 Task: Look for space in Corfu, Greece from 24th August, 2023 to 10th September, 2023 for 8 adults, 2 children in price range Rs.12000 to Rs.15000. Place can be entire place or shared room with 4 bedrooms having 8 beds and 4 bathrooms. Property type can be house, flat, hotel. Amenities needed are: wifi, TV, free parkinig on premises, gym, breakfast. Booking option can be shelf check-in. Required host language is English.
Action: Mouse moved to (597, 135)
Screenshot: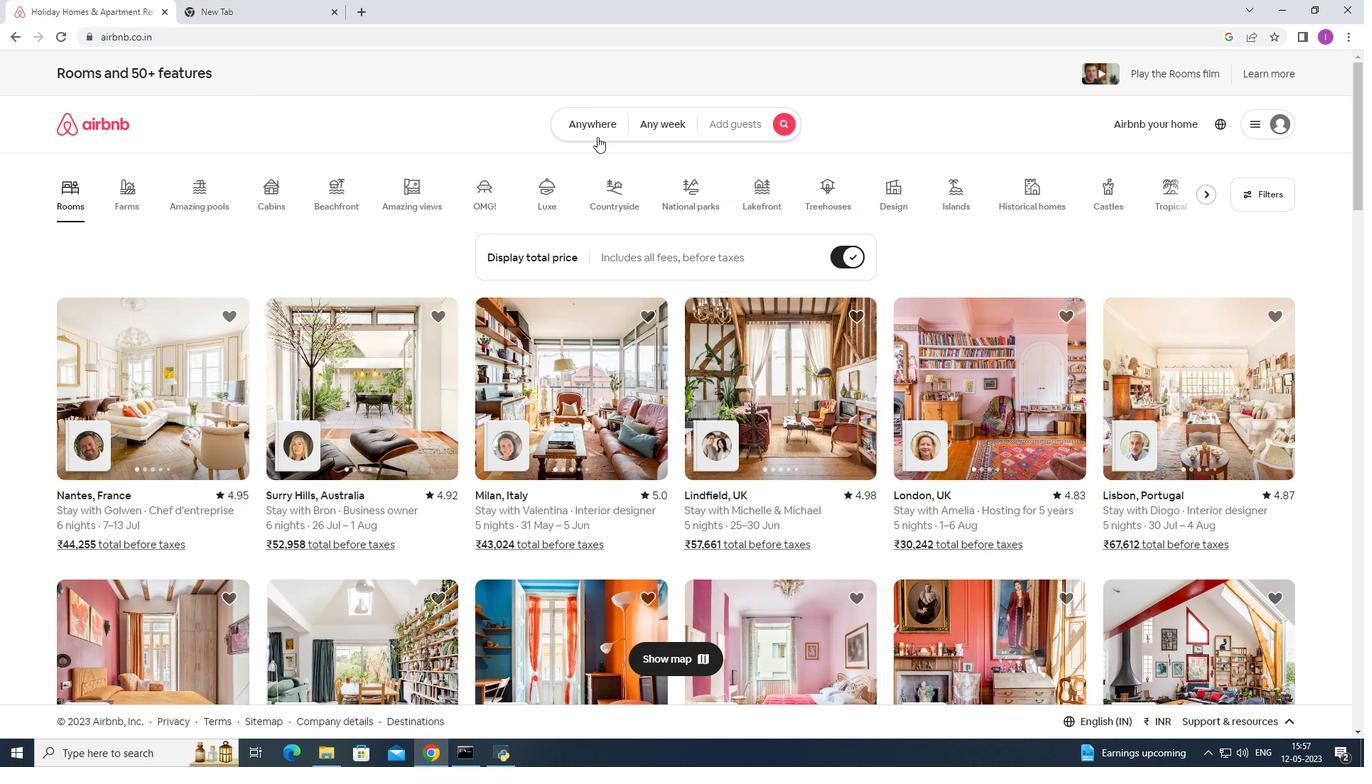 
Action: Mouse pressed left at (597, 135)
Screenshot: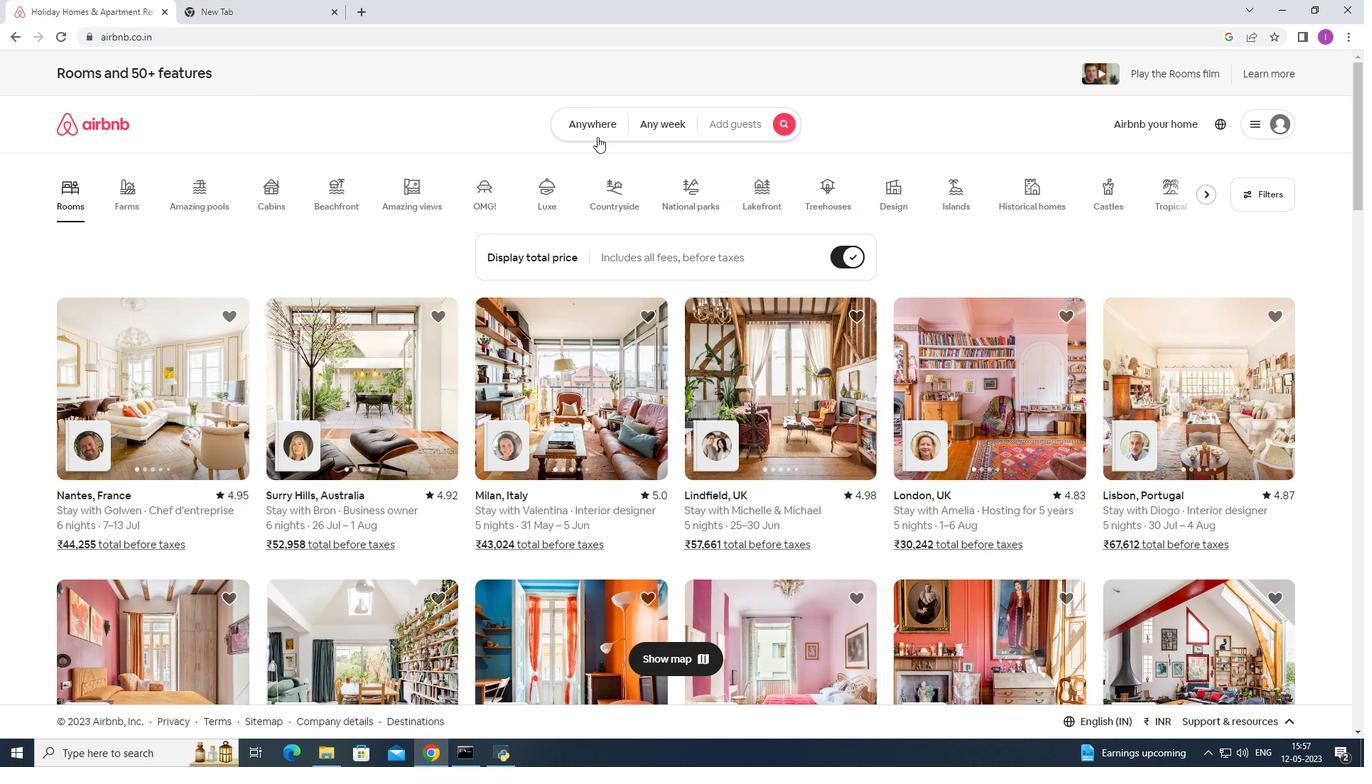
Action: Mouse moved to (527, 173)
Screenshot: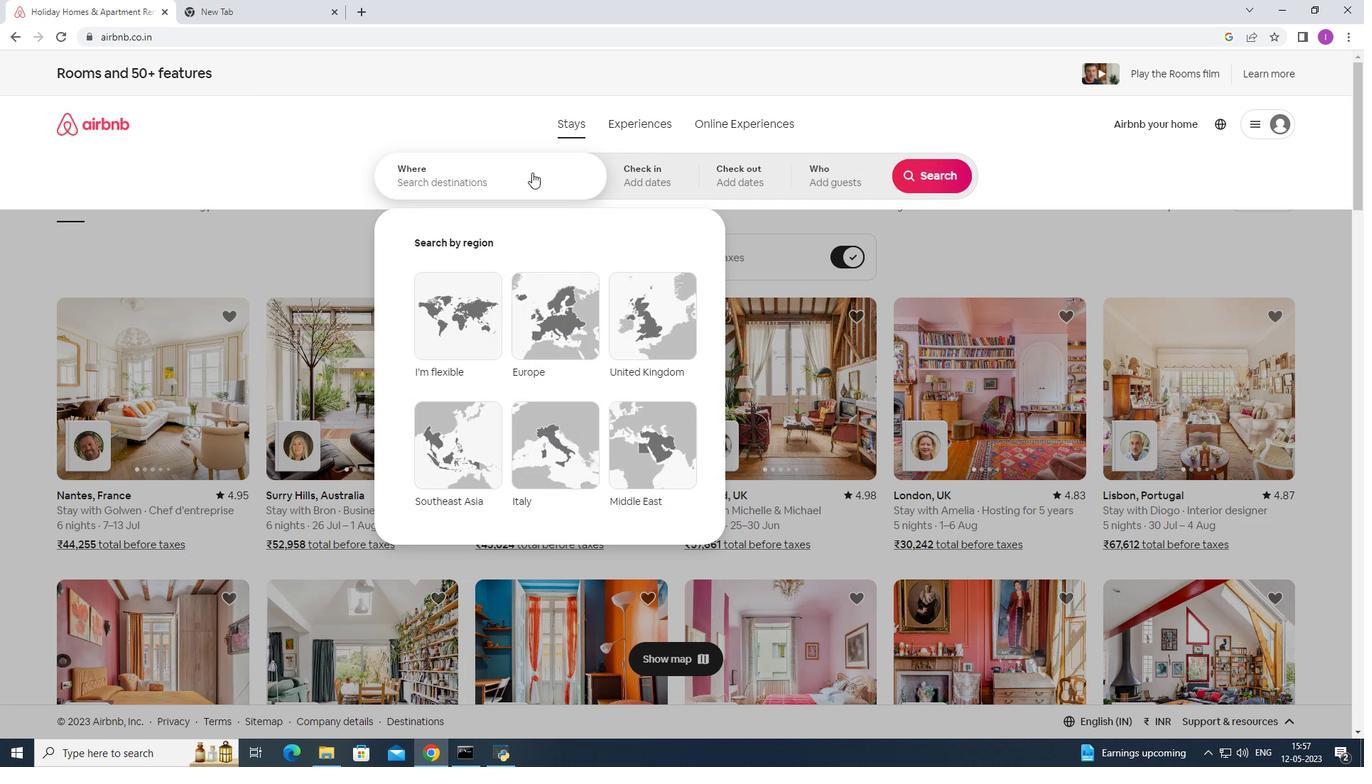 
Action: Mouse pressed left at (527, 173)
Screenshot: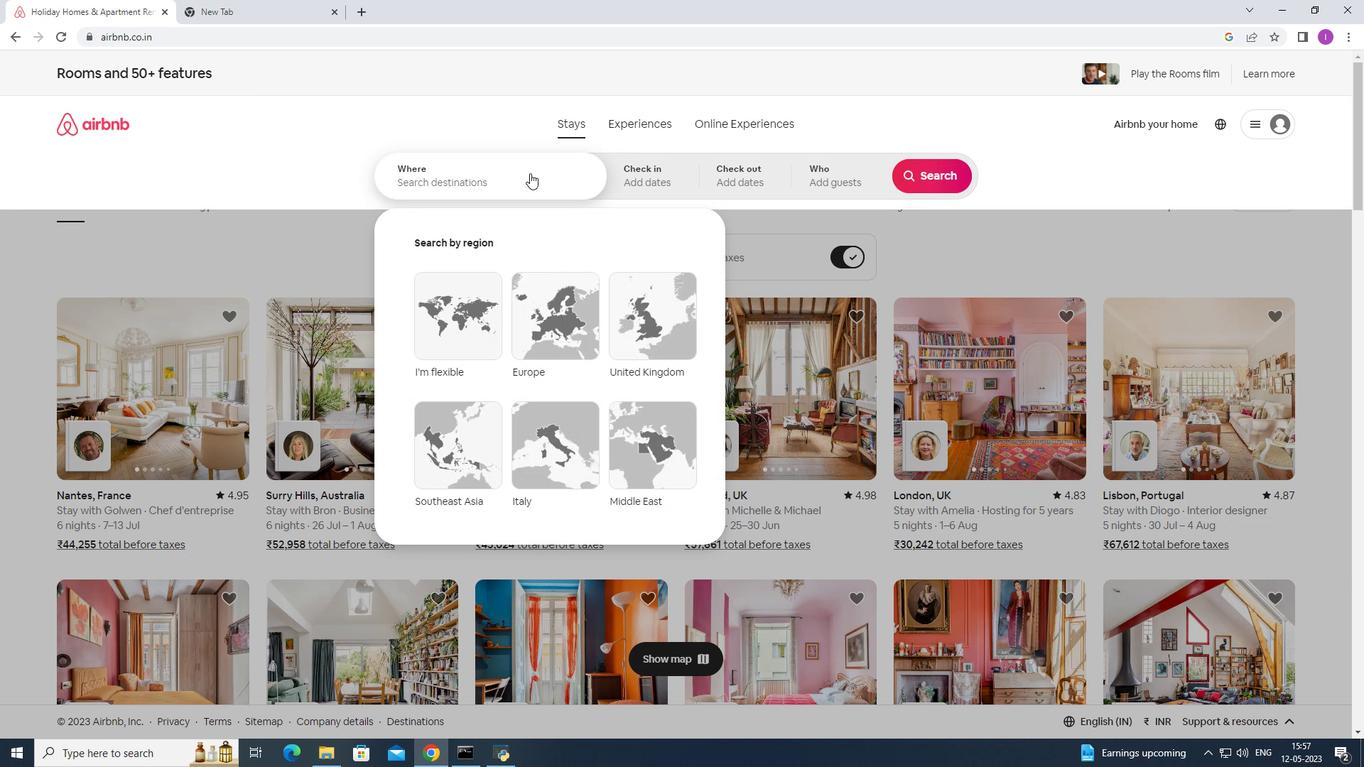 
Action: Mouse moved to (525, 174)
Screenshot: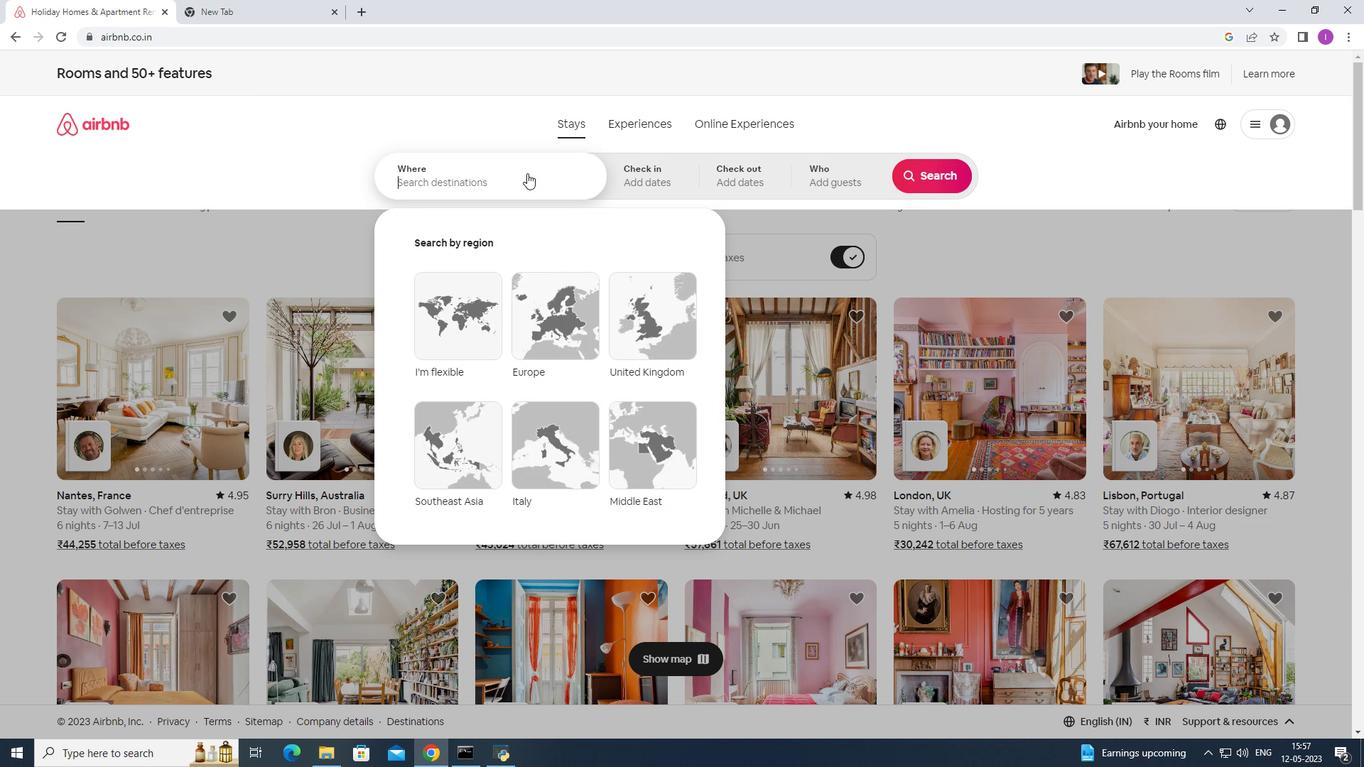 
Action: Key pressed <Key.shift>Corfu,<Key.shift>Greece
Screenshot: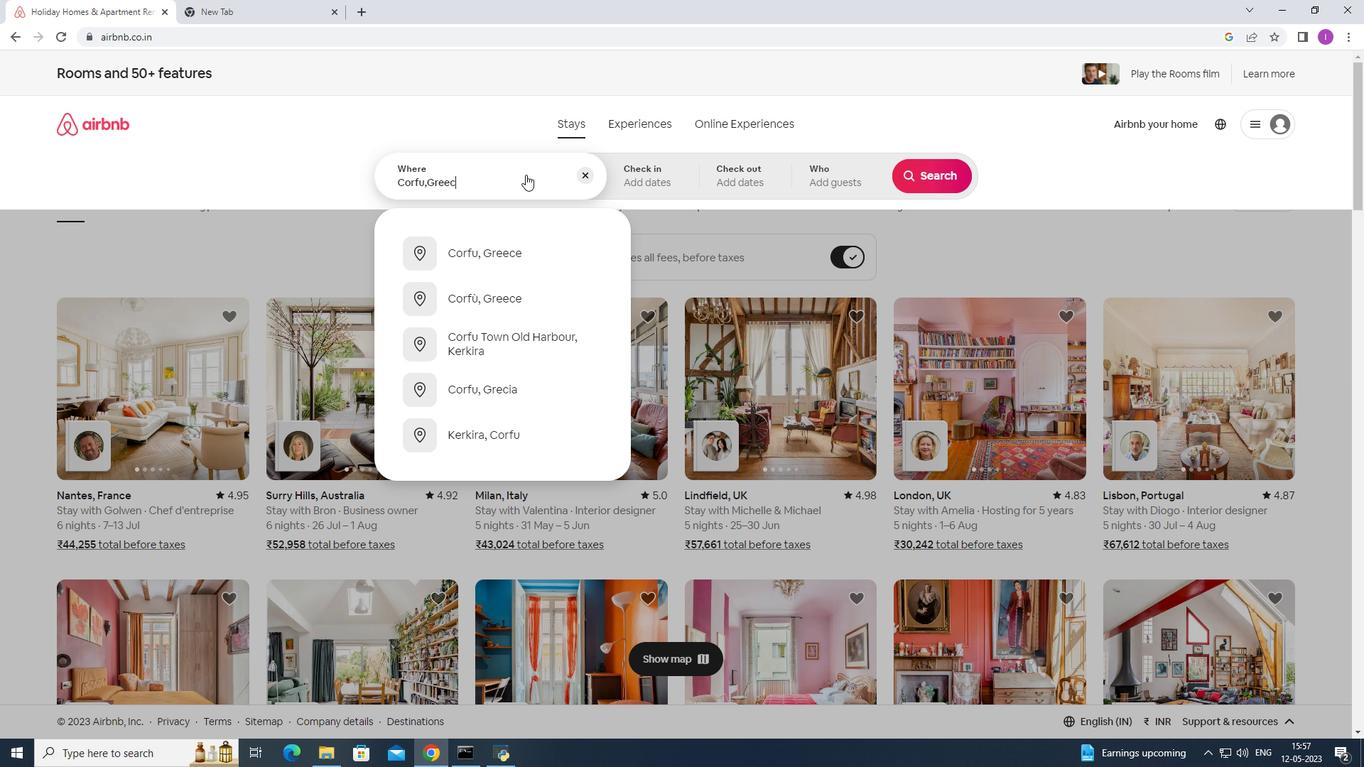 
Action: Mouse moved to (635, 169)
Screenshot: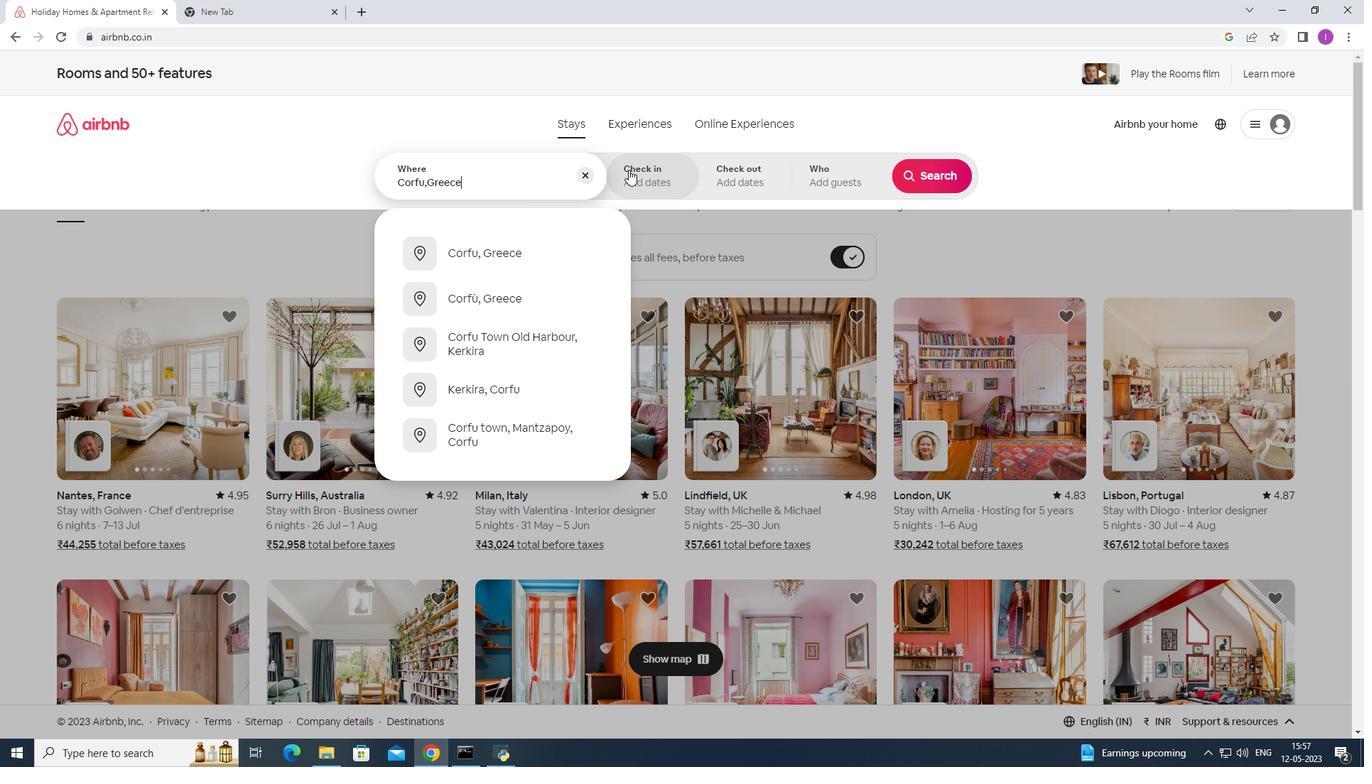 
Action: Mouse pressed left at (635, 169)
Screenshot: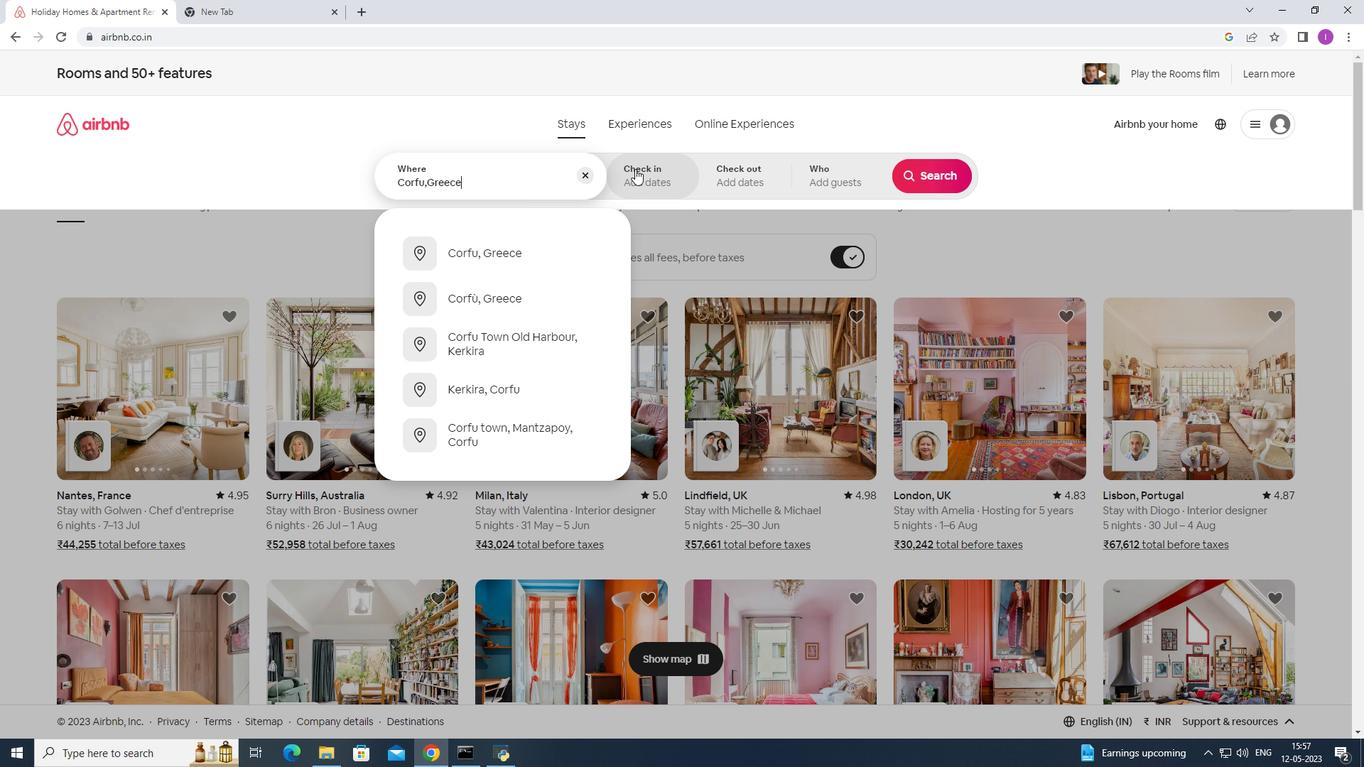 
Action: Mouse moved to (927, 279)
Screenshot: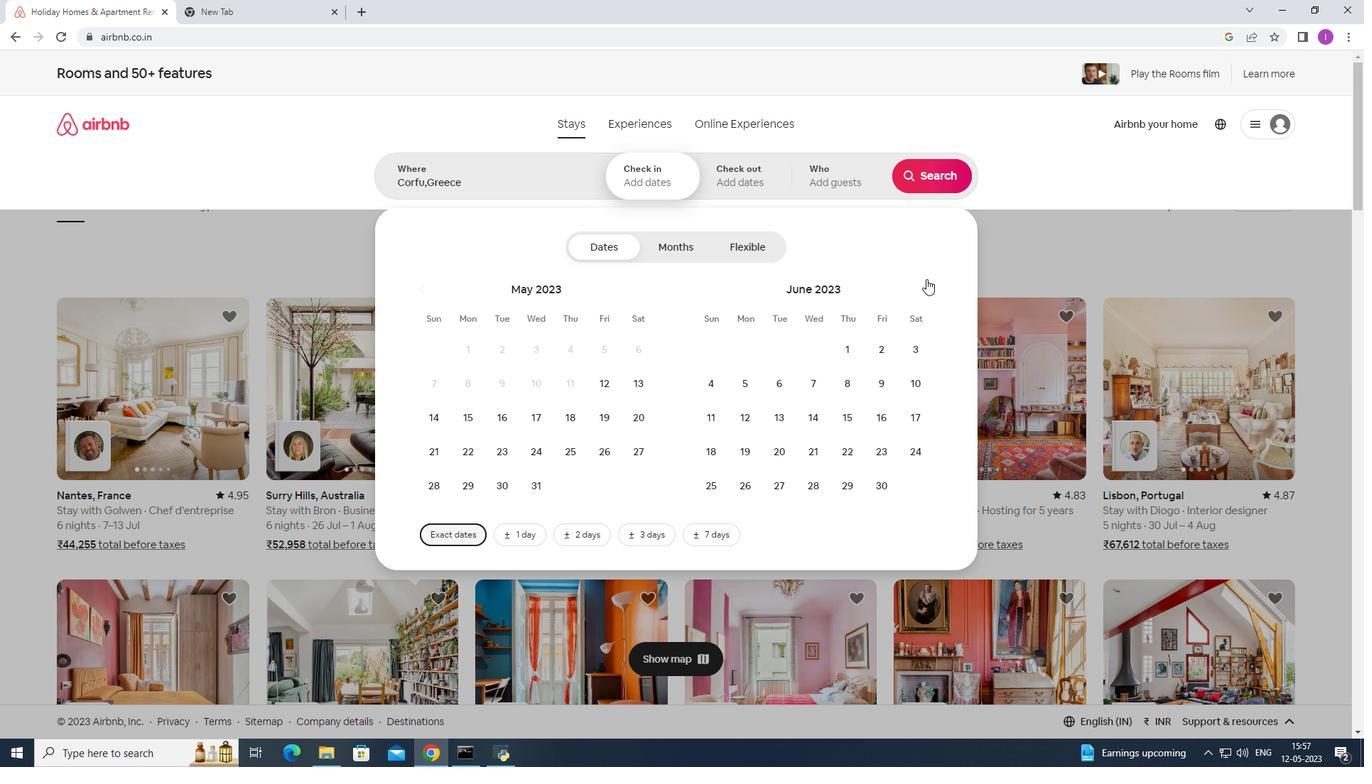 
Action: Mouse pressed left at (927, 279)
Screenshot: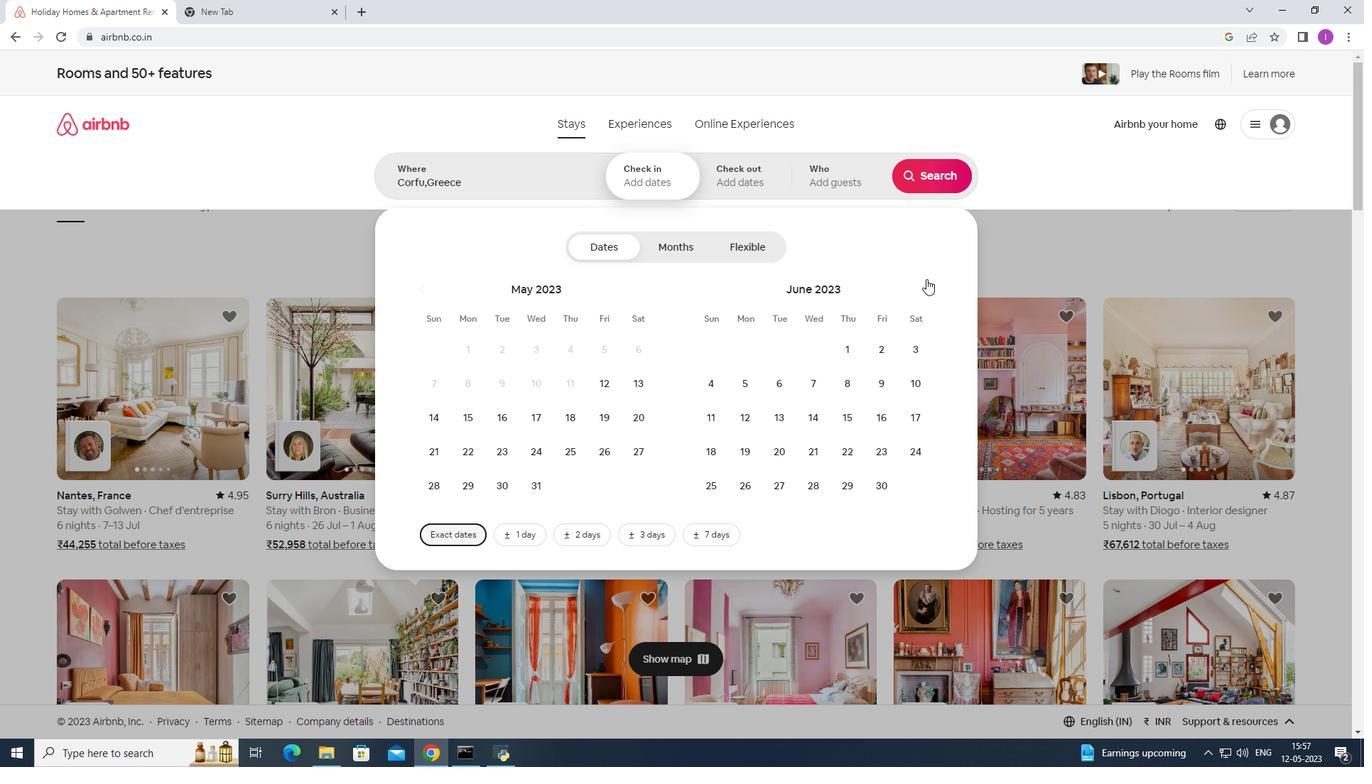 
Action: Mouse pressed left at (927, 279)
Screenshot: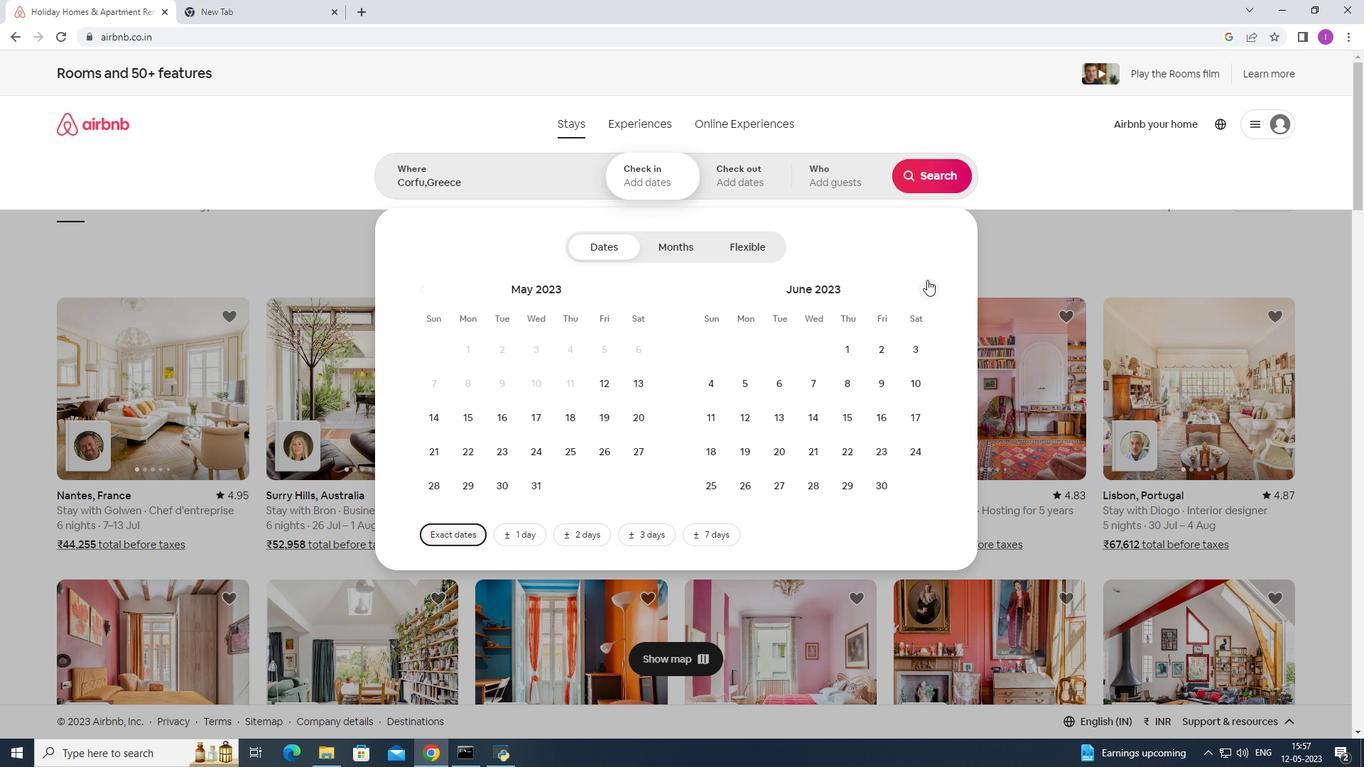 
Action: Mouse pressed left at (927, 279)
Screenshot: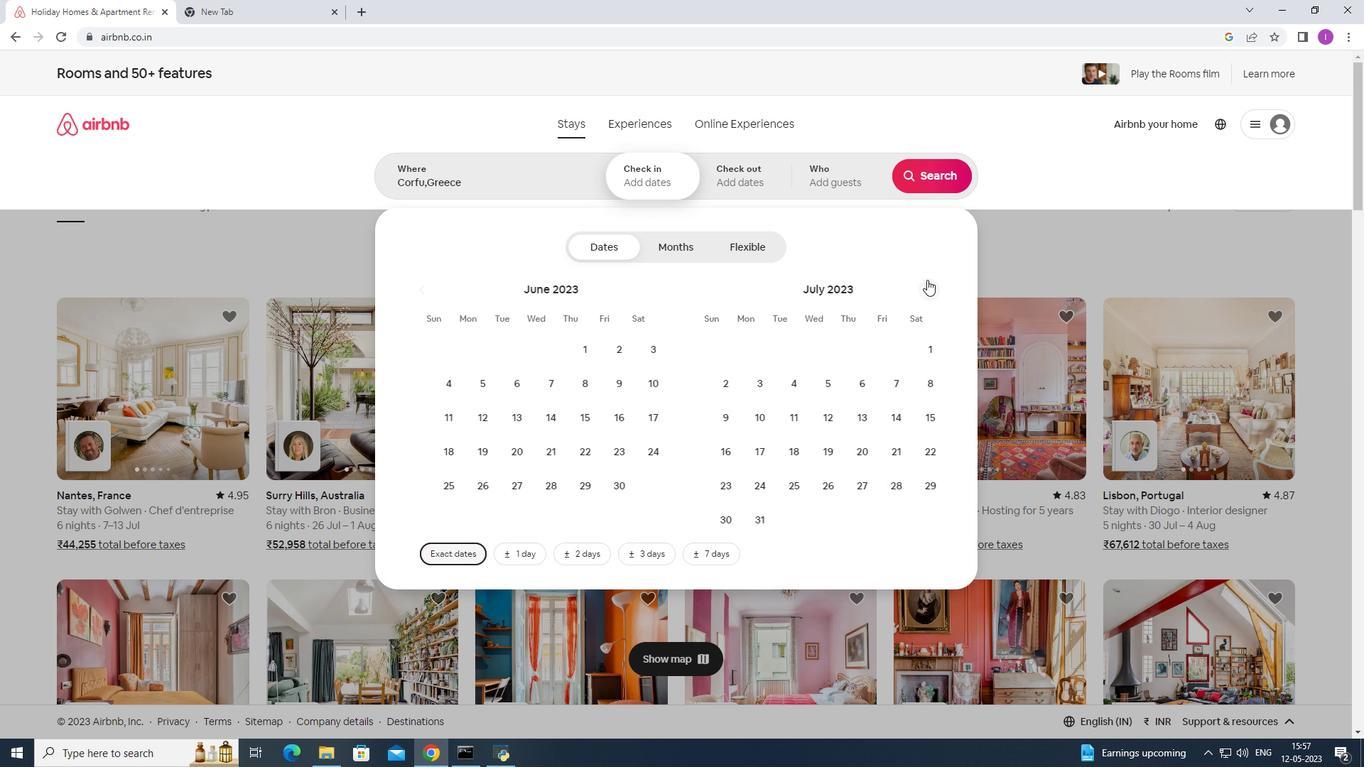 
Action: Mouse moved to (575, 446)
Screenshot: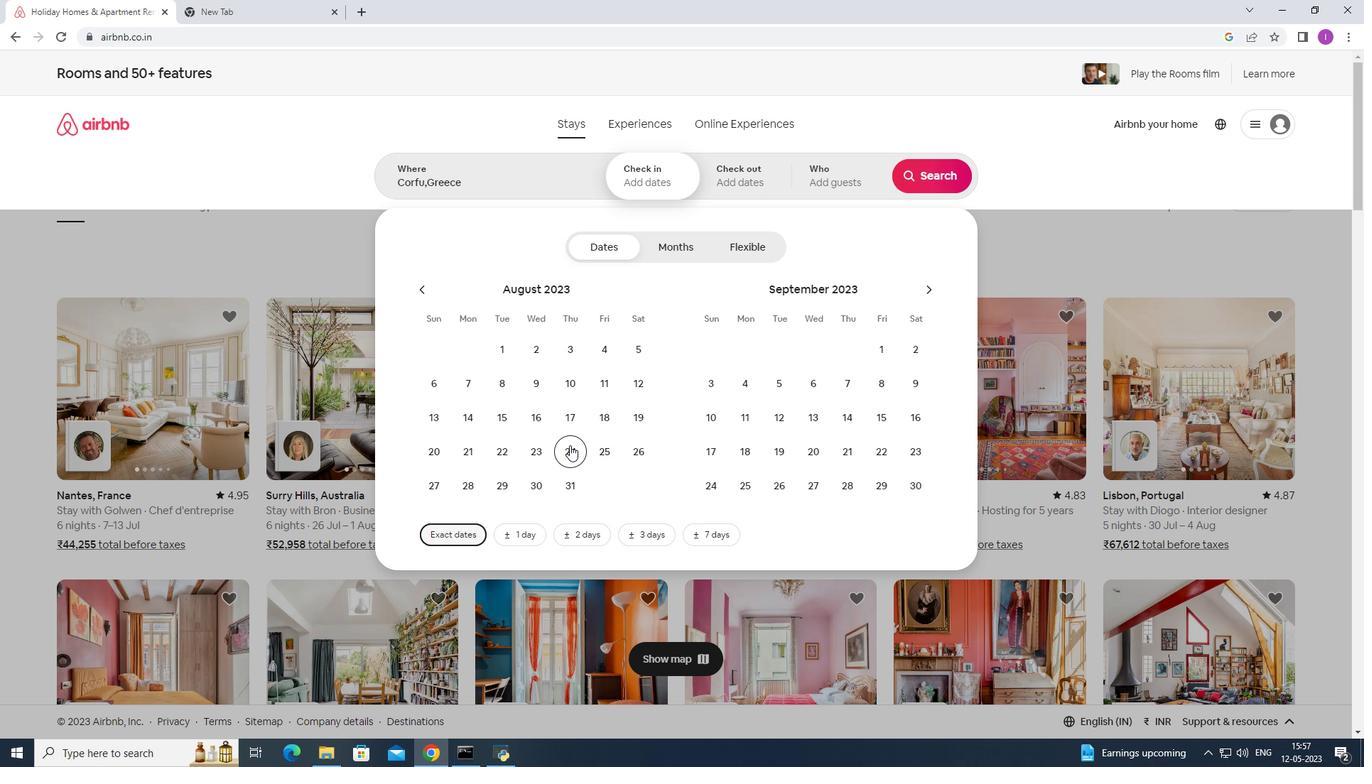
Action: Mouse pressed left at (575, 446)
Screenshot: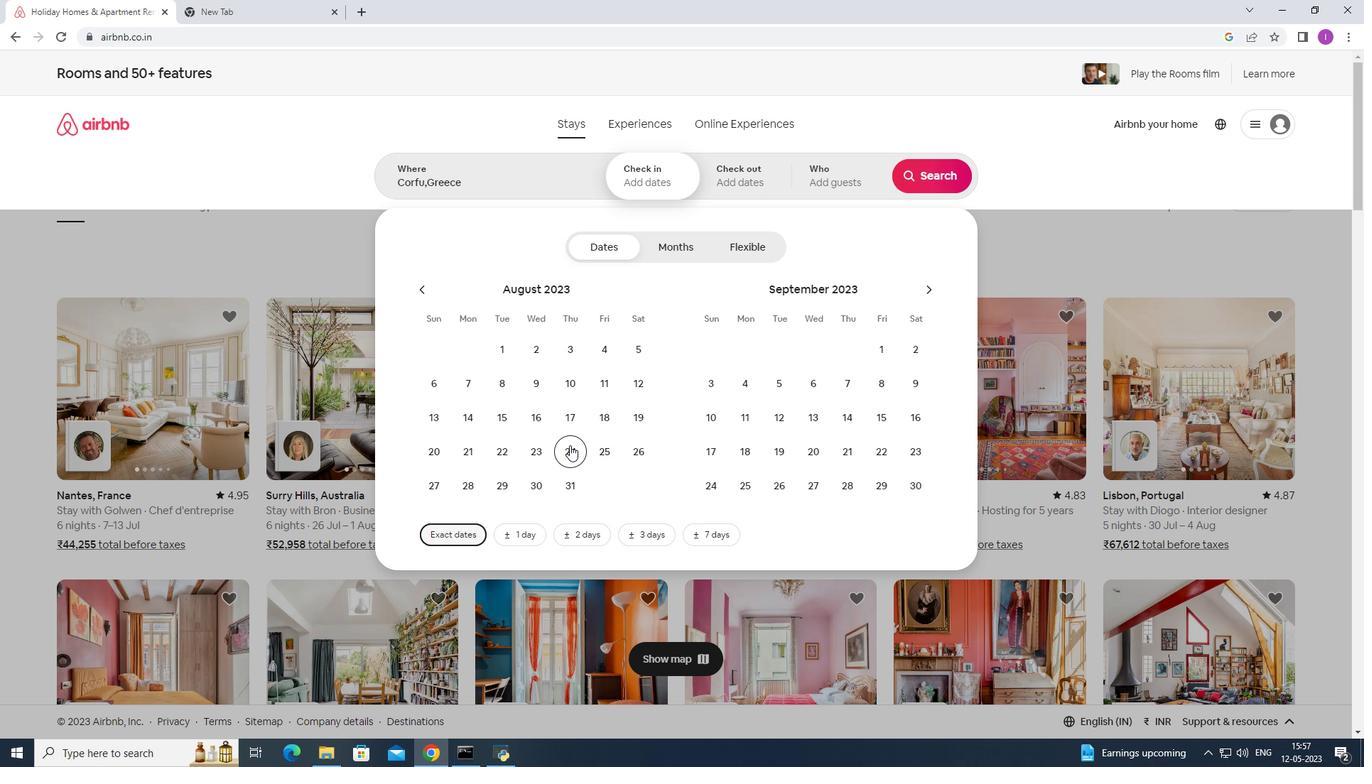 
Action: Mouse moved to (705, 409)
Screenshot: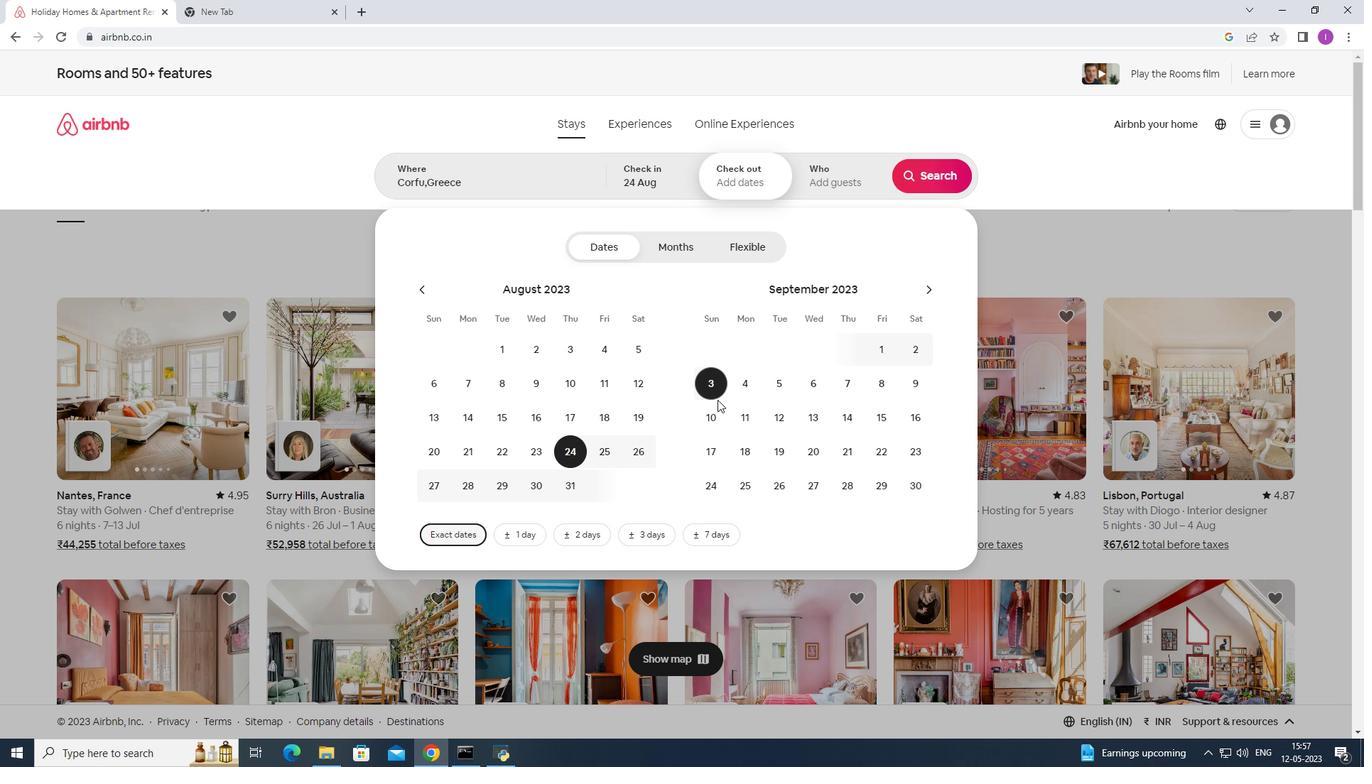 
Action: Mouse pressed left at (705, 409)
Screenshot: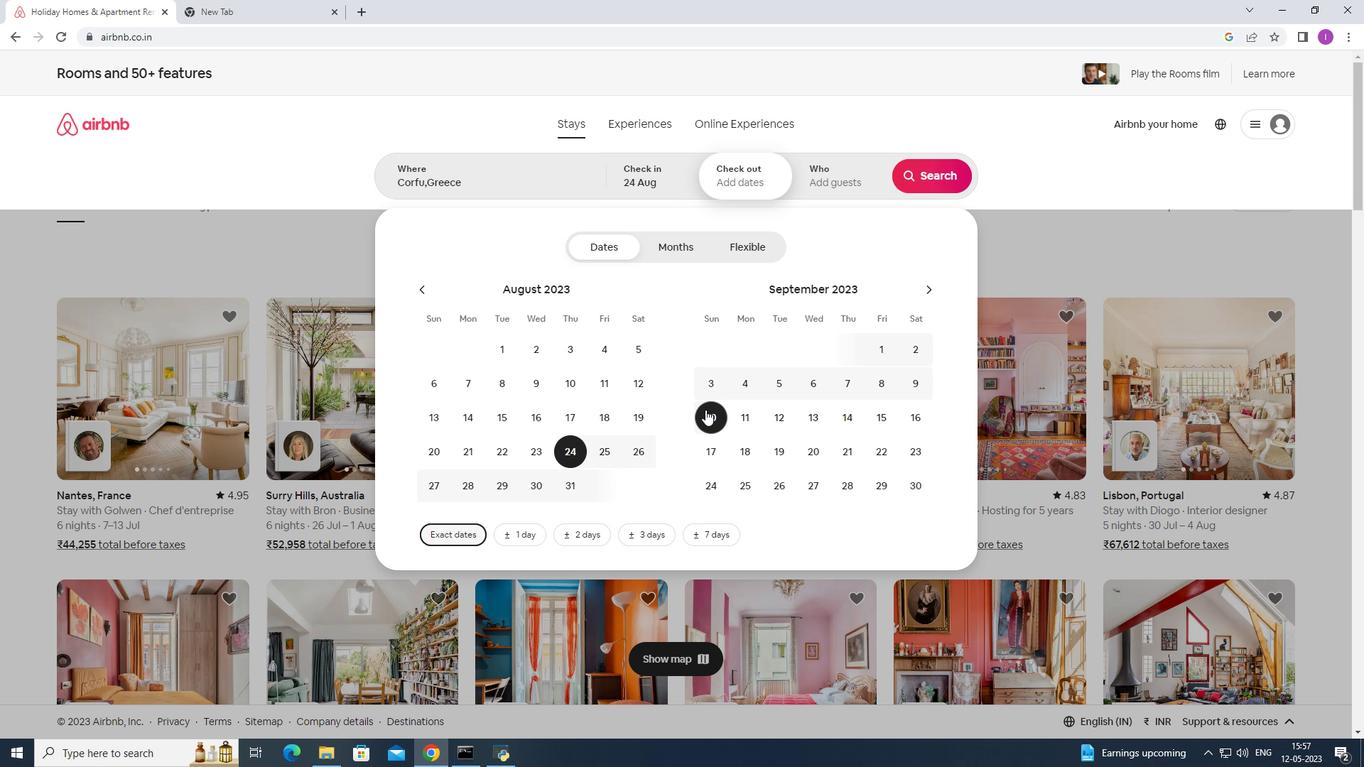 
Action: Mouse moved to (857, 179)
Screenshot: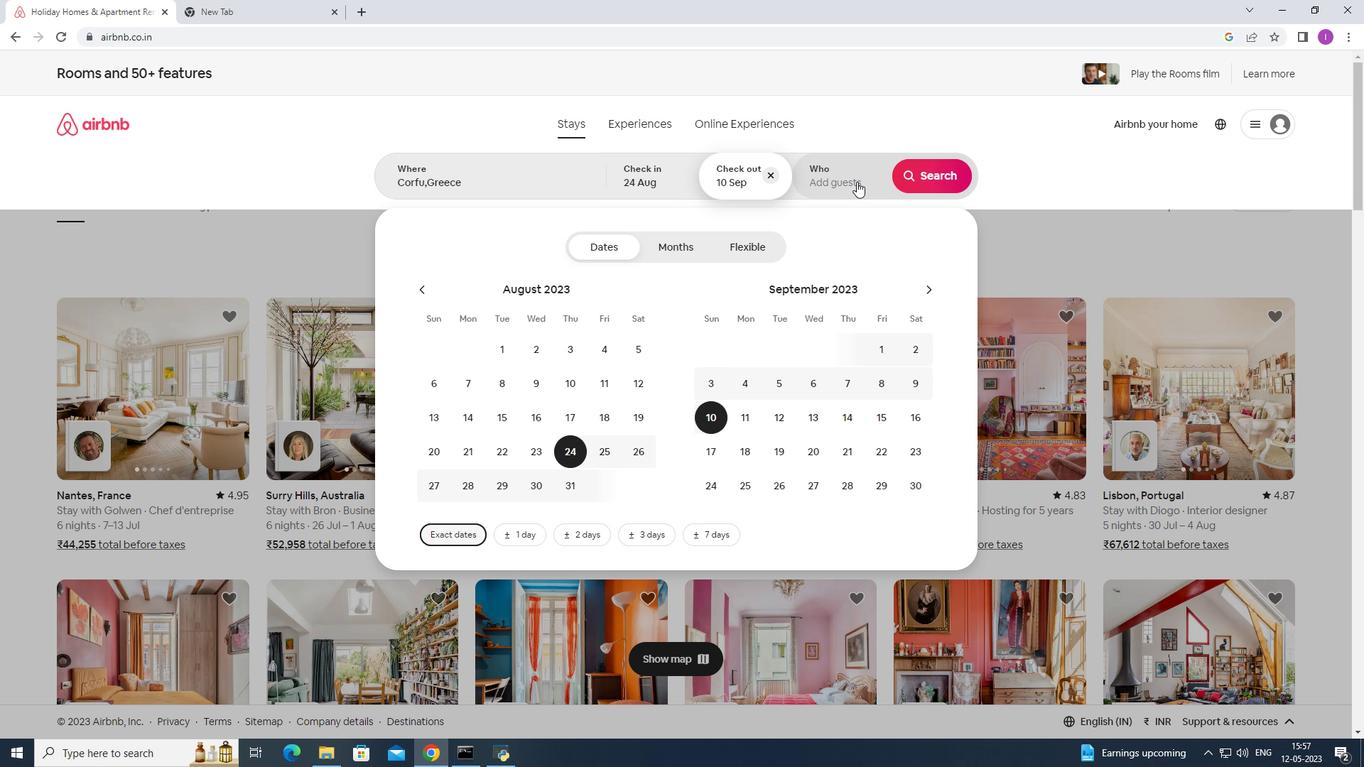 
Action: Mouse pressed left at (857, 179)
Screenshot: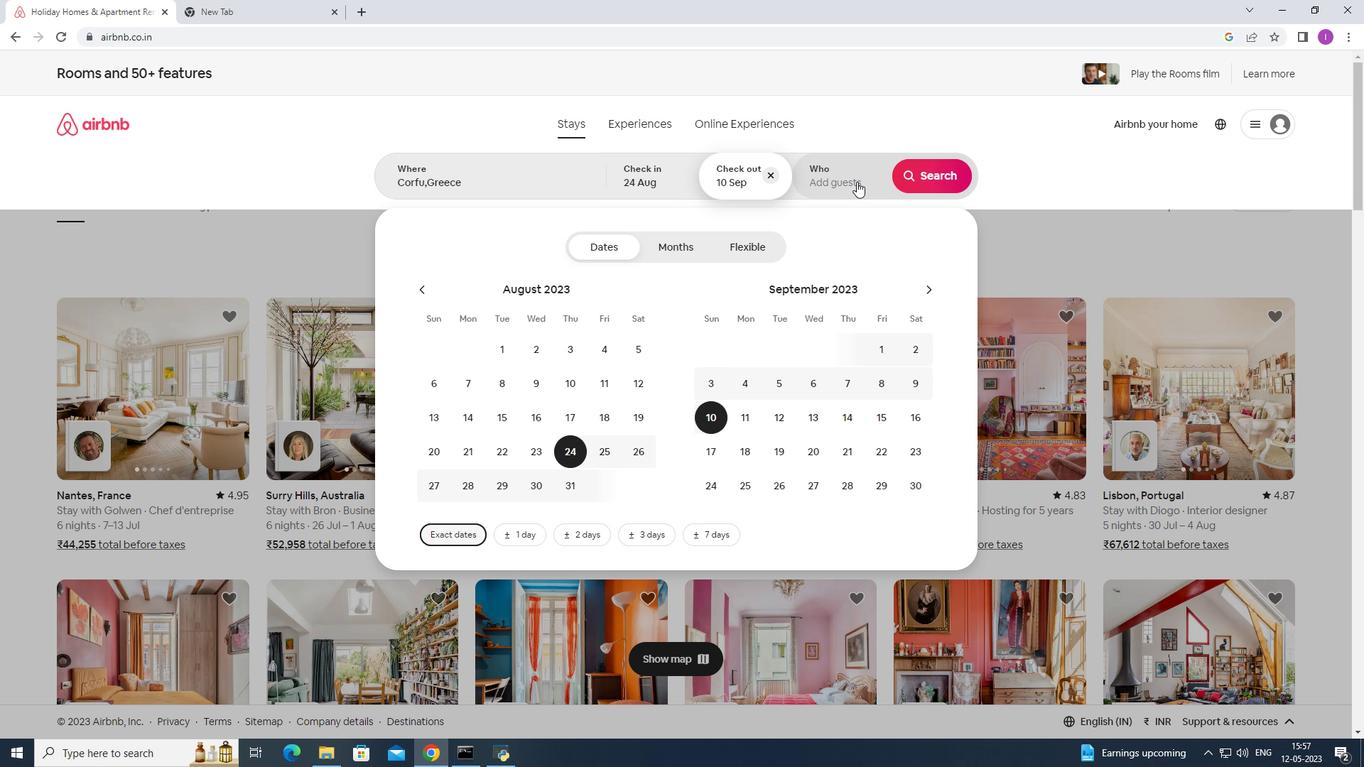 
Action: Mouse moved to (934, 252)
Screenshot: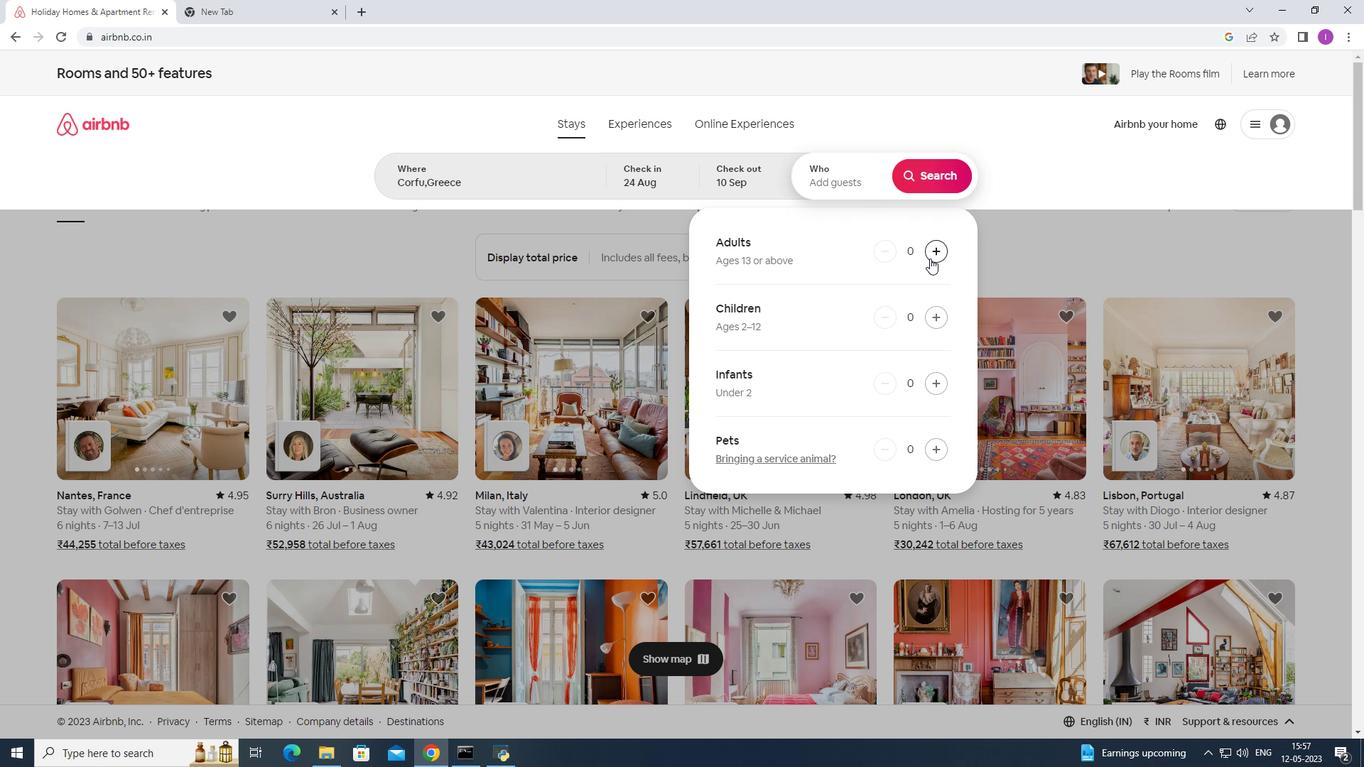 
Action: Mouse pressed left at (934, 252)
Screenshot: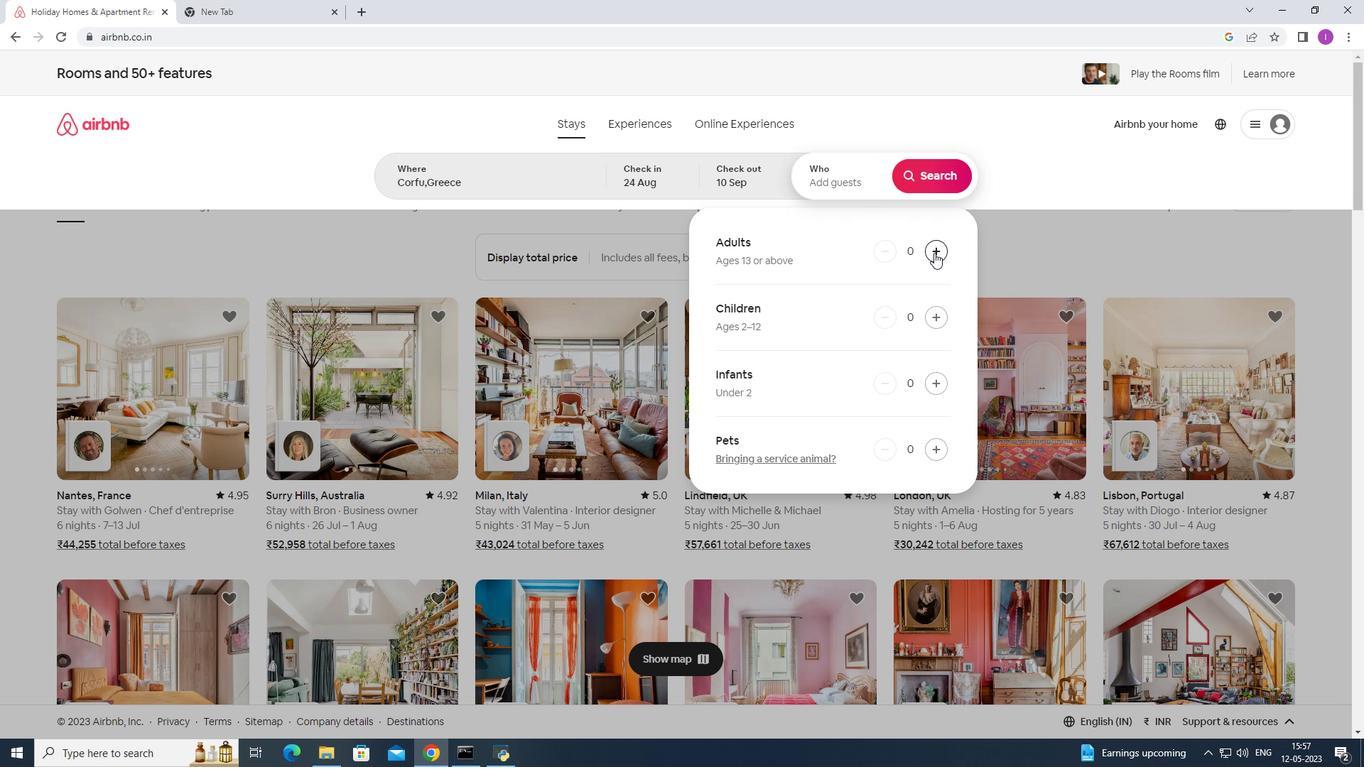
Action: Mouse moved to (936, 253)
Screenshot: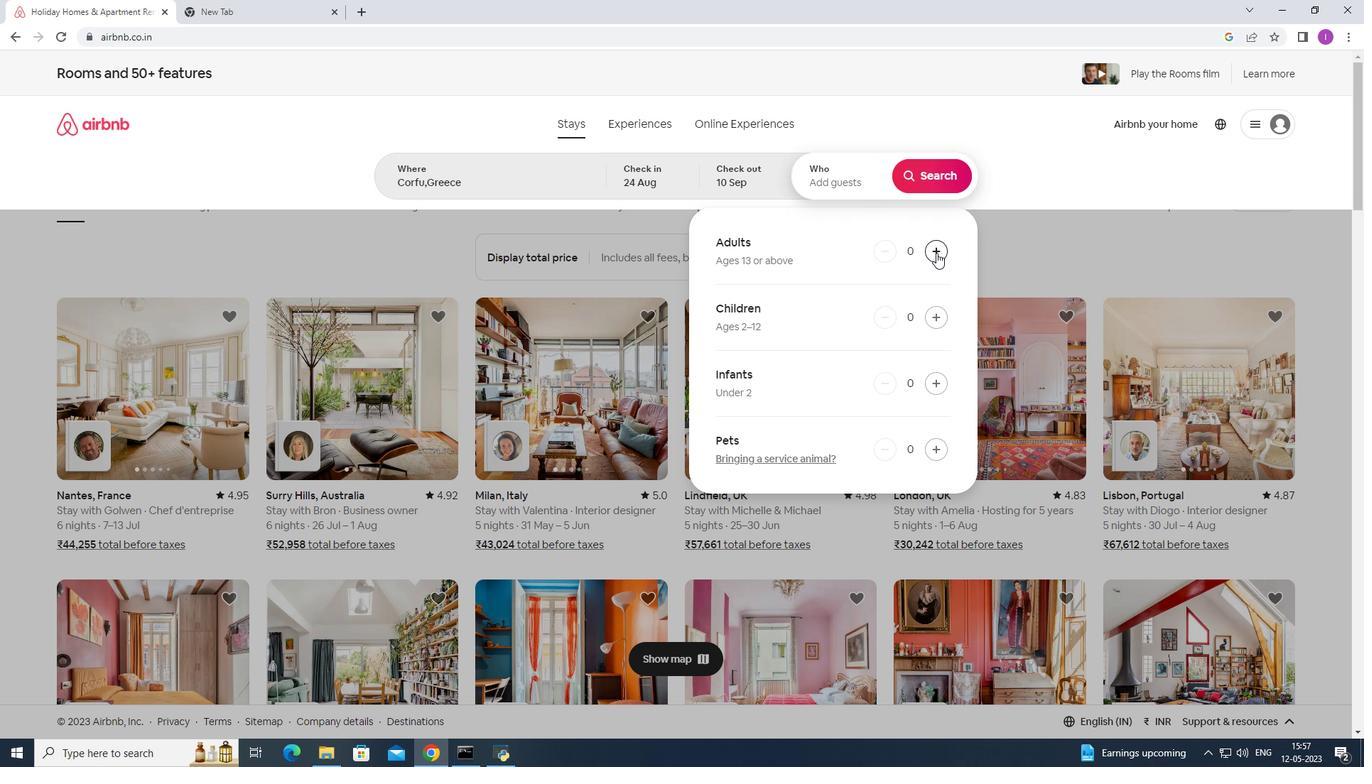 
Action: Mouse pressed left at (936, 253)
Screenshot: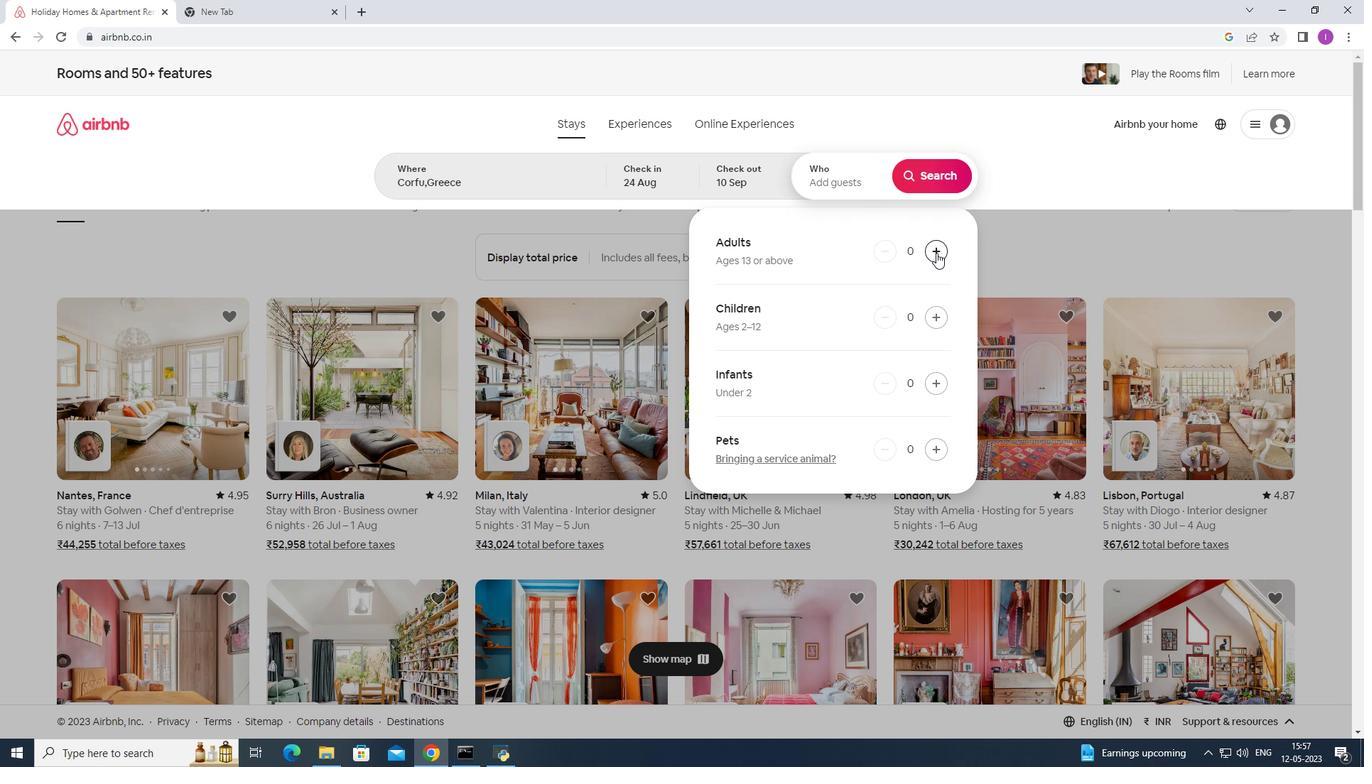 
Action: Mouse pressed left at (936, 253)
Screenshot: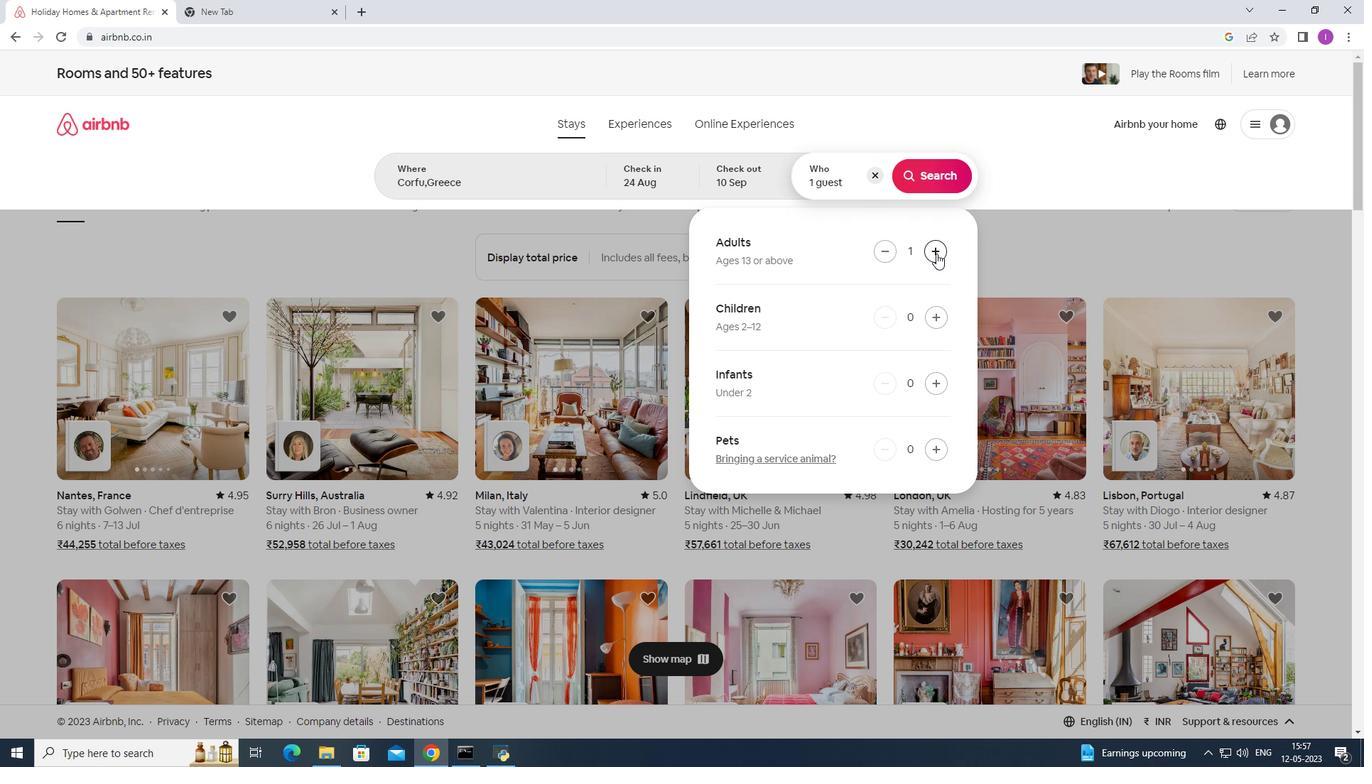 
Action: Mouse pressed left at (936, 253)
Screenshot: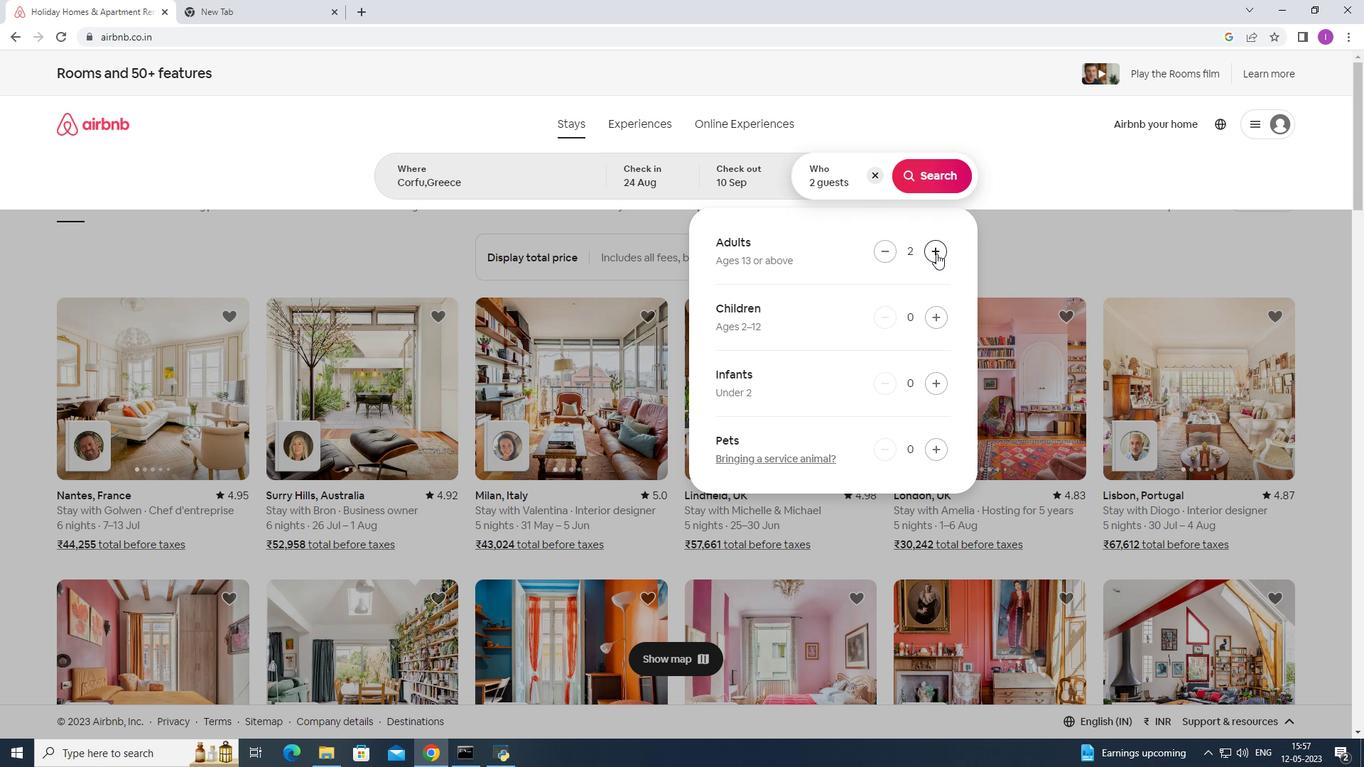 
Action: Mouse pressed left at (936, 253)
Screenshot: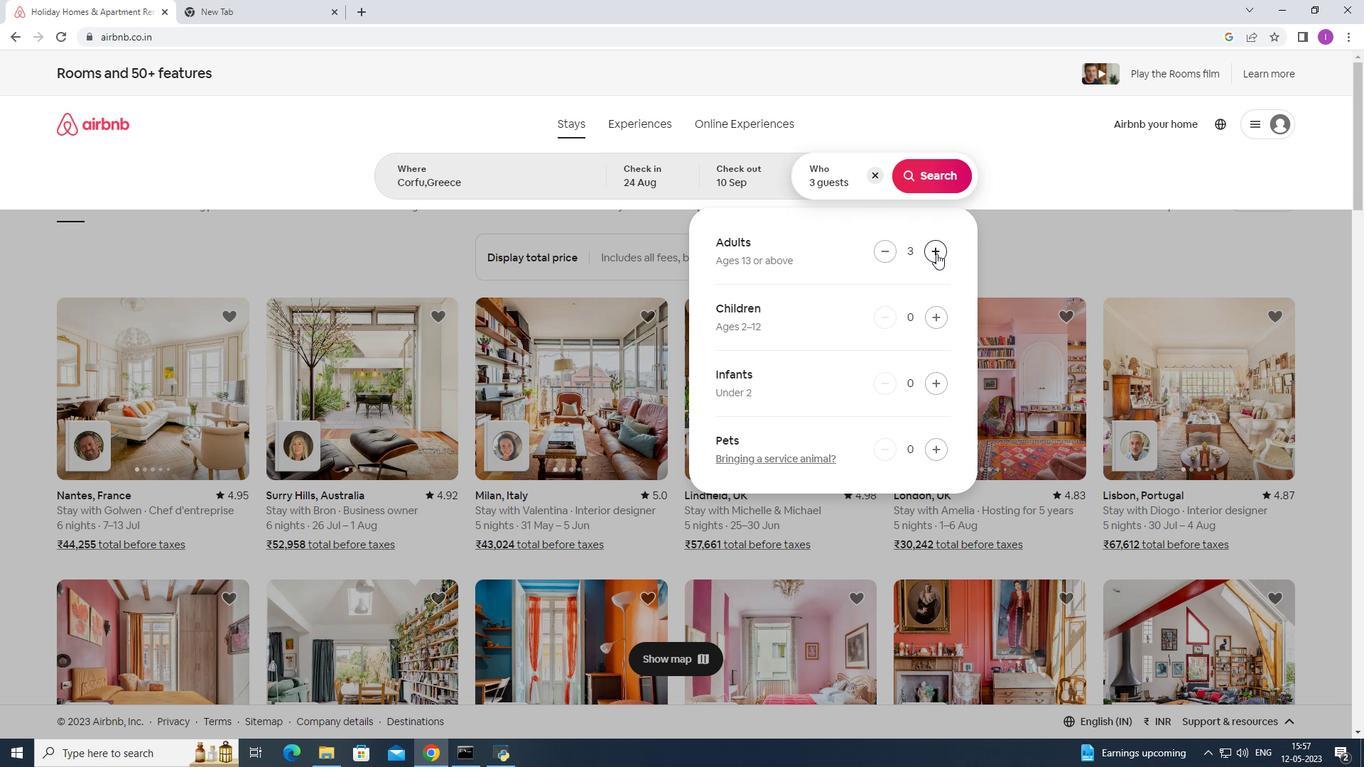 
Action: Mouse pressed left at (936, 253)
Screenshot: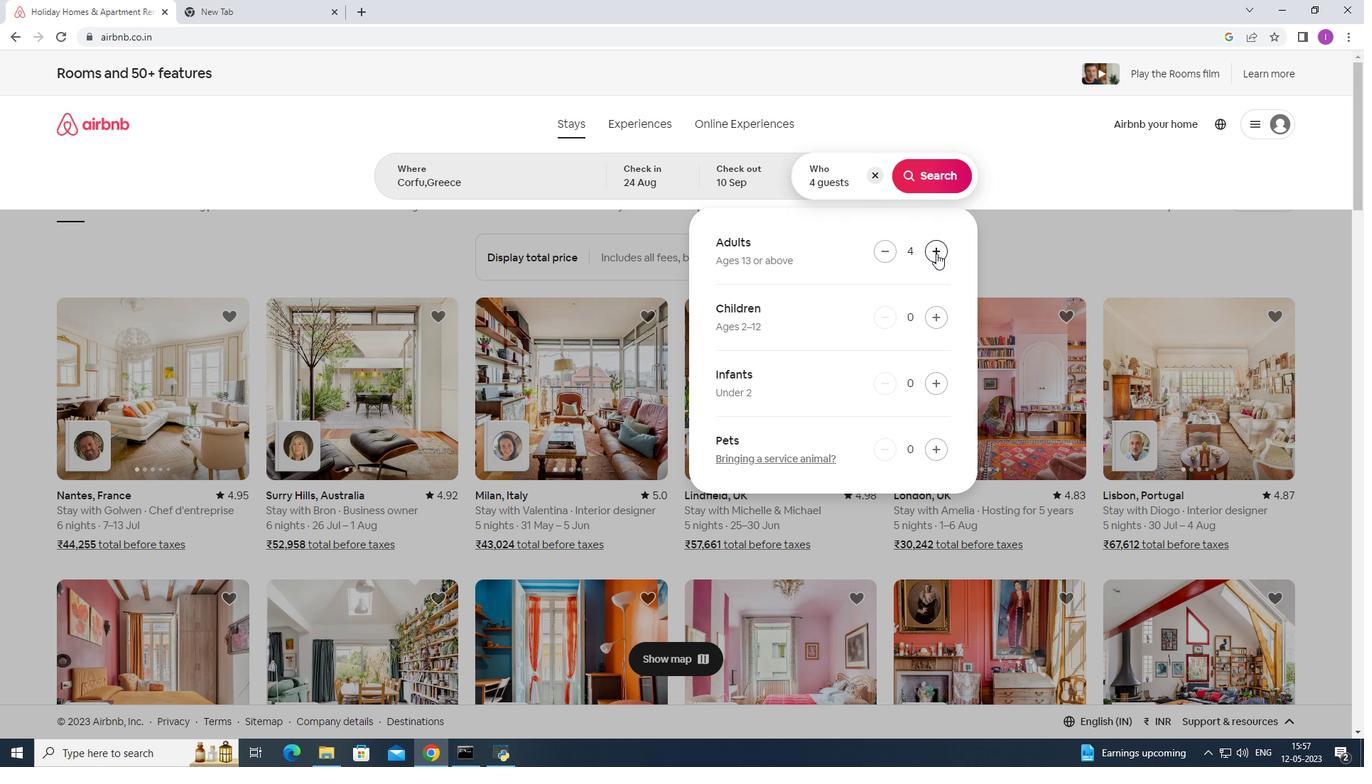 
Action: Mouse moved to (936, 255)
Screenshot: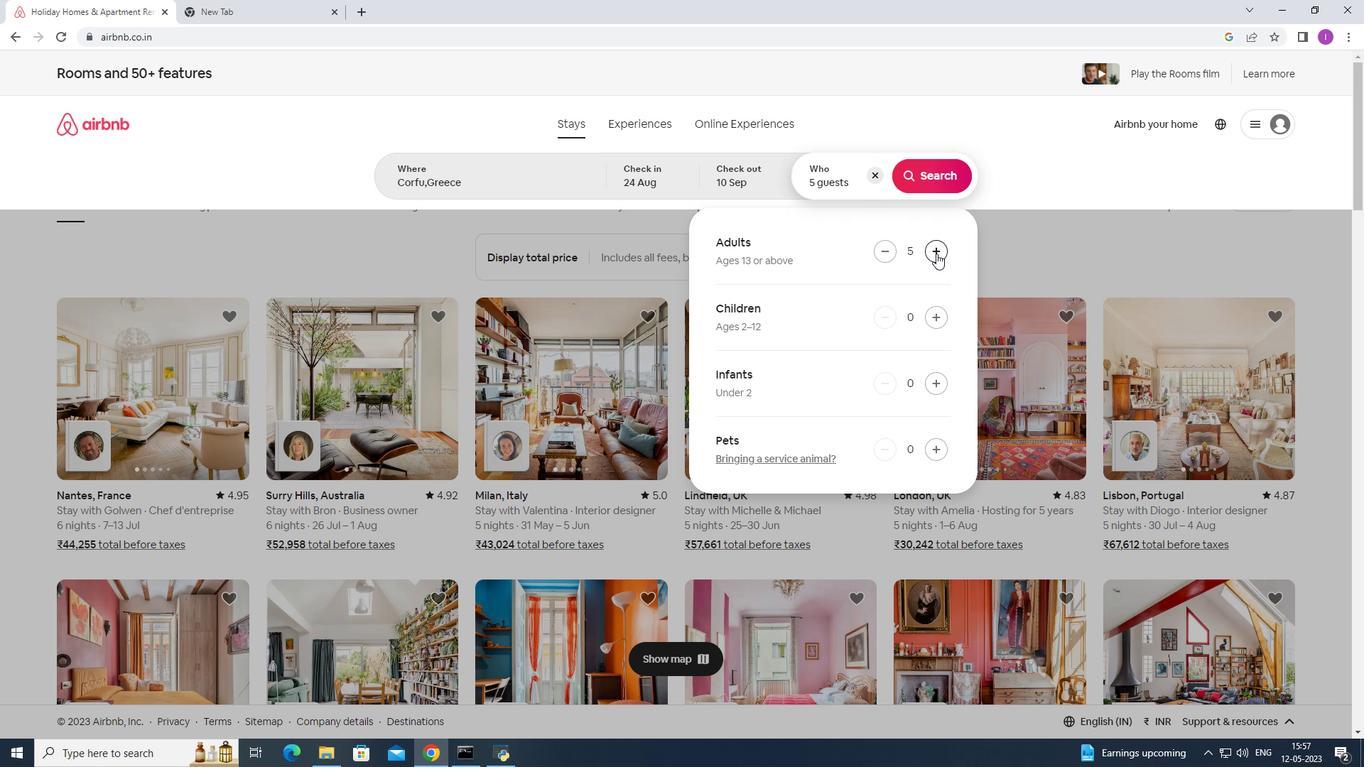 
Action: Mouse pressed left at (936, 255)
Screenshot: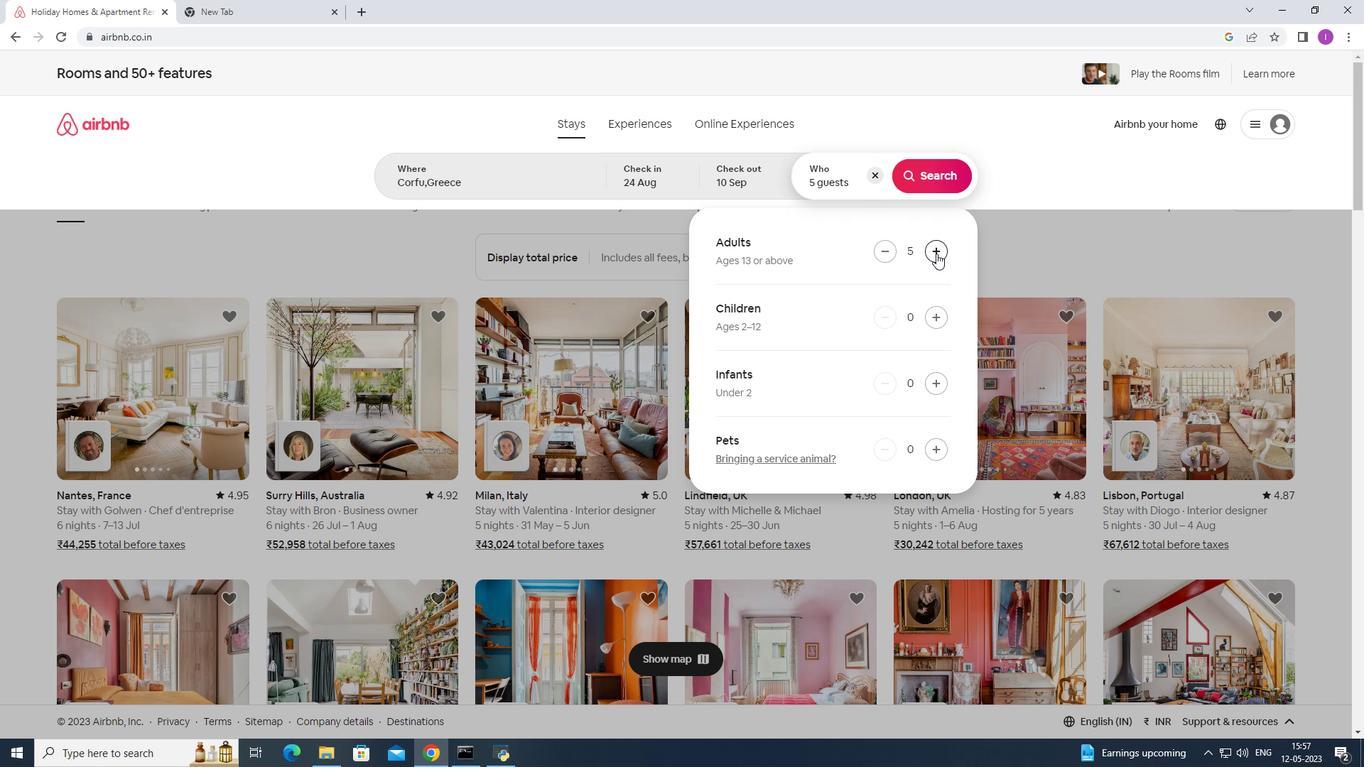 
Action: Mouse moved to (936, 257)
Screenshot: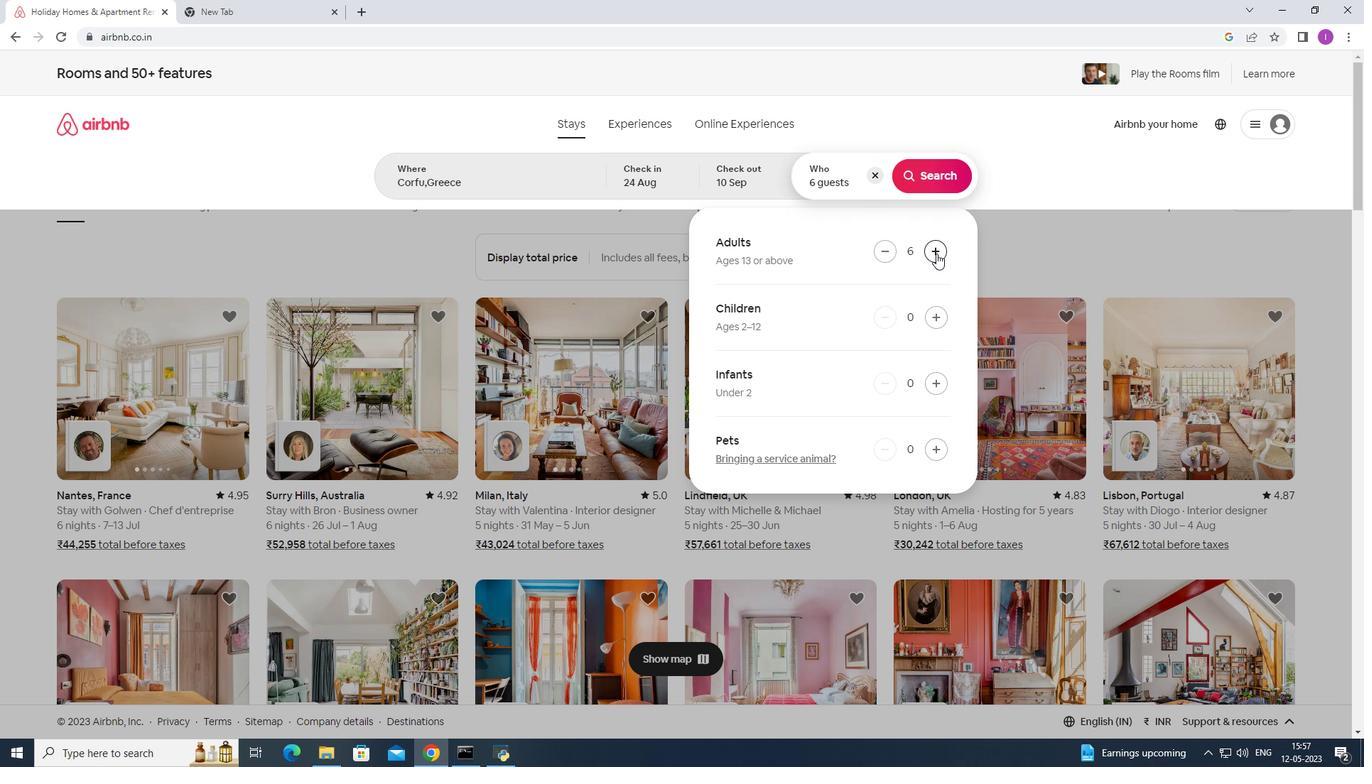 
Action: Mouse pressed left at (936, 257)
Screenshot: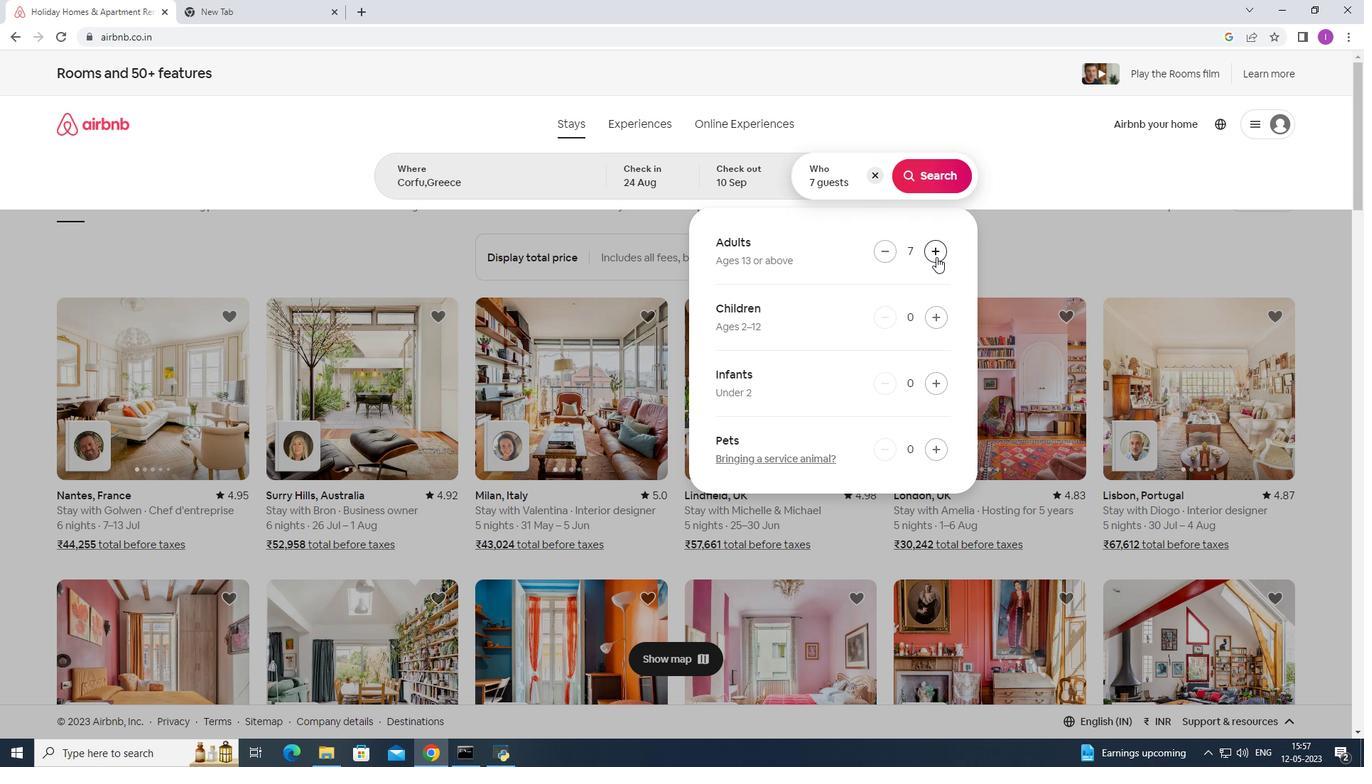 
Action: Mouse moved to (926, 318)
Screenshot: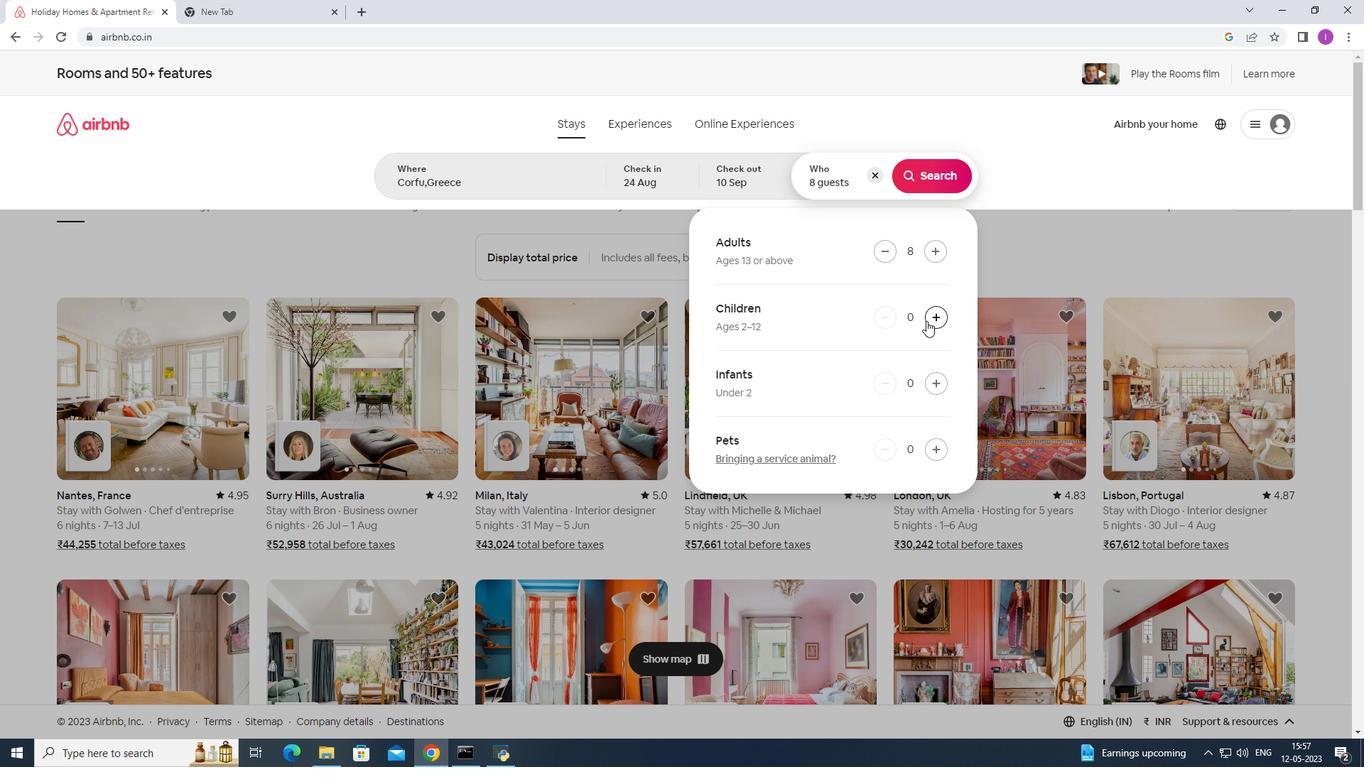 
Action: Mouse pressed left at (926, 318)
Screenshot: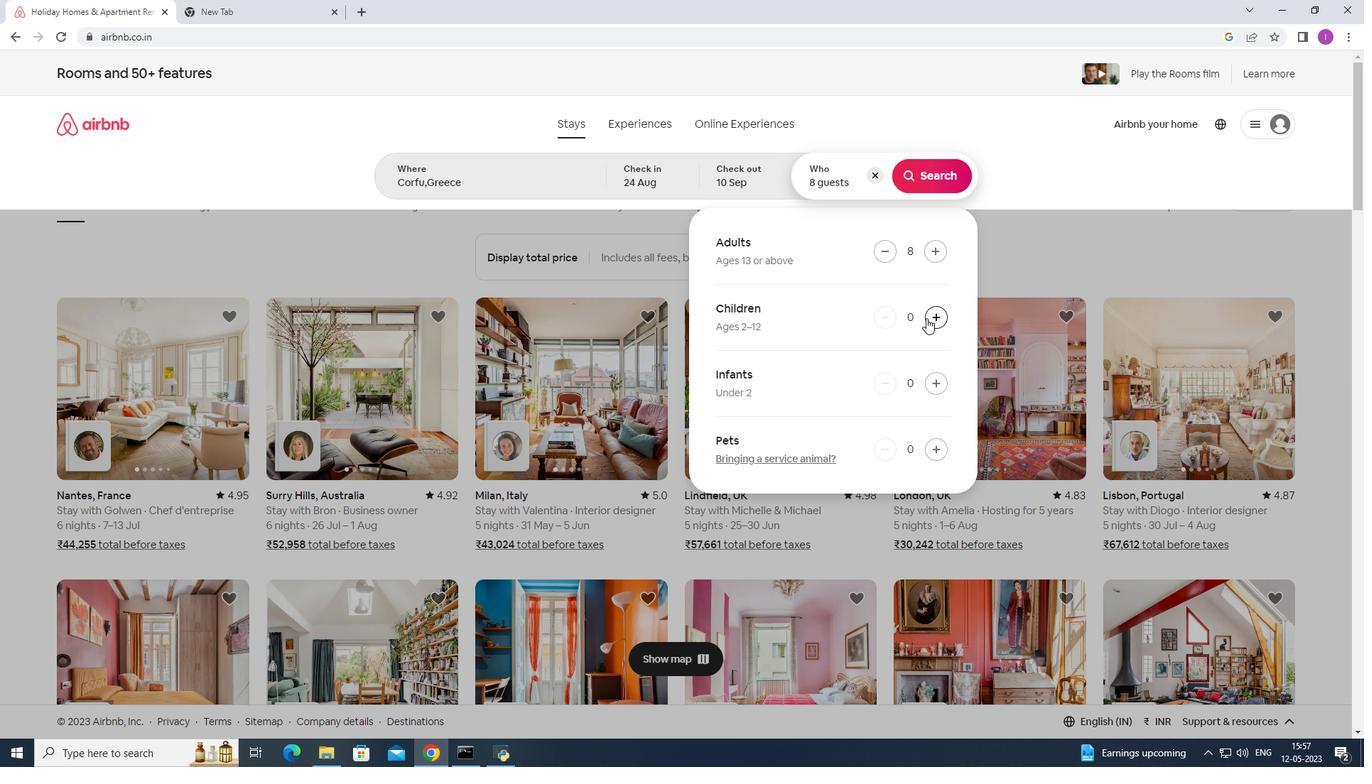 
Action: Mouse pressed left at (926, 318)
Screenshot: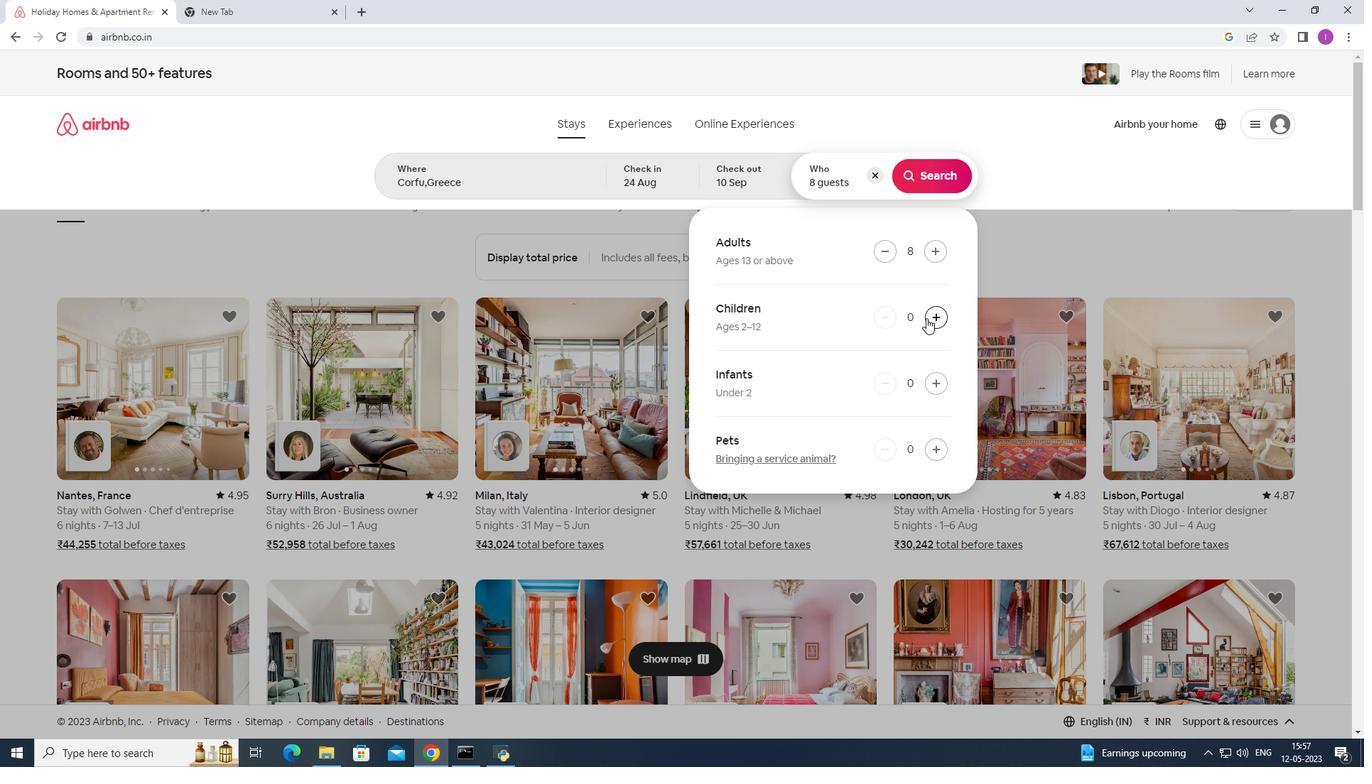
Action: Mouse moved to (937, 184)
Screenshot: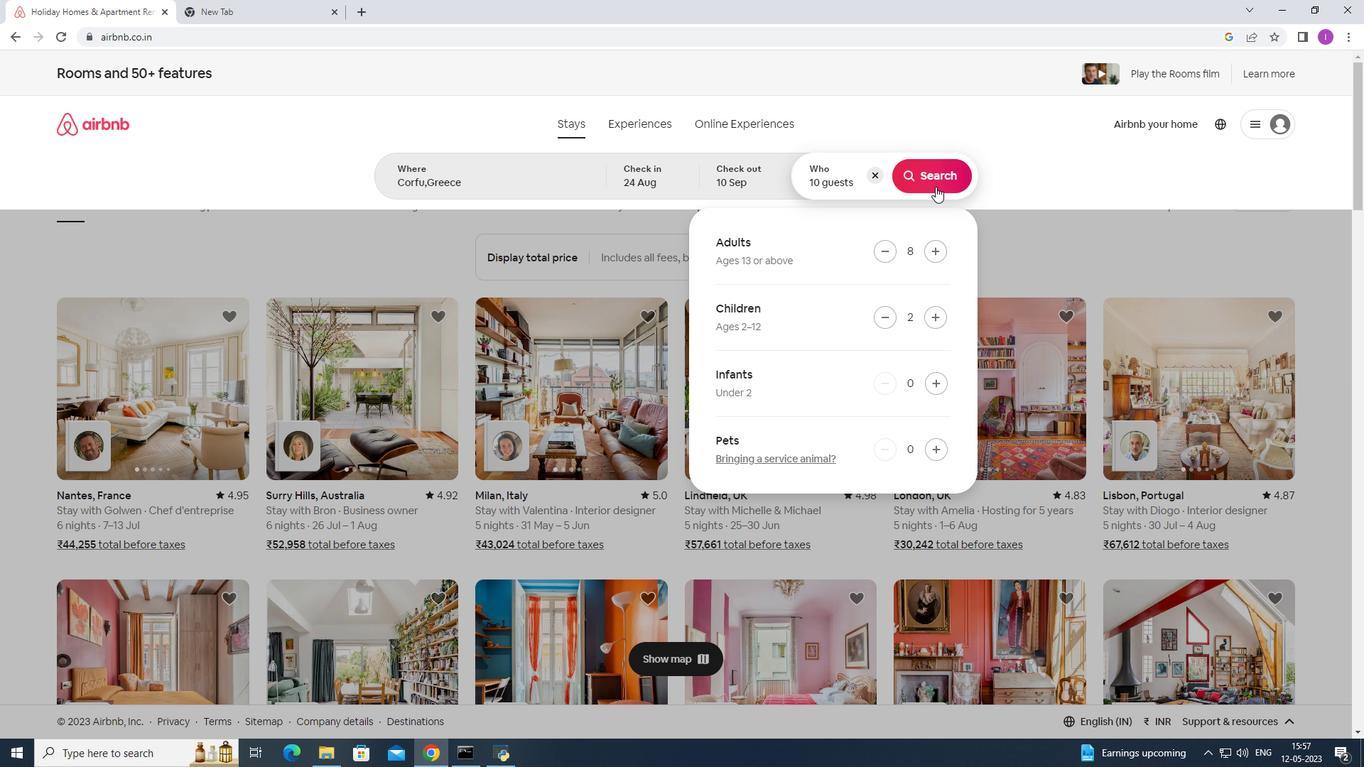 
Action: Mouse pressed left at (937, 184)
Screenshot: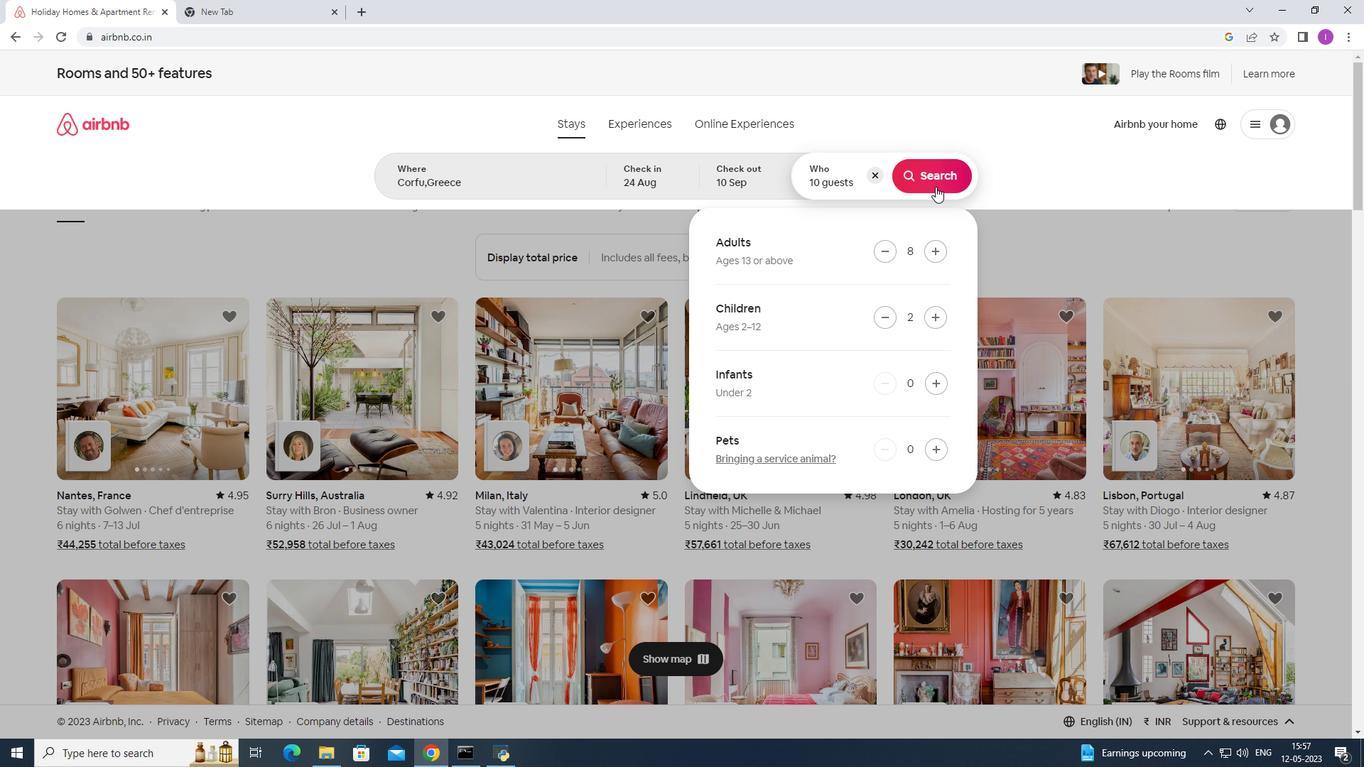 
Action: Mouse moved to (1296, 146)
Screenshot: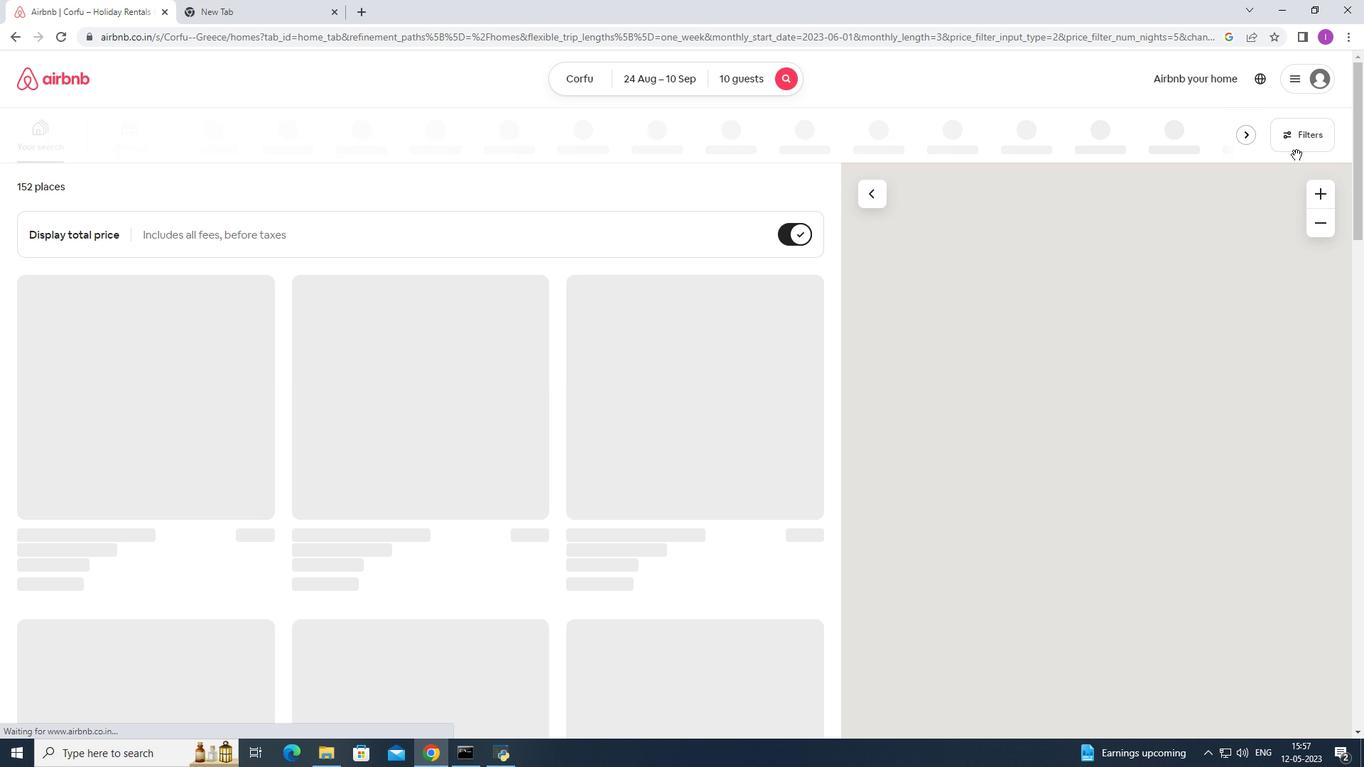 
Action: Mouse pressed left at (1296, 146)
Screenshot: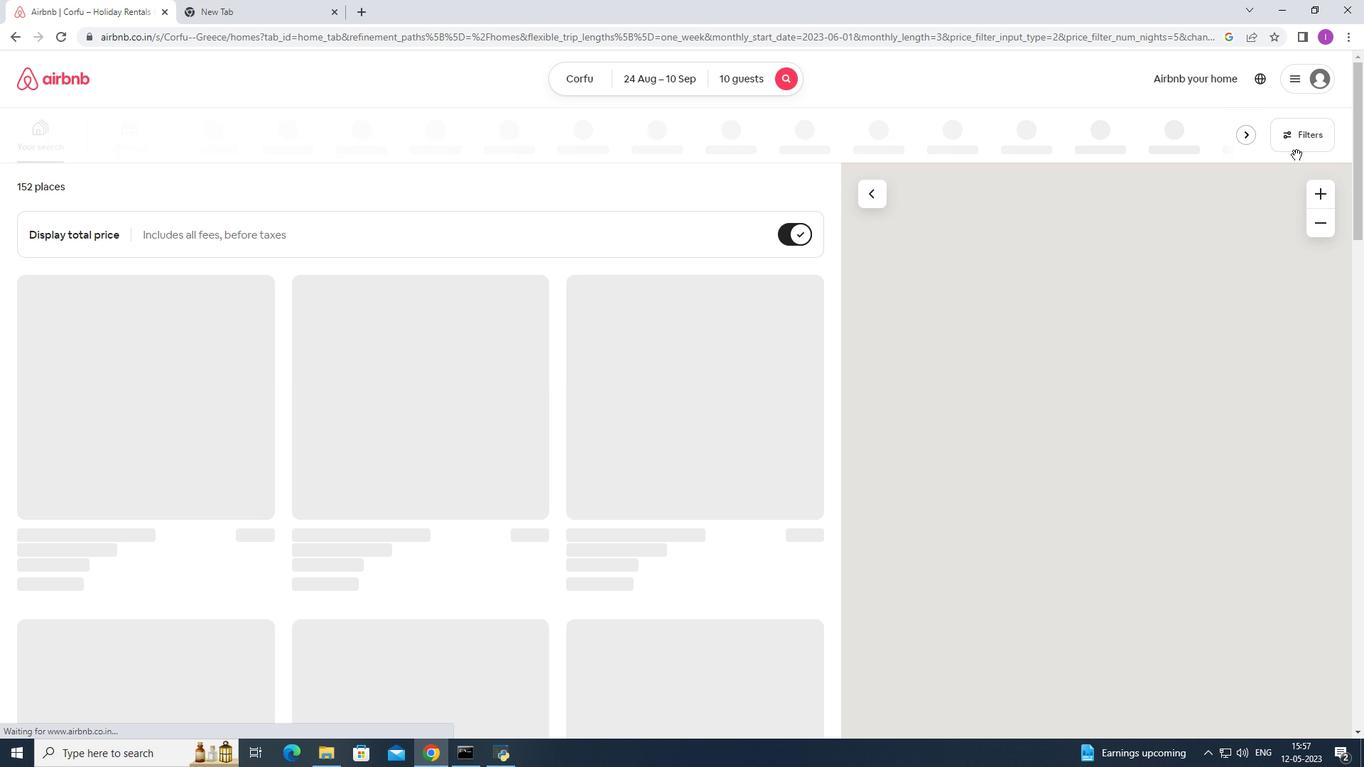 
Action: Mouse moved to (772, 482)
Screenshot: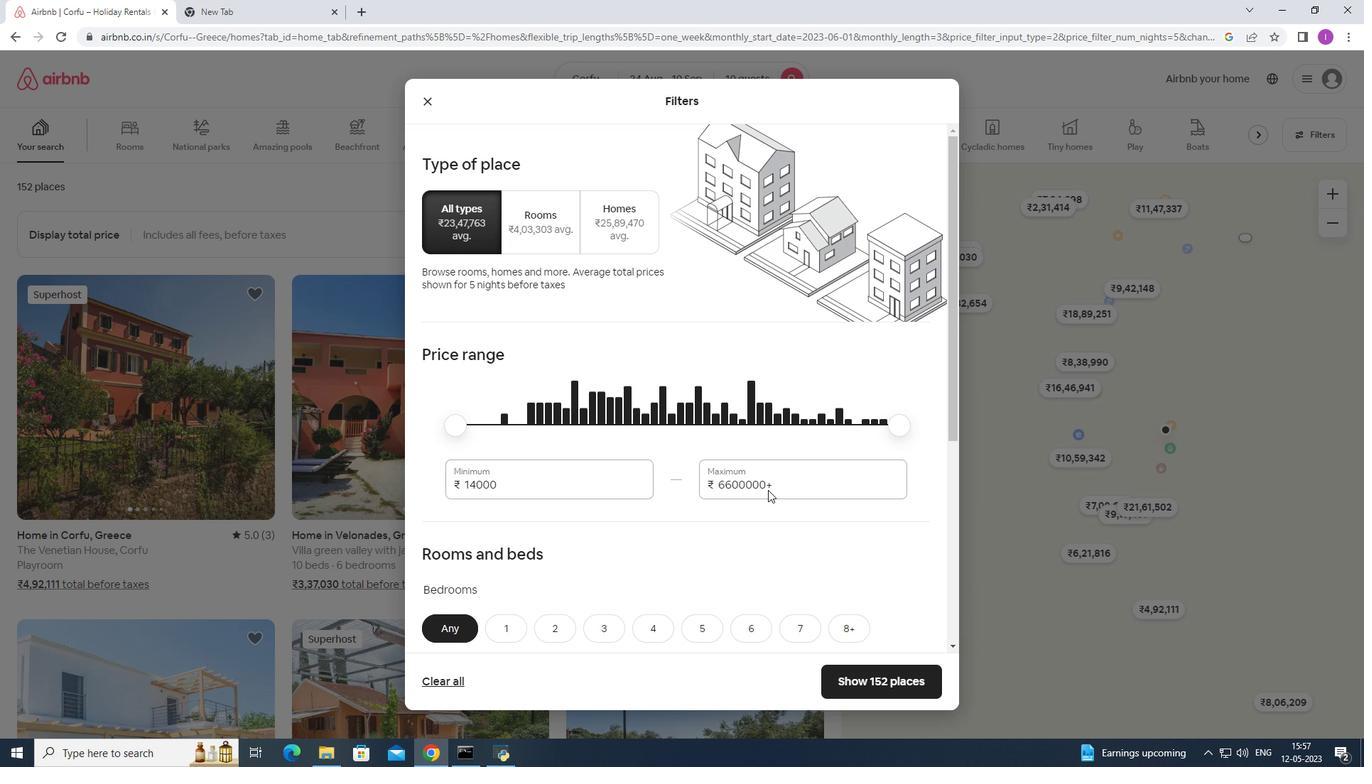 
Action: Mouse pressed left at (772, 482)
Screenshot: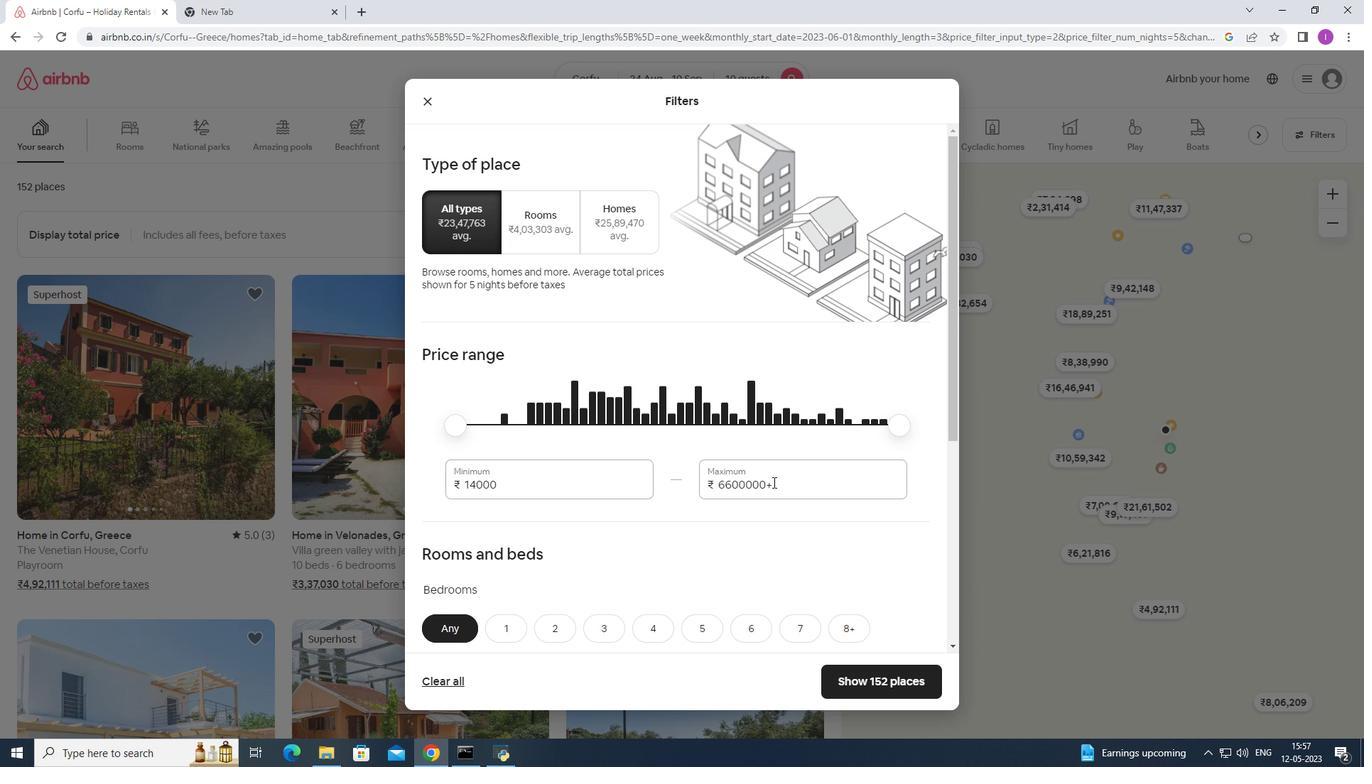 
Action: Mouse moved to (710, 490)
Screenshot: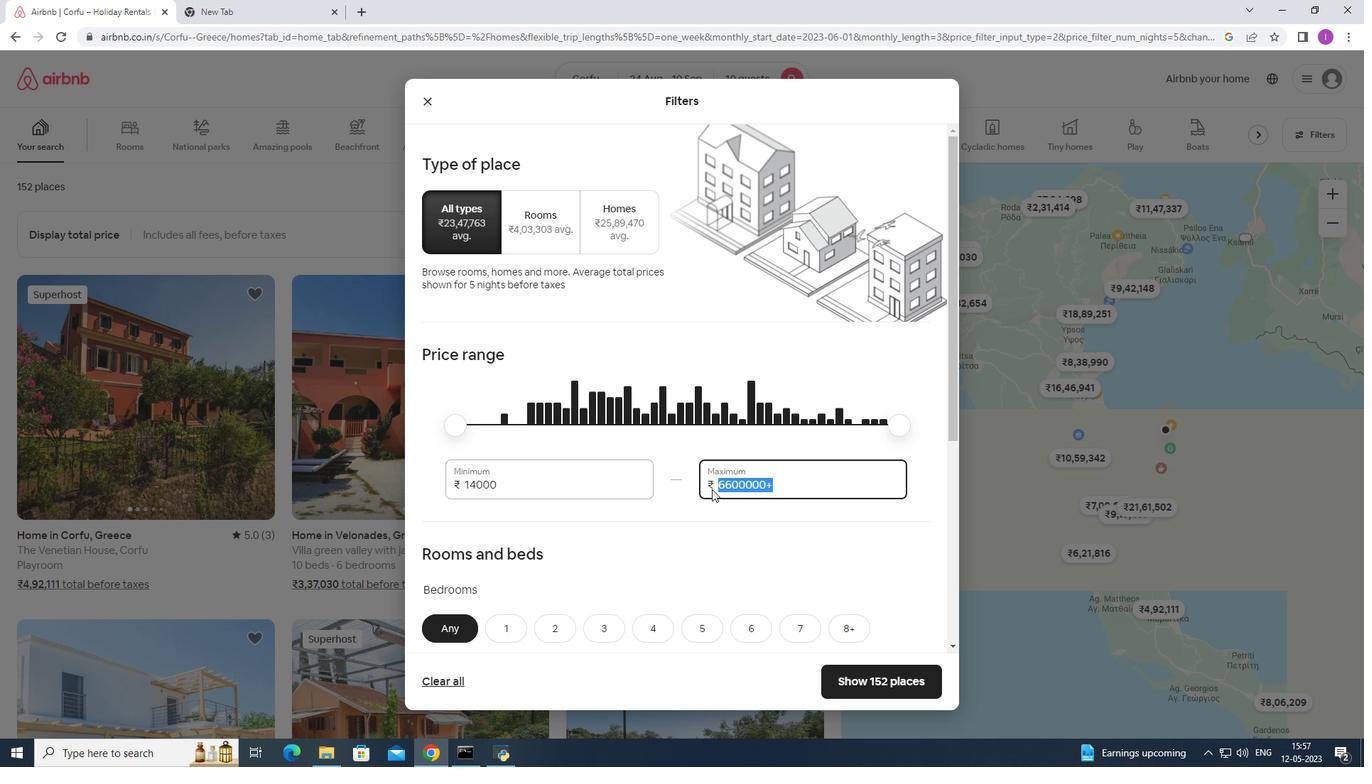 
Action: Key pressed 15
Screenshot: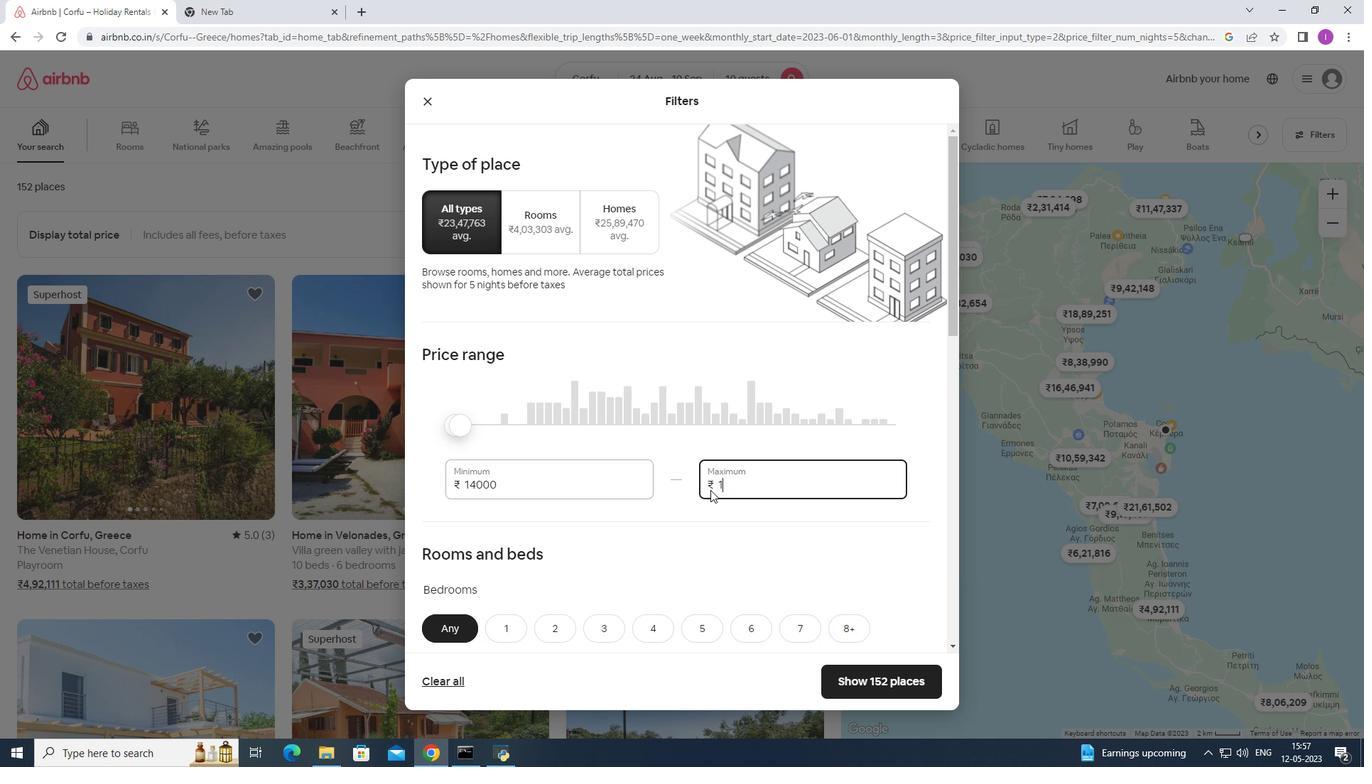 
Action: Mouse moved to (710, 490)
Screenshot: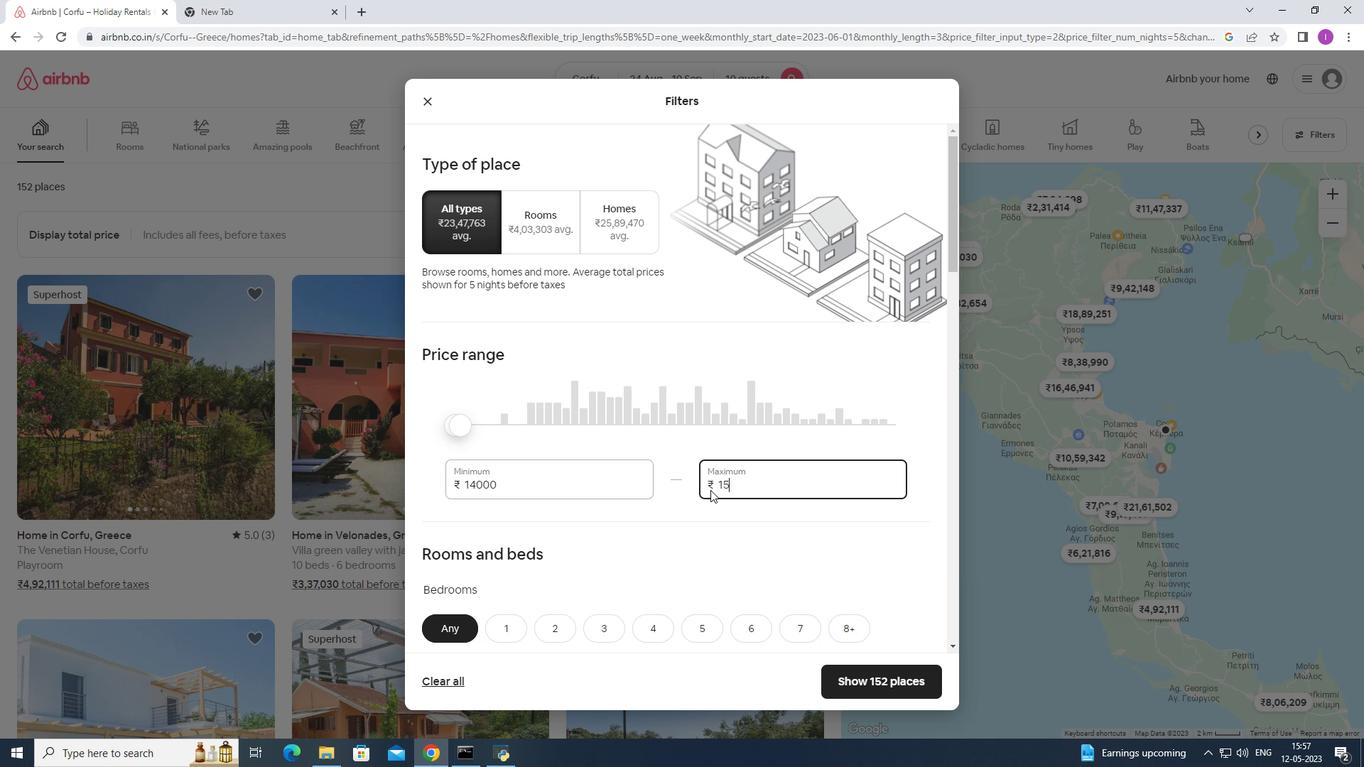 
Action: Key pressed 0
Screenshot: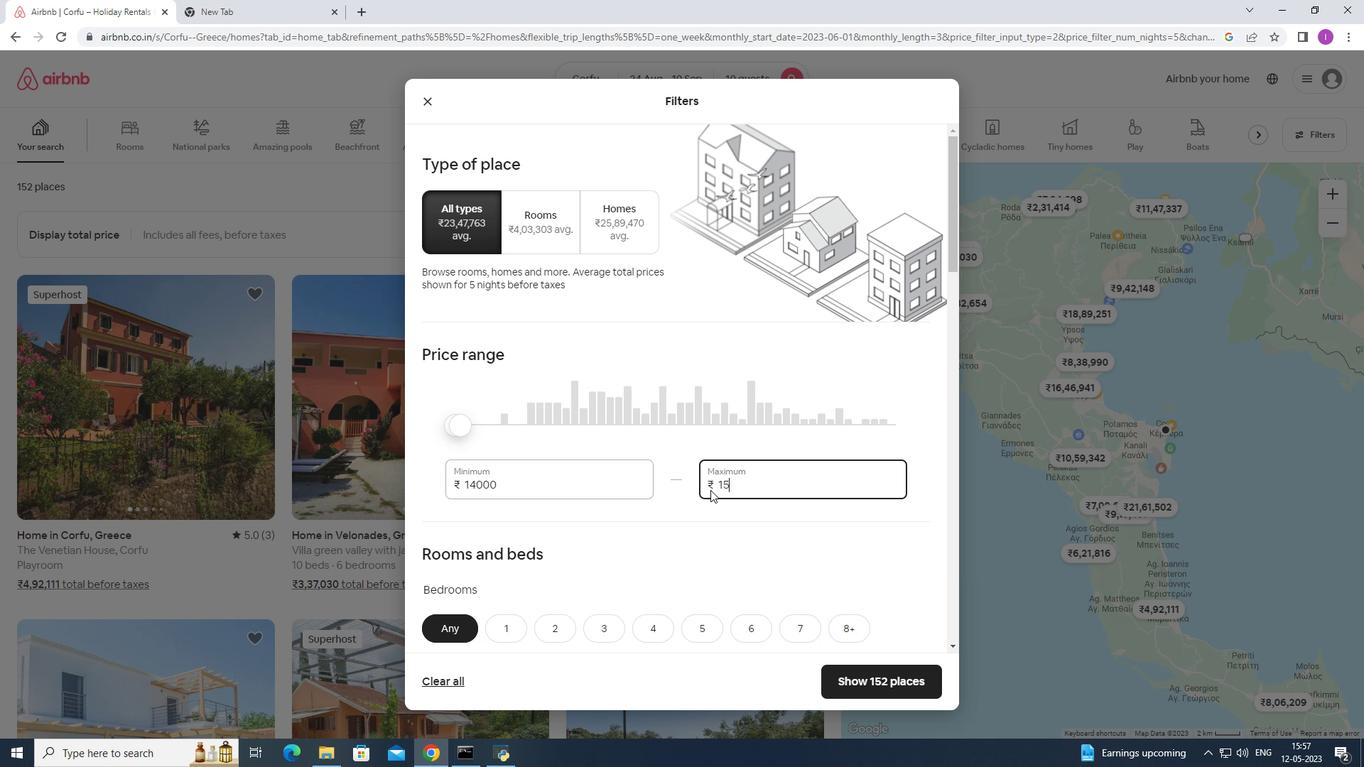 
Action: Mouse moved to (710, 489)
Screenshot: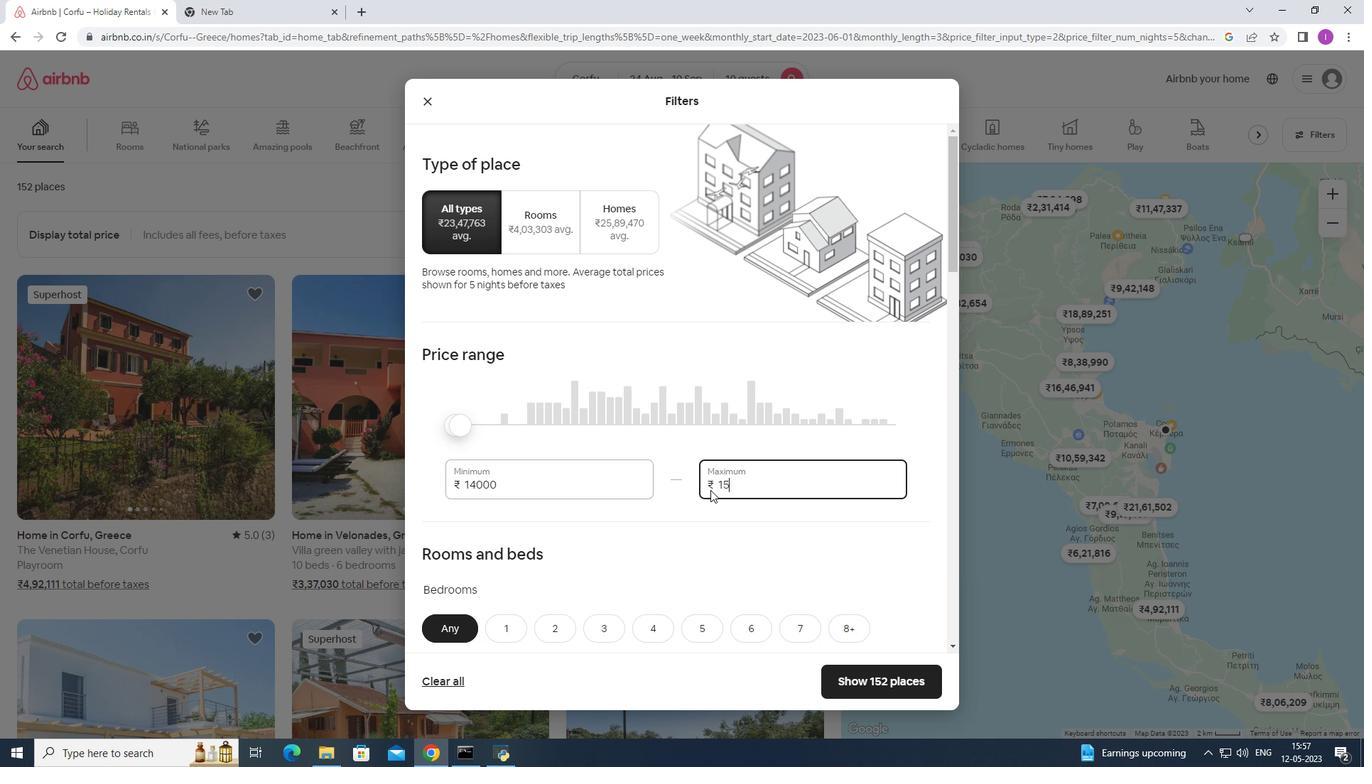 
Action: Key pressed 00
Screenshot: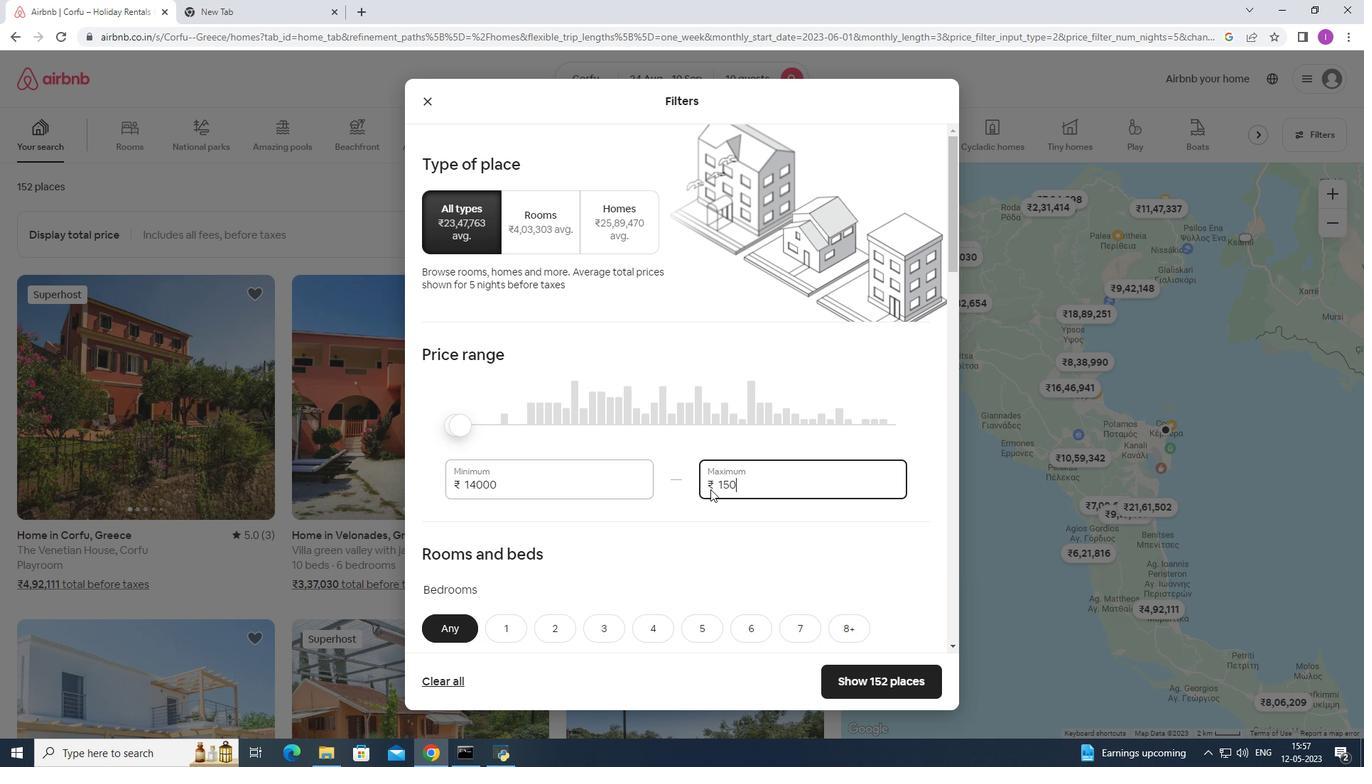 
Action: Mouse moved to (507, 482)
Screenshot: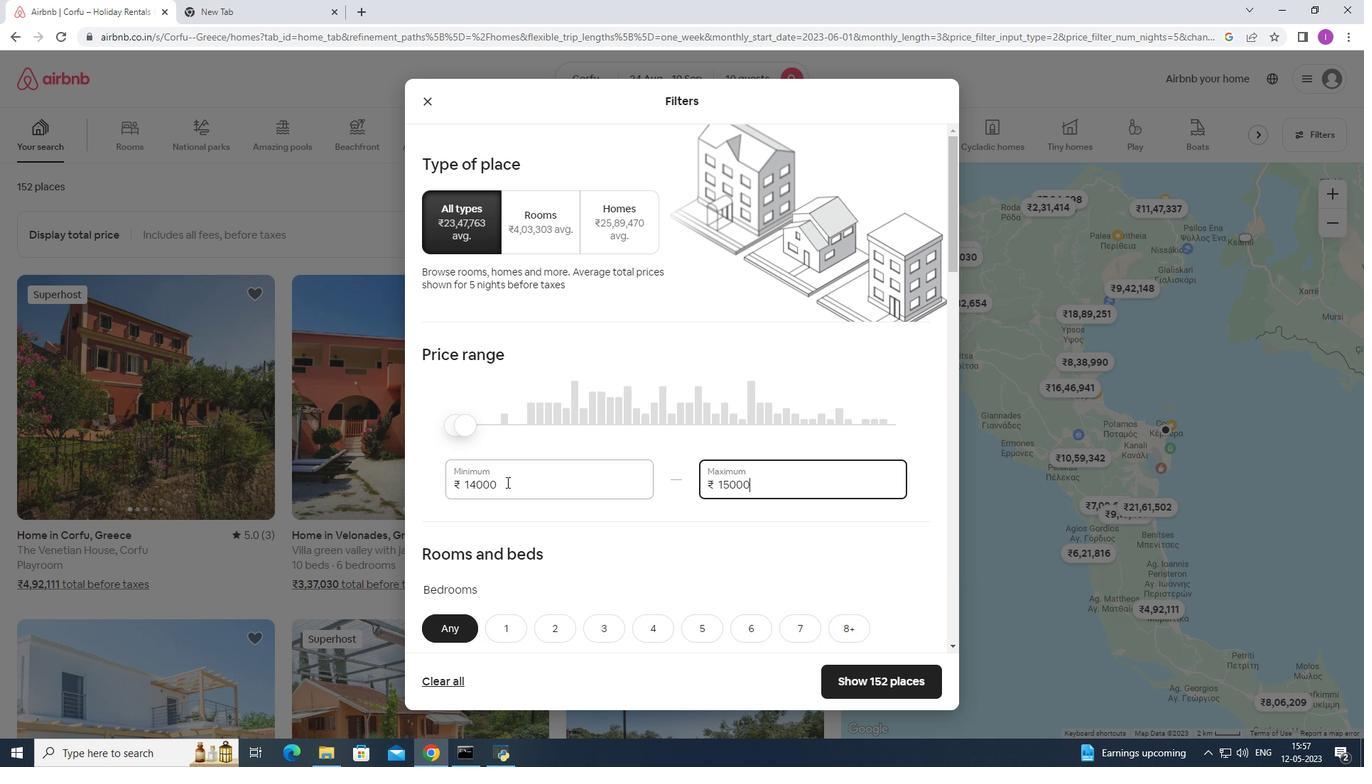 
Action: Mouse pressed left at (507, 482)
Screenshot: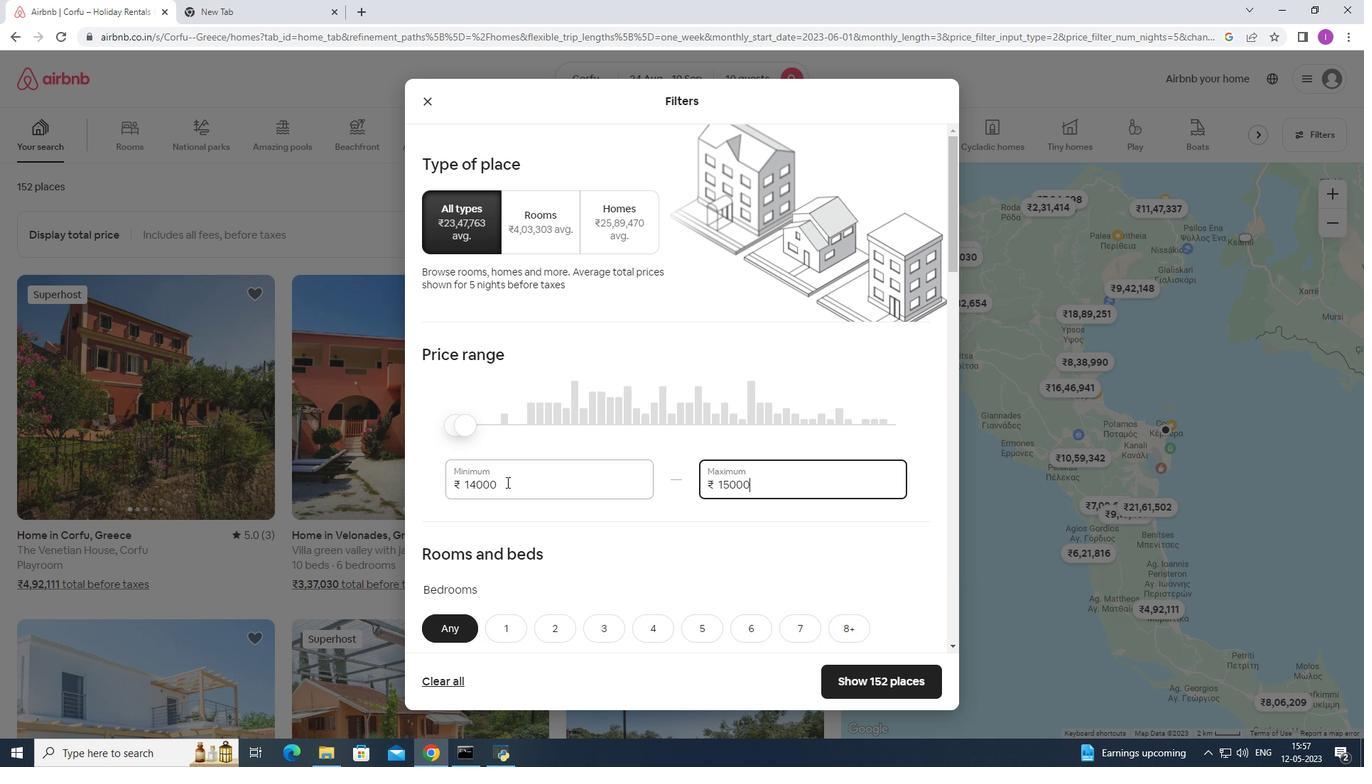 
Action: Mouse moved to (638, 474)
Screenshot: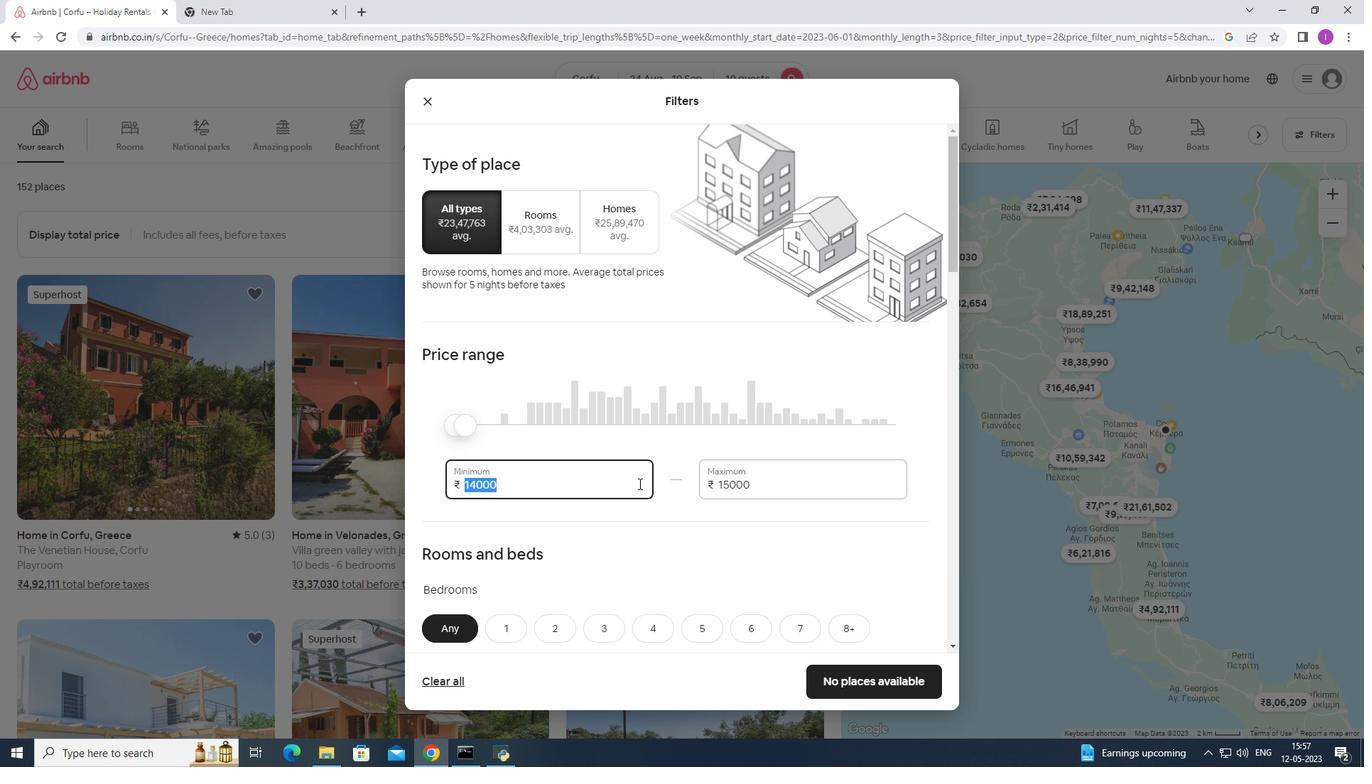 
Action: Key pressed 1
Screenshot: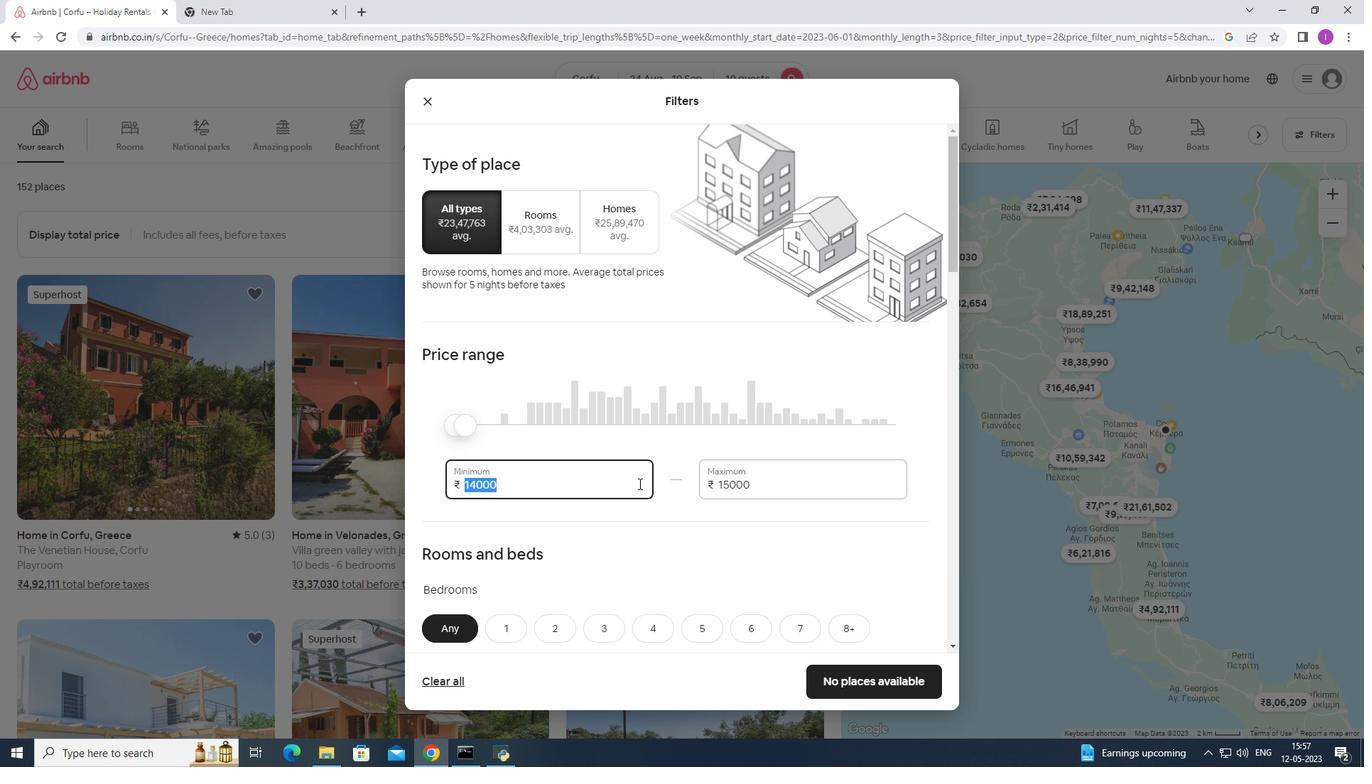 
Action: Mouse moved to (638, 468)
Screenshot: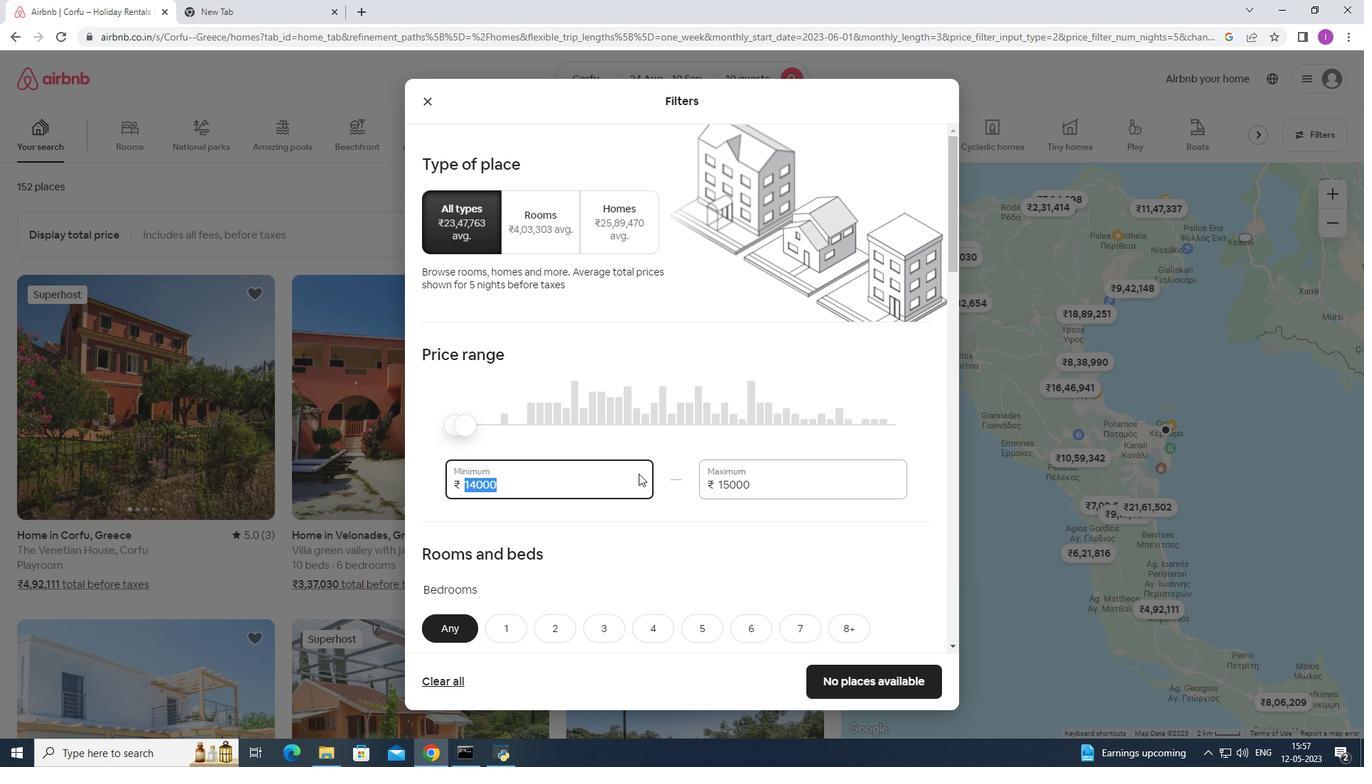 
Action: Key pressed 2
Screenshot: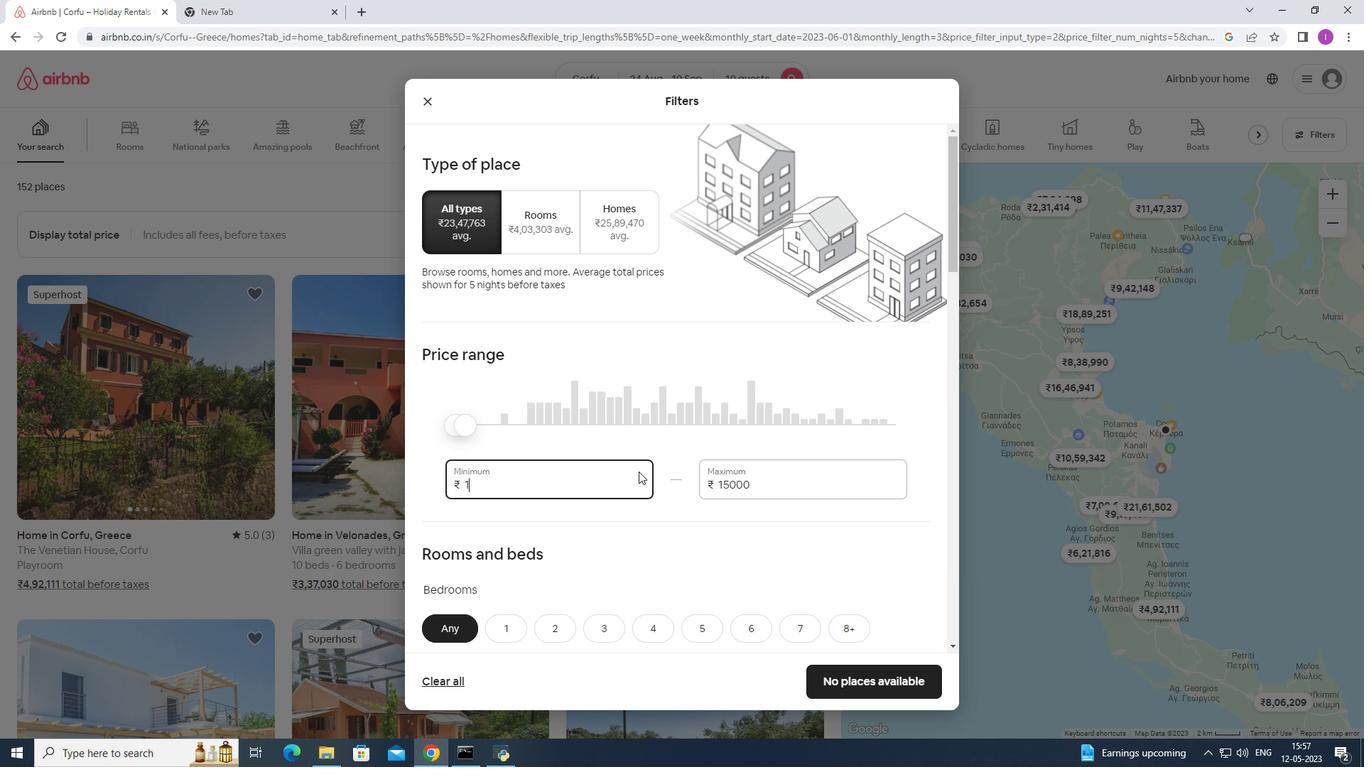 
Action: Mouse moved to (643, 451)
Screenshot: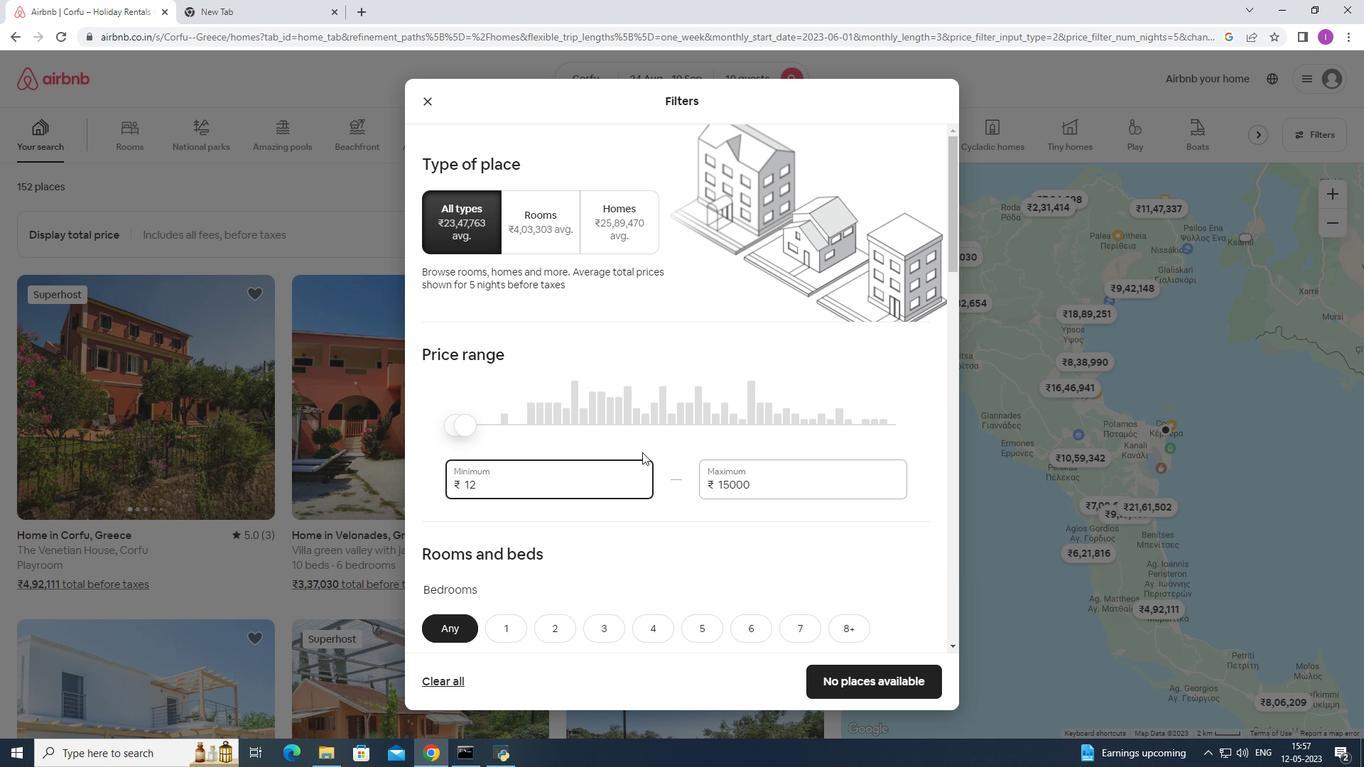 
Action: Key pressed 0
Screenshot: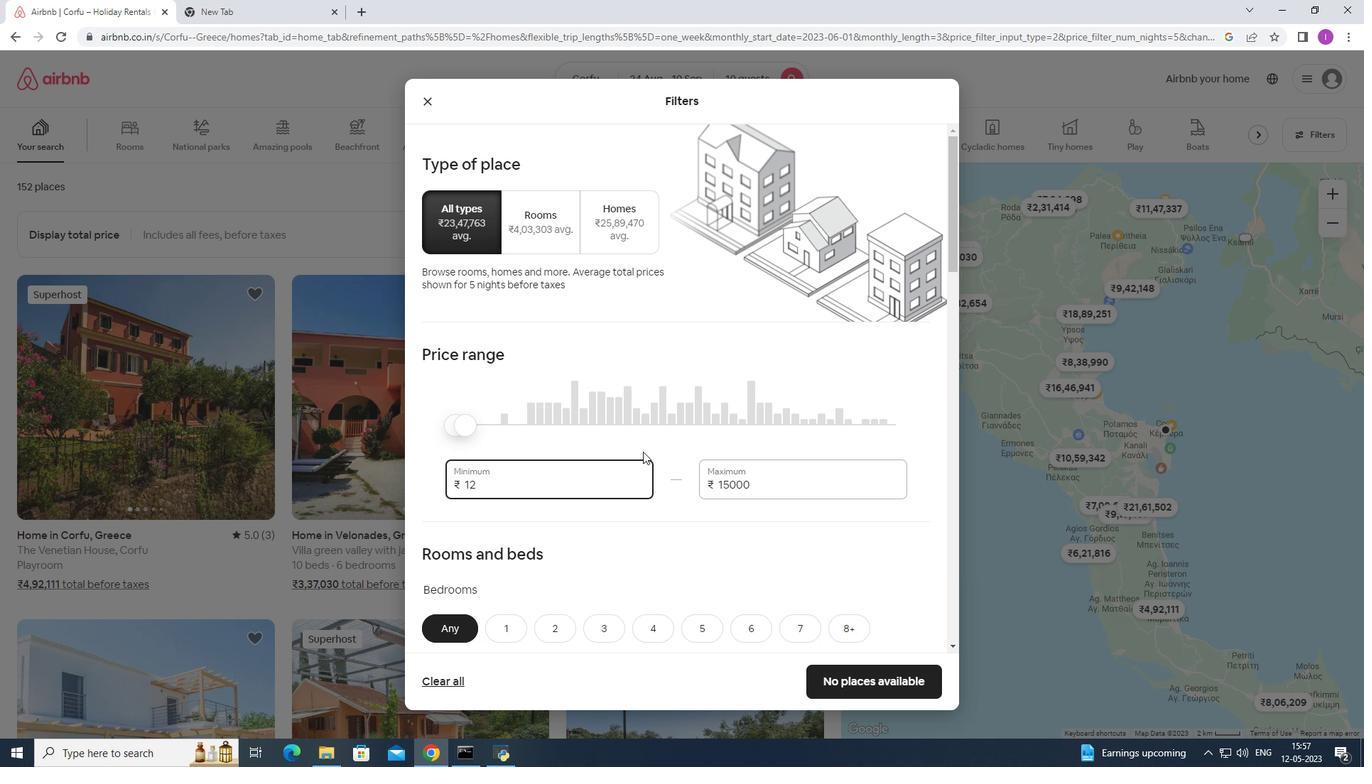 
Action: Mouse moved to (643, 450)
Screenshot: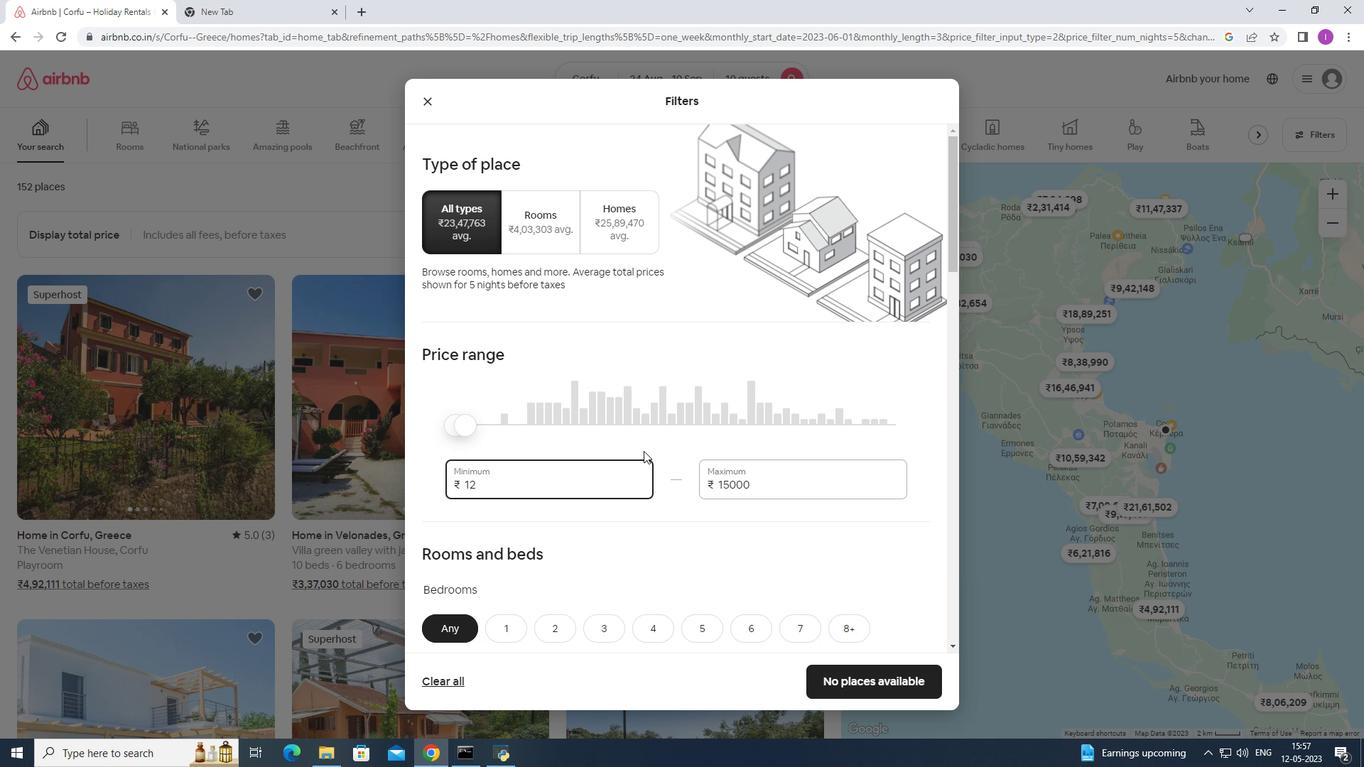 
Action: Key pressed 00
Screenshot: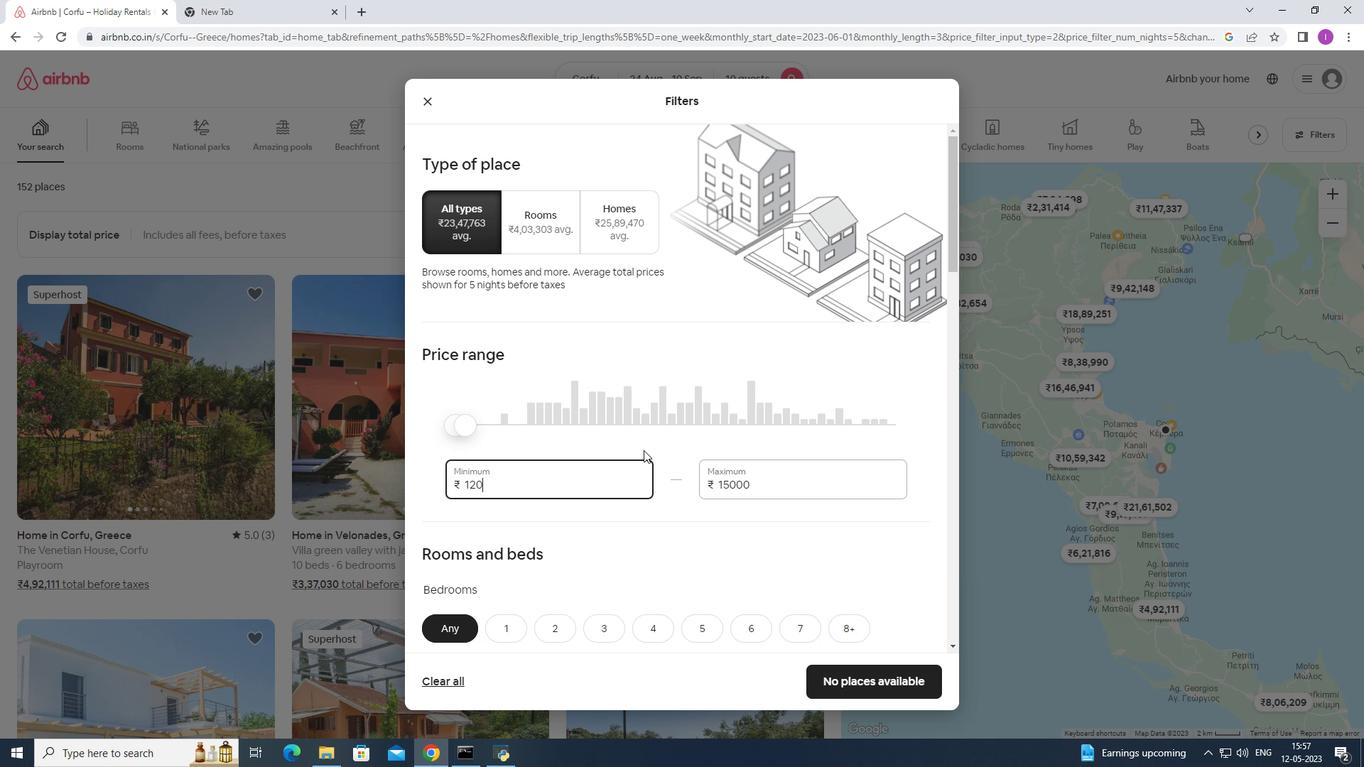 
Action: Mouse moved to (605, 521)
Screenshot: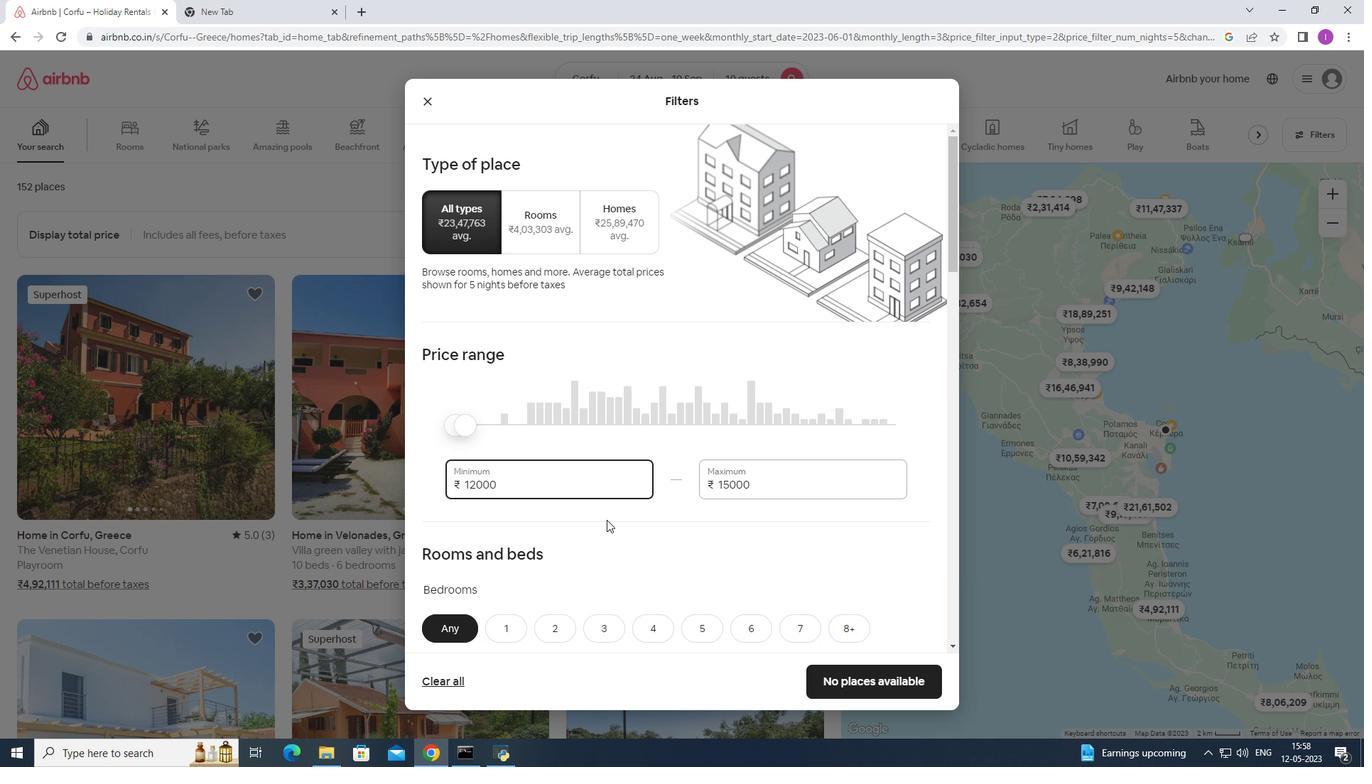 
Action: Mouse scrolled (605, 520) with delta (0, 0)
Screenshot: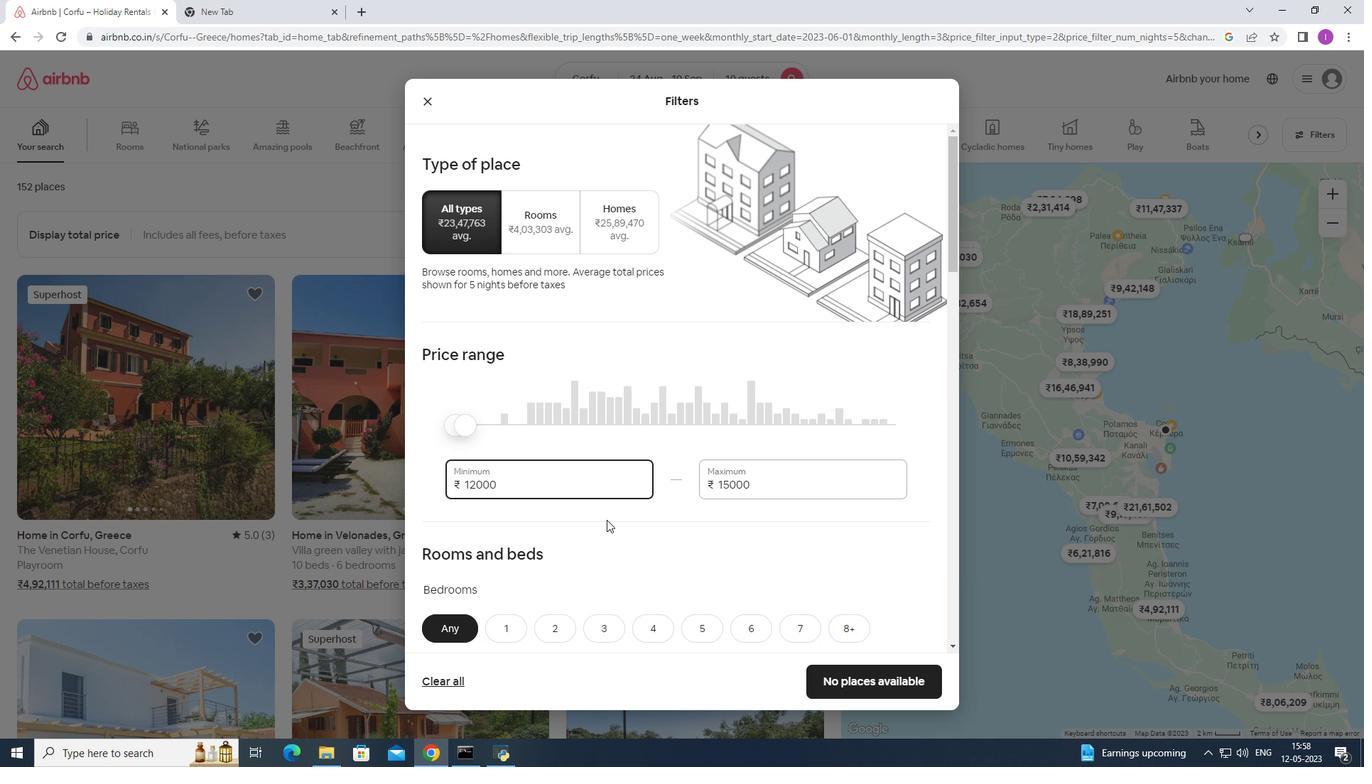 
Action: Mouse scrolled (605, 520) with delta (0, 0)
Screenshot: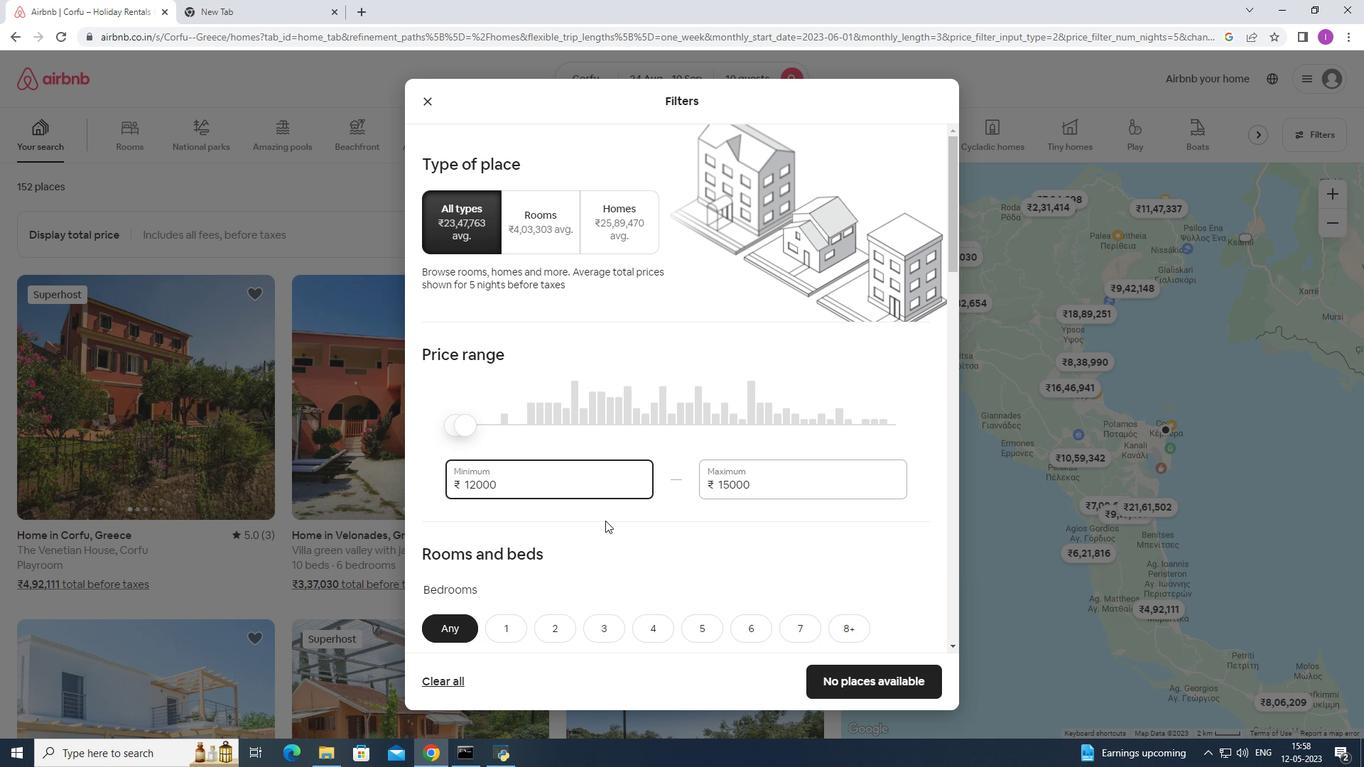 
Action: Mouse scrolled (605, 520) with delta (0, 0)
Screenshot: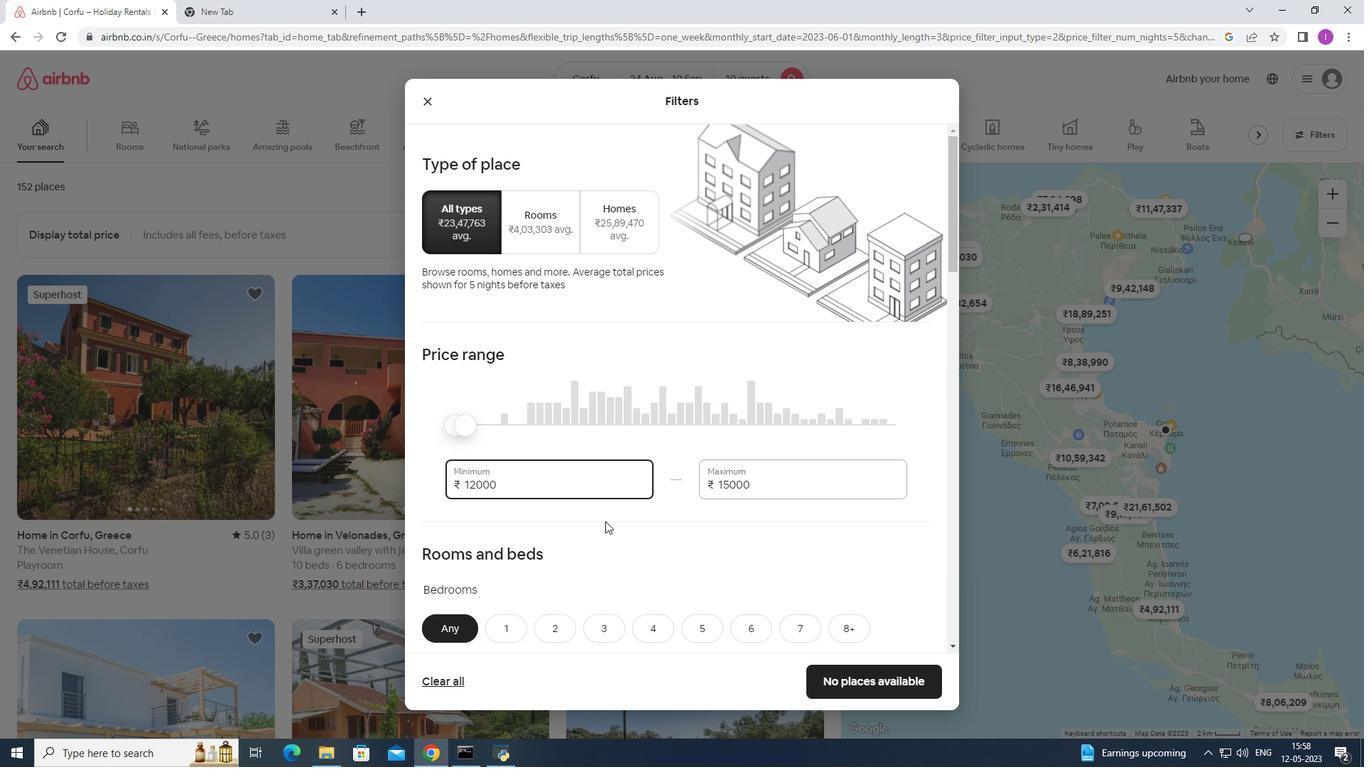 
Action: Mouse moved to (672, 443)
Screenshot: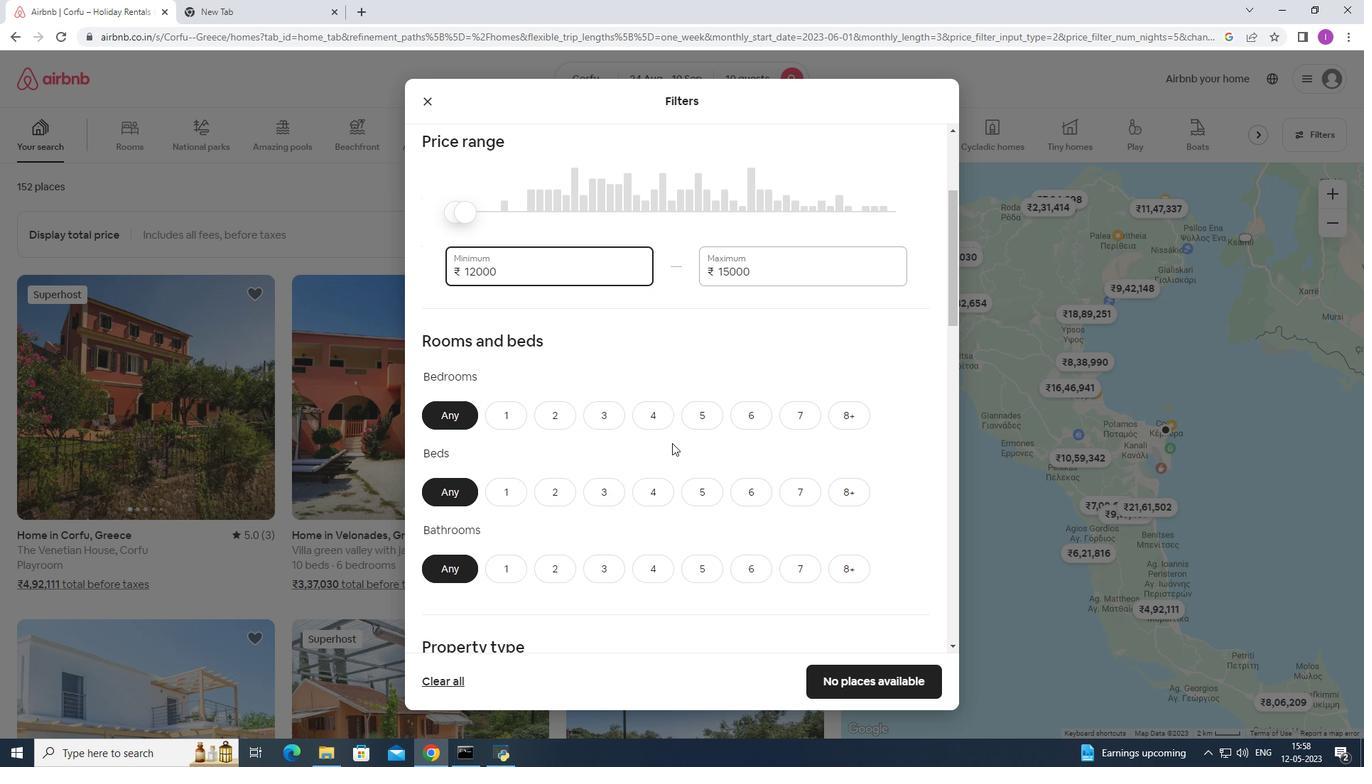 
Action: Mouse scrolled (672, 442) with delta (0, 0)
Screenshot: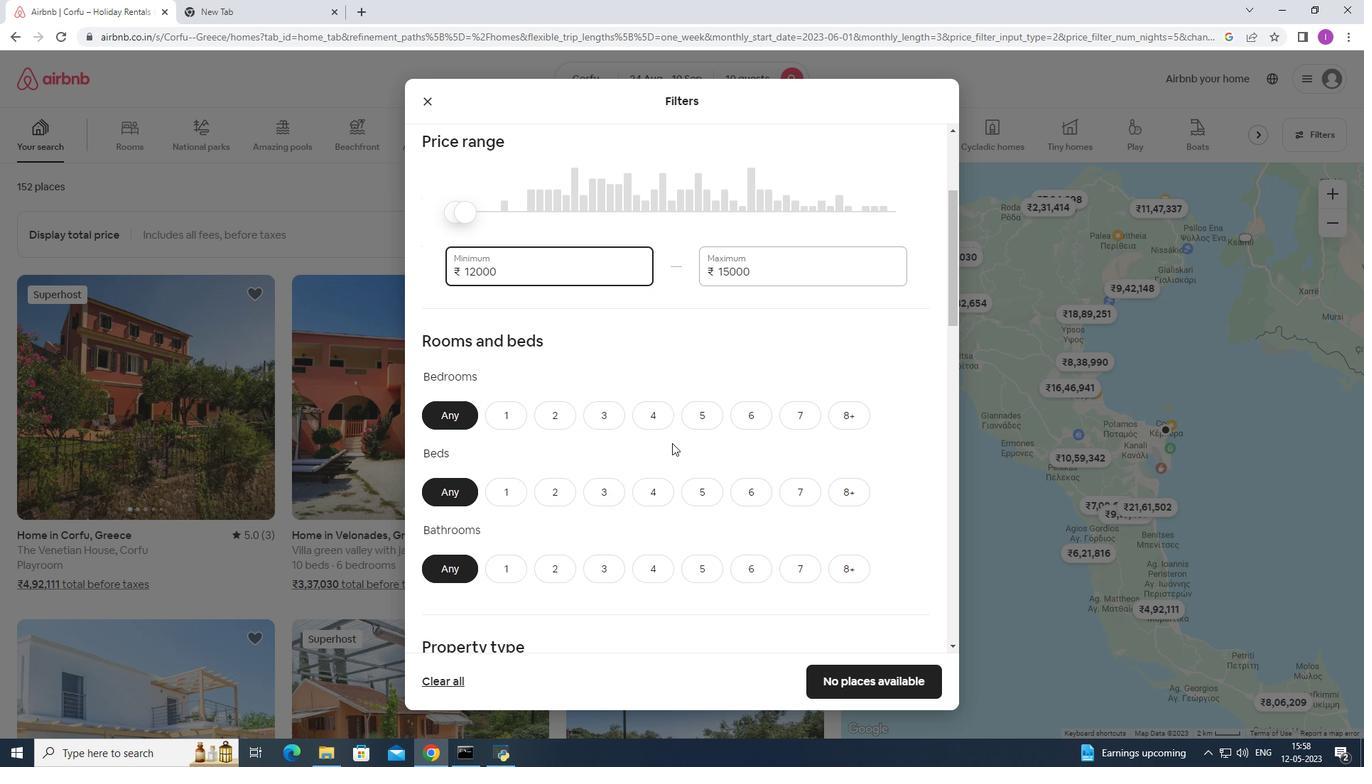 
Action: Mouse moved to (640, 346)
Screenshot: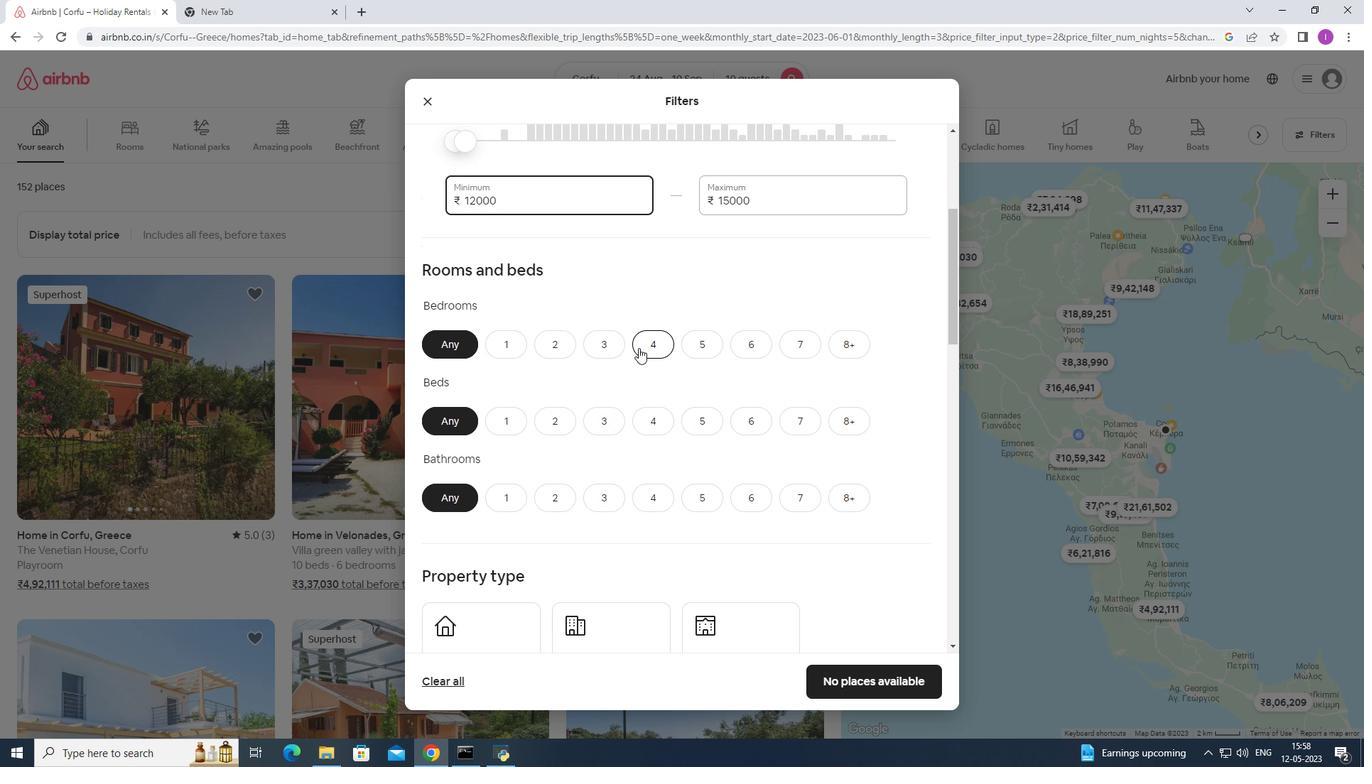 
Action: Mouse pressed left at (640, 346)
Screenshot: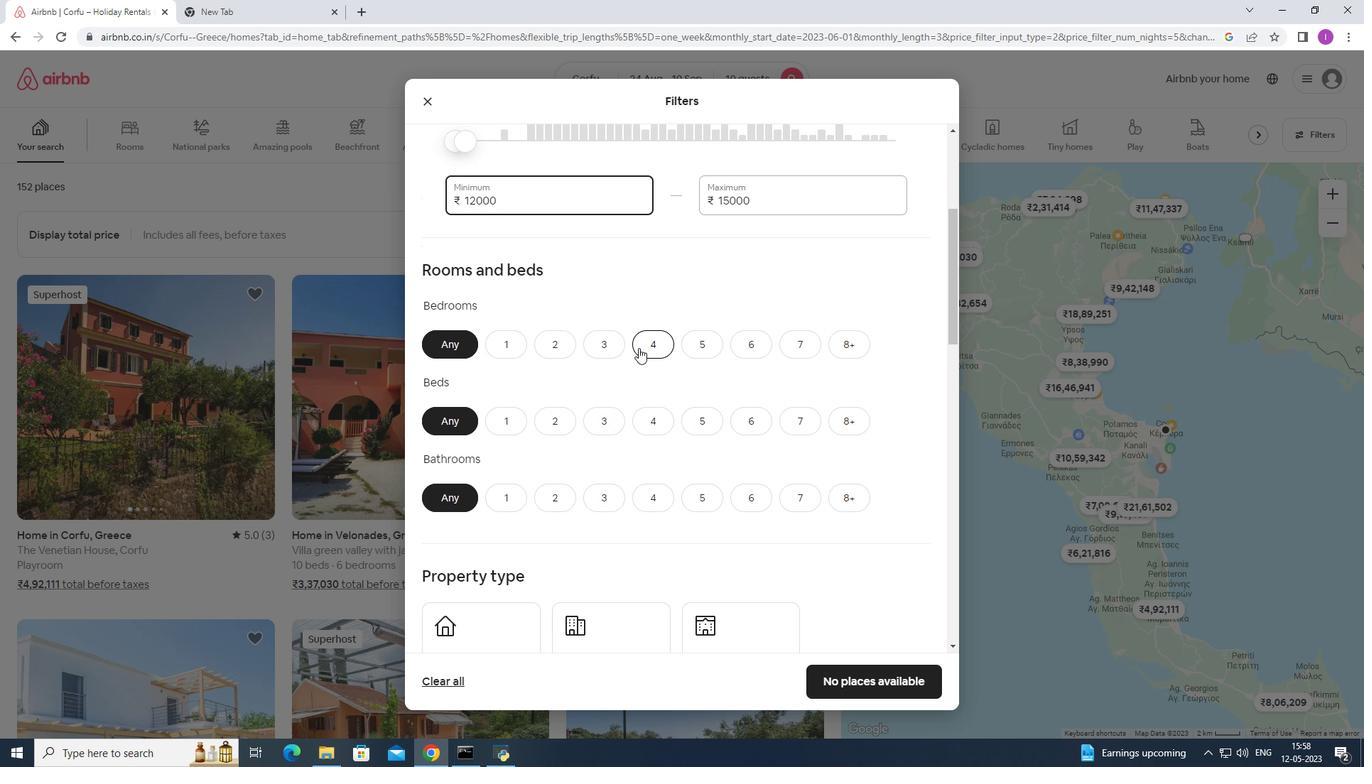 
Action: Mouse moved to (853, 415)
Screenshot: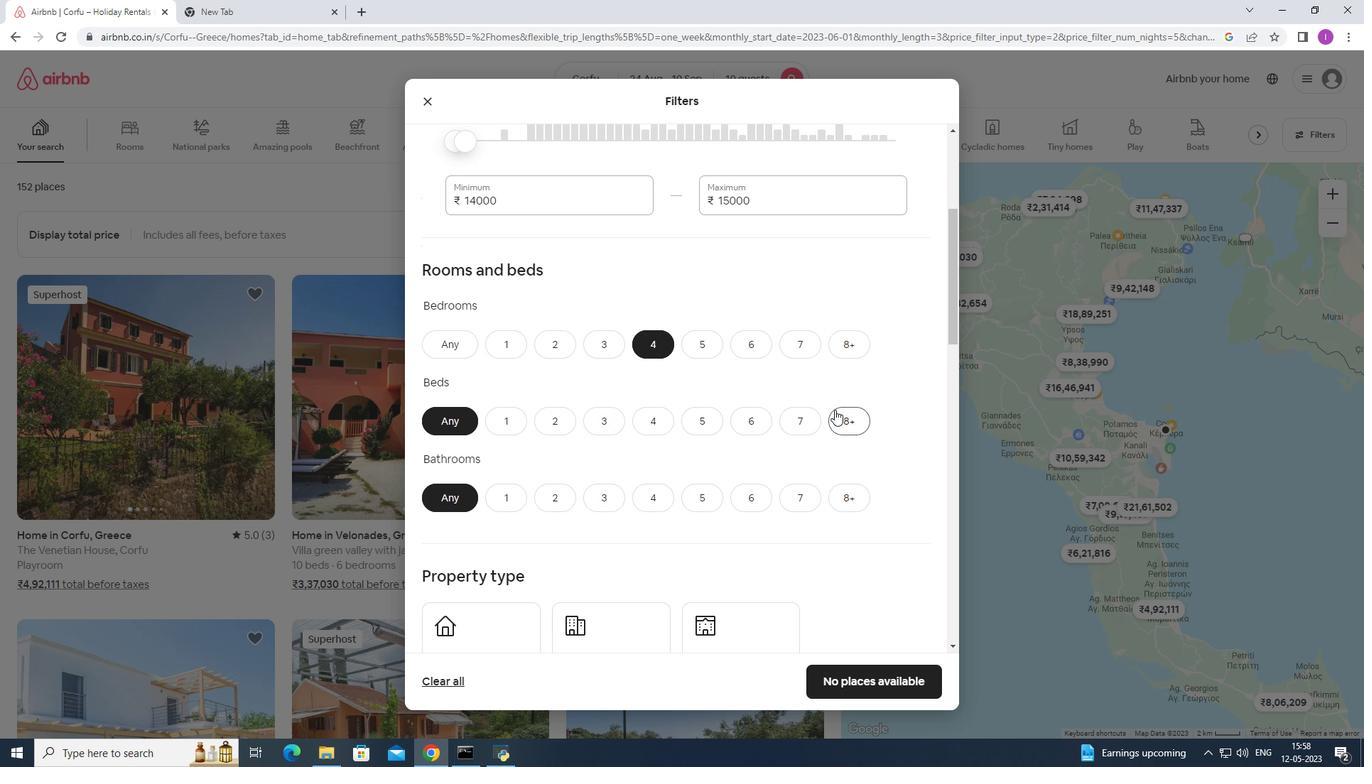 
Action: Mouse pressed left at (853, 415)
Screenshot: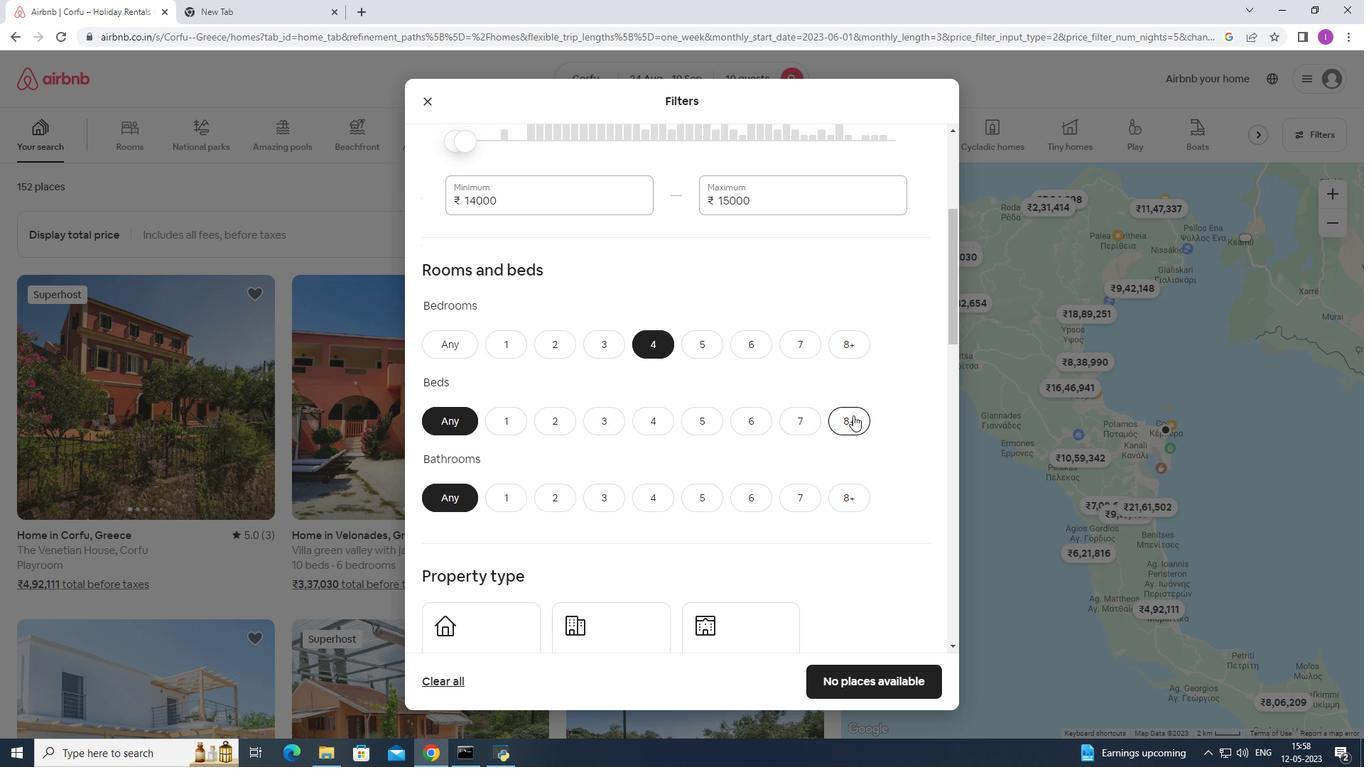 
Action: Mouse moved to (651, 490)
Screenshot: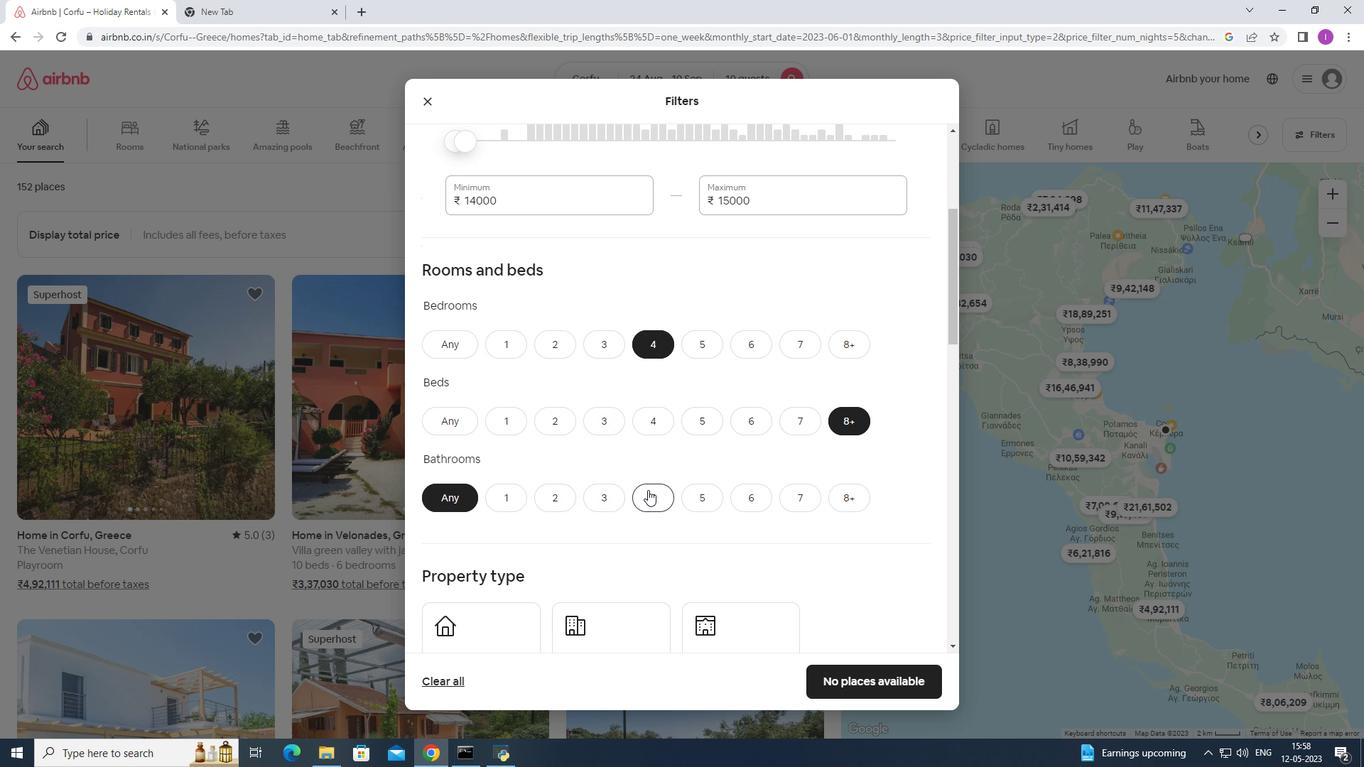 
Action: Mouse pressed left at (651, 490)
Screenshot: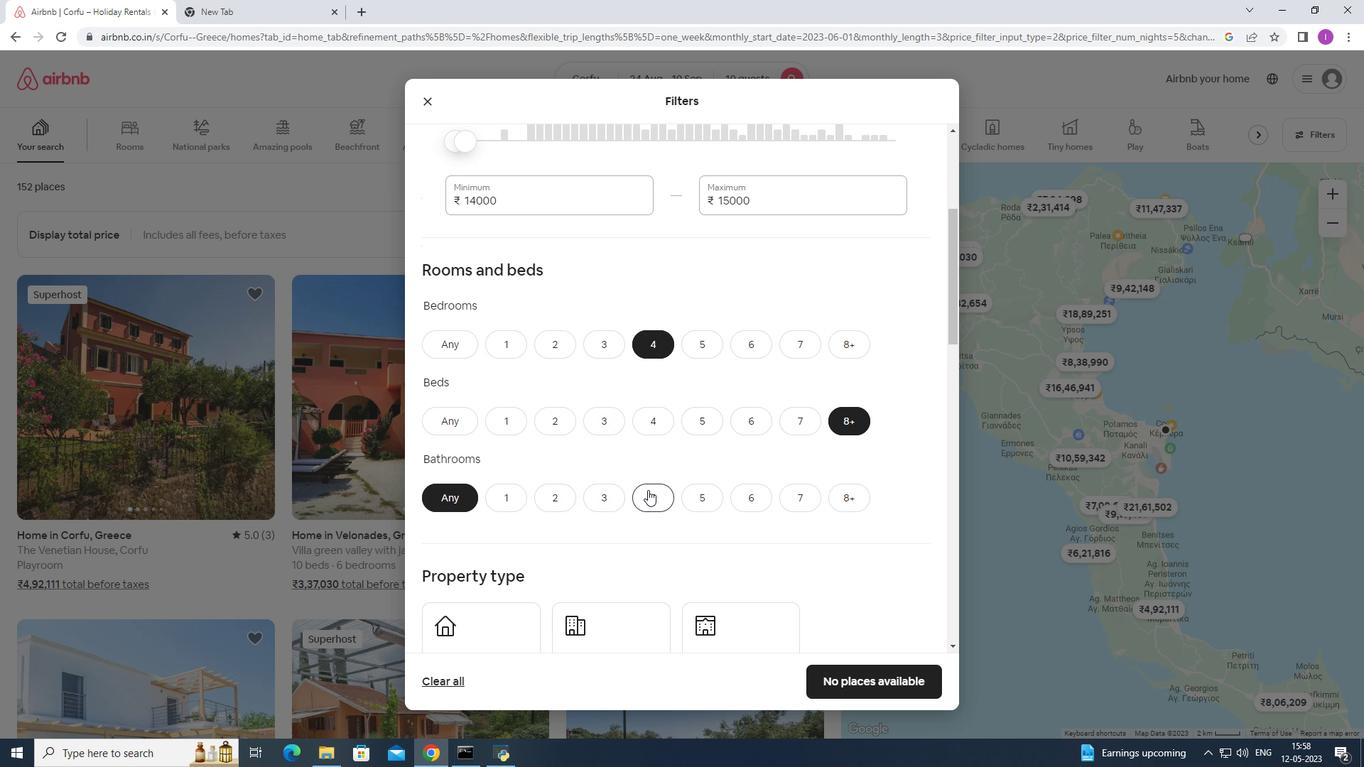 
Action: Mouse moved to (598, 475)
Screenshot: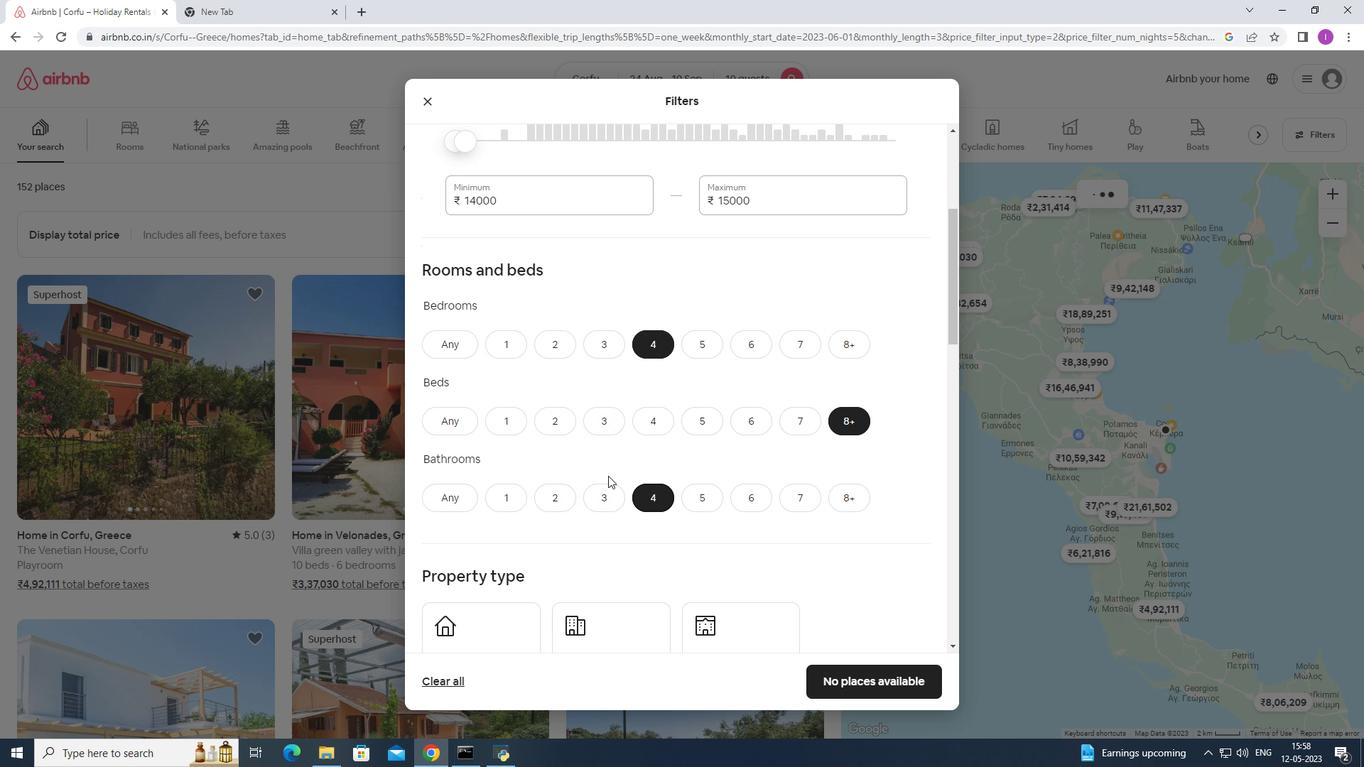 
Action: Mouse scrolled (598, 475) with delta (0, 0)
Screenshot: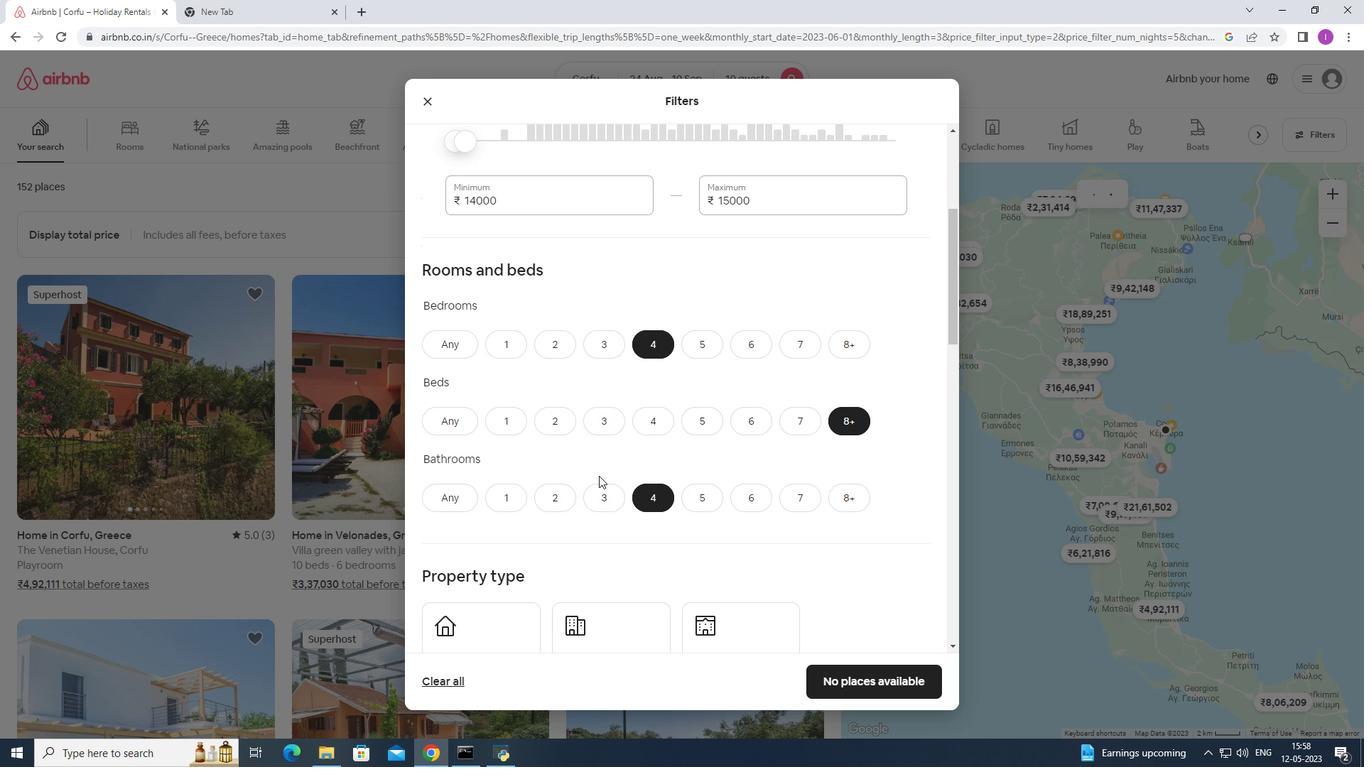 
Action: Mouse moved to (488, 557)
Screenshot: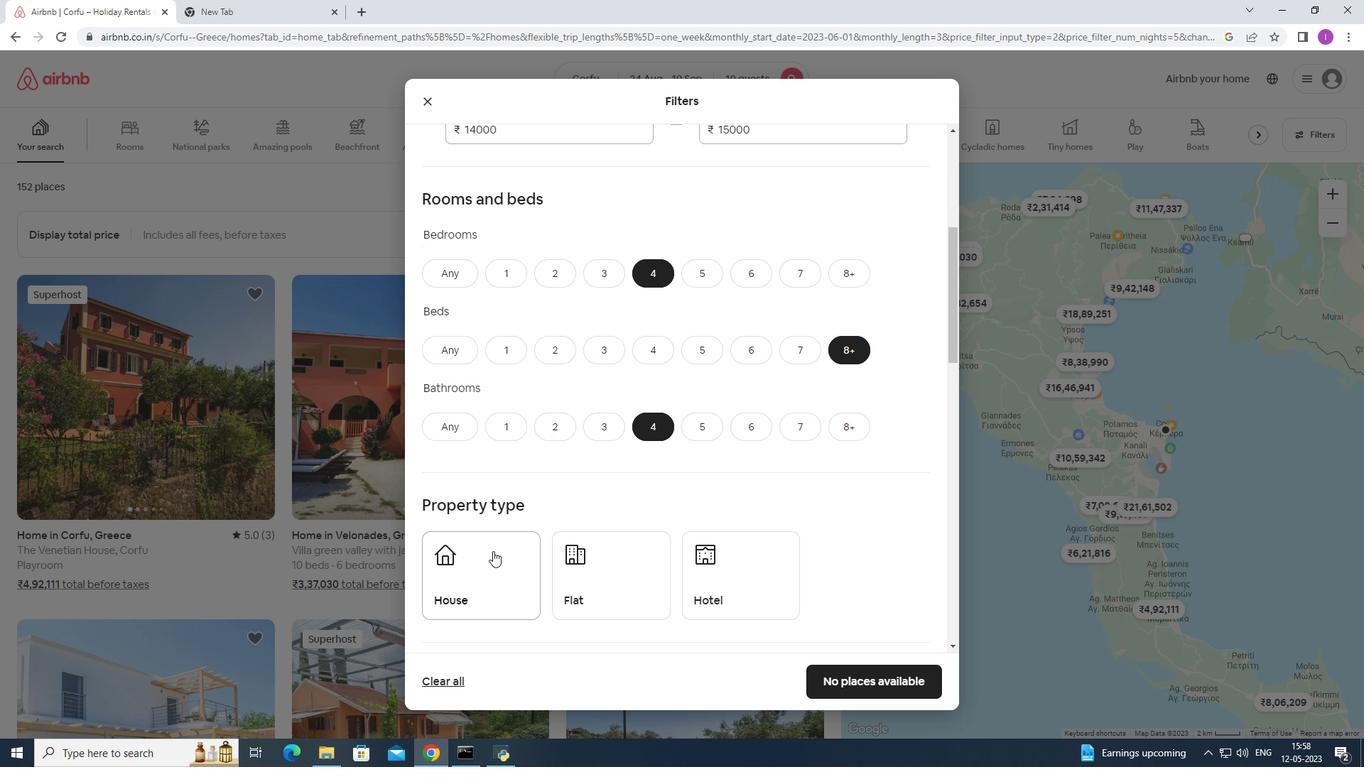 
Action: Mouse pressed left at (488, 557)
Screenshot: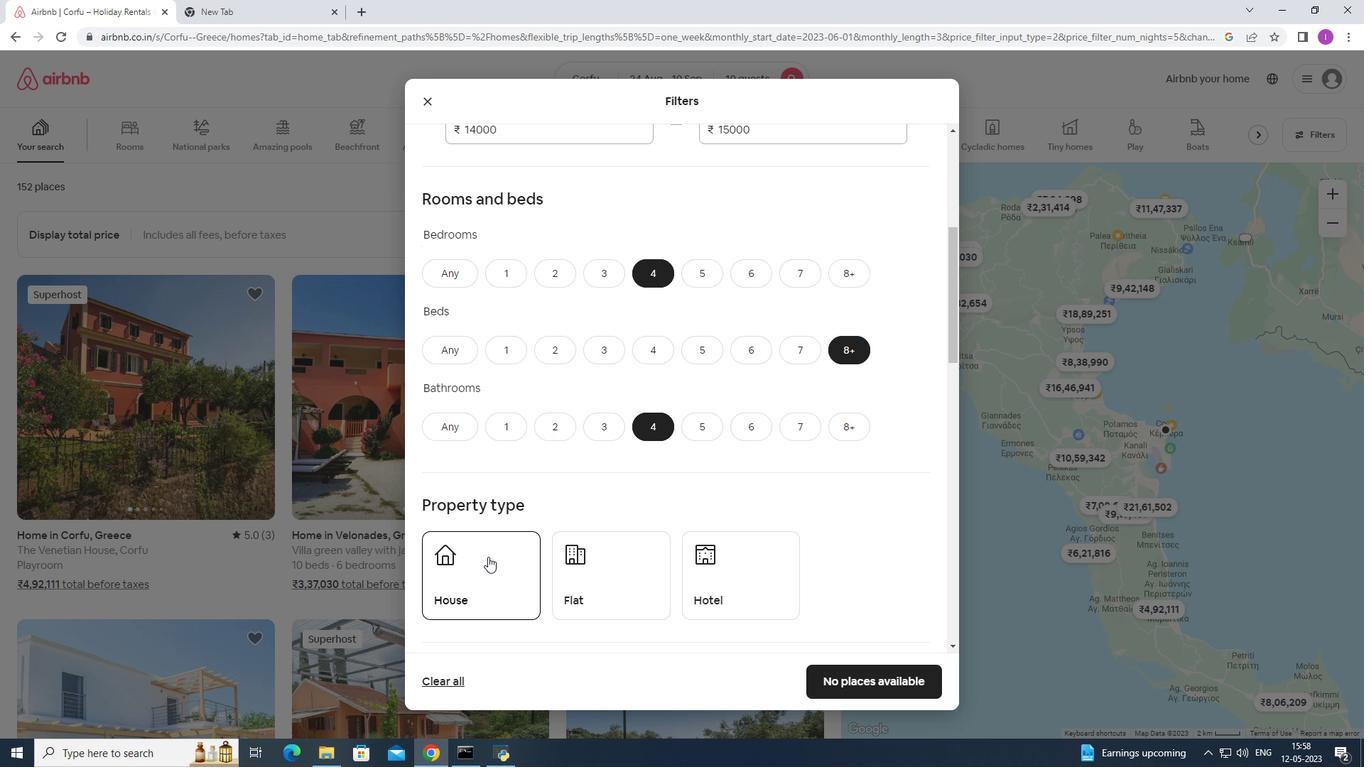 
Action: Mouse moved to (613, 560)
Screenshot: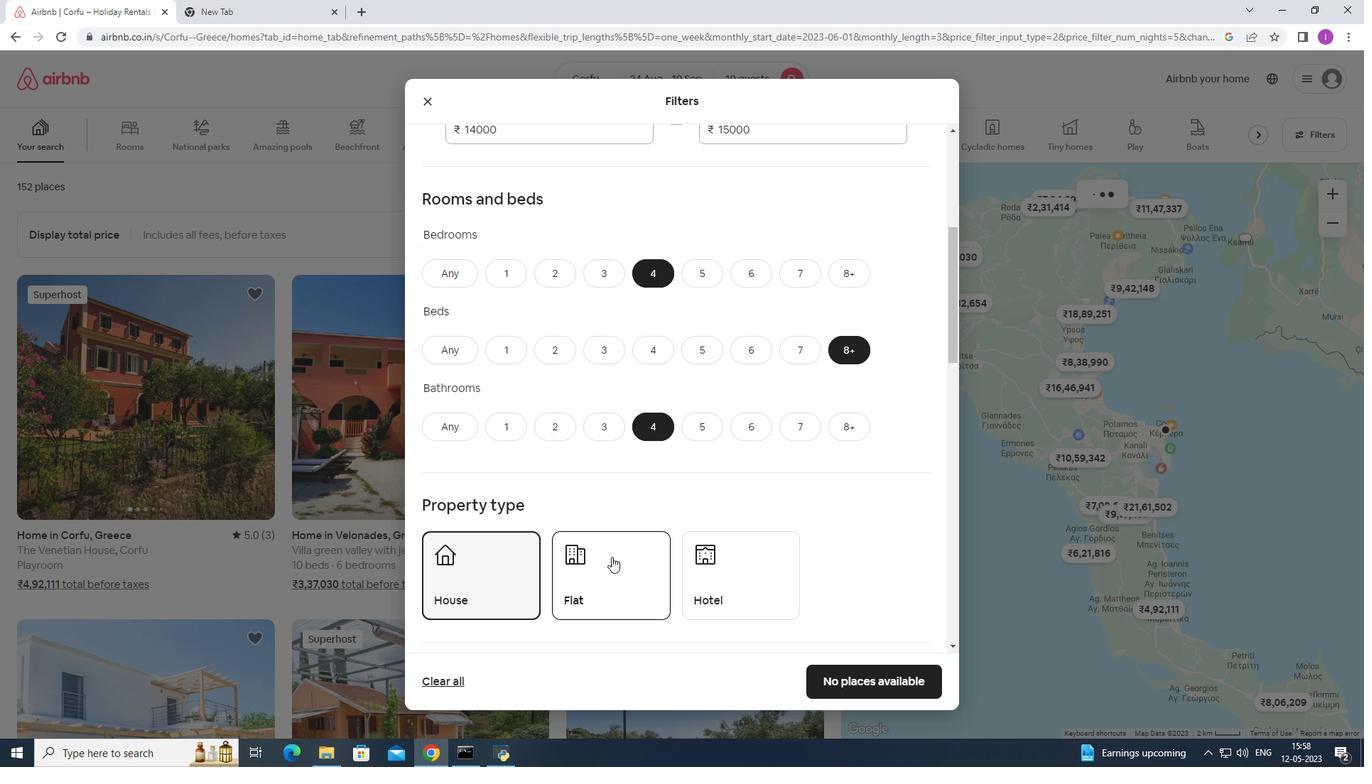 
Action: Mouse pressed left at (612, 558)
Screenshot: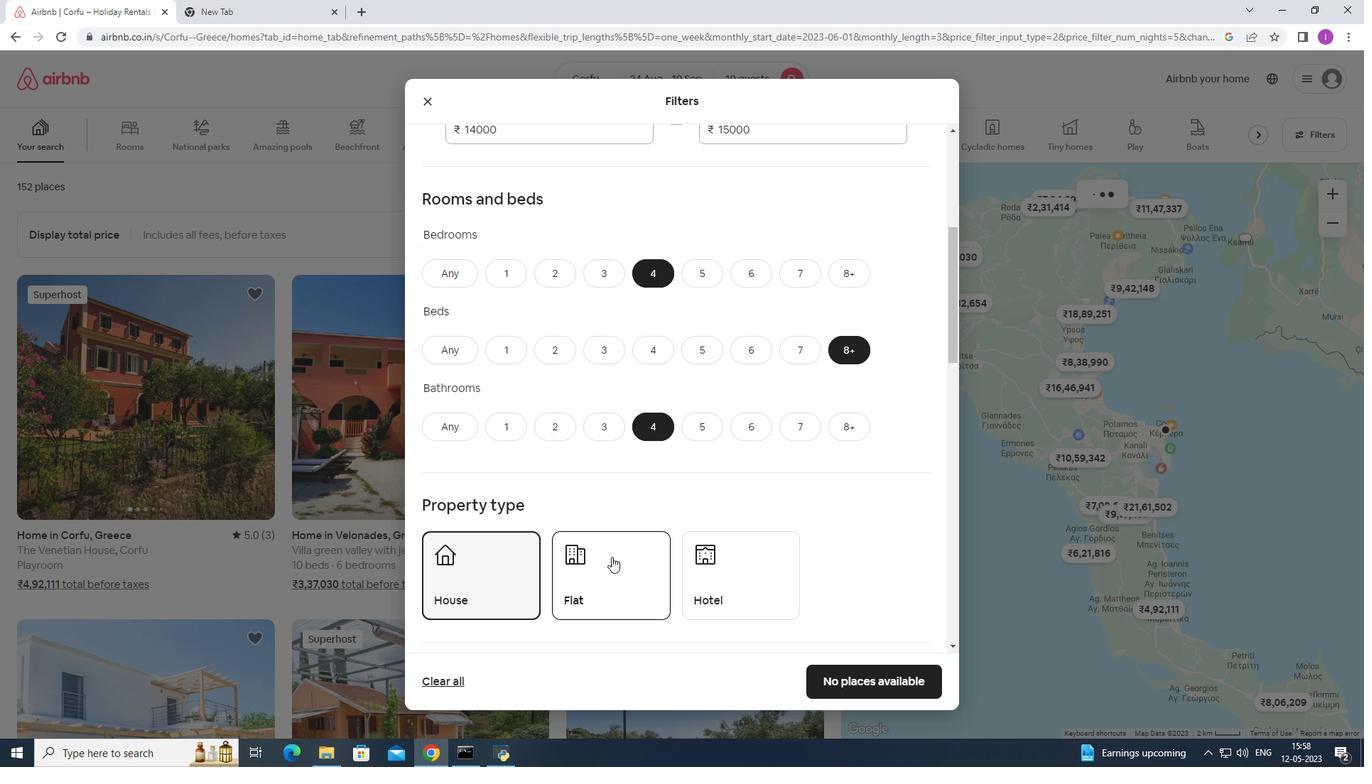 
Action: Mouse moved to (706, 559)
Screenshot: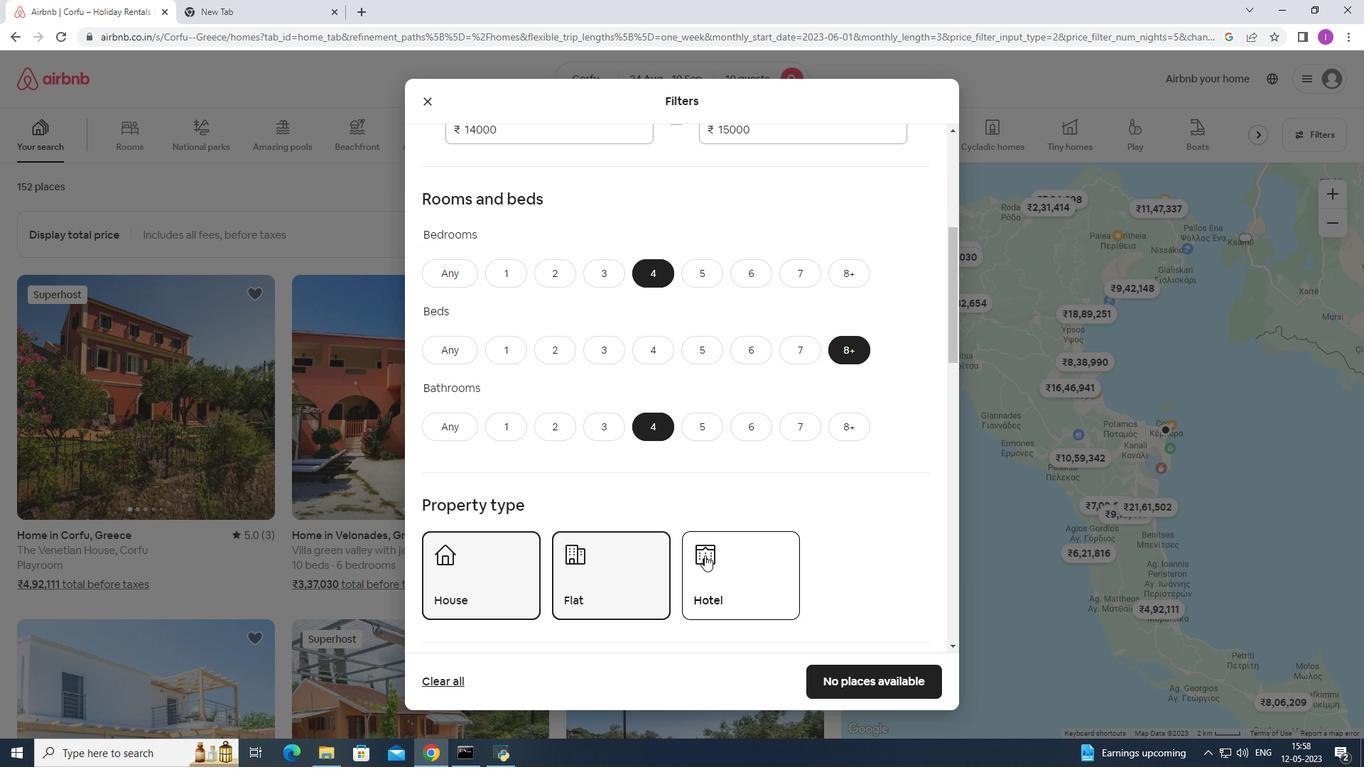 
Action: Mouse pressed left at (706, 559)
Screenshot: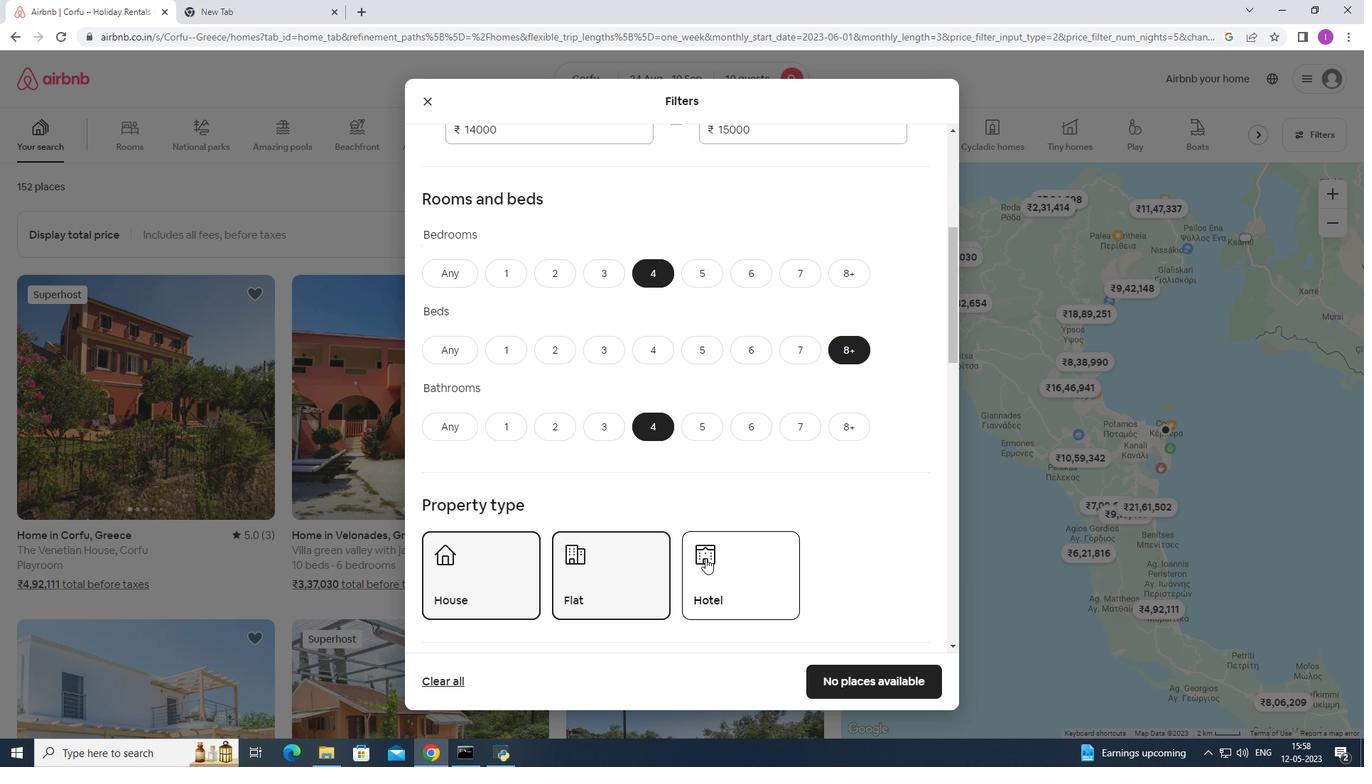
Action: Mouse moved to (557, 539)
Screenshot: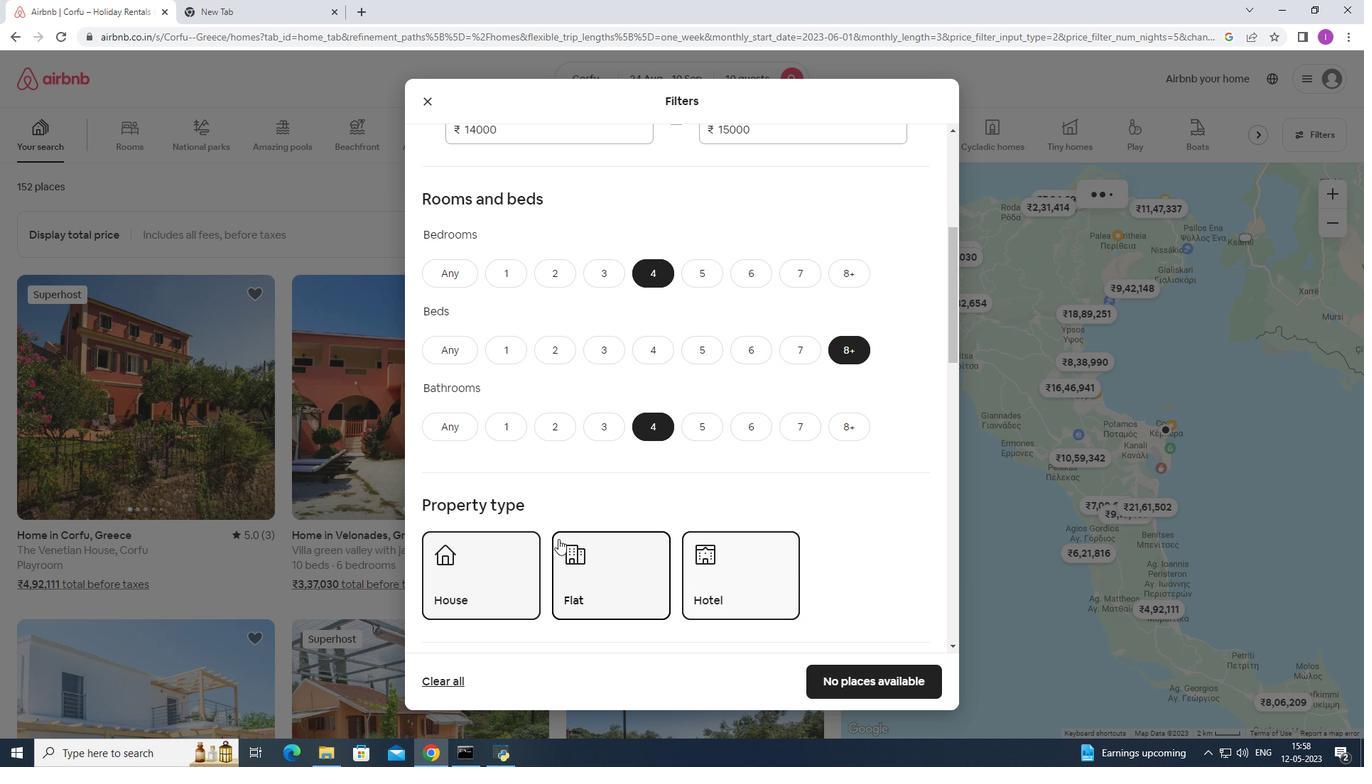 
Action: Mouse scrolled (557, 538) with delta (0, 0)
Screenshot: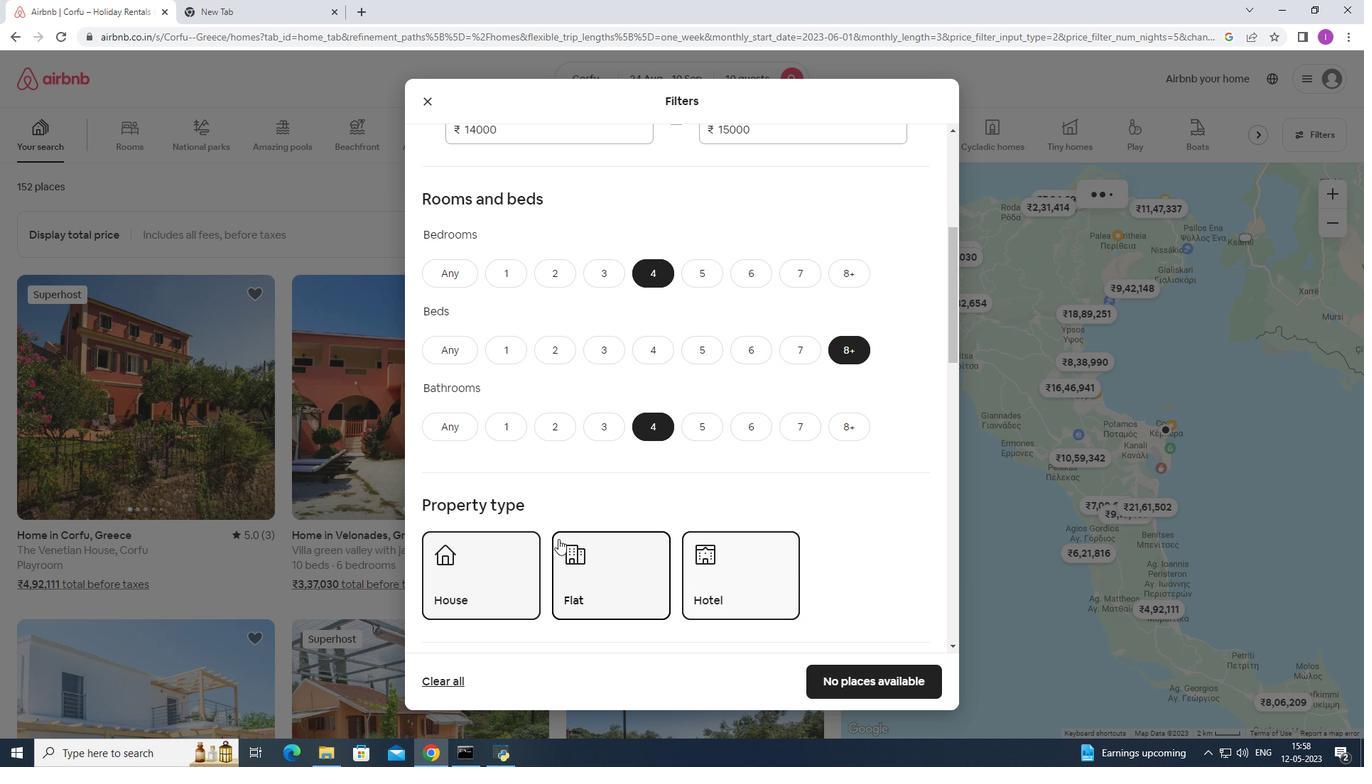 
Action: Mouse moved to (556, 539)
Screenshot: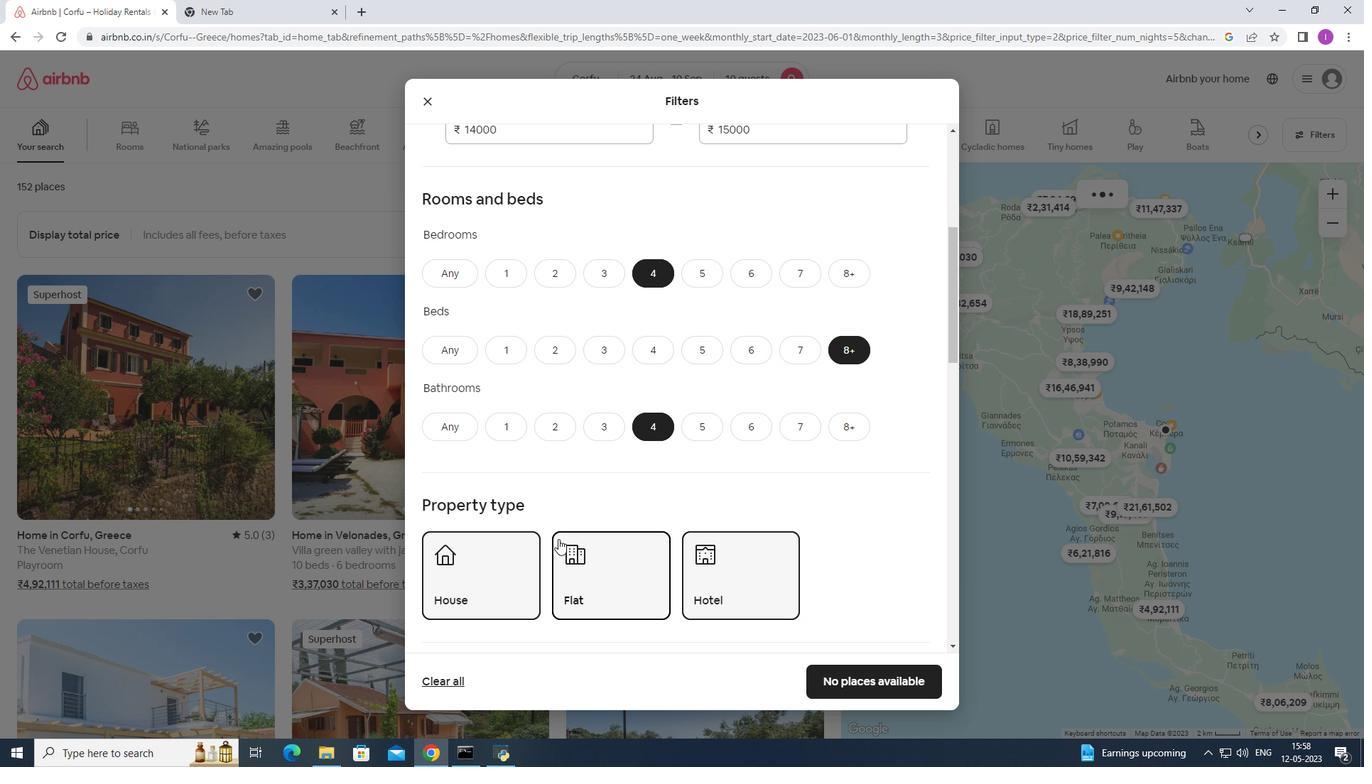 
Action: Mouse scrolled (556, 538) with delta (0, 0)
Screenshot: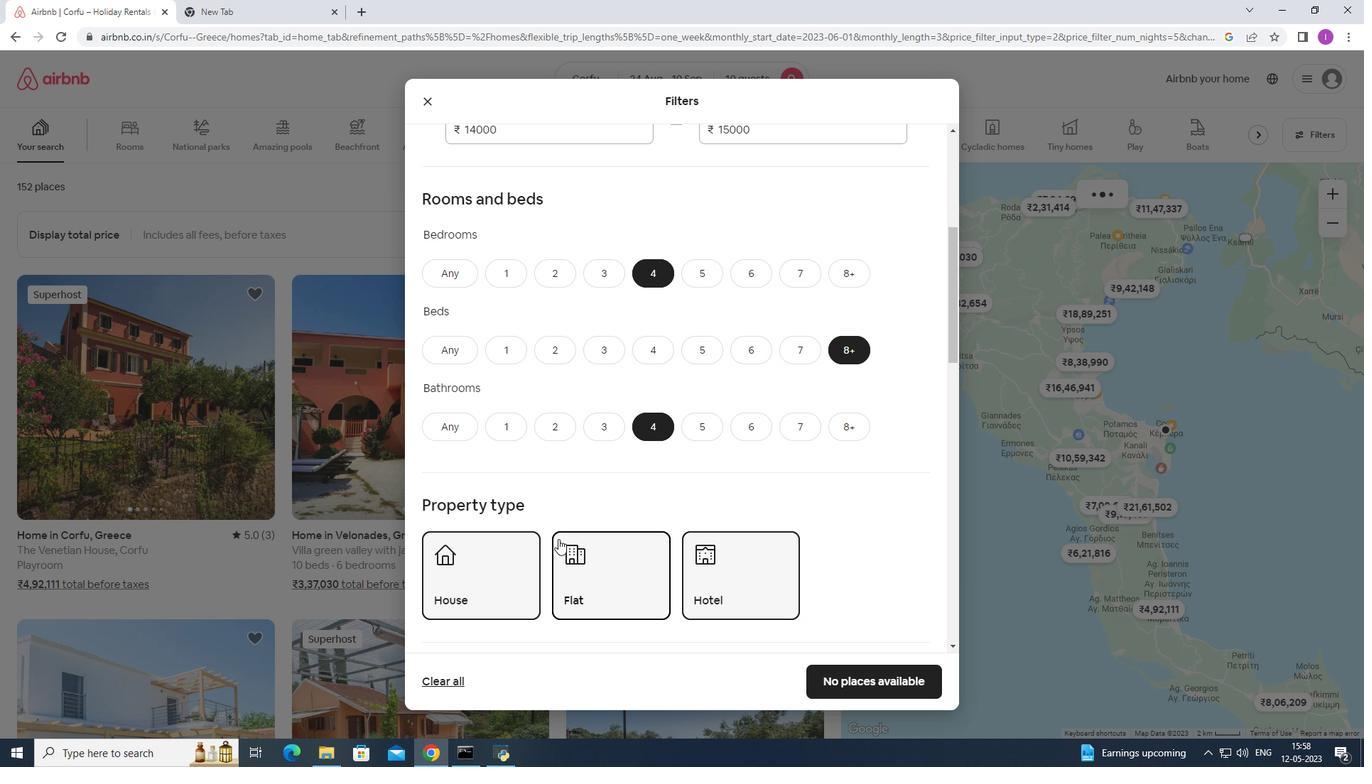 
Action: Mouse moved to (555, 539)
Screenshot: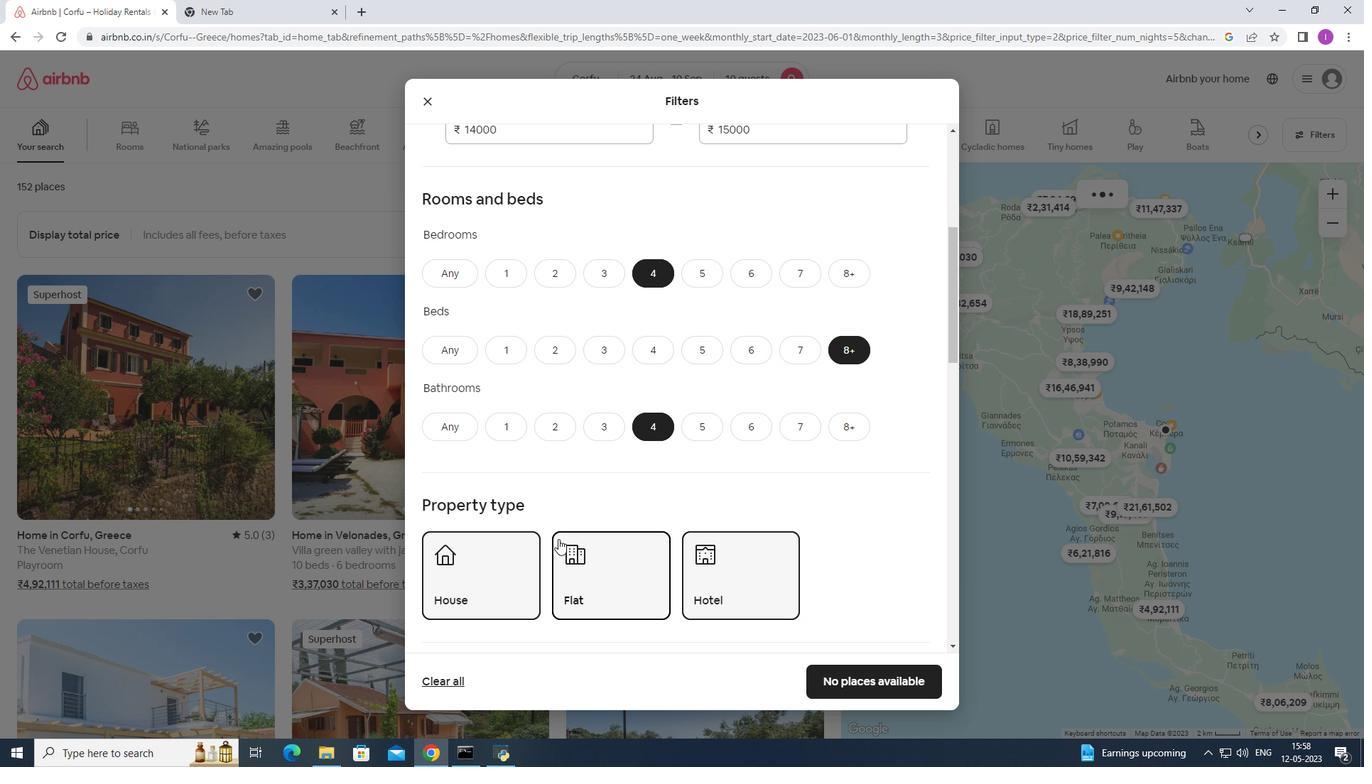 
Action: Mouse scrolled (555, 538) with delta (0, 0)
Screenshot: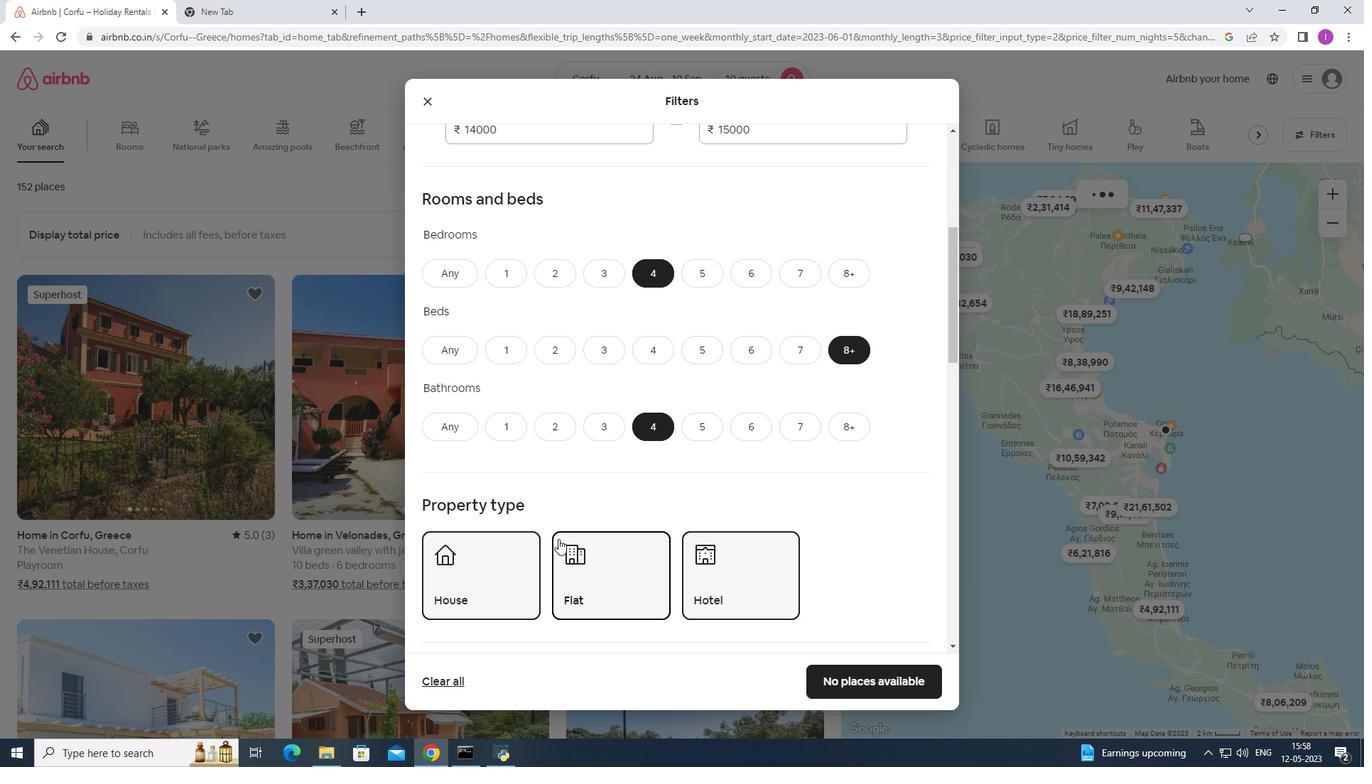 
Action: Mouse scrolled (555, 538) with delta (0, 0)
Screenshot: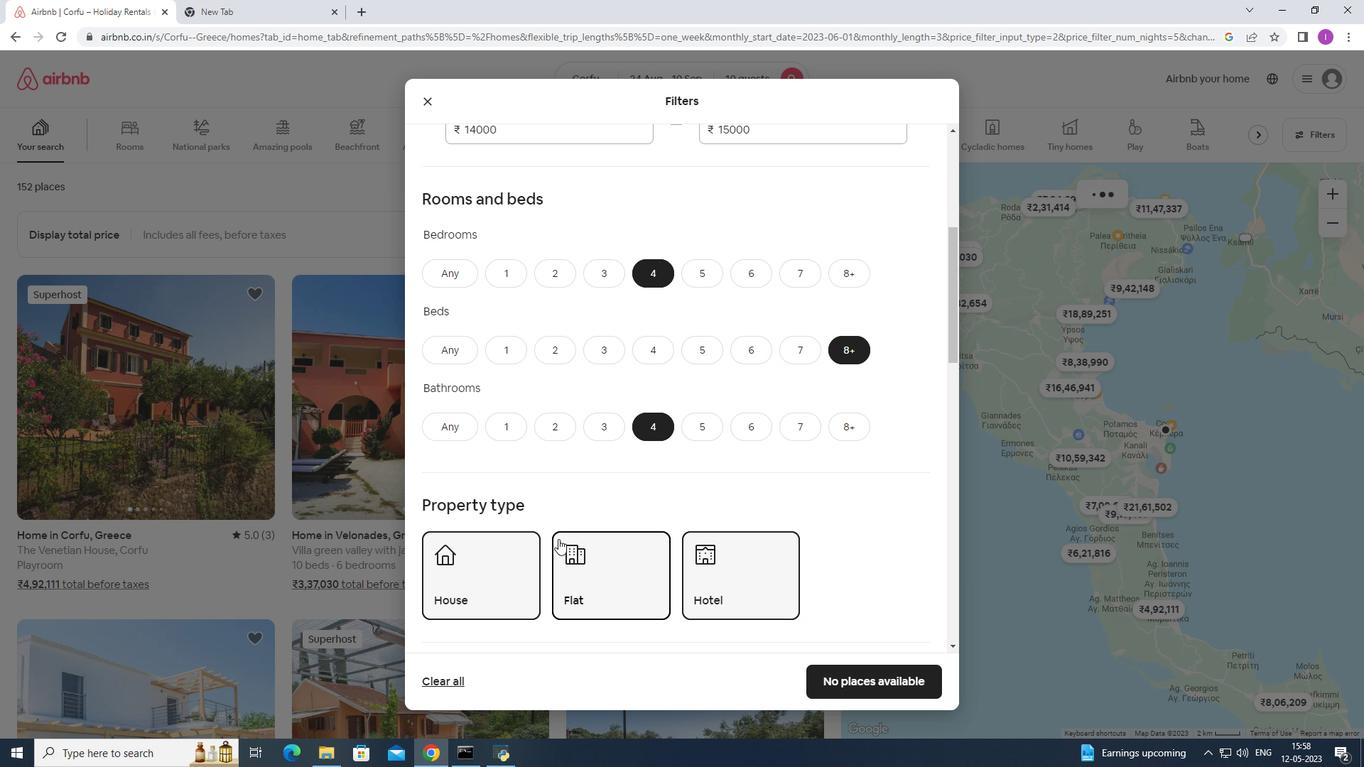 
Action: Mouse scrolled (555, 538) with delta (0, 0)
Screenshot: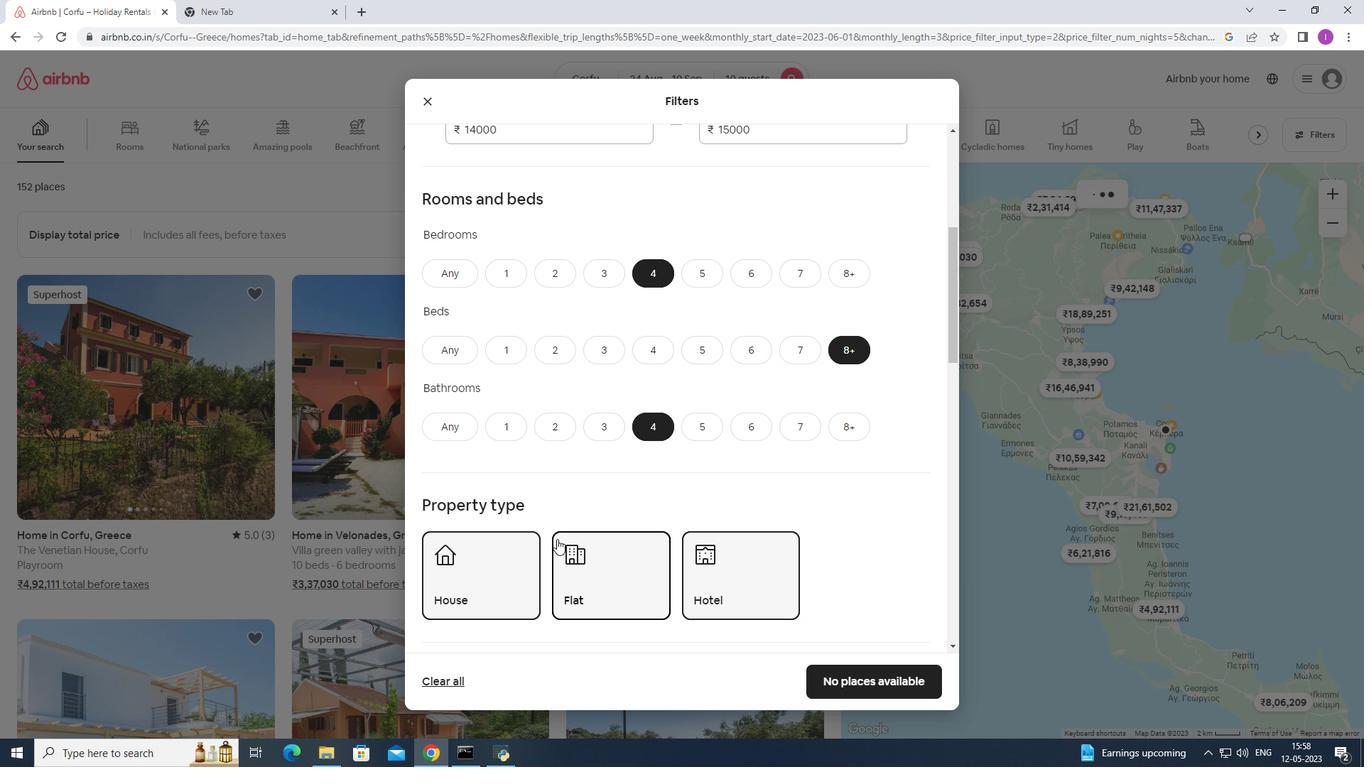 
Action: Mouse moved to (425, 425)
Screenshot: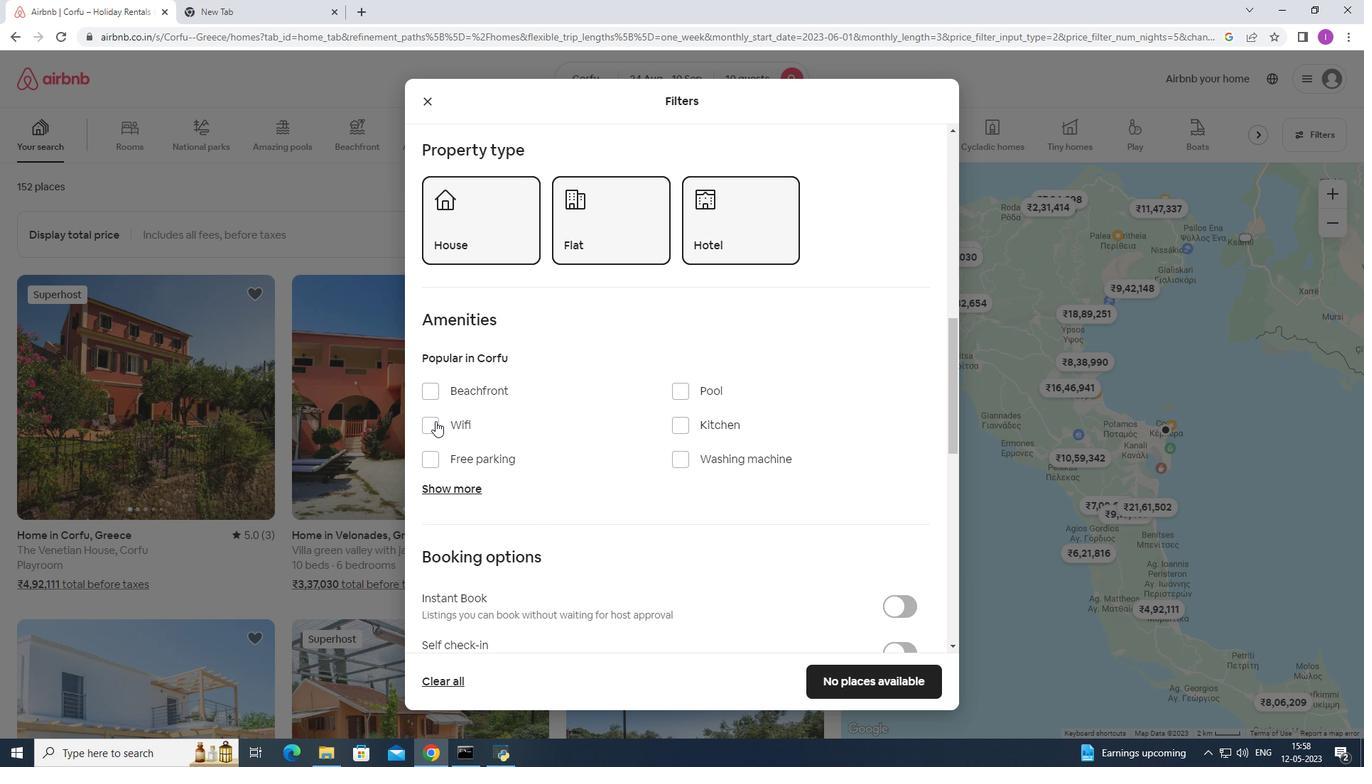 
Action: Mouse pressed left at (425, 425)
Screenshot: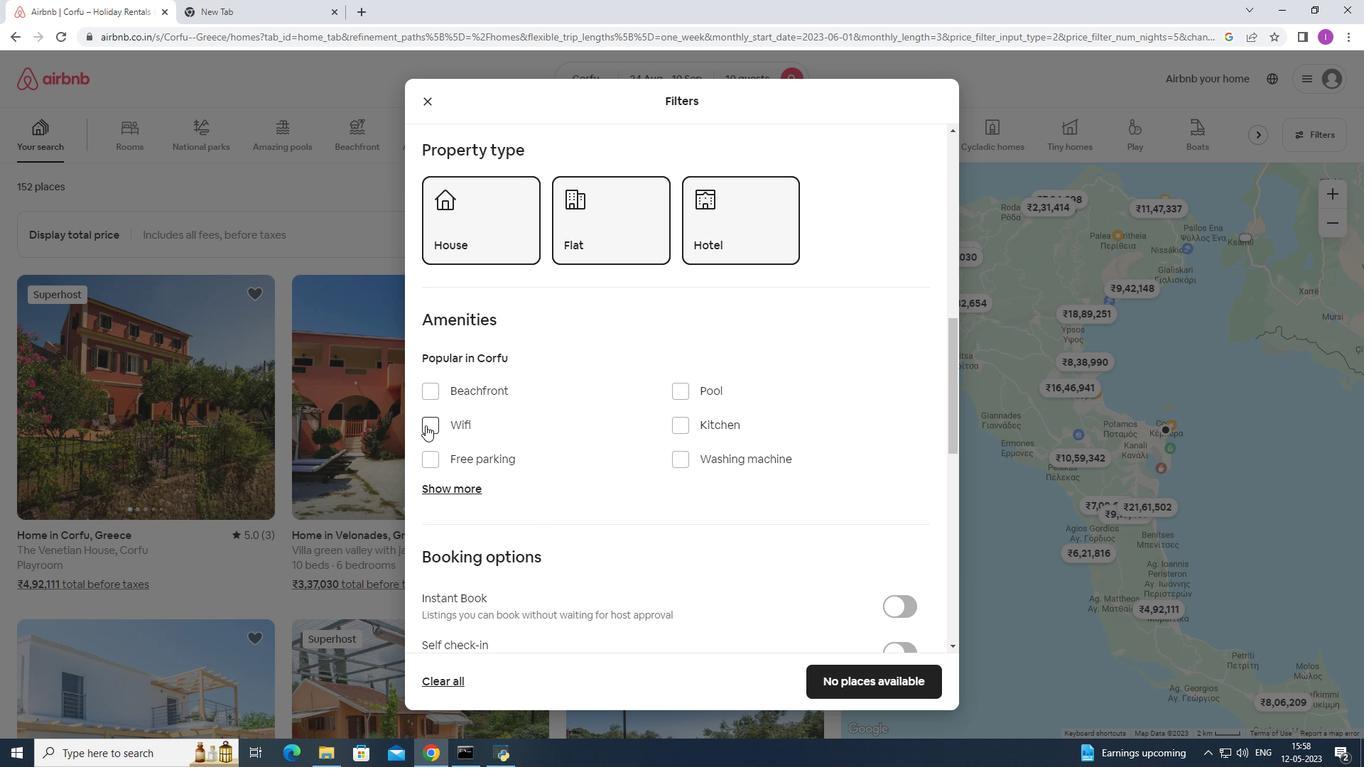 
Action: Mouse moved to (433, 456)
Screenshot: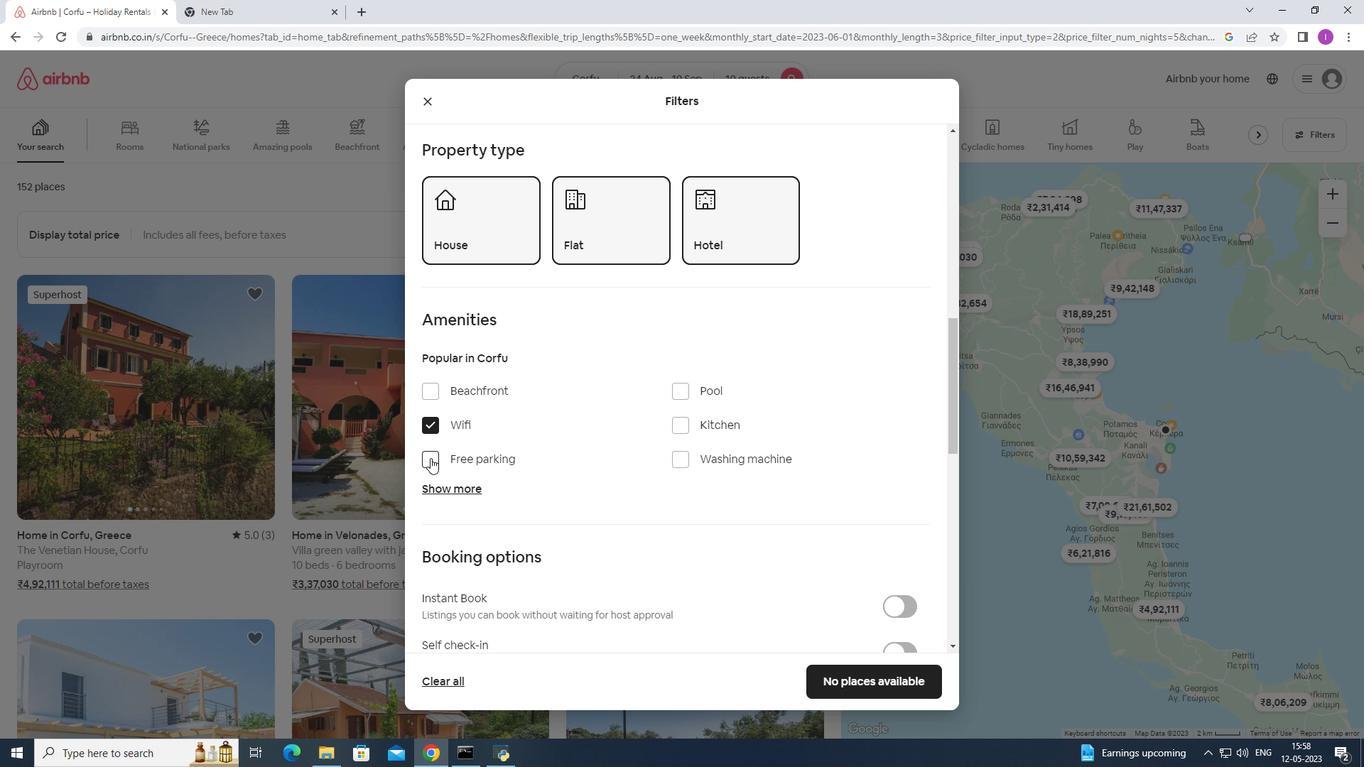 
Action: Mouse pressed left at (433, 456)
Screenshot: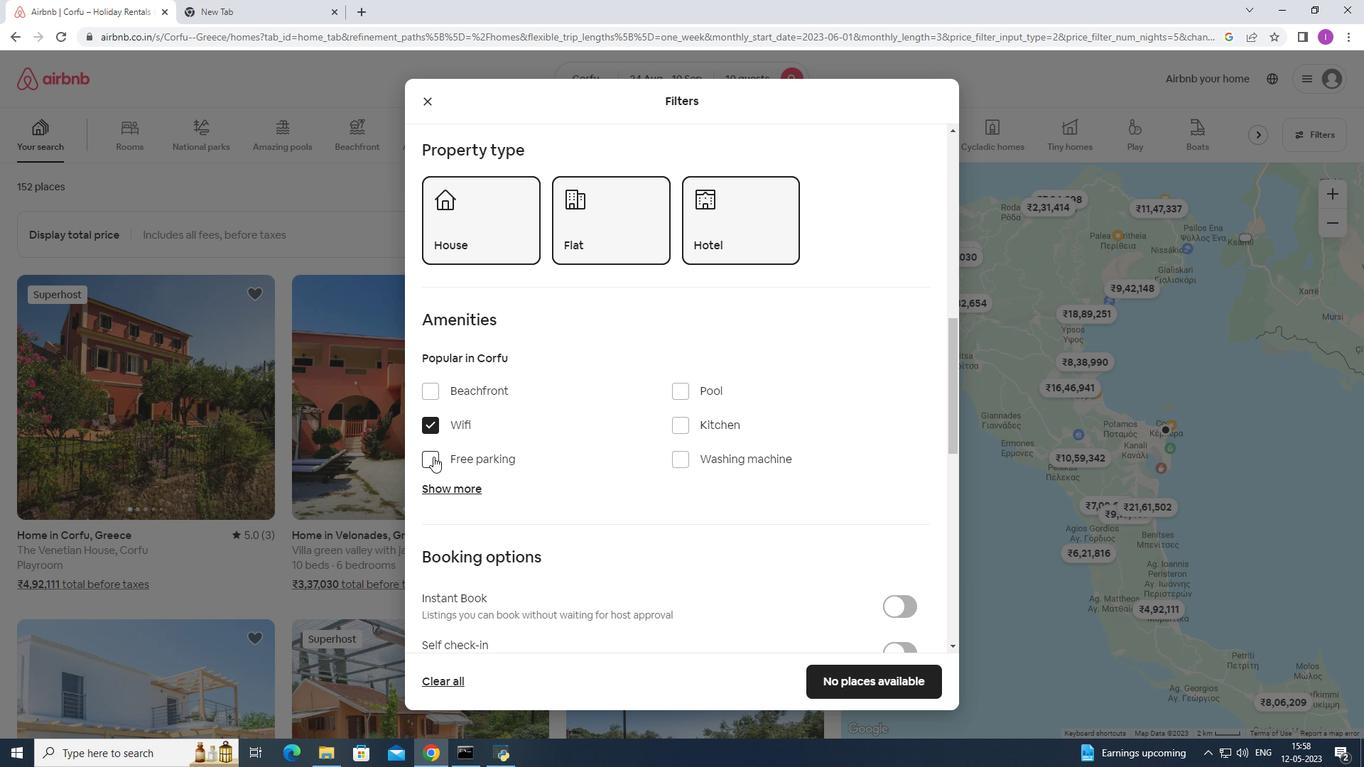 
Action: Mouse moved to (449, 477)
Screenshot: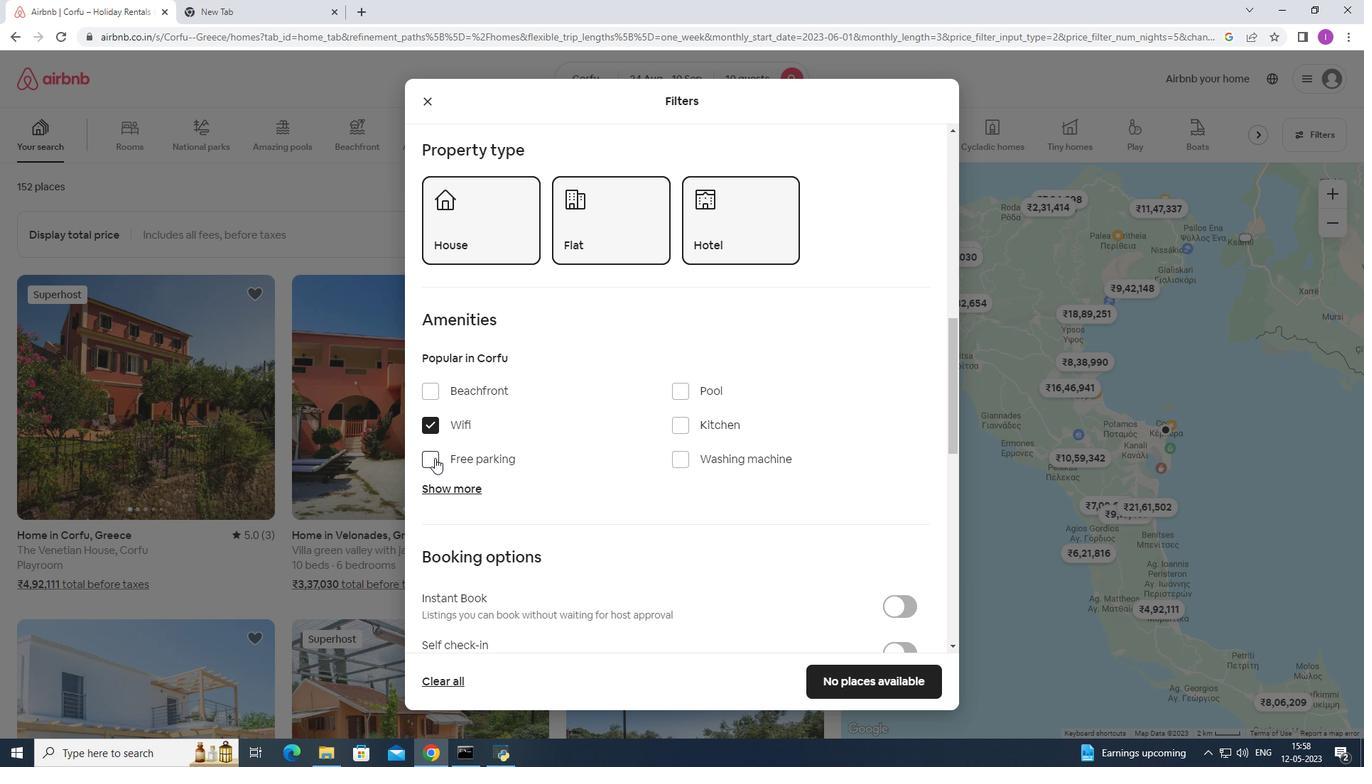 
Action: Mouse pressed left at (449, 477)
Screenshot: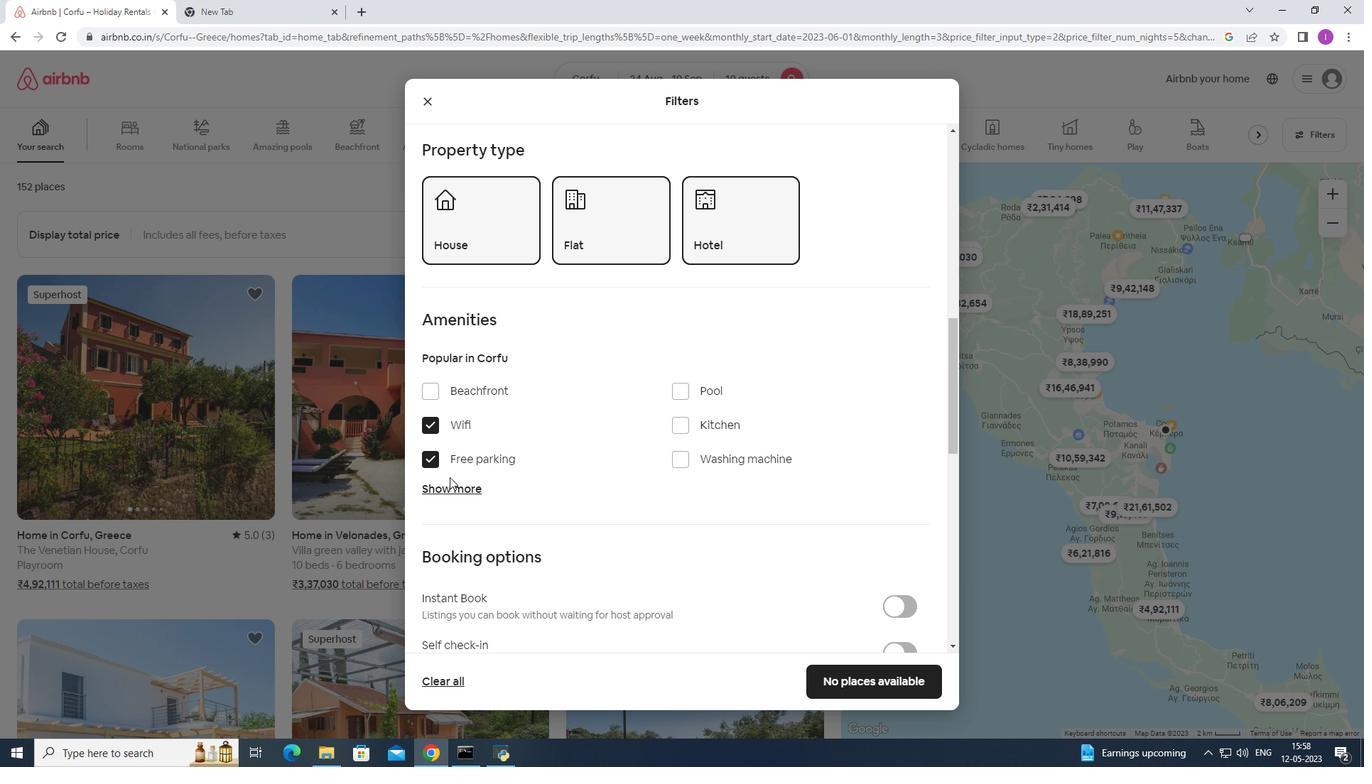 
Action: Mouse moved to (460, 490)
Screenshot: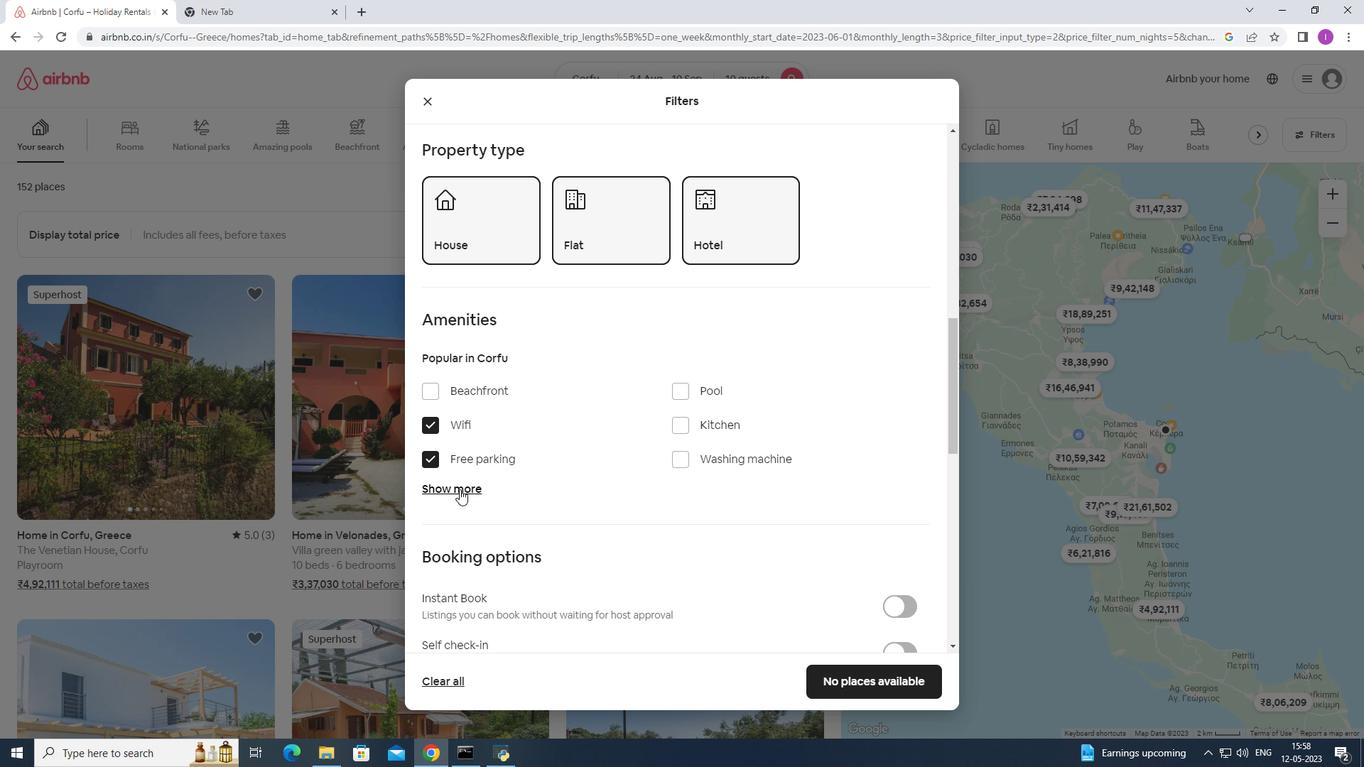 
Action: Mouse pressed left at (460, 490)
Screenshot: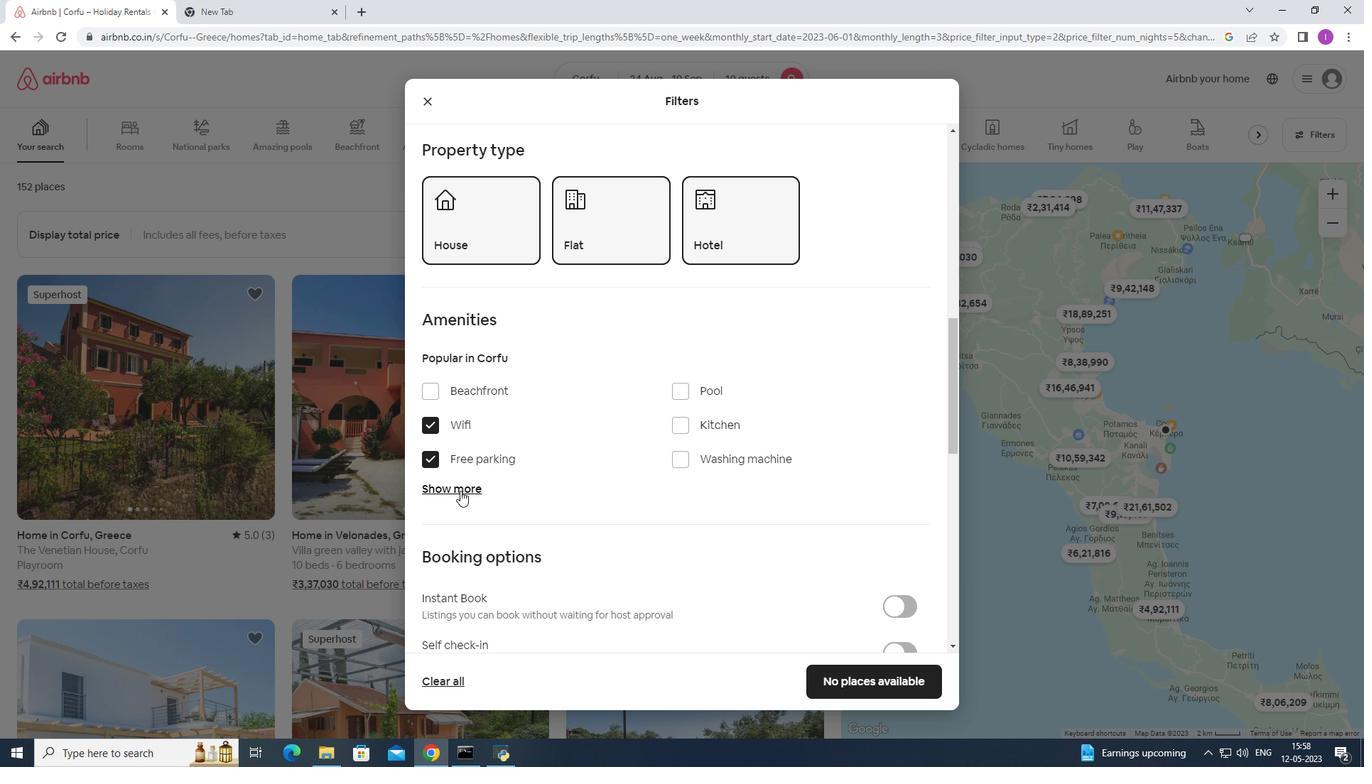
Action: Mouse moved to (437, 603)
Screenshot: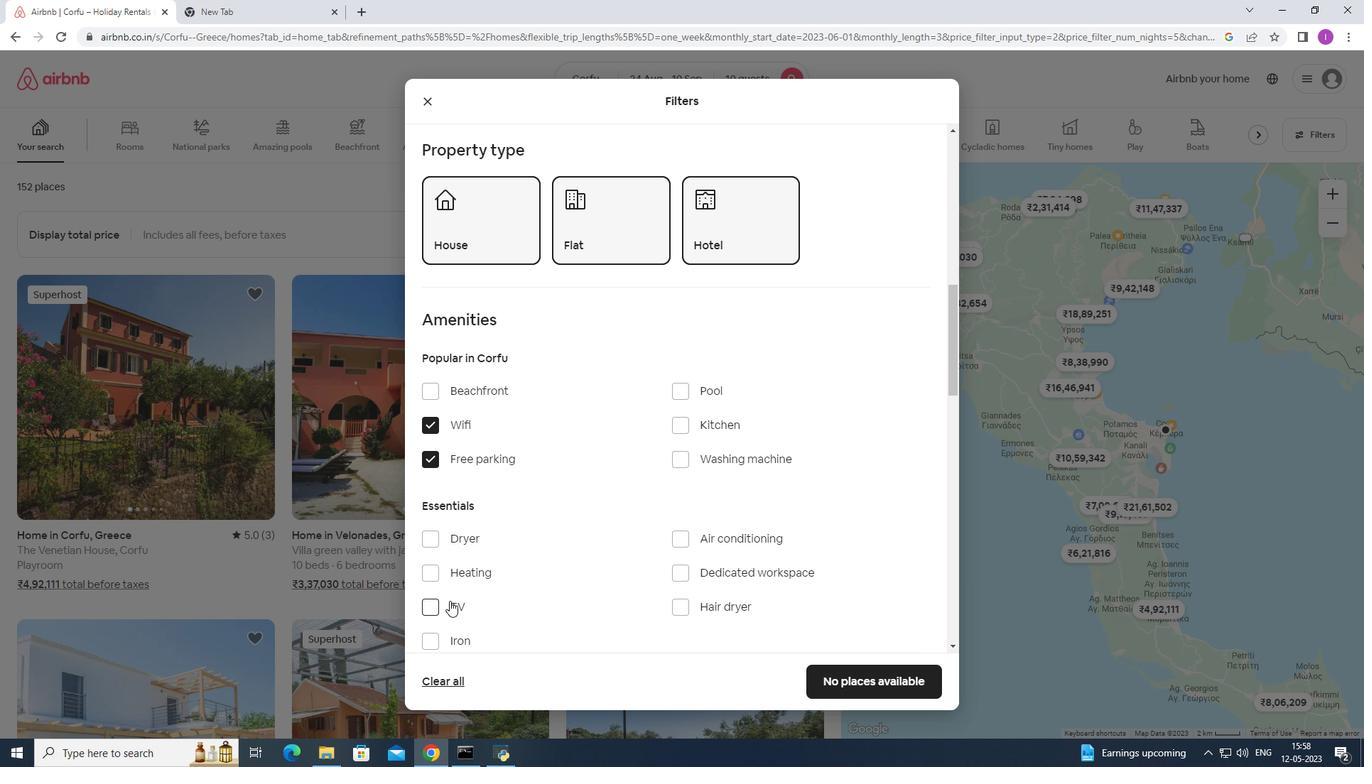 
Action: Mouse pressed left at (437, 603)
Screenshot: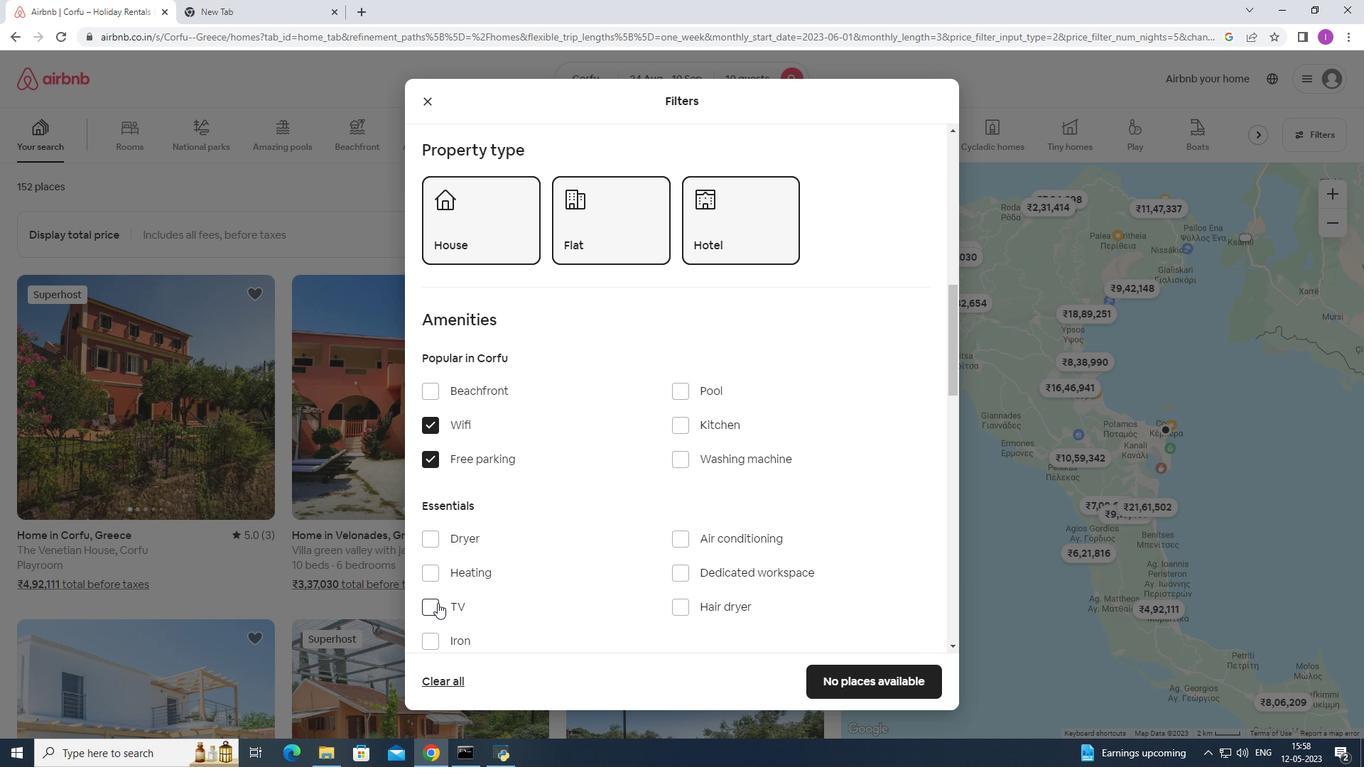 
Action: Mouse moved to (596, 499)
Screenshot: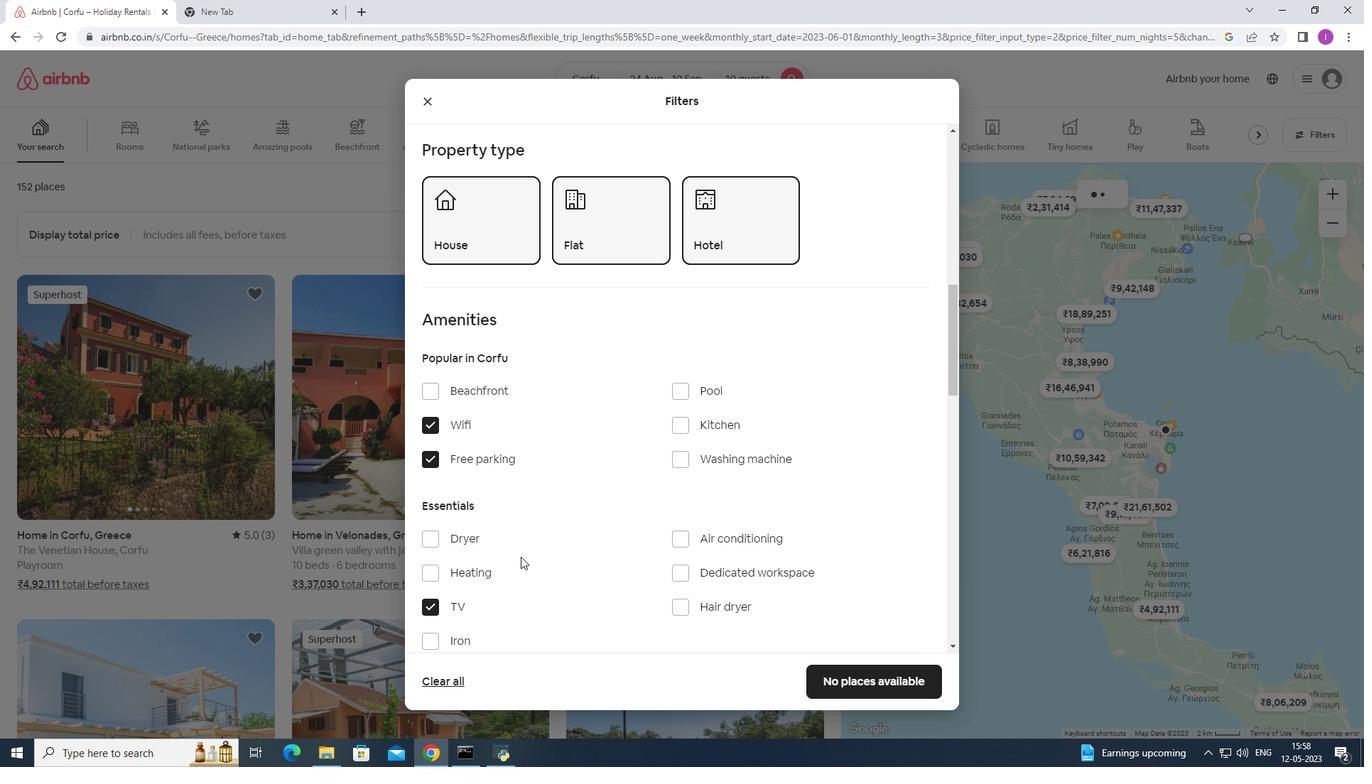 
Action: Mouse scrolled (596, 498) with delta (0, 0)
Screenshot: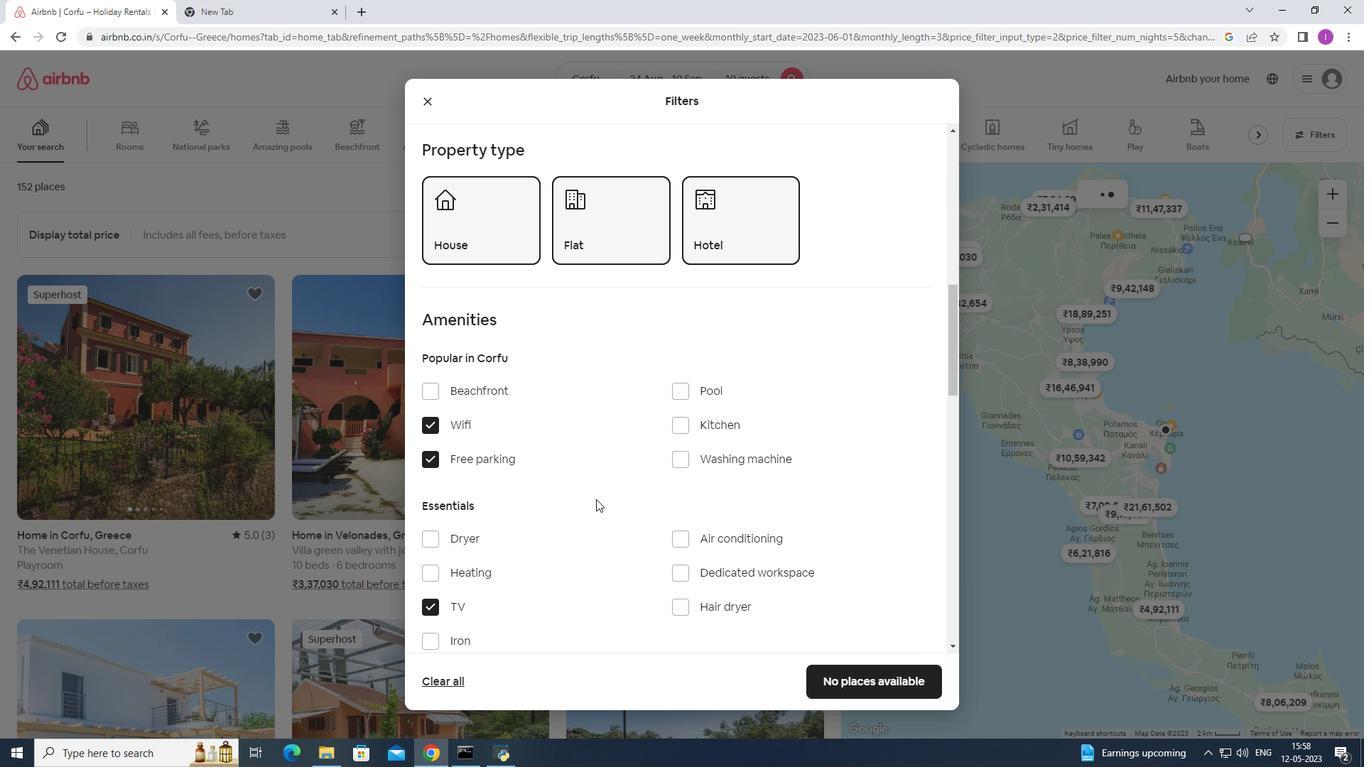 
Action: Mouse moved to (594, 502)
Screenshot: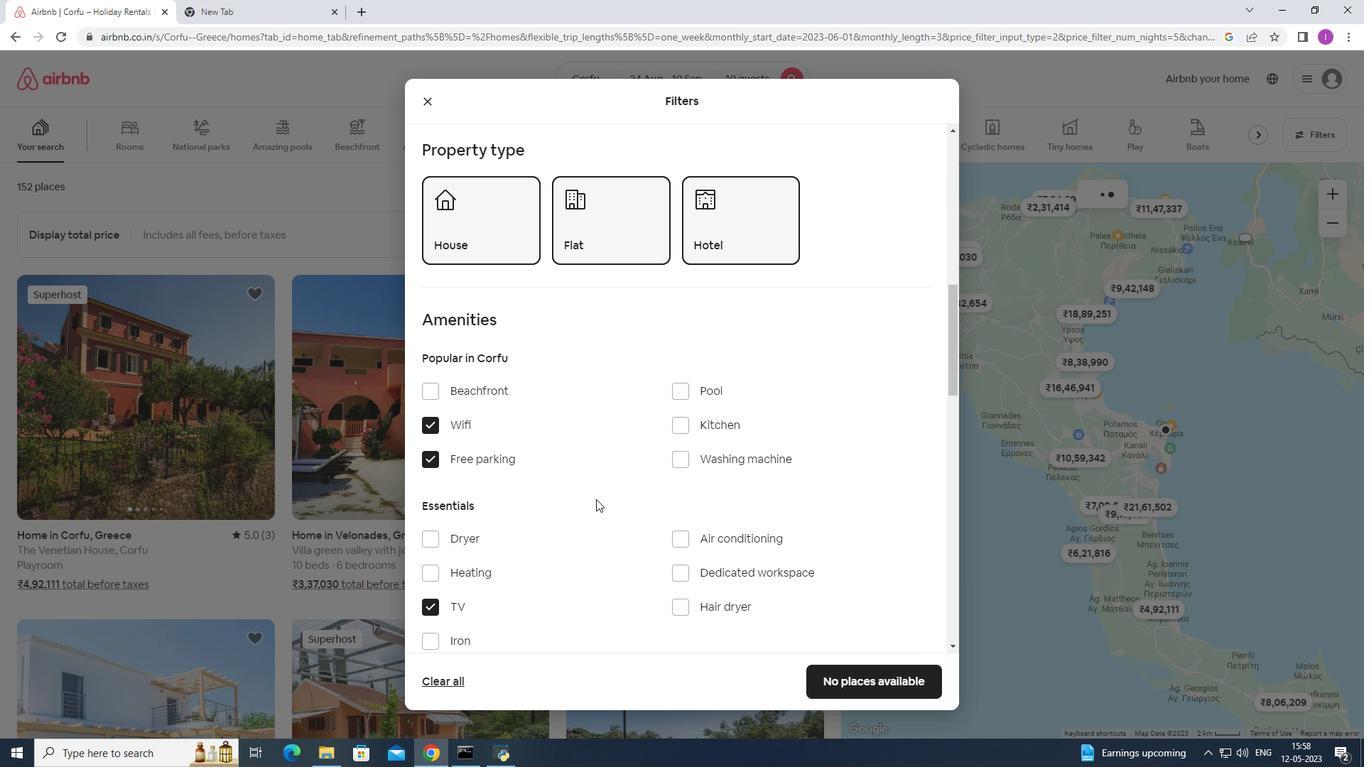 
Action: Mouse scrolled (594, 502) with delta (0, 0)
Screenshot: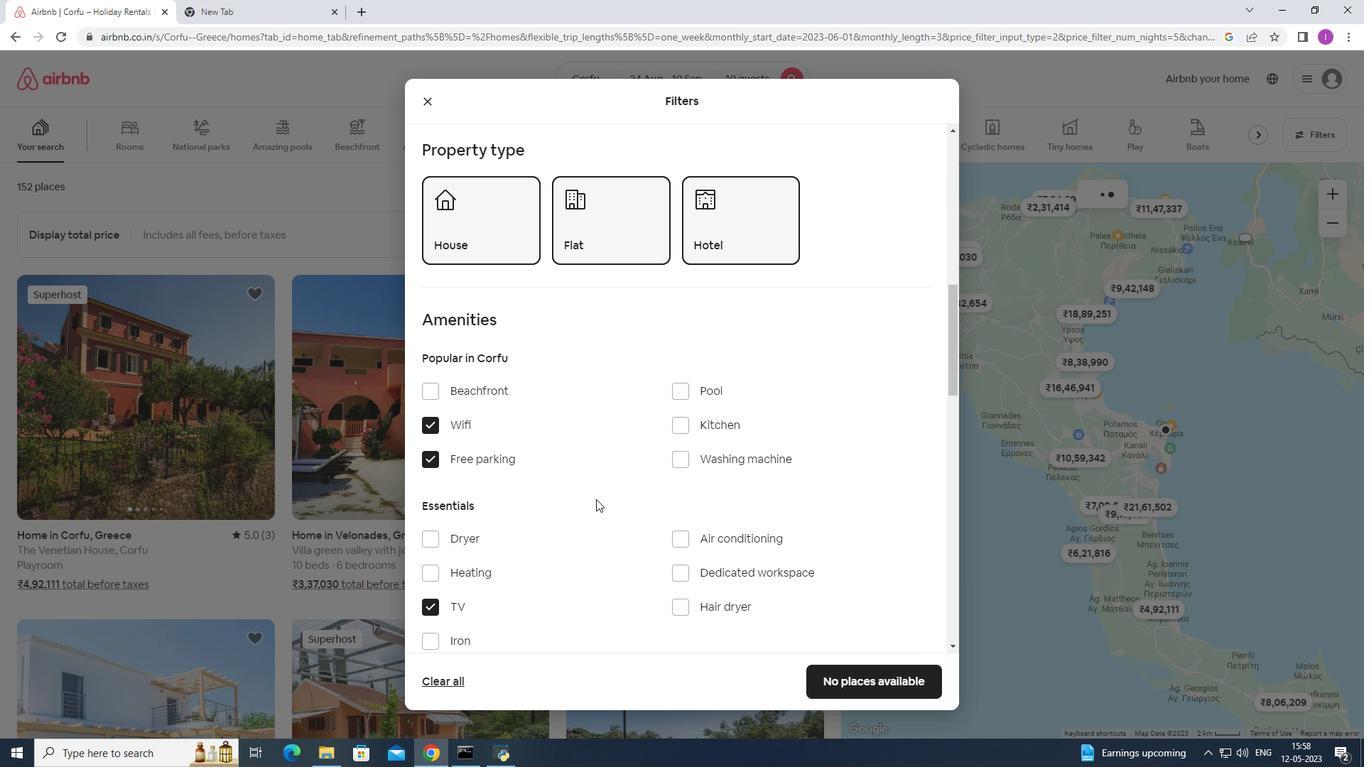 
Action: Mouse moved to (593, 503)
Screenshot: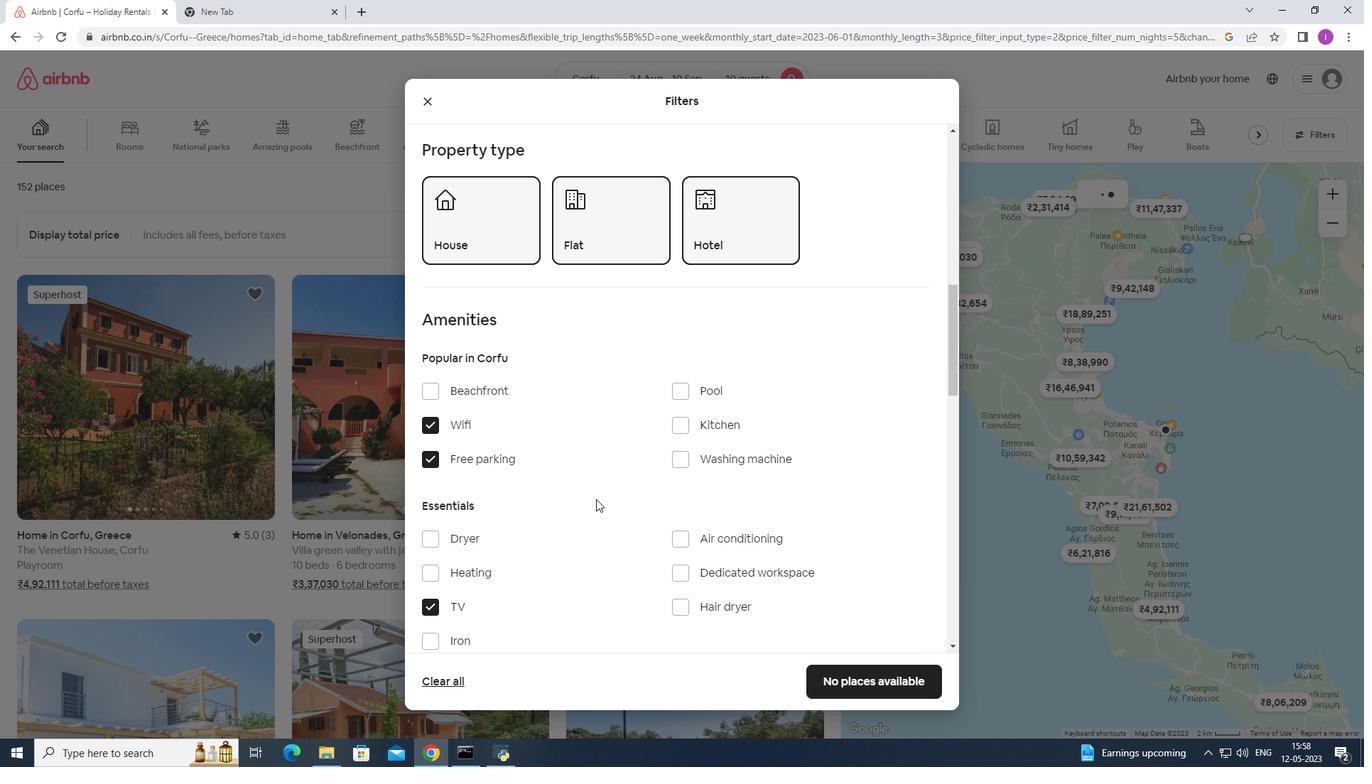 
Action: Mouse scrolled (593, 502) with delta (0, 0)
Screenshot: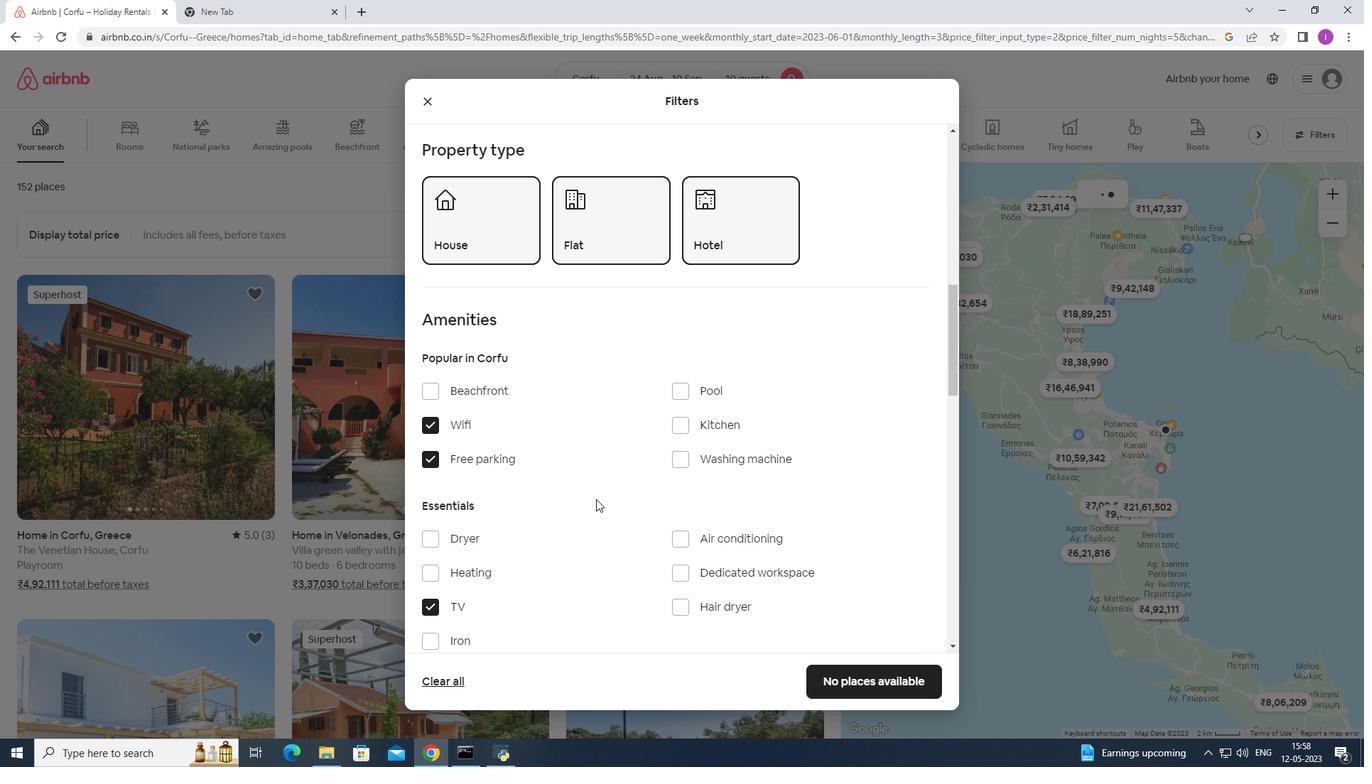 
Action: Mouse scrolled (593, 502) with delta (0, 0)
Screenshot: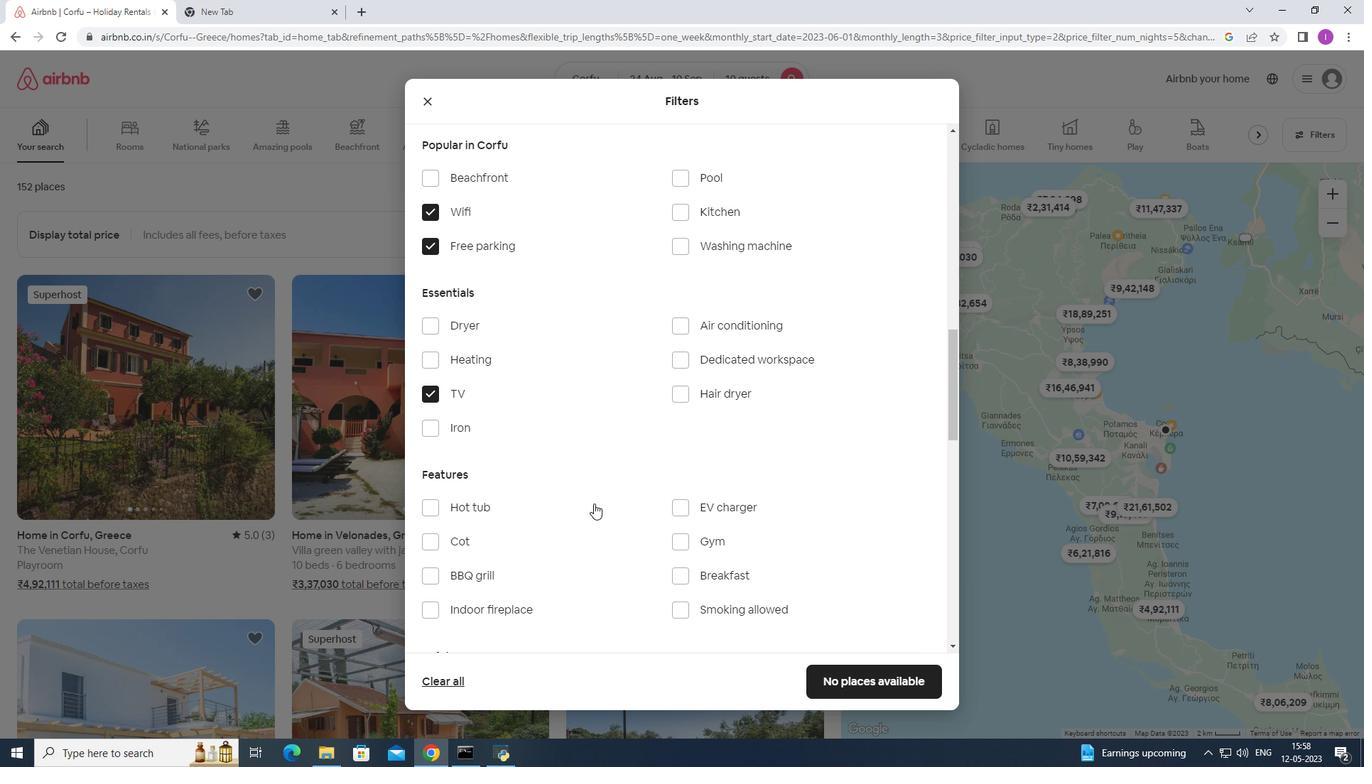 
Action: Mouse moved to (682, 471)
Screenshot: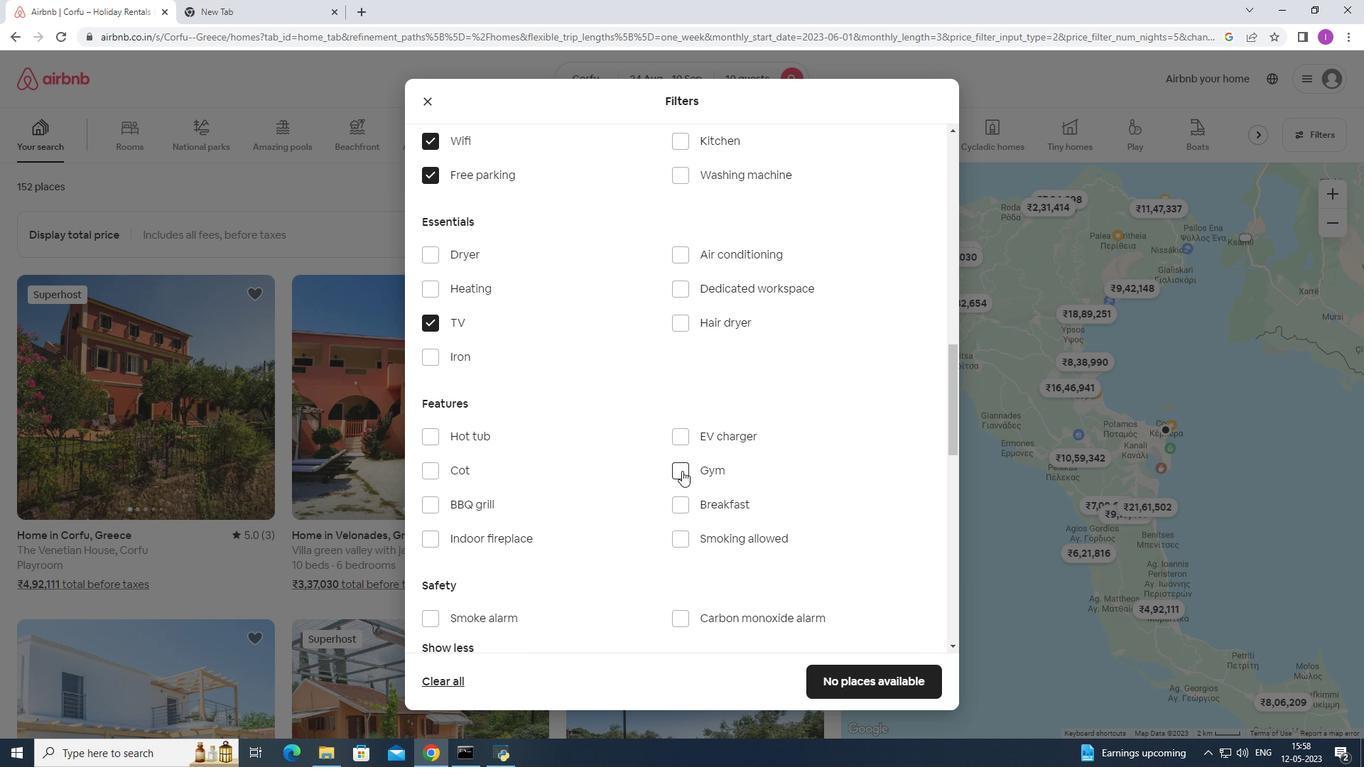 
Action: Mouse pressed left at (682, 471)
Screenshot: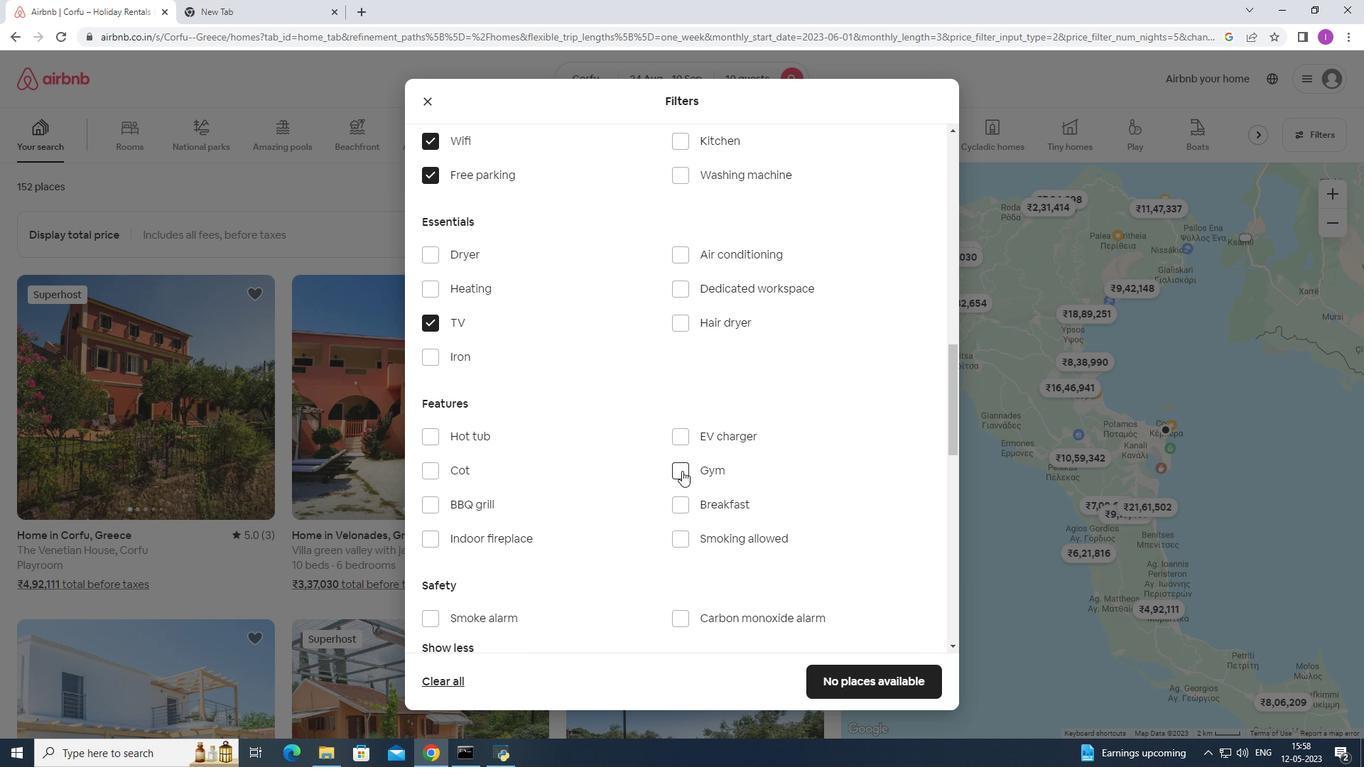 
Action: Mouse moved to (679, 497)
Screenshot: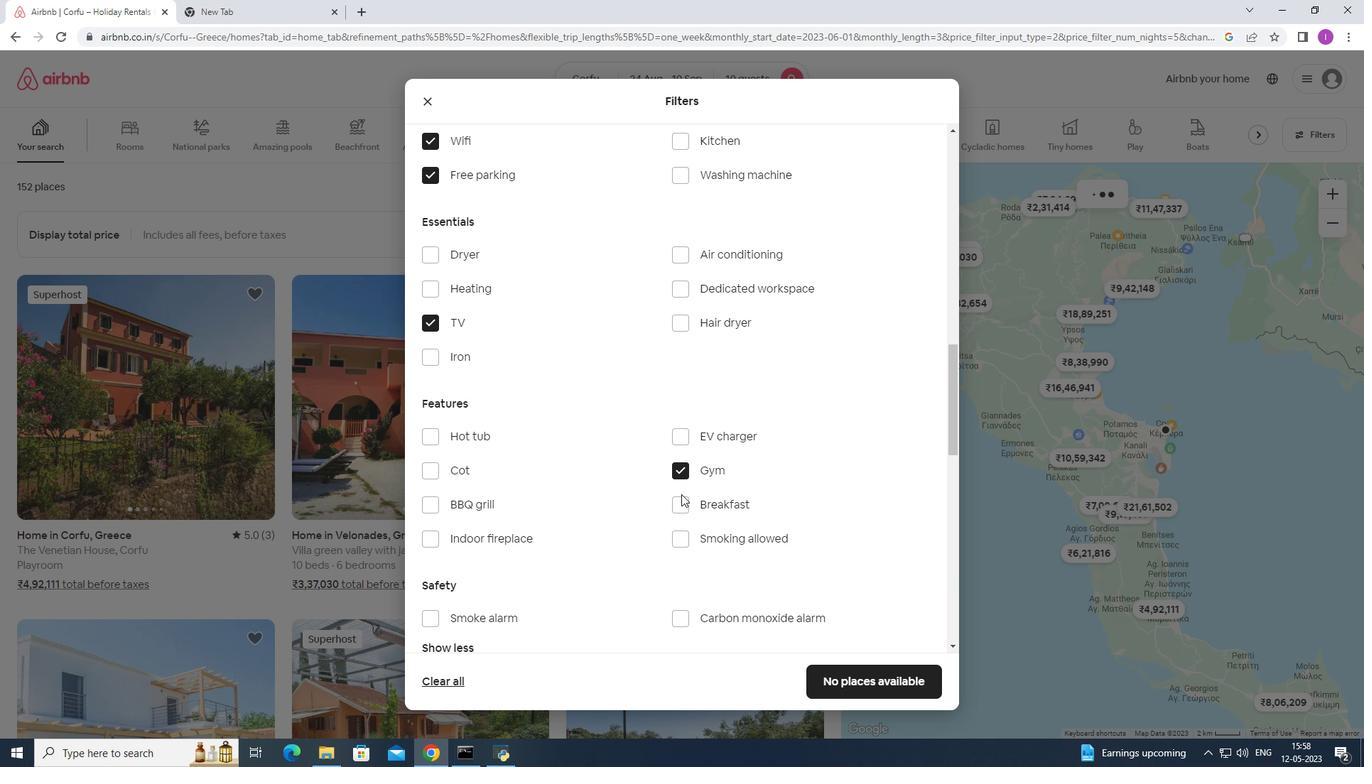 
Action: Mouse pressed left at (679, 497)
Screenshot: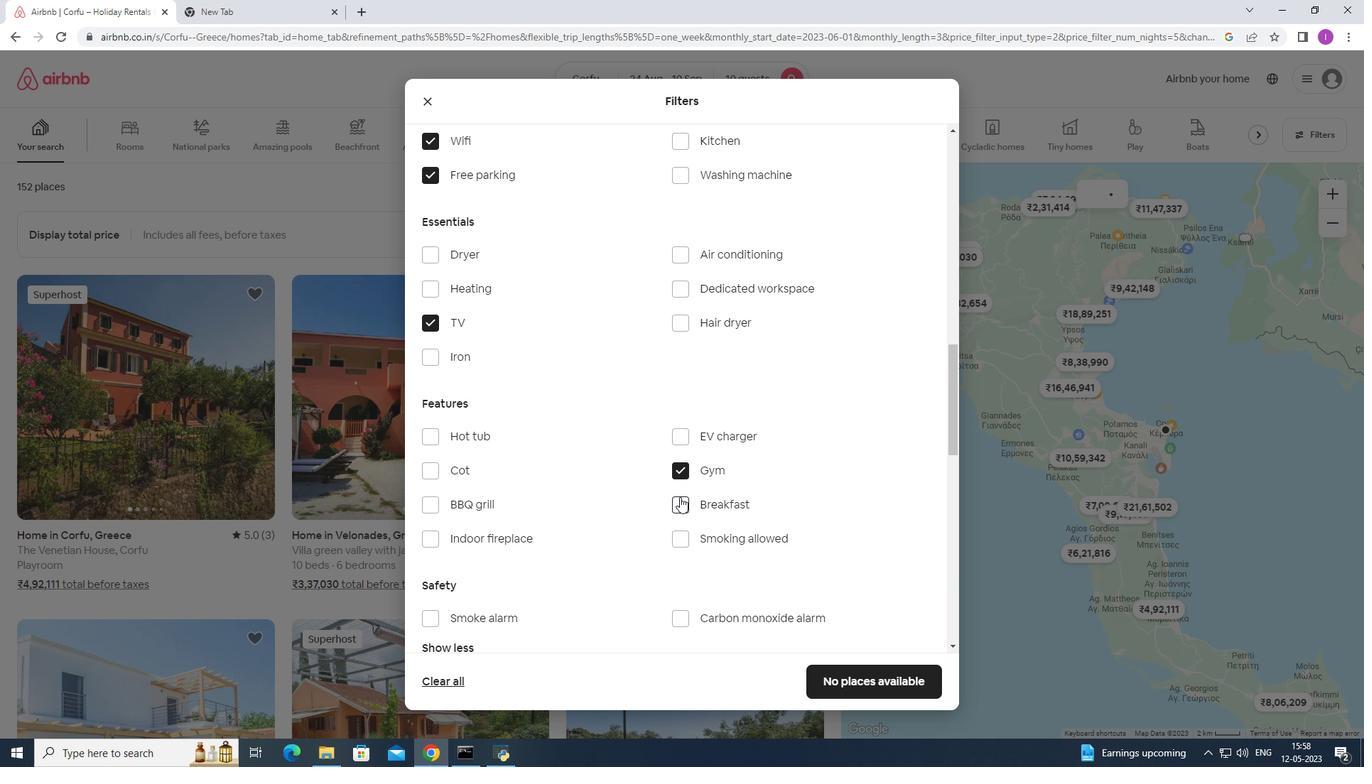 
Action: Mouse moved to (684, 484)
Screenshot: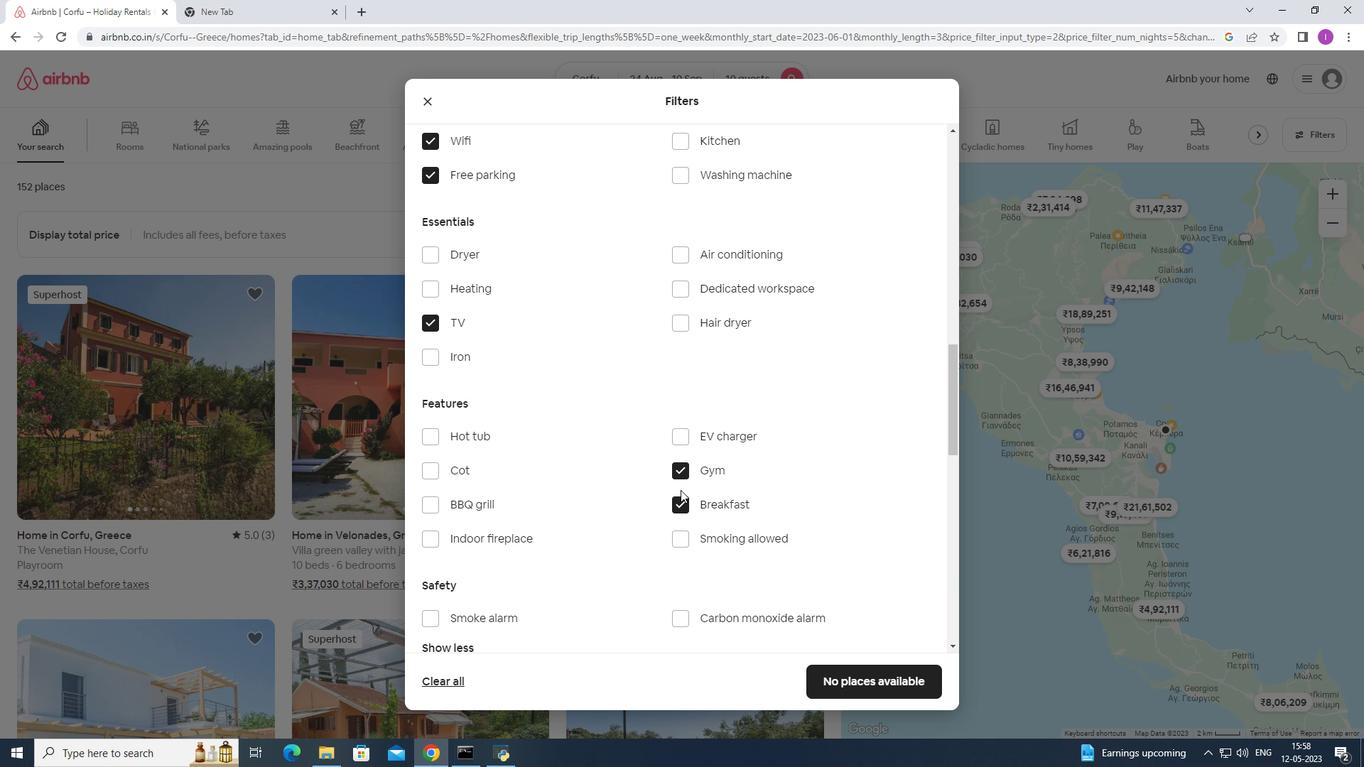 
Action: Mouse scrolled (684, 483) with delta (0, 0)
Screenshot: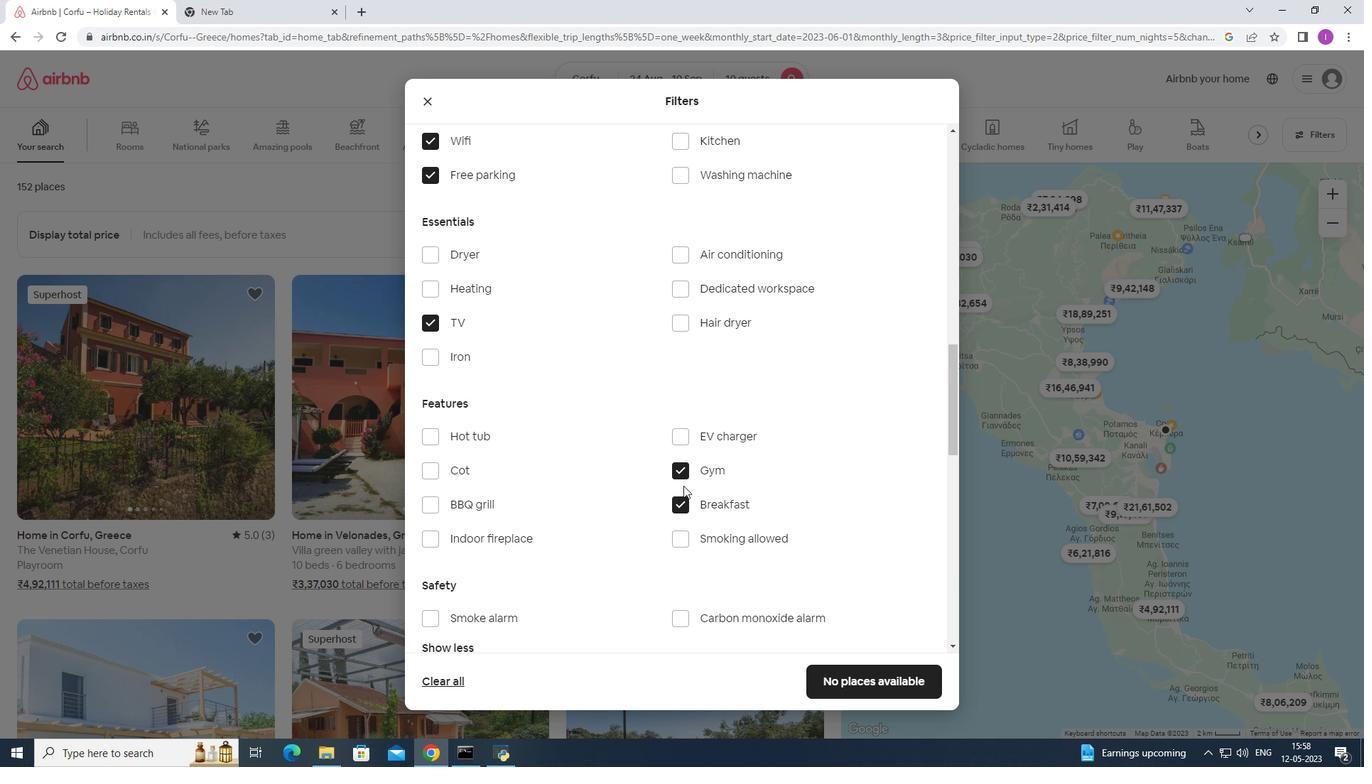 
Action: Mouse scrolled (684, 483) with delta (0, 0)
Screenshot: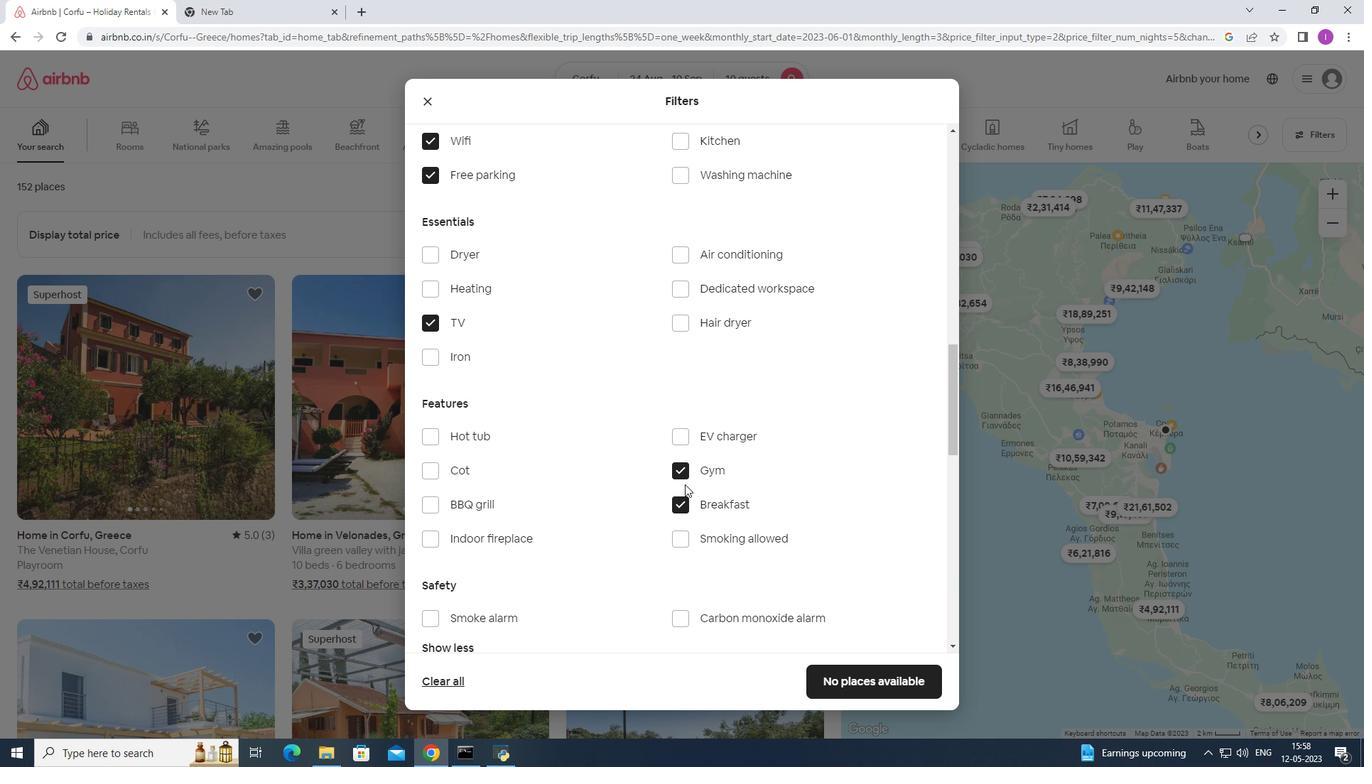 
Action: Mouse scrolled (684, 483) with delta (0, 0)
Screenshot: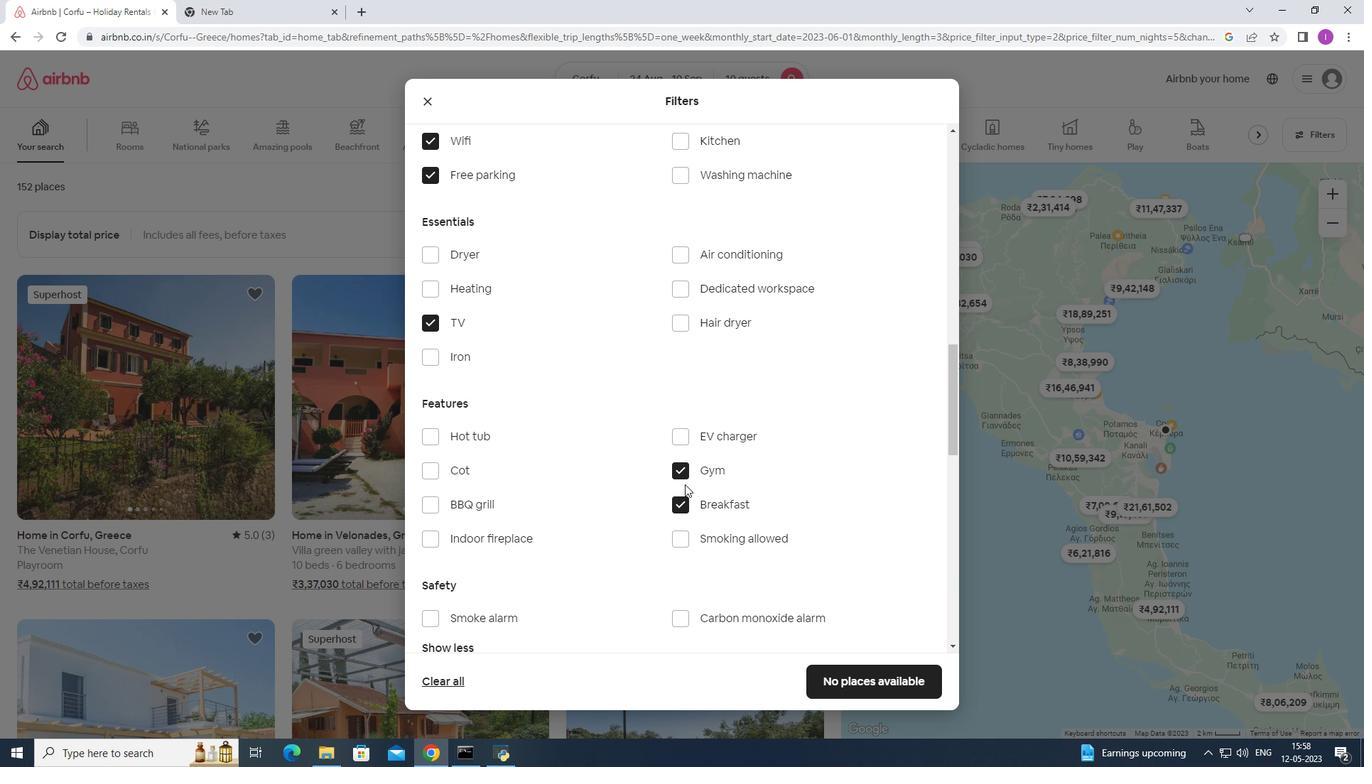 
Action: Mouse scrolled (684, 483) with delta (0, 0)
Screenshot: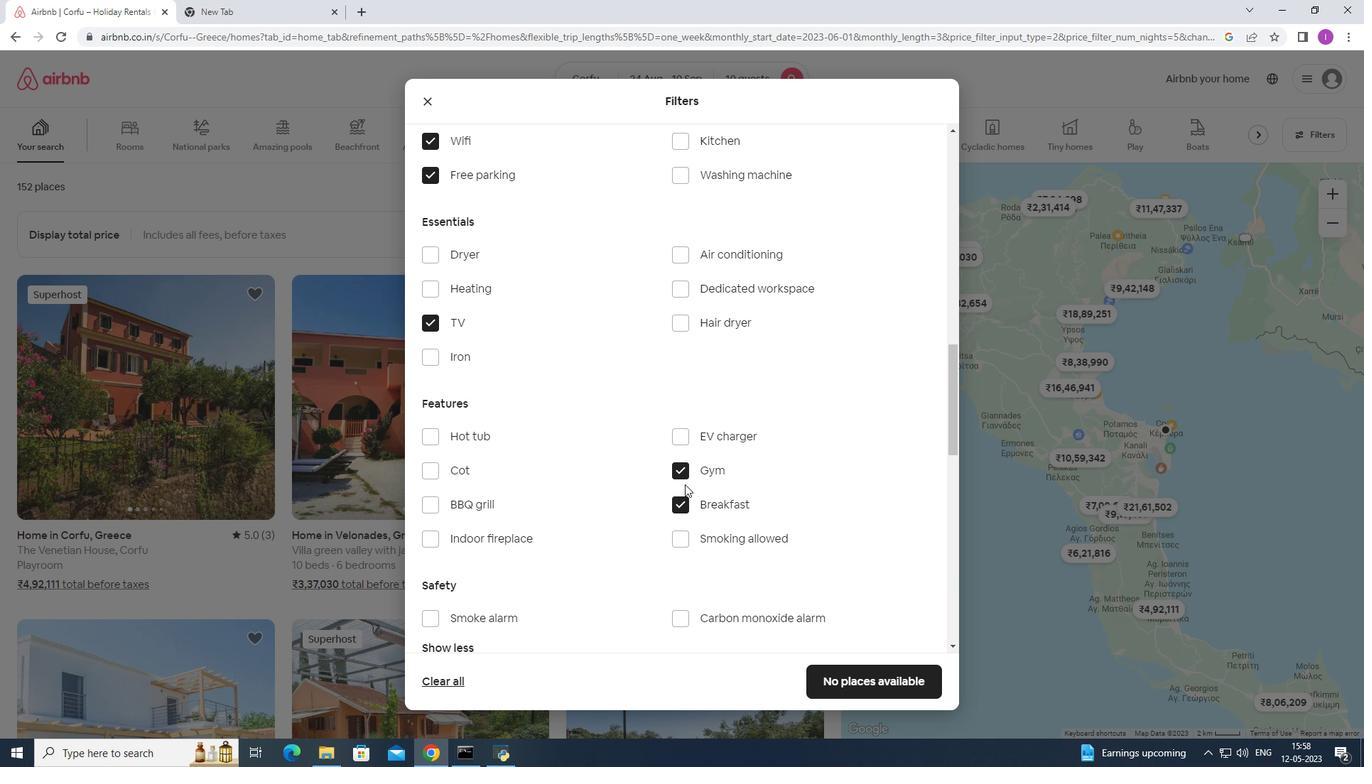 
Action: Mouse moved to (911, 516)
Screenshot: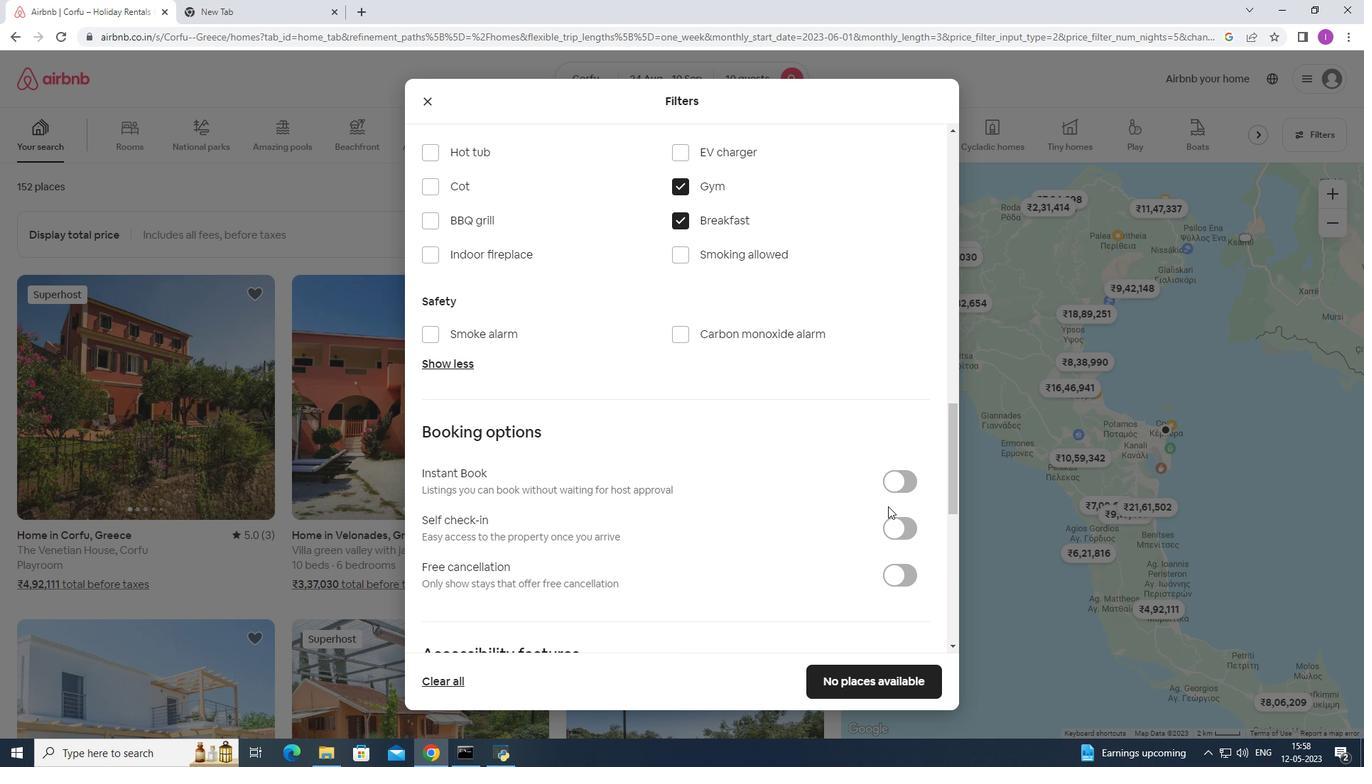 
Action: Mouse pressed left at (911, 516)
Screenshot: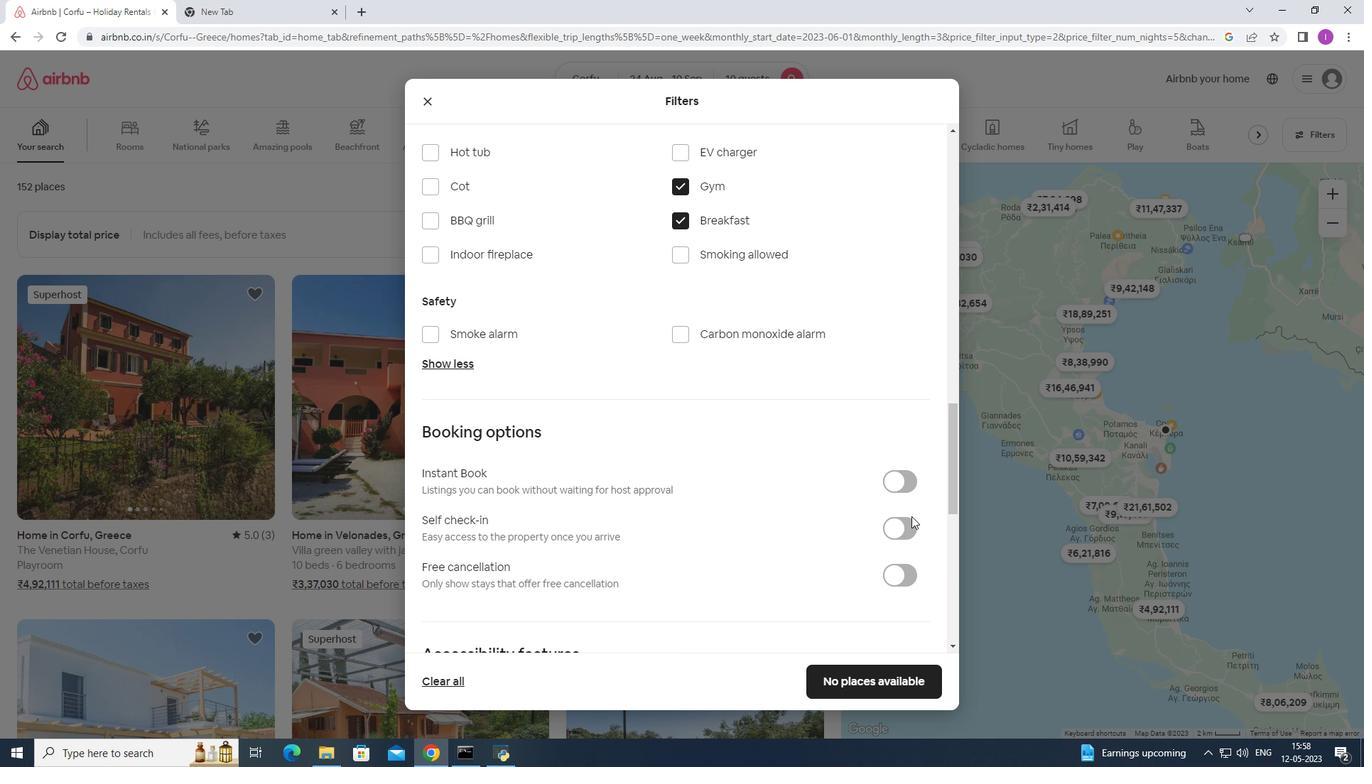 
Action: Mouse moved to (904, 523)
Screenshot: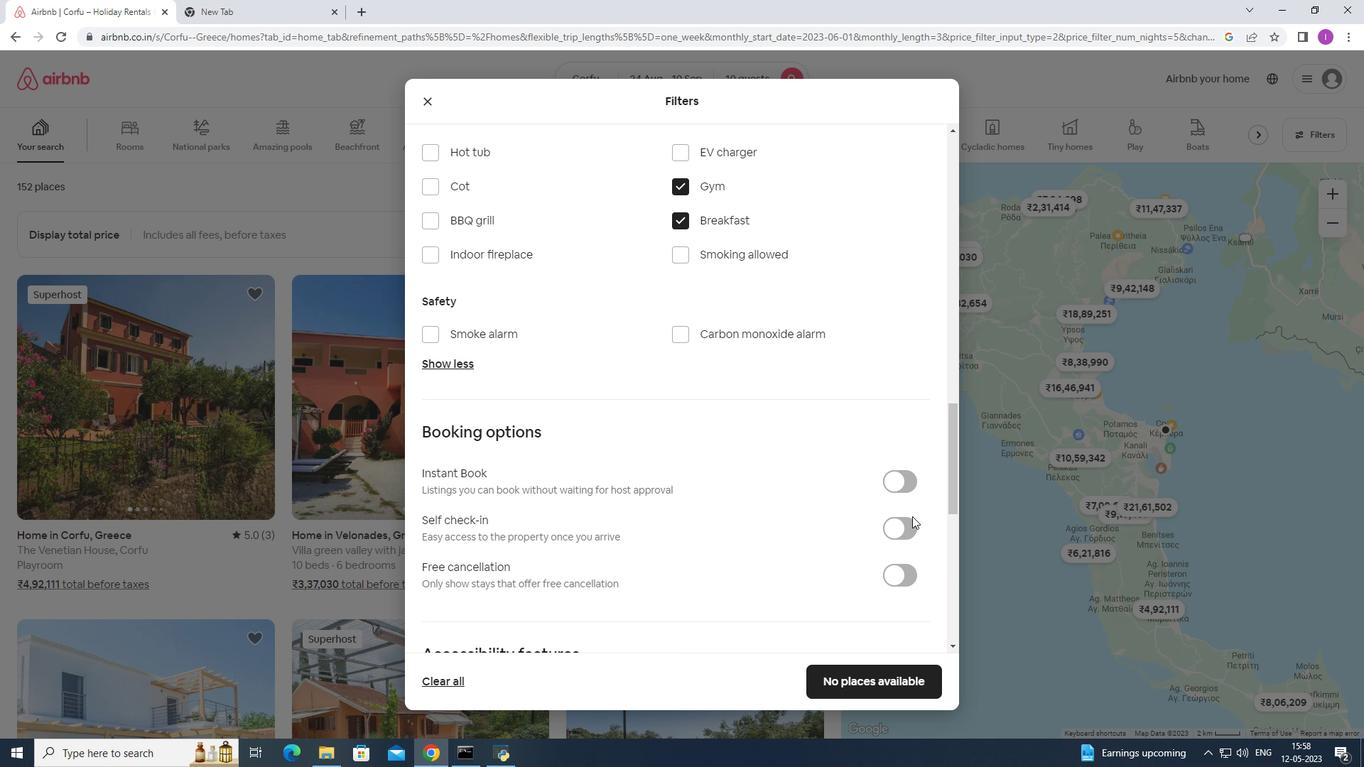 
Action: Mouse pressed left at (904, 523)
Screenshot: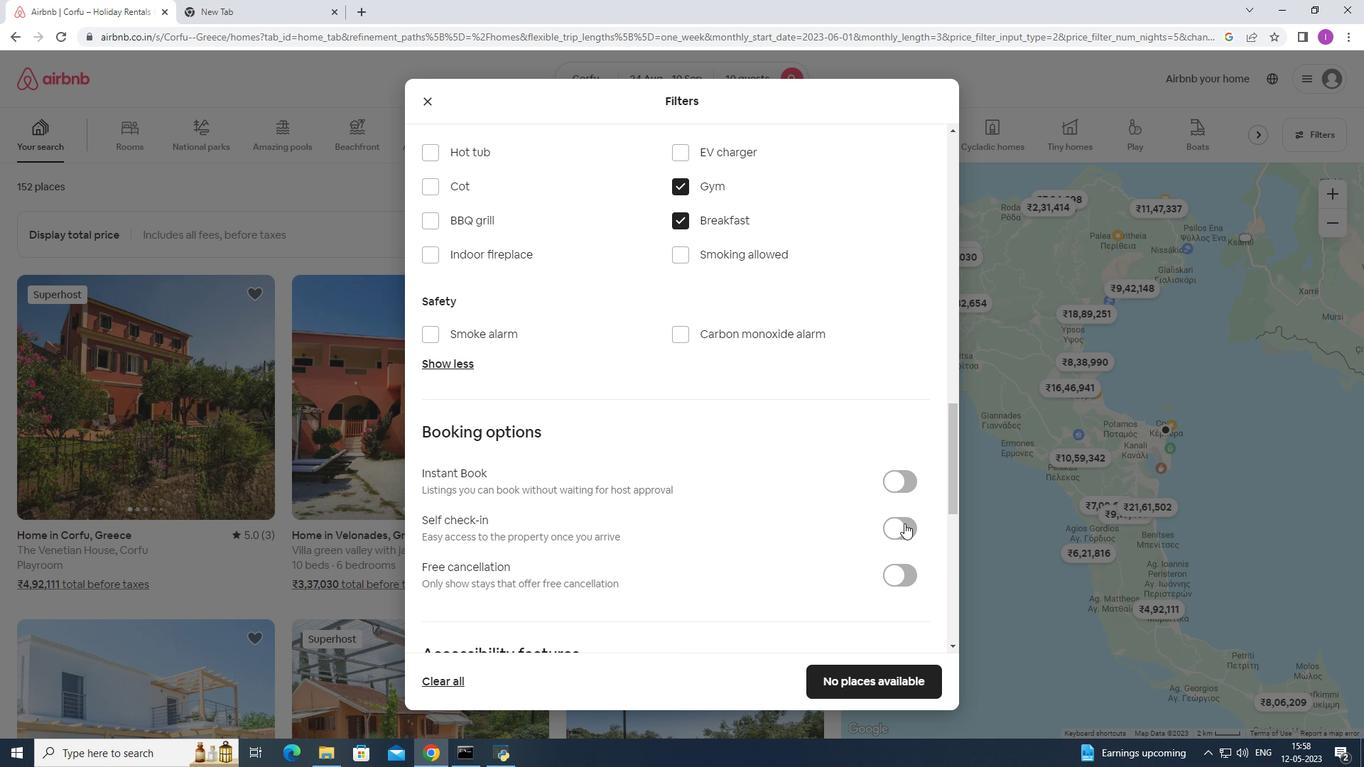 
Action: Mouse moved to (799, 510)
Screenshot: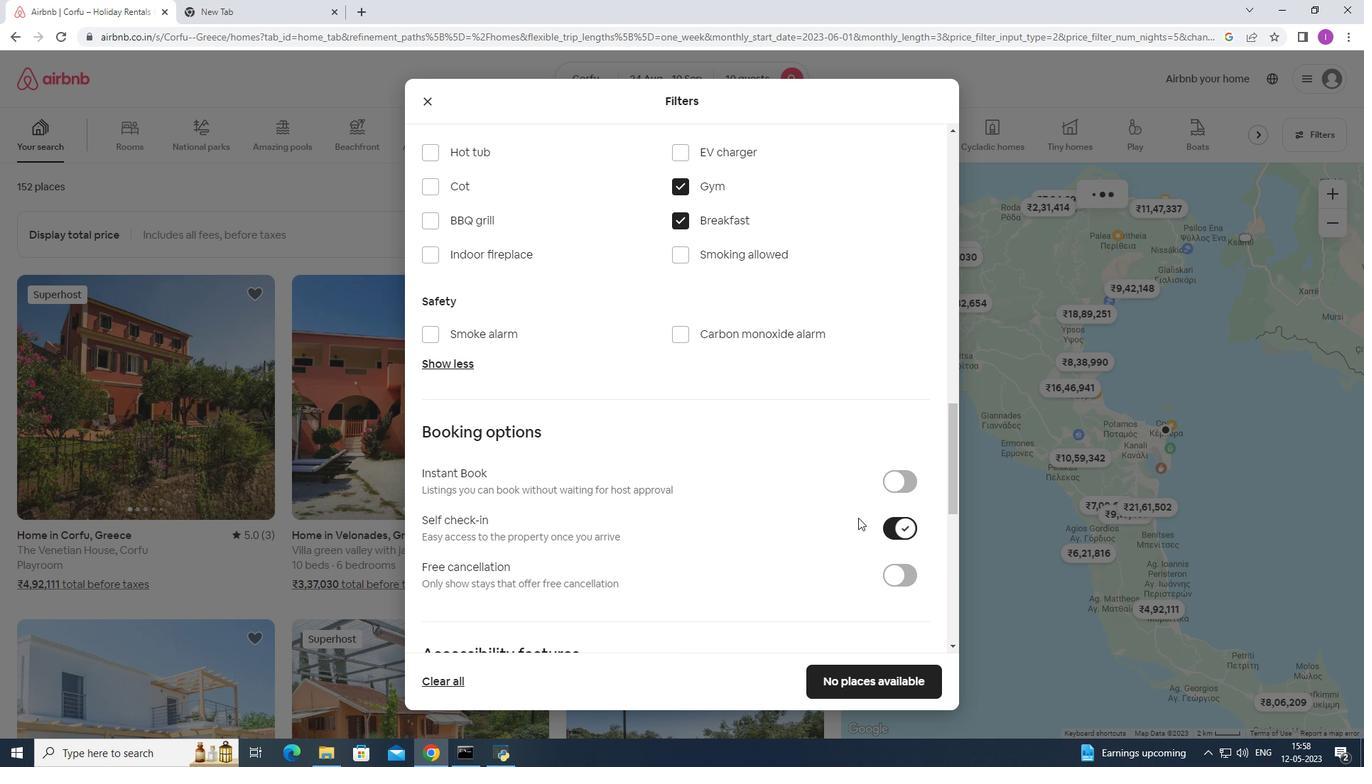 
Action: Mouse scrolled (799, 510) with delta (0, 0)
Screenshot: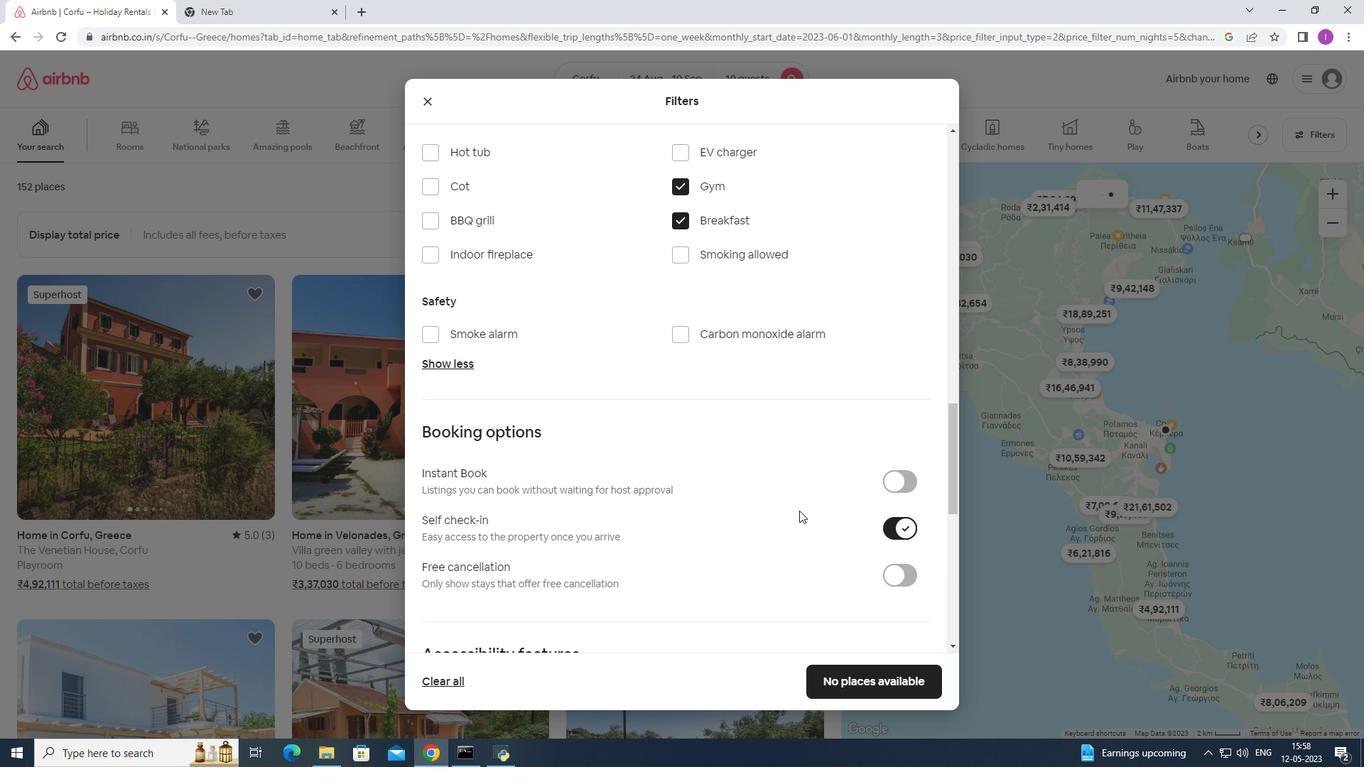 
Action: Mouse scrolled (799, 510) with delta (0, 0)
Screenshot: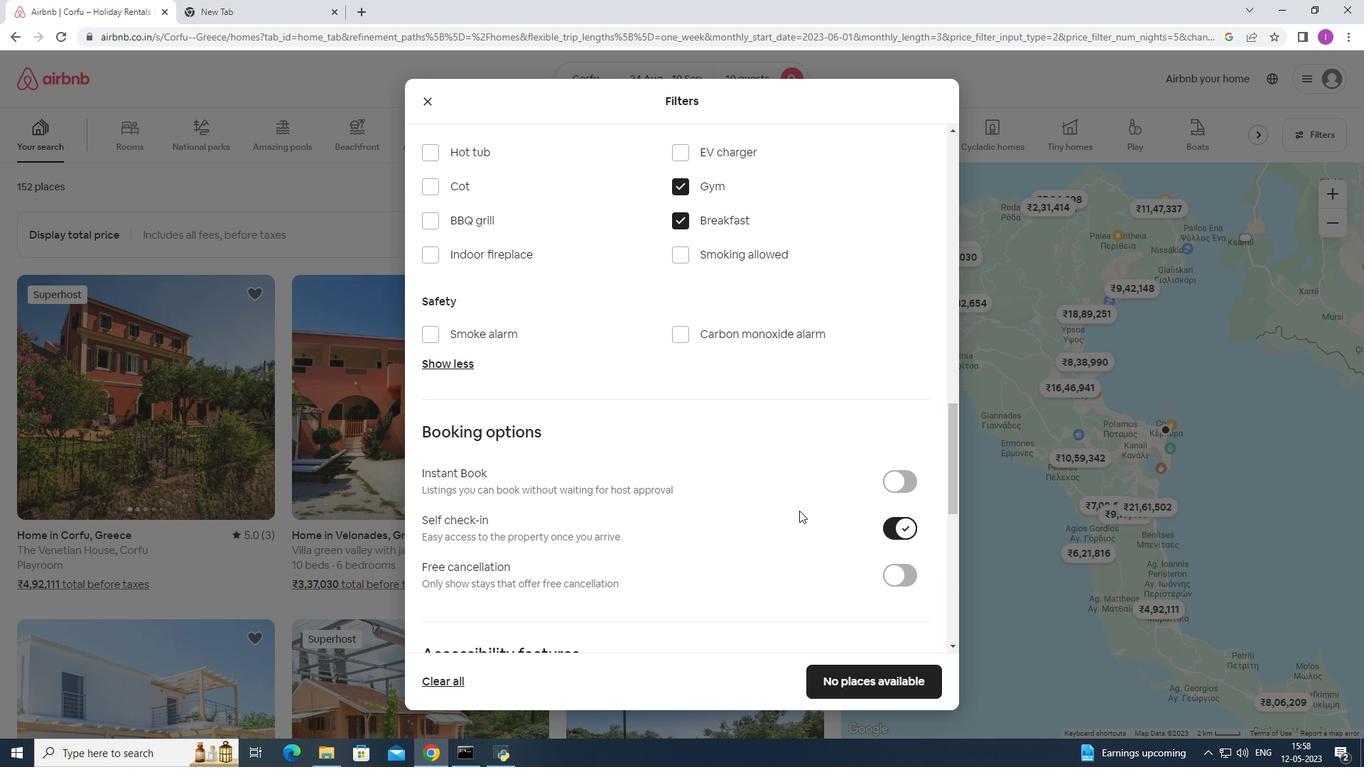 
Action: Mouse scrolled (799, 510) with delta (0, 0)
Screenshot: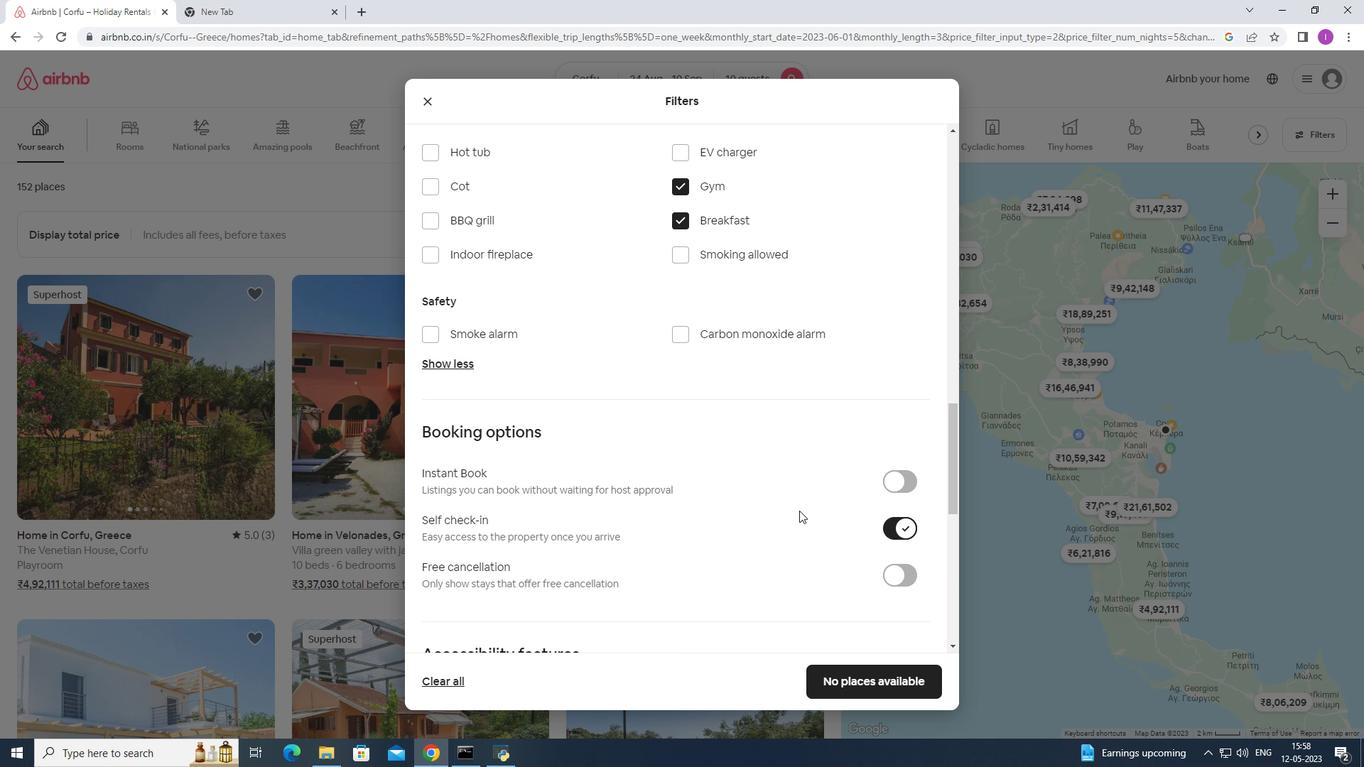 
Action: Mouse moved to (792, 498)
Screenshot: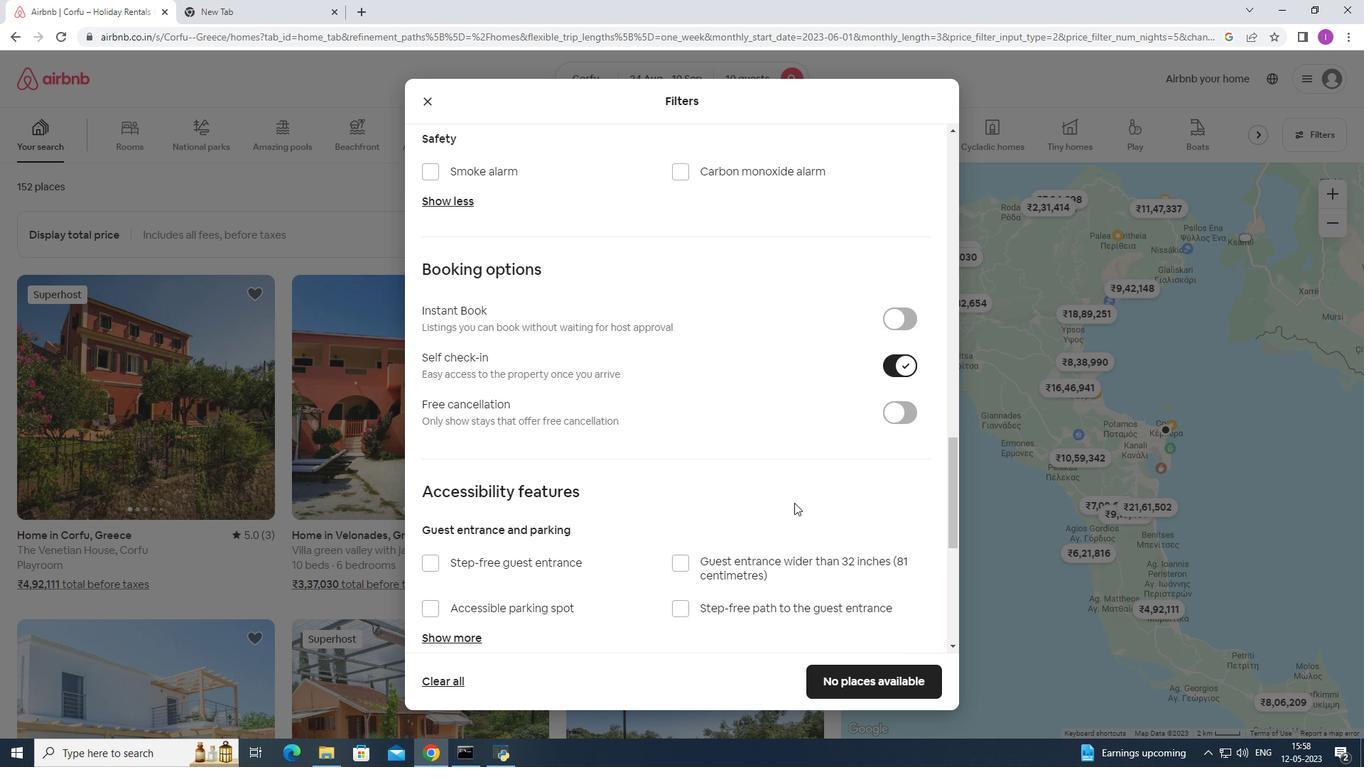 
Action: Mouse scrolled (792, 497) with delta (0, 0)
Screenshot: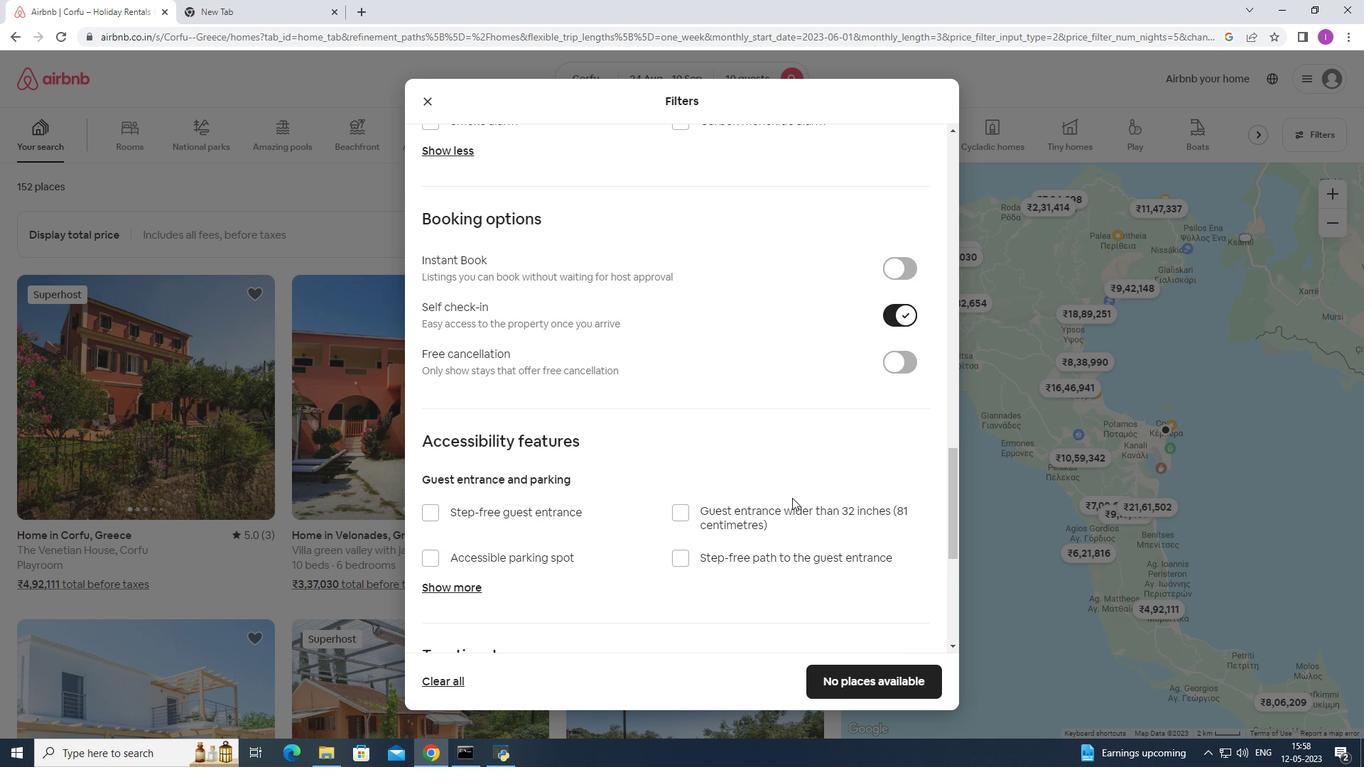 
Action: Mouse scrolled (792, 497) with delta (0, 0)
Screenshot: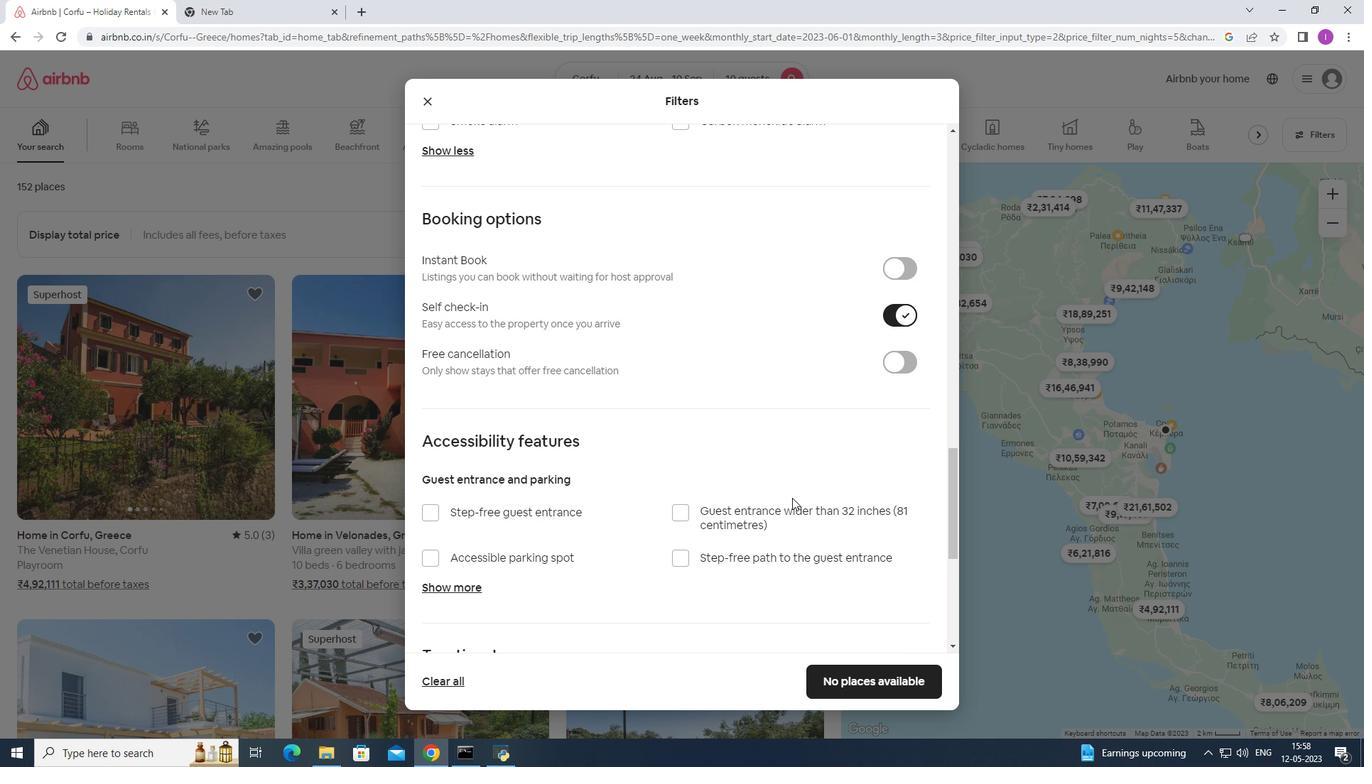 
Action: Mouse scrolled (792, 497) with delta (0, 0)
Screenshot: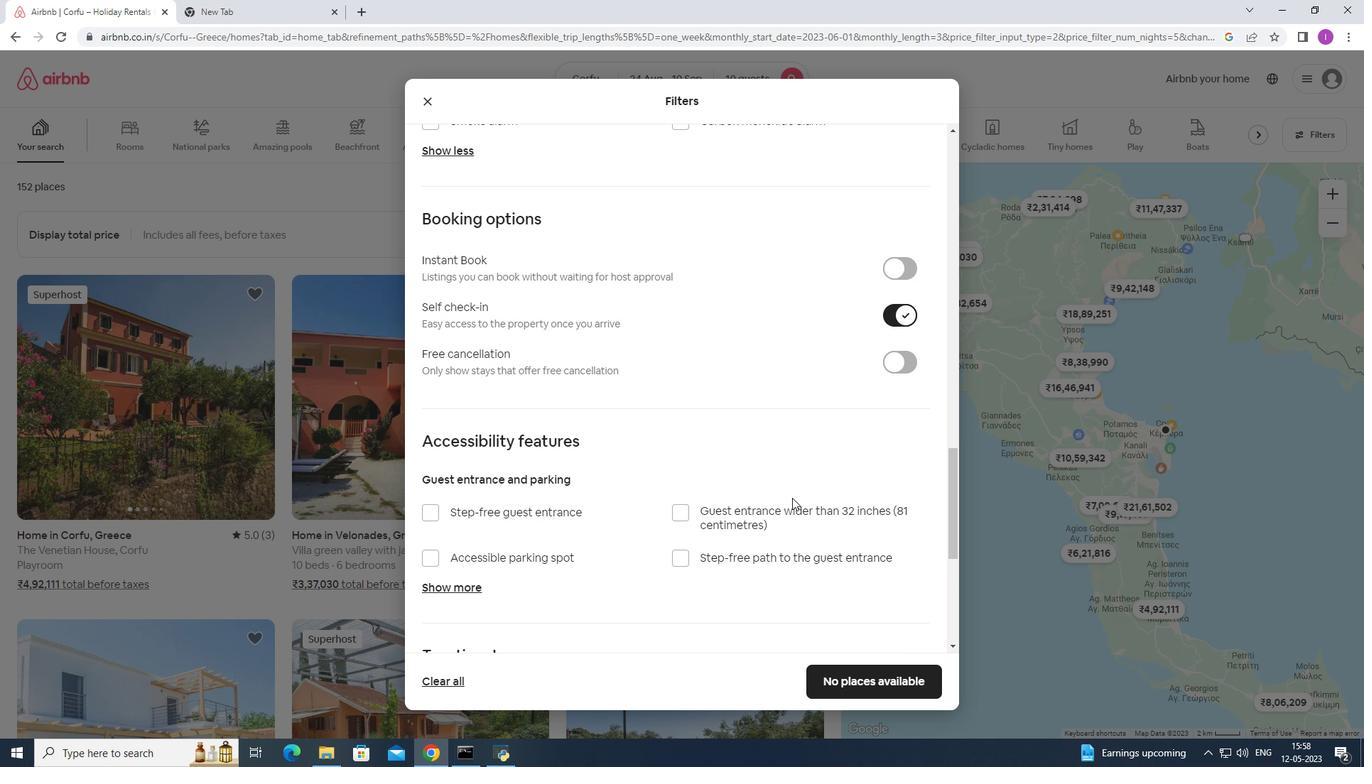 
Action: Mouse moved to (792, 493)
Screenshot: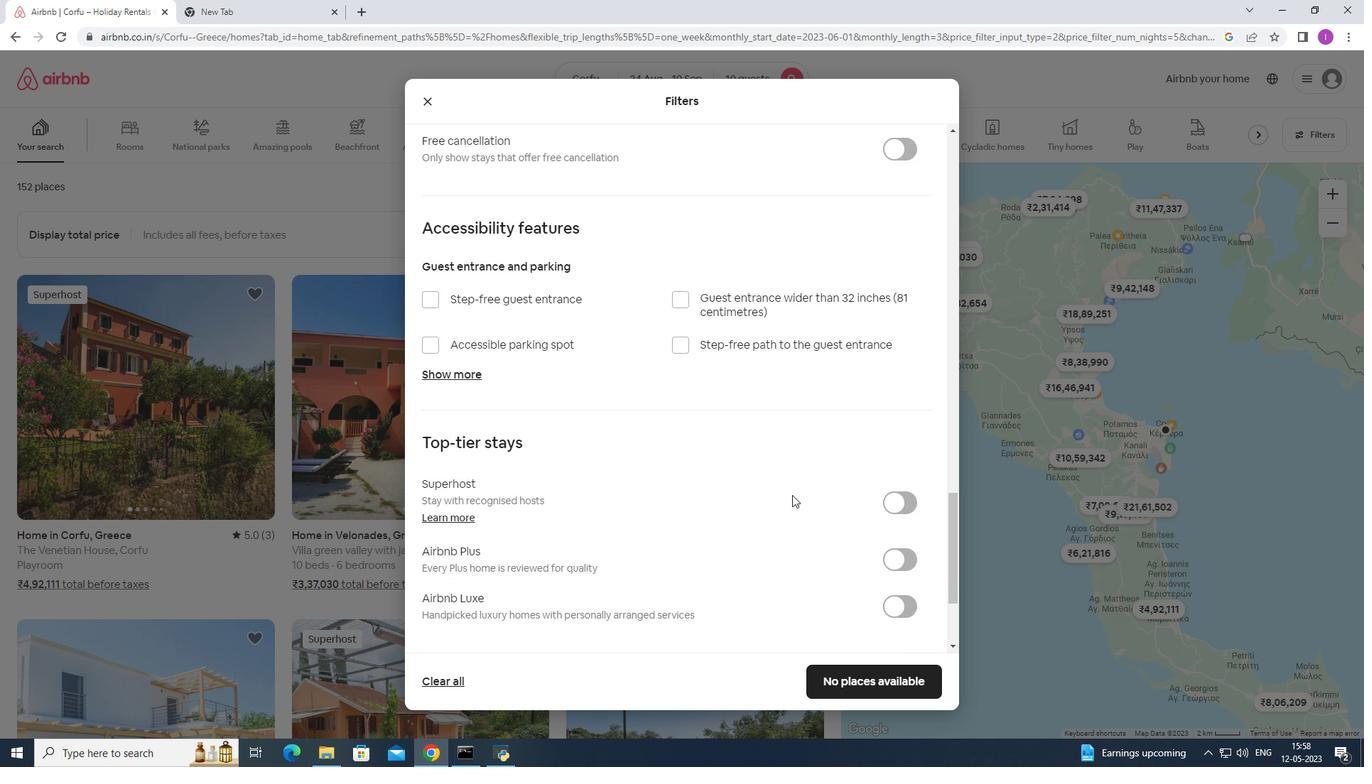 
Action: Mouse scrolled (792, 493) with delta (0, 0)
Screenshot: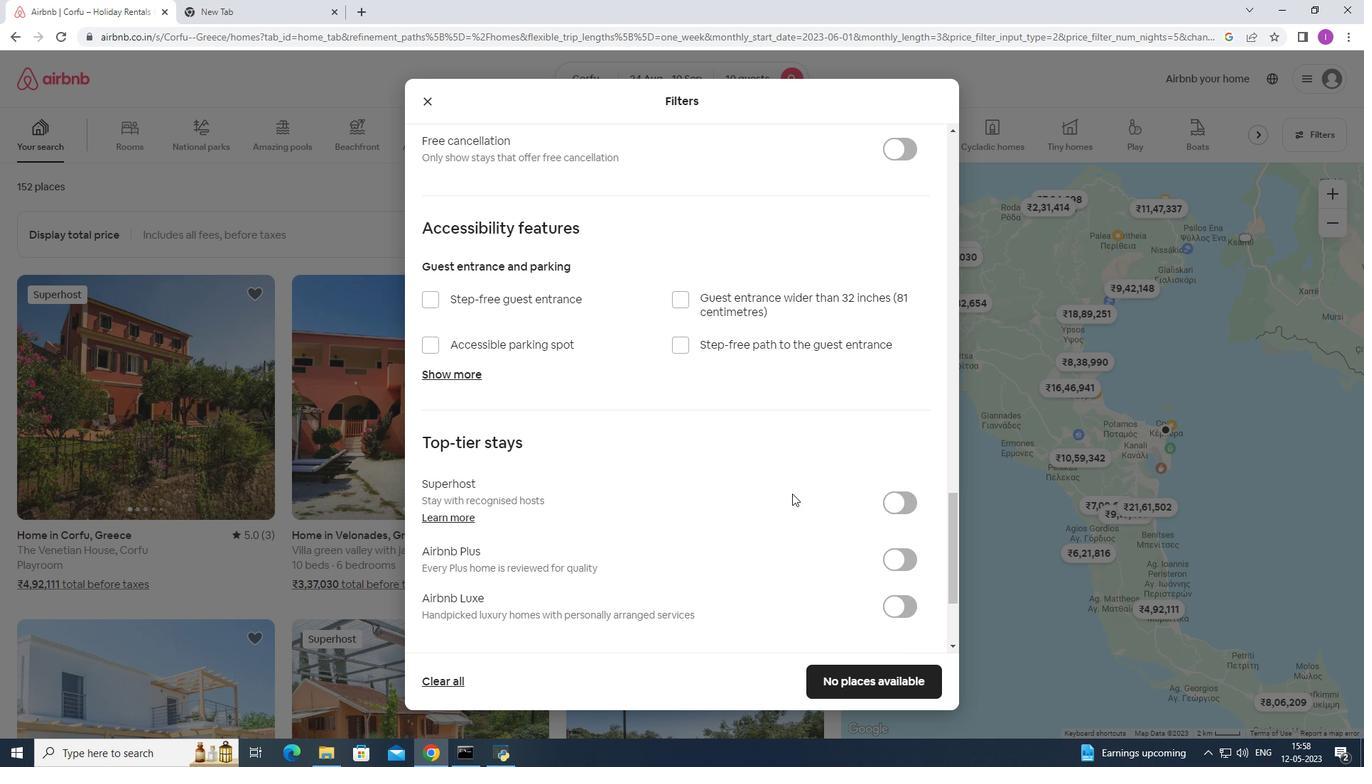 
Action: Mouse scrolled (792, 493) with delta (0, 0)
Screenshot: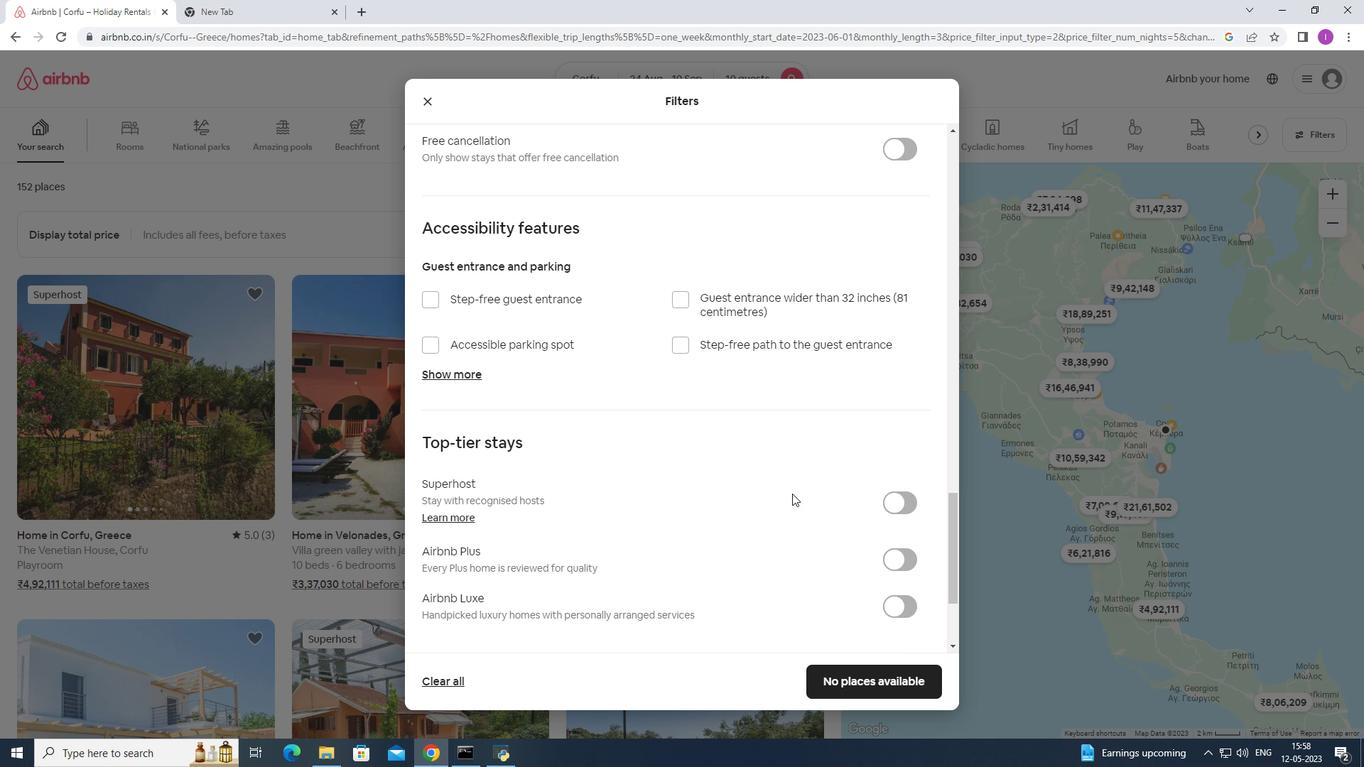 
Action: Mouse scrolled (792, 493) with delta (0, 0)
Screenshot: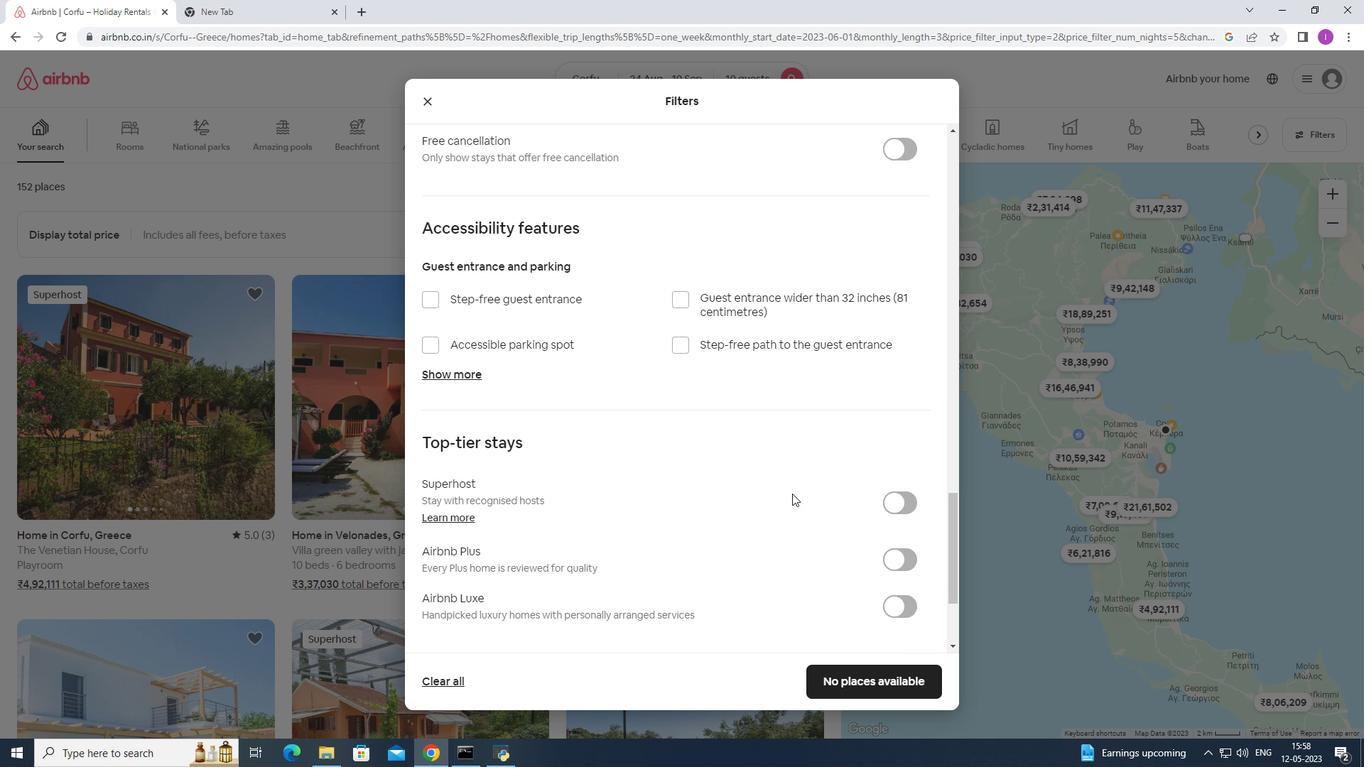 
Action: Mouse scrolled (792, 493) with delta (0, 0)
Screenshot: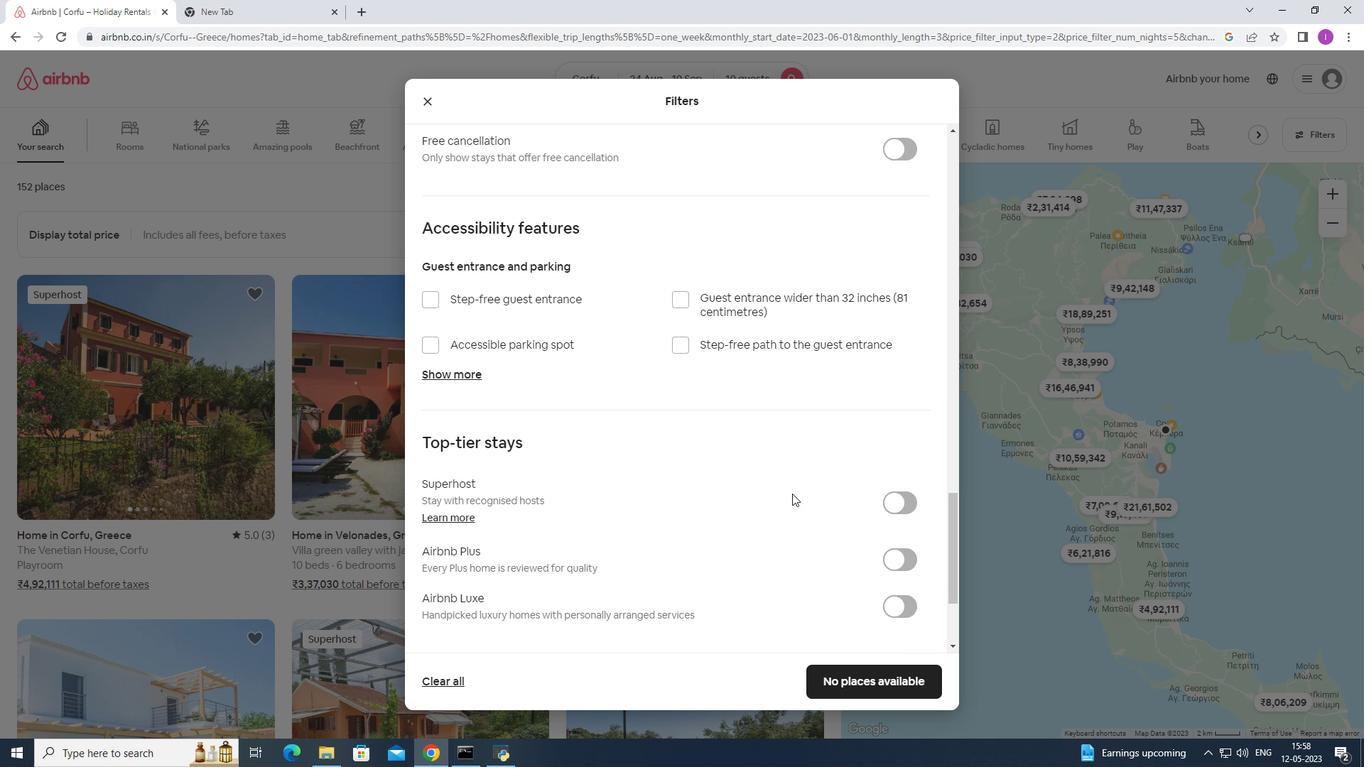 
Action: Mouse moved to (792, 493)
Screenshot: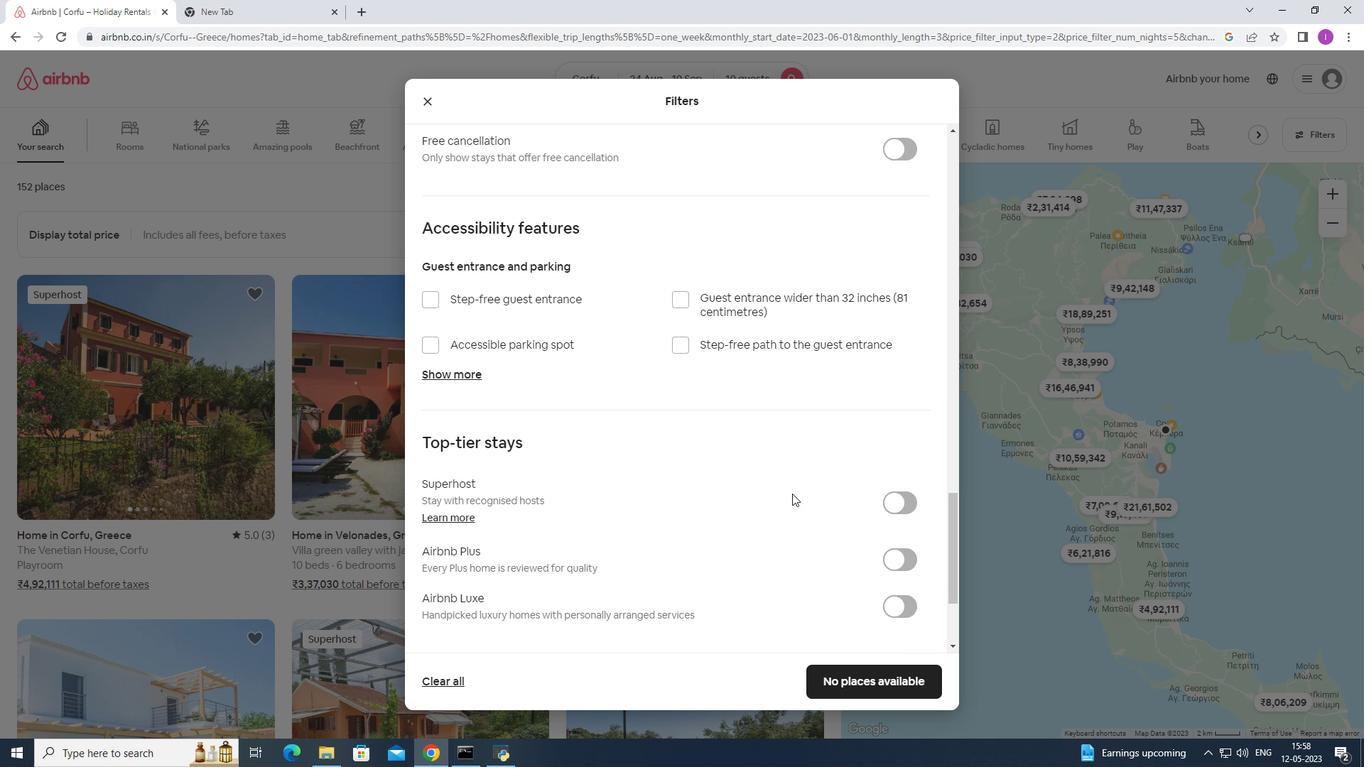 
Action: Mouse scrolled (792, 493) with delta (0, 0)
Screenshot: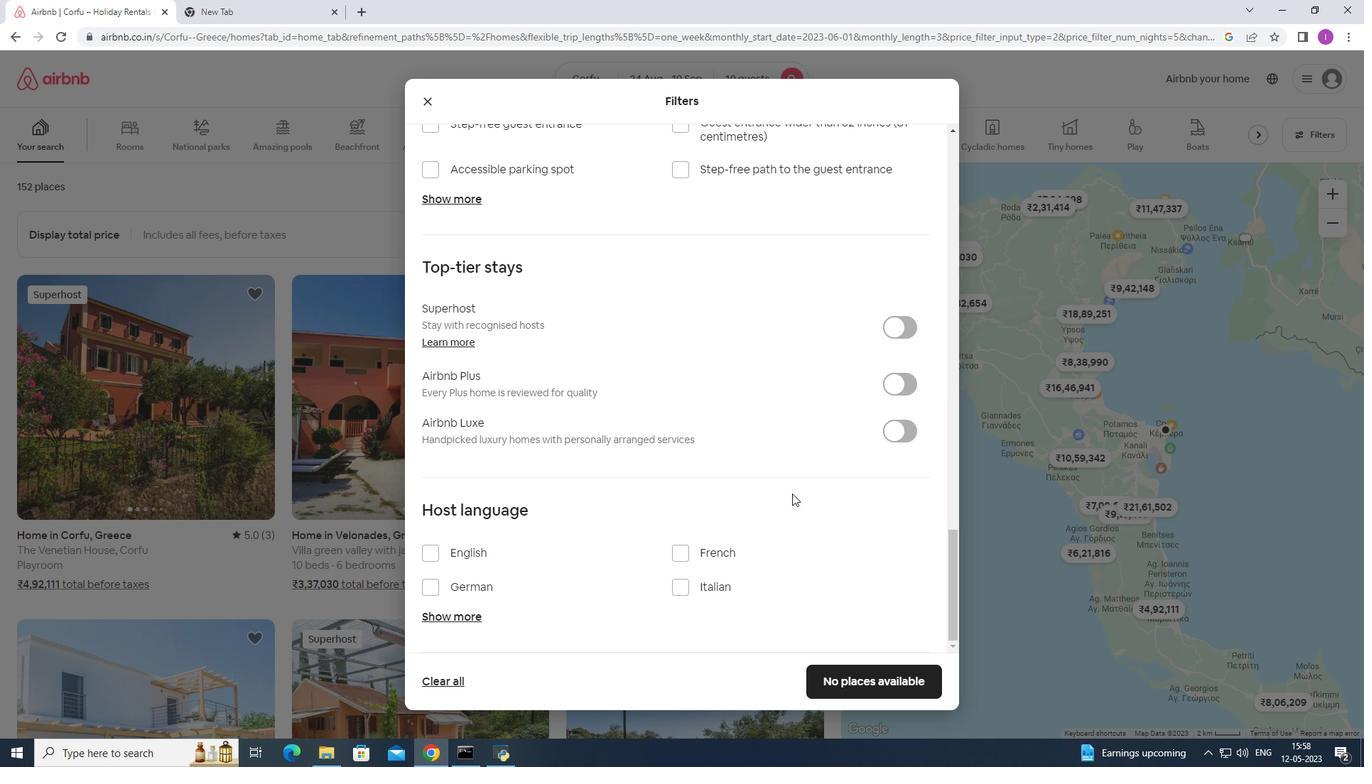 
Action: Mouse scrolled (792, 493) with delta (0, 0)
Screenshot: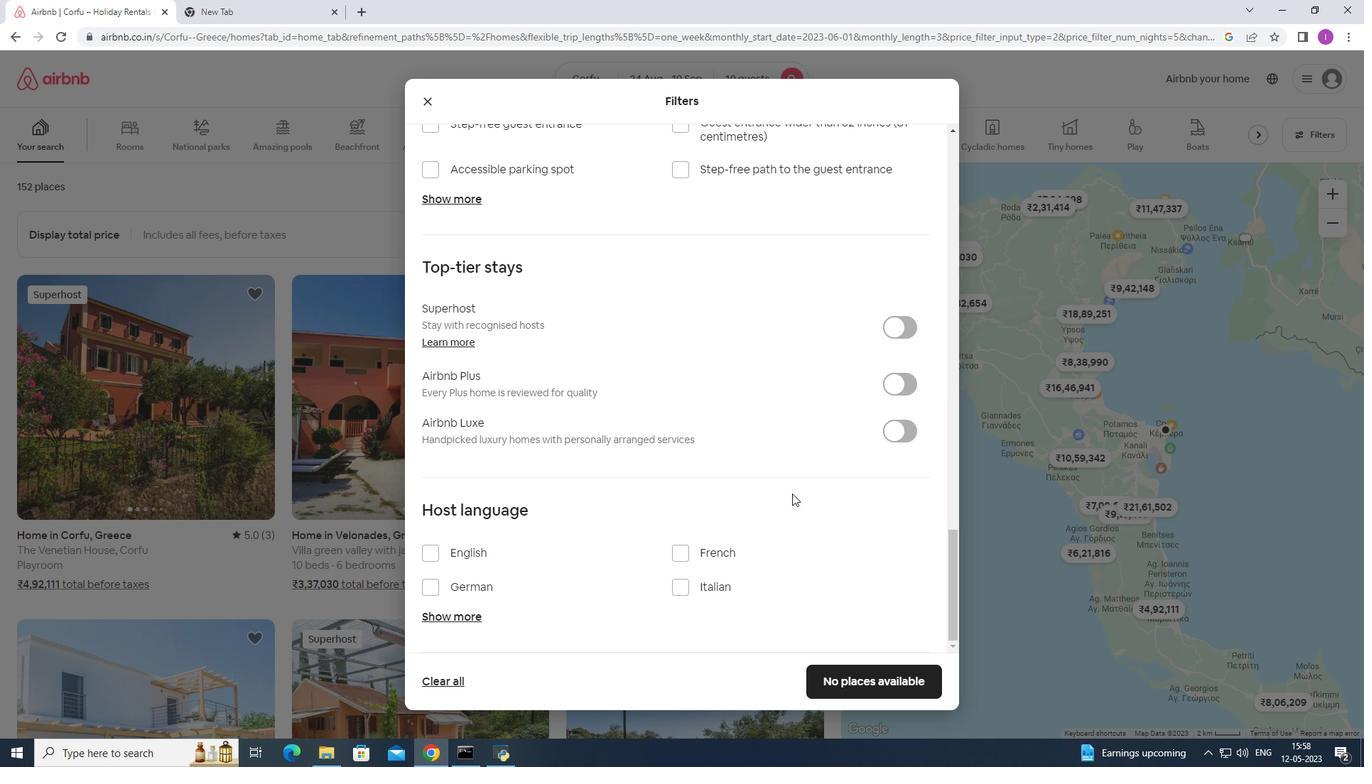 
Action: Mouse moved to (792, 490)
Screenshot: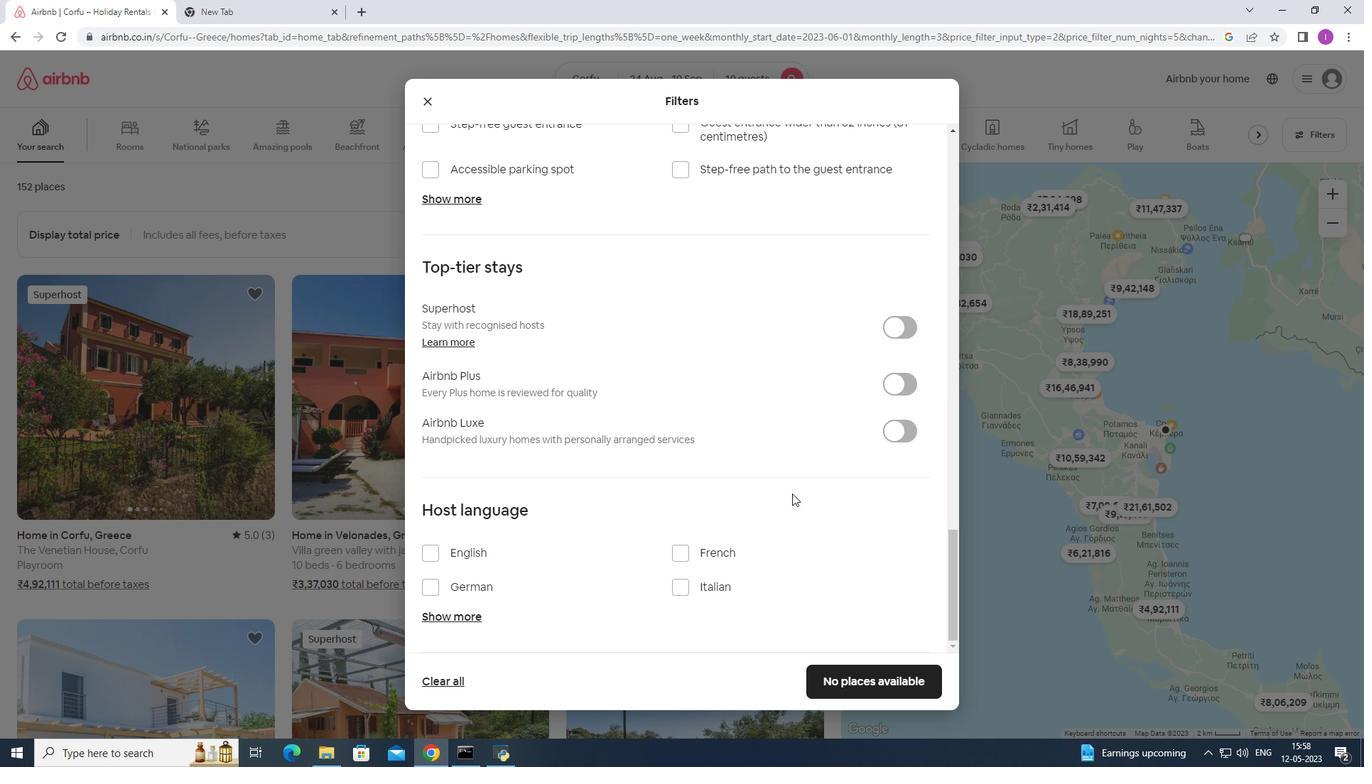 
Action: Mouse scrolled (792, 490) with delta (0, 0)
Screenshot: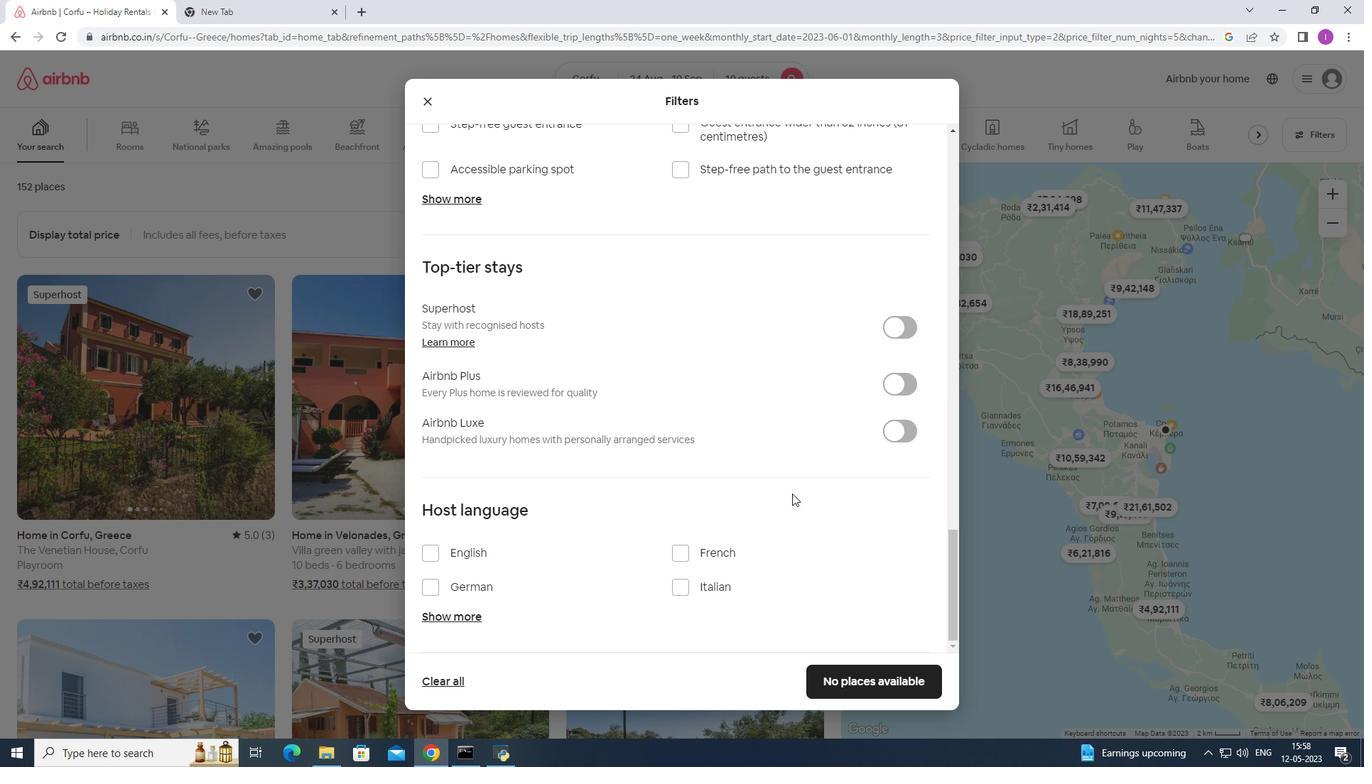 
Action: Mouse moved to (797, 461)
Screenshot: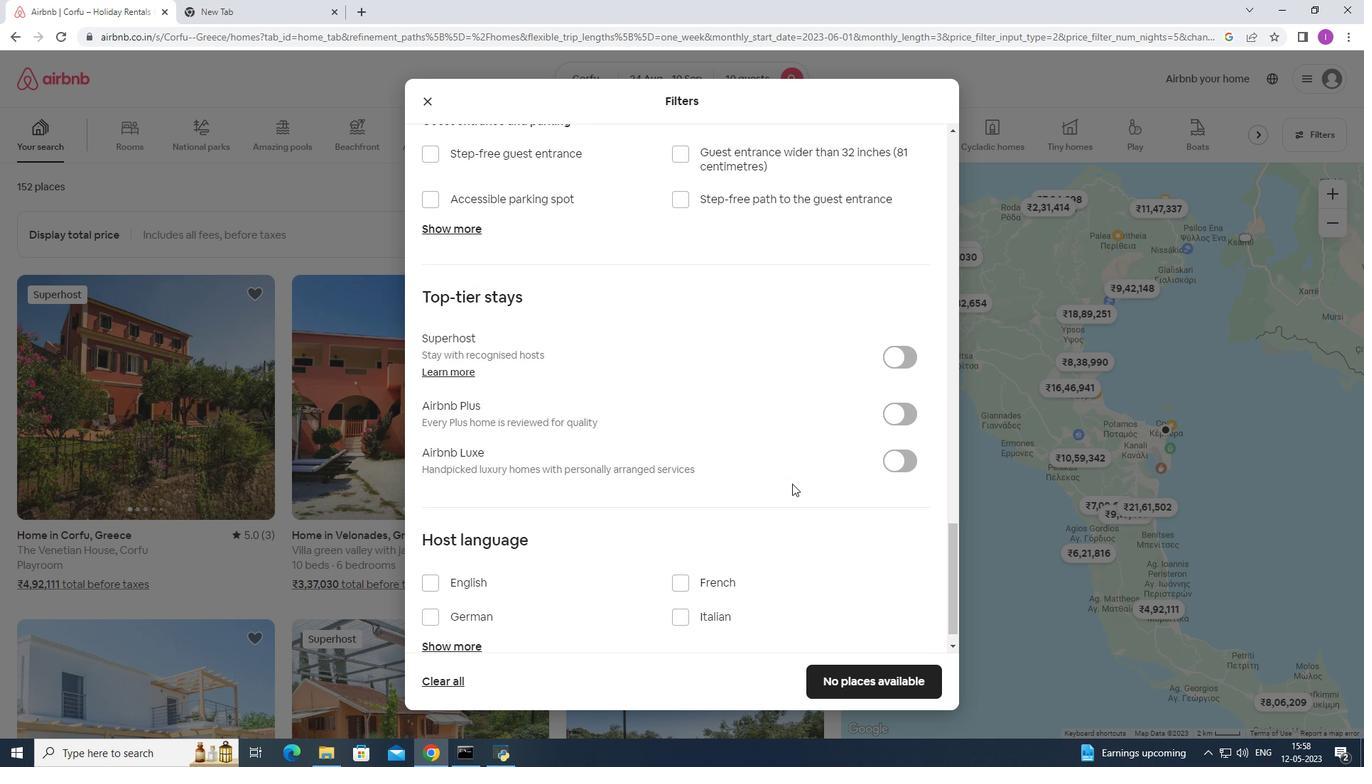 
Action: Mouse scrolled (797, 460) with delta (0, 0)
Screenshot: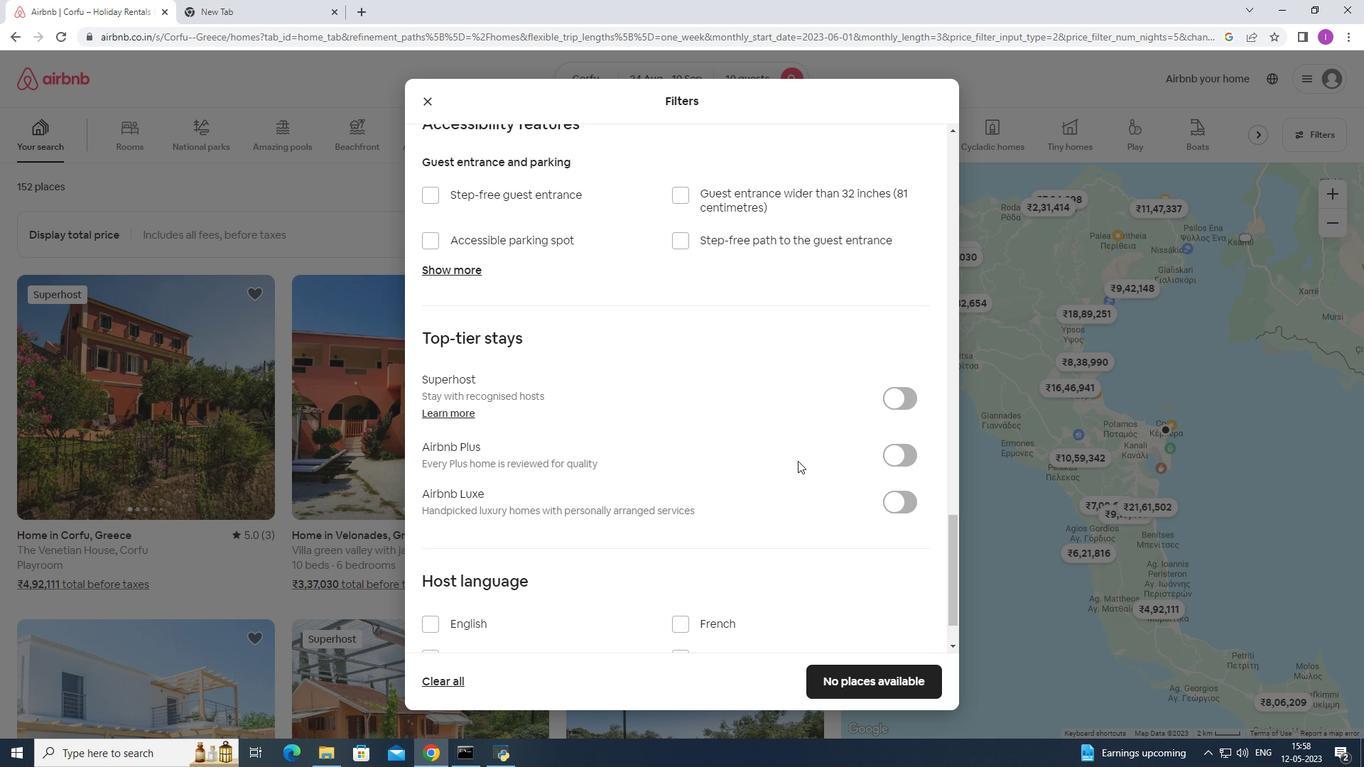 
Action: Mouse scrolled (797, 460) with delta (0, 0)
Screenshot: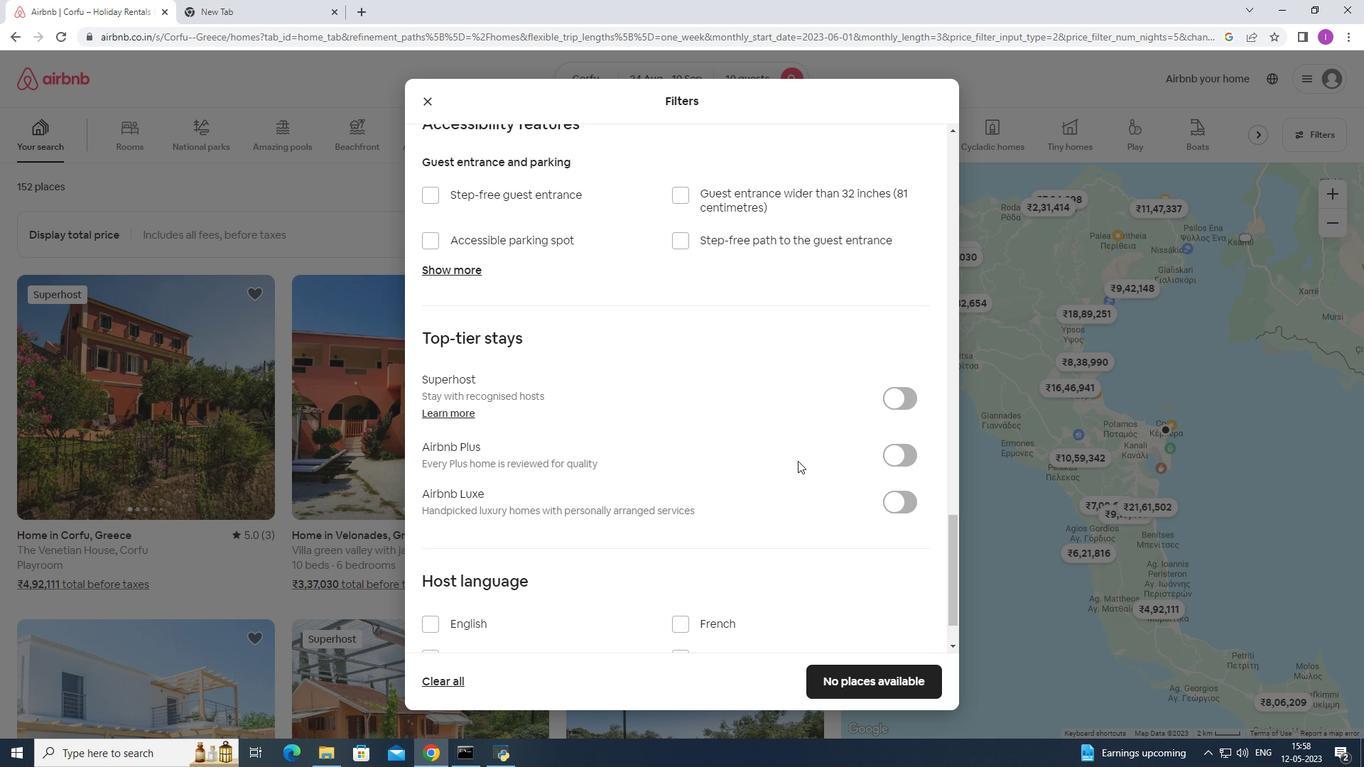
Action: Mouse scrolled (797, 460) with delta (0, 0)
Screenshot: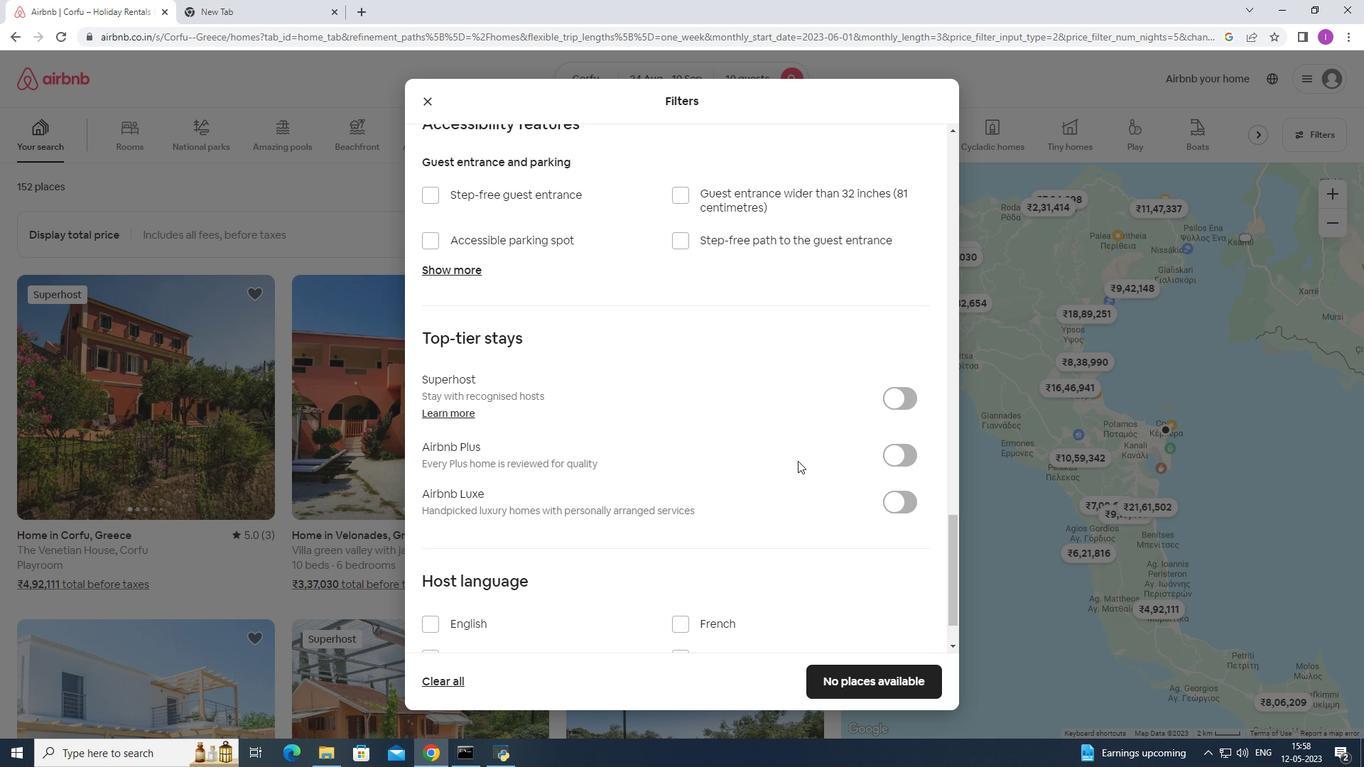 
Action: Mouse scrolled (797, 460) with delta (0, 0)
Screenshot: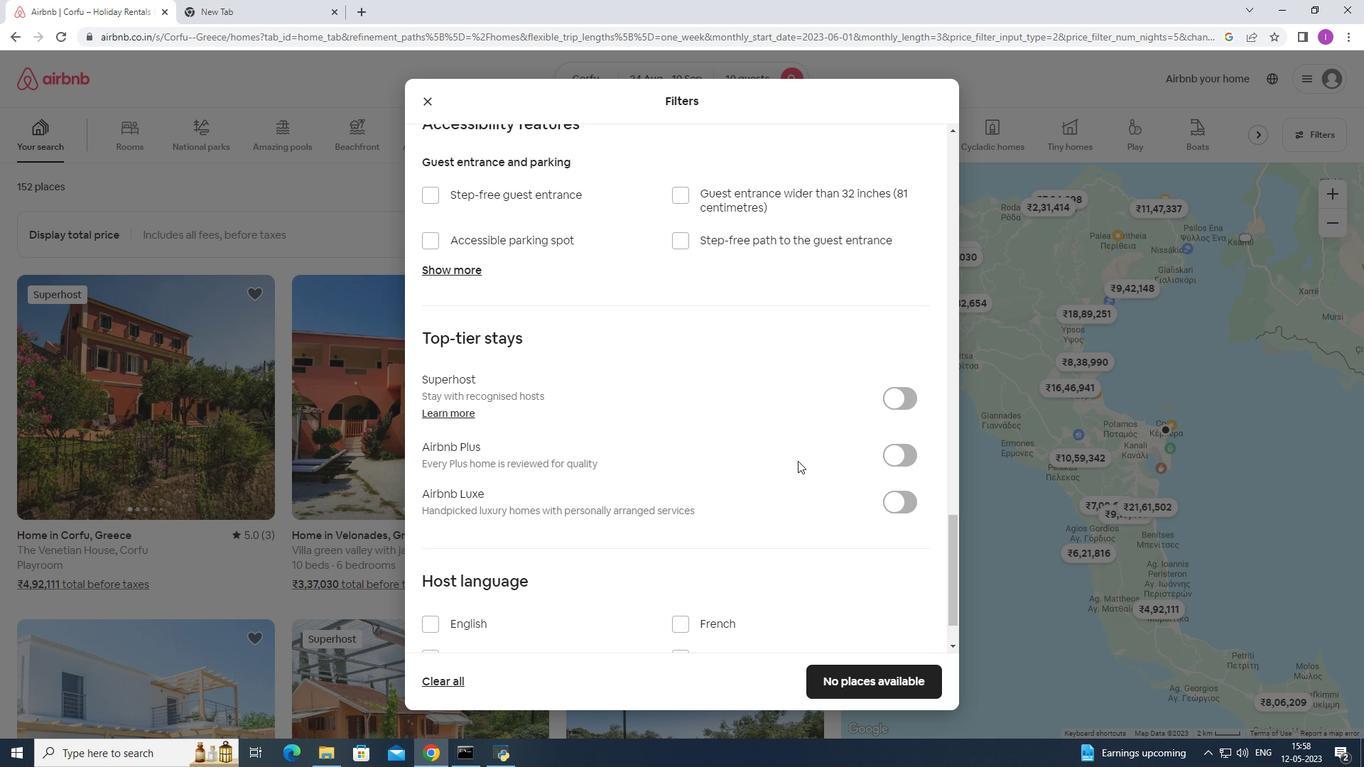 
Action: Mouse moved to (436, 556)
Screenshot: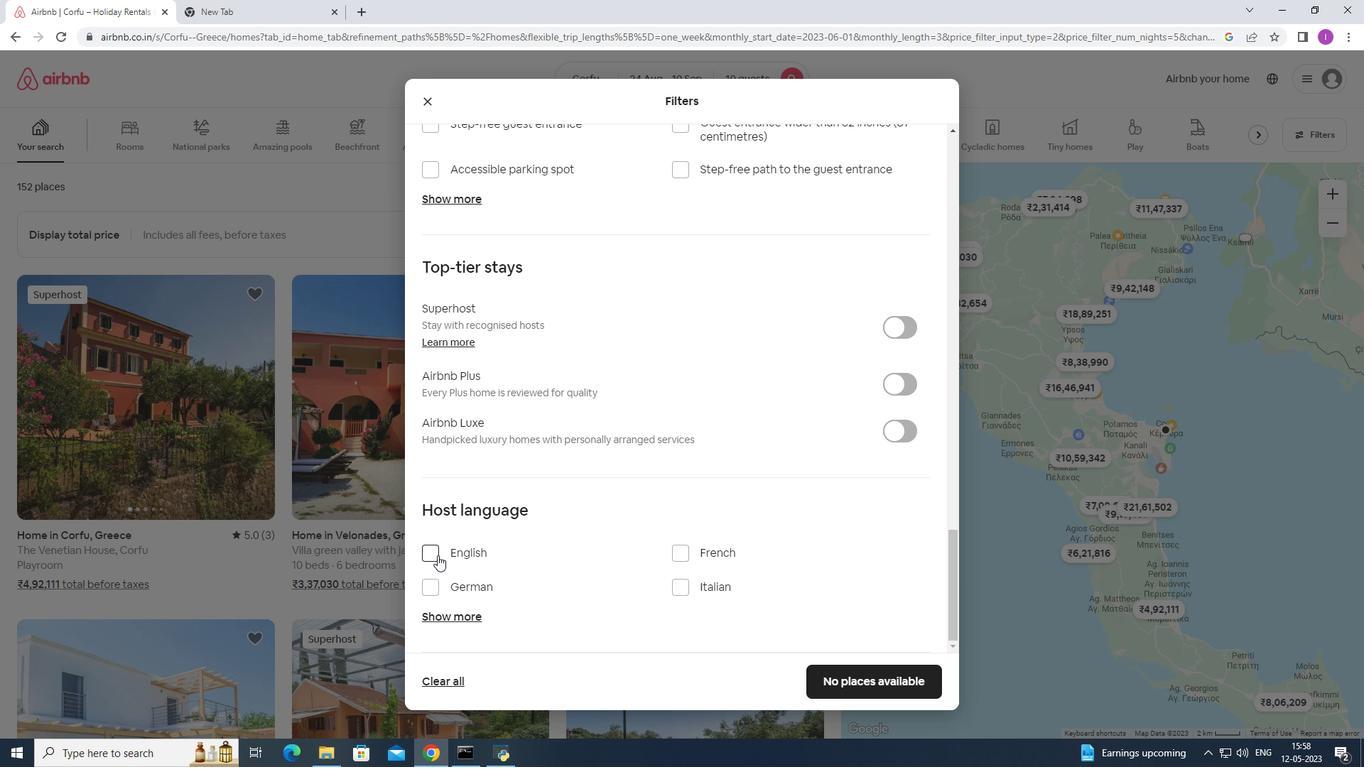 
Action: Mouse pressed left at (436, 556)
Screenshot: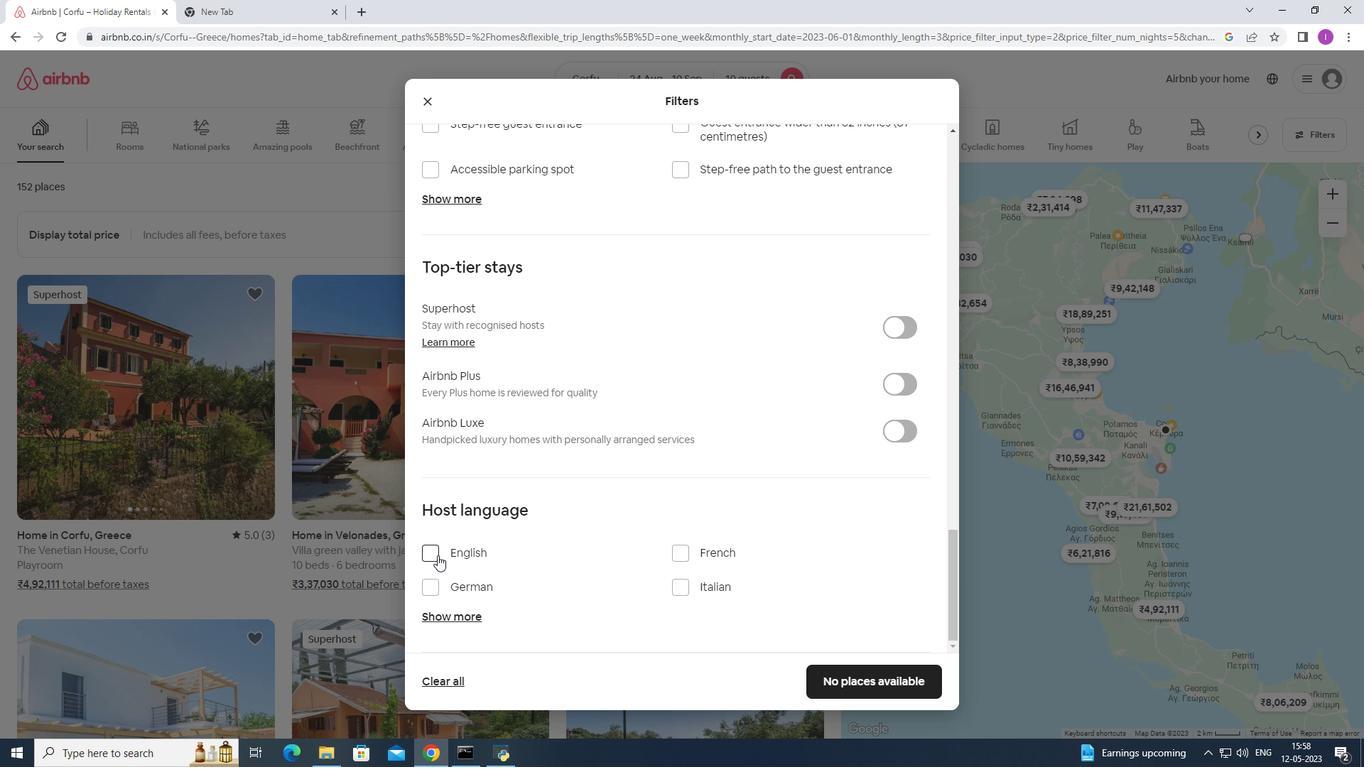 
Action: Mouse moved to (861, 675)
Screenshot: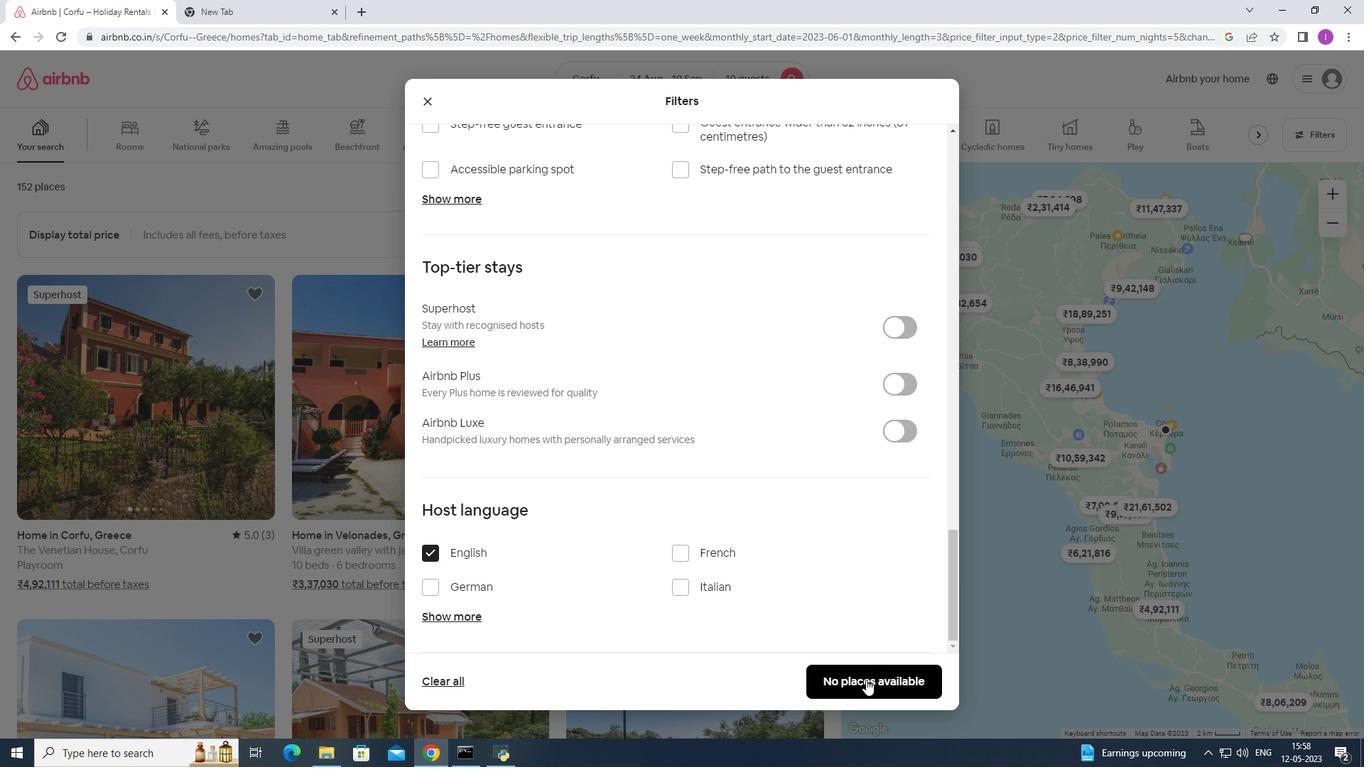 
Action: Mouse pressed left at (861, 675)
Screenshot: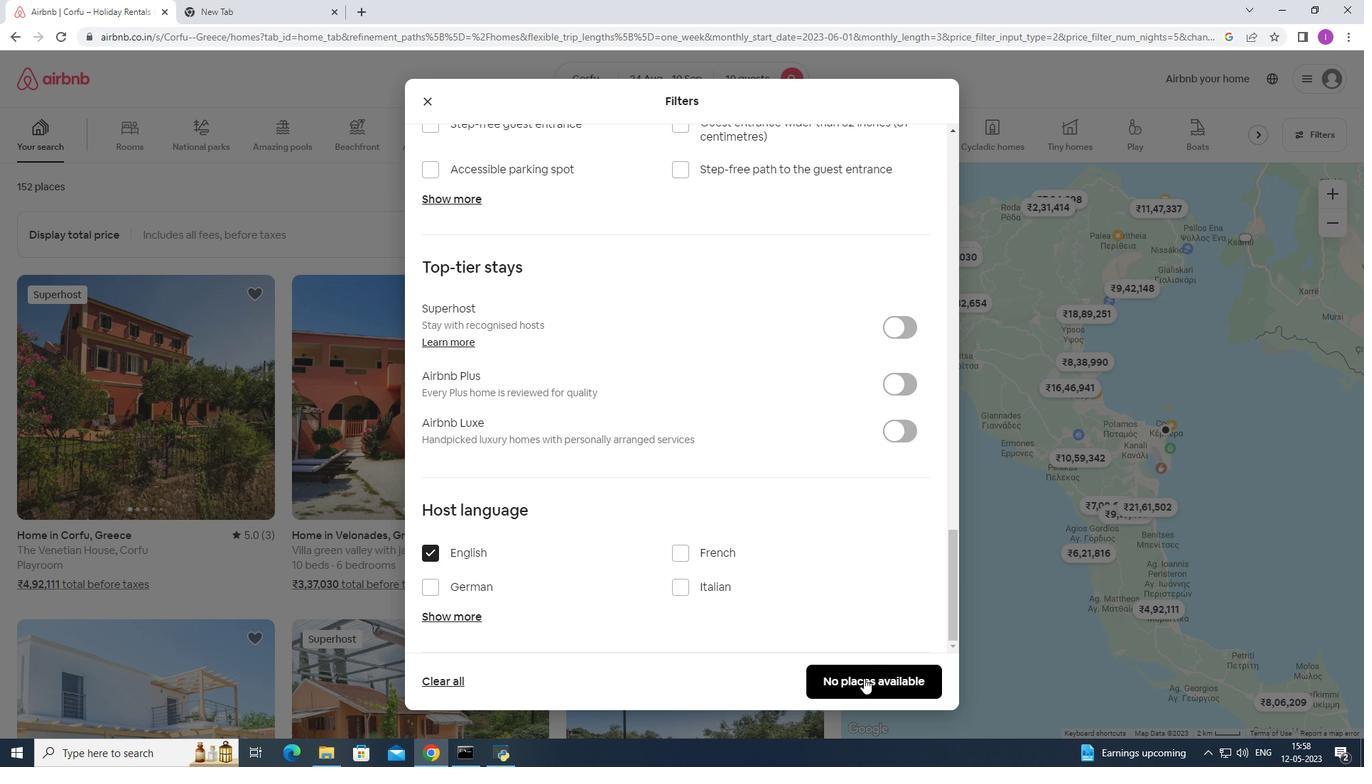 
Action: Mouse moved to (610, 617)
Screenshot: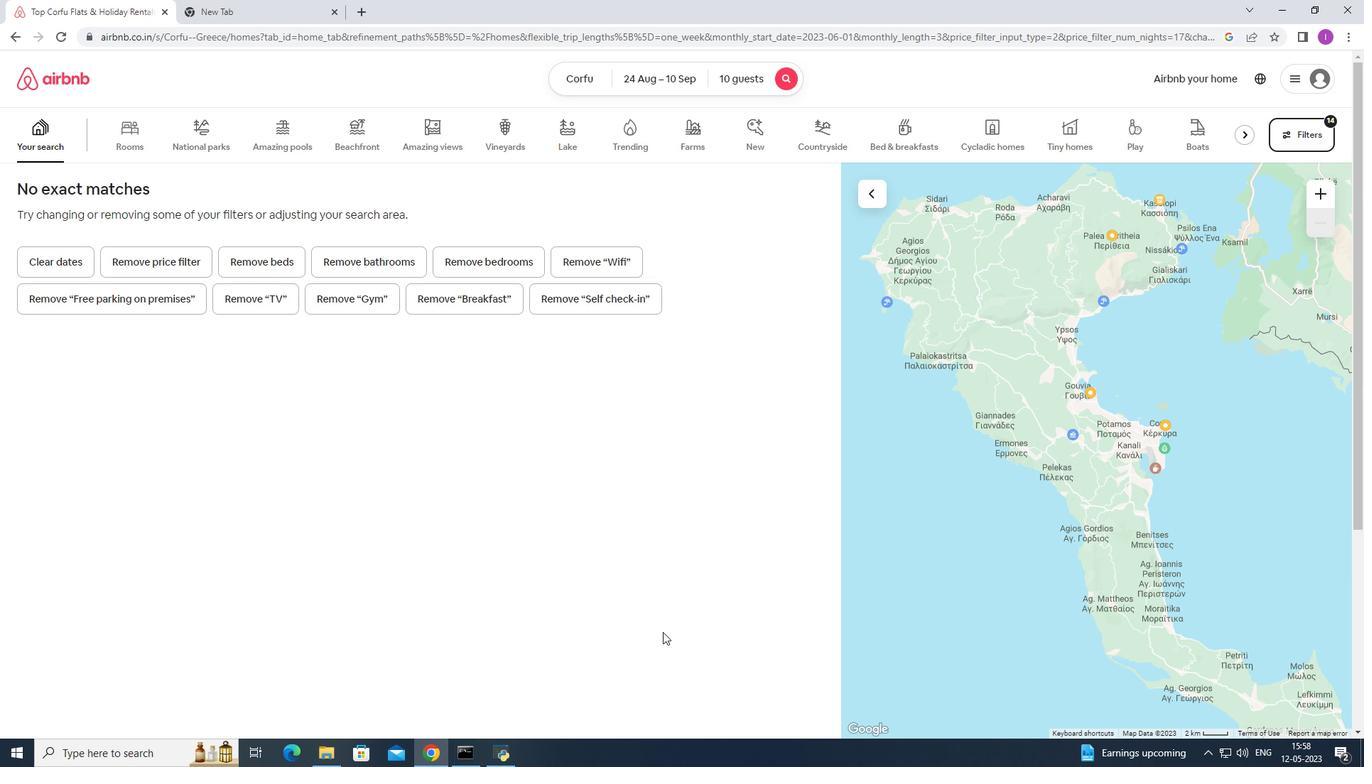 
